 Task: Make a Compilation Video of City "Tokyo" and use variety of Transitions.
Action: Mouse moved to (129, 202)
Screenshot: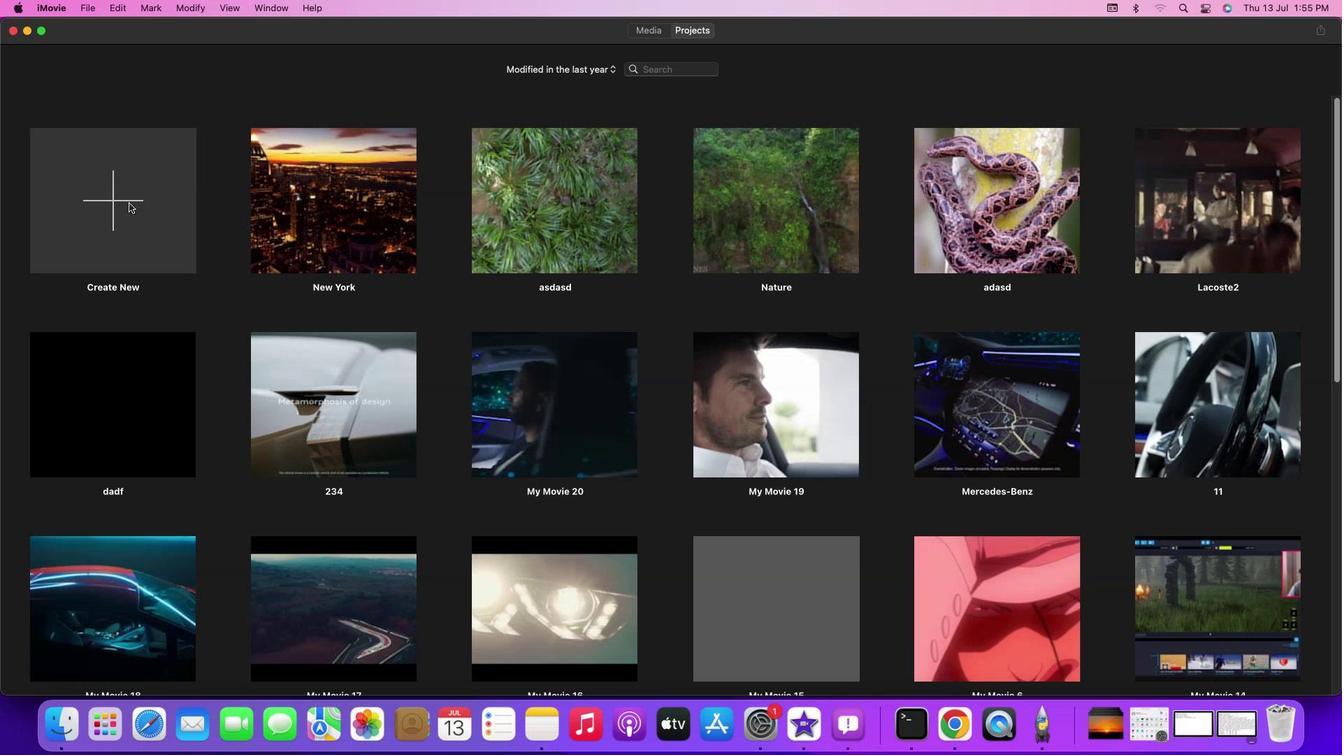 
Action: Mouse pressed left at (129, 202)
Screenshot: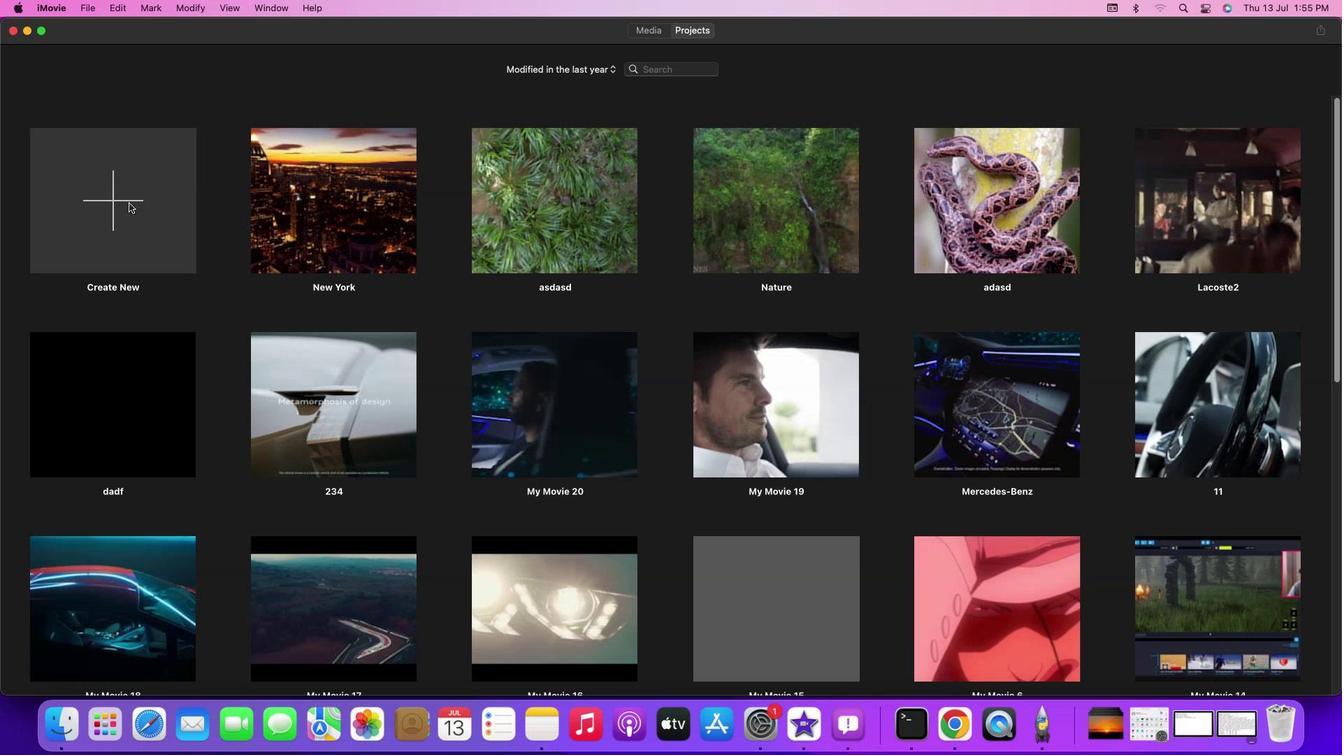 
Action: Mouse pressed left at (129, 202)
Screenshot: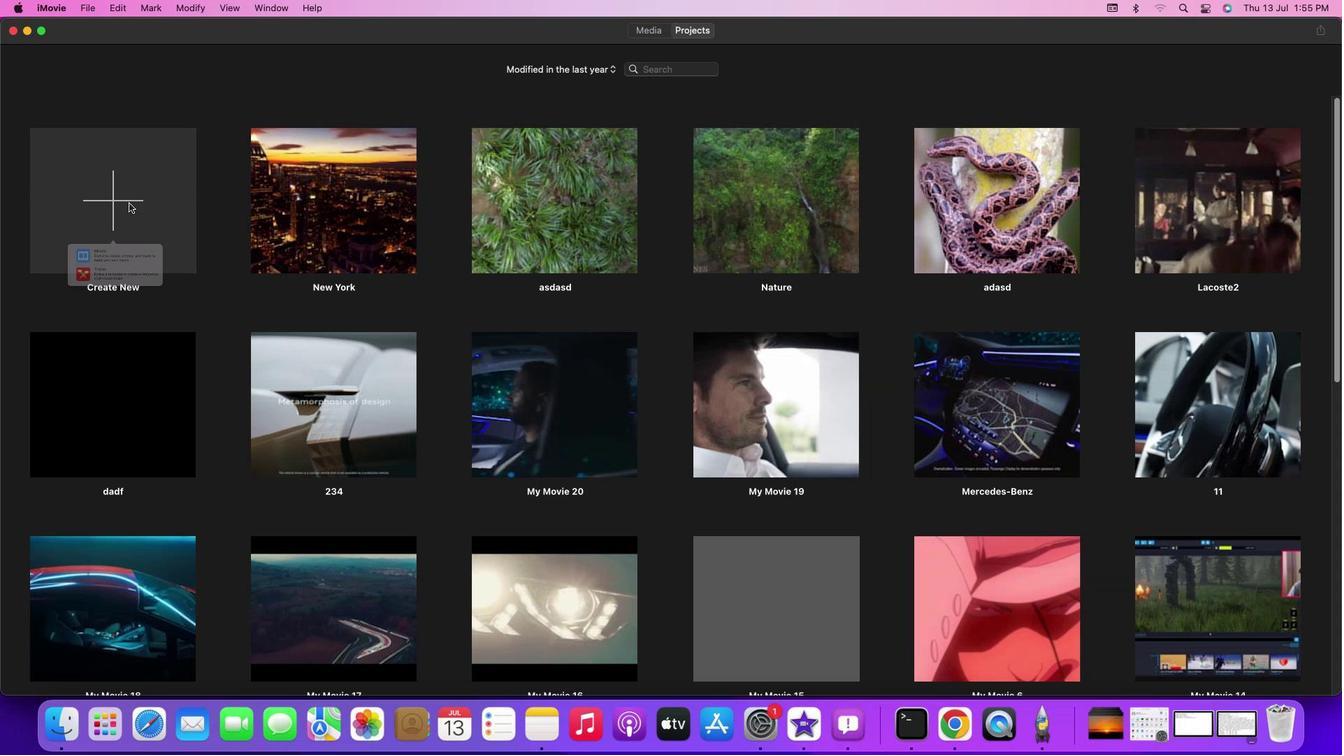 
Action: Mouse moved to (84, 274)
Screenshot: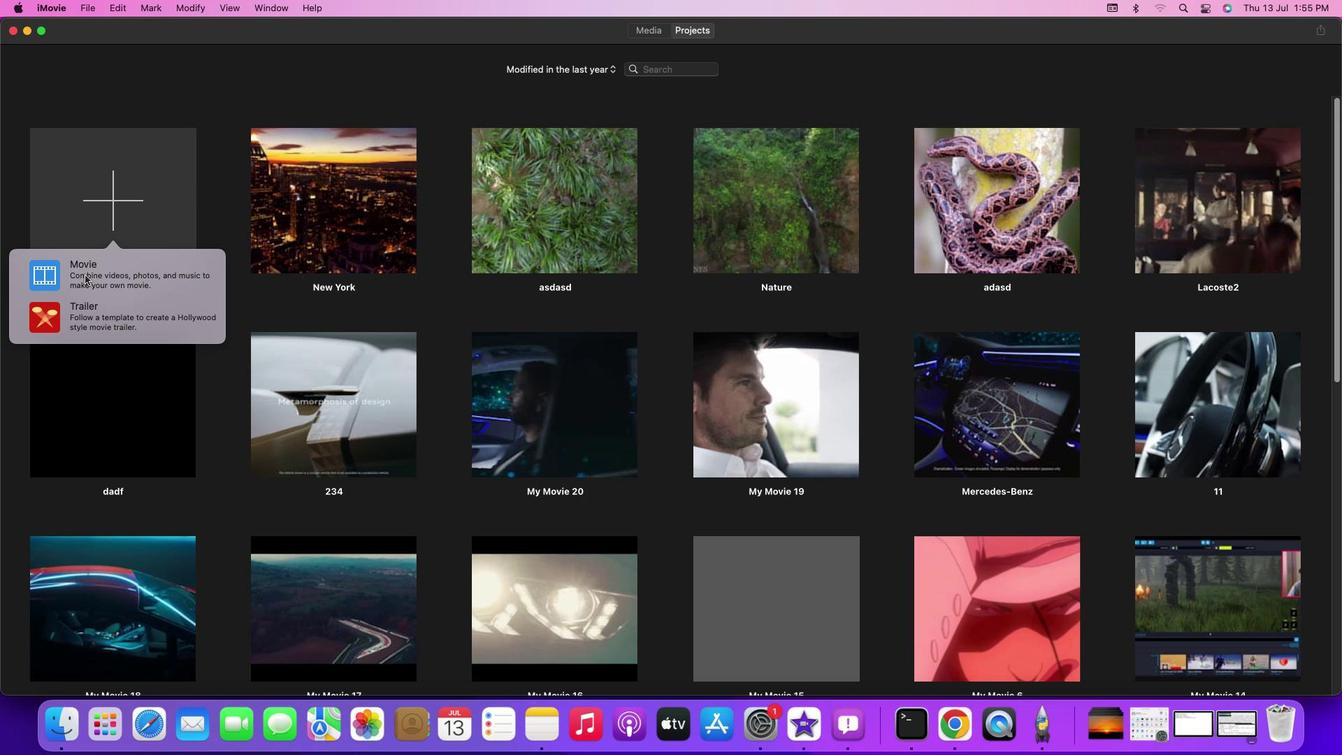 
Action: Mouse pressed left at (84, 274)
Screenshot: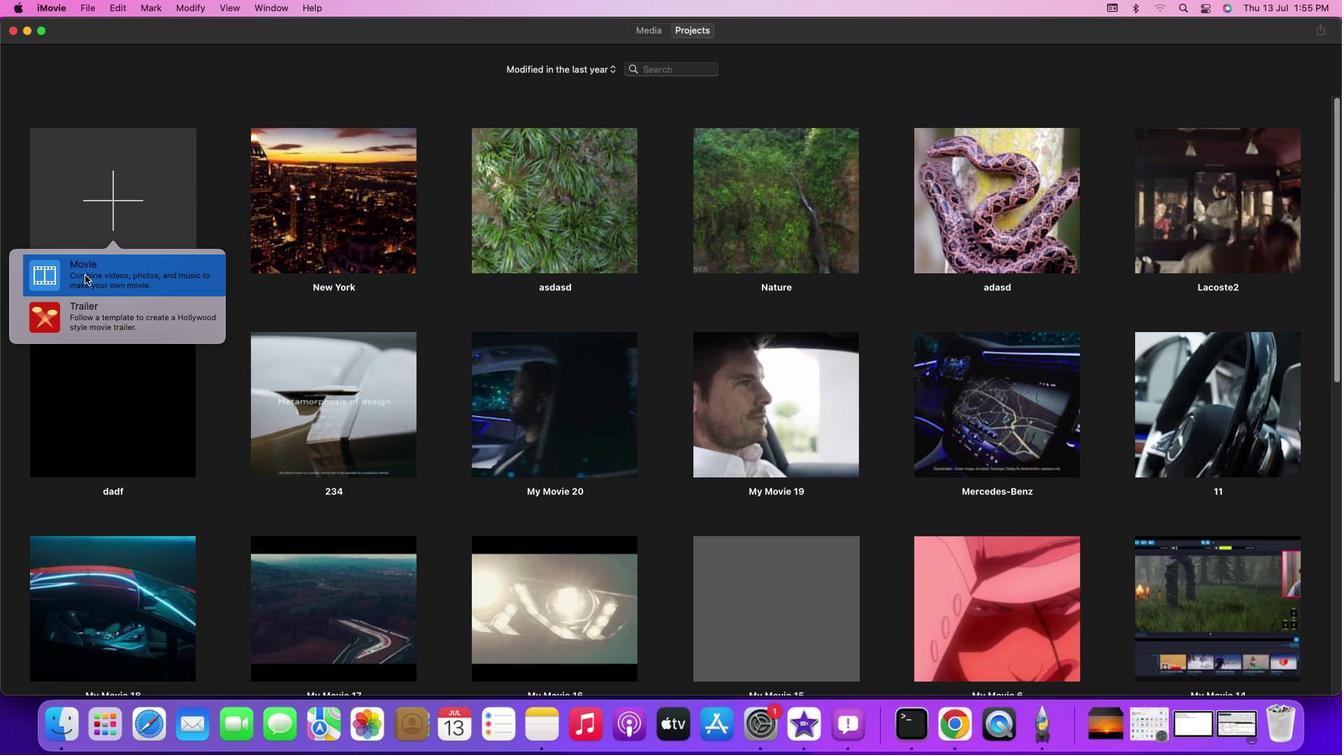 
Action: Mouse pressed left at (84, 274)
Screenshot: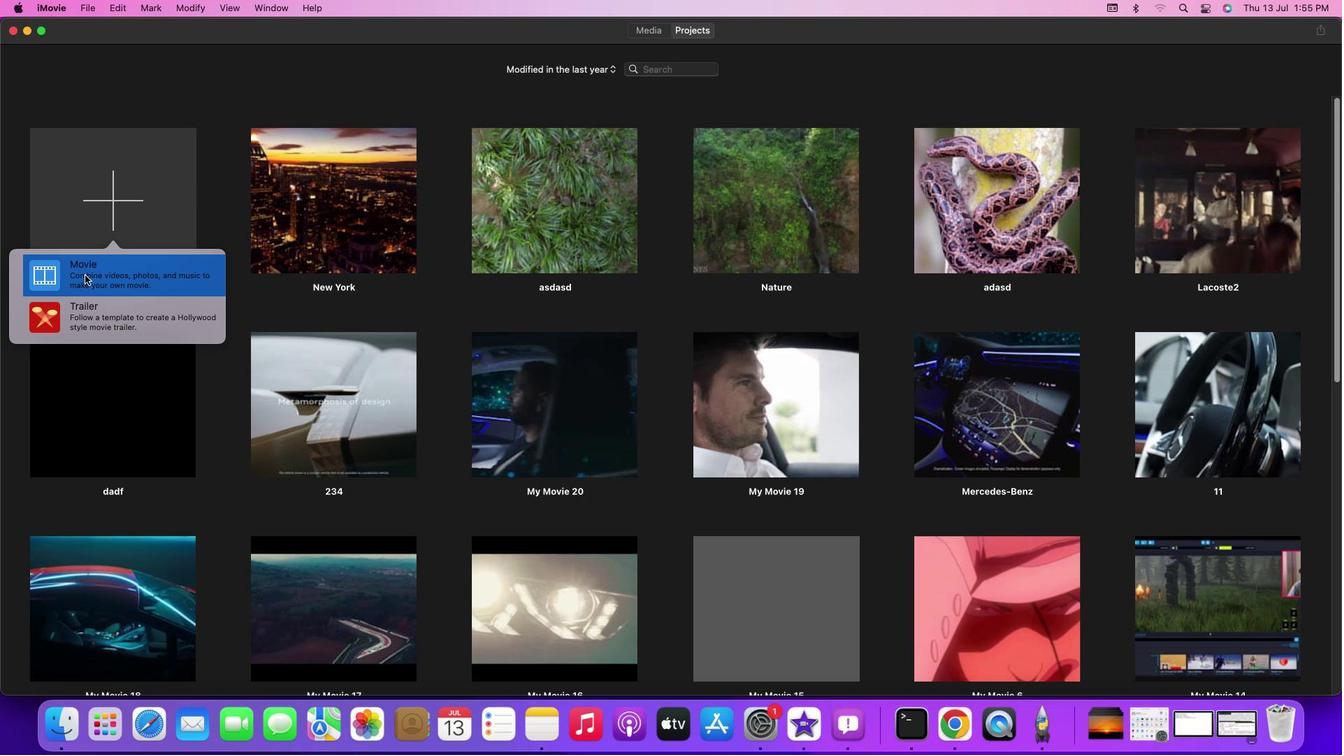 
Action: Mouse moved to (511, 210)
Screenshot: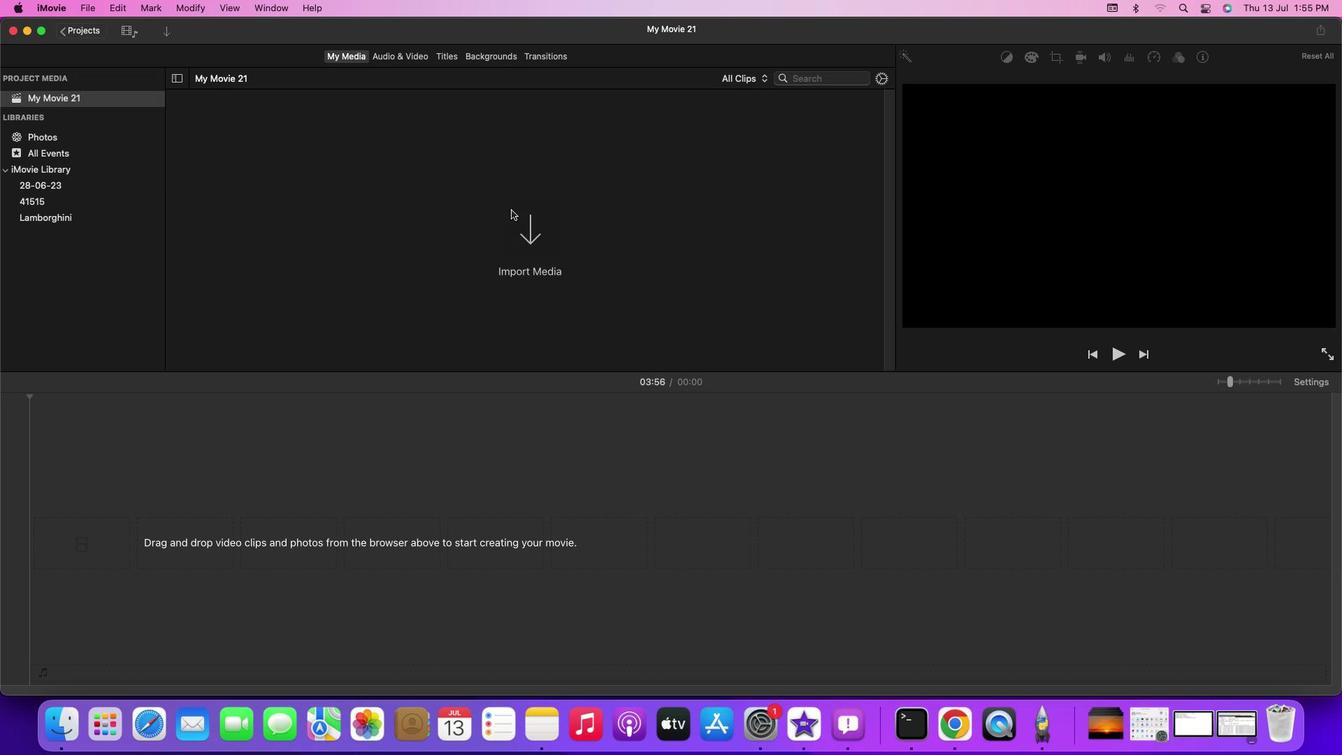 
Action: Mouse pressed left at (511, 210)
Screenshot: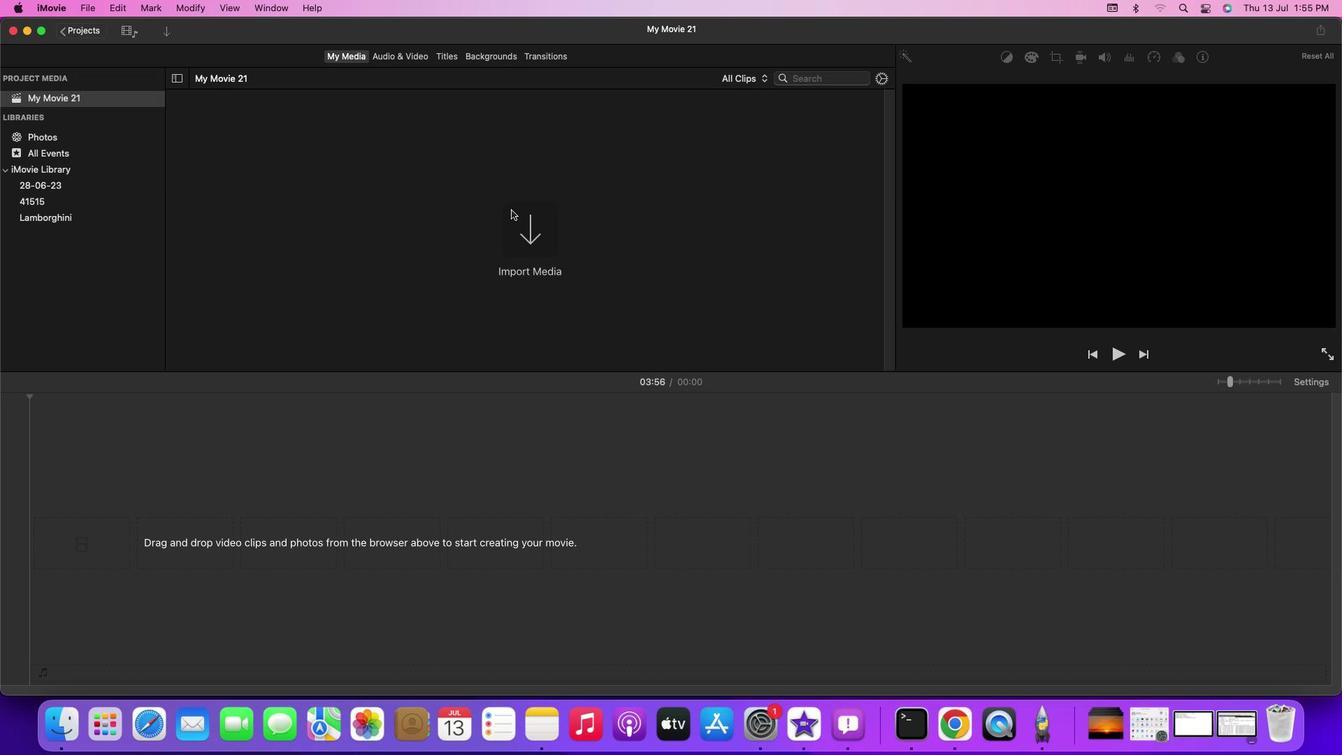 
Action: Mouse moved to (49, 169)
Screenshot: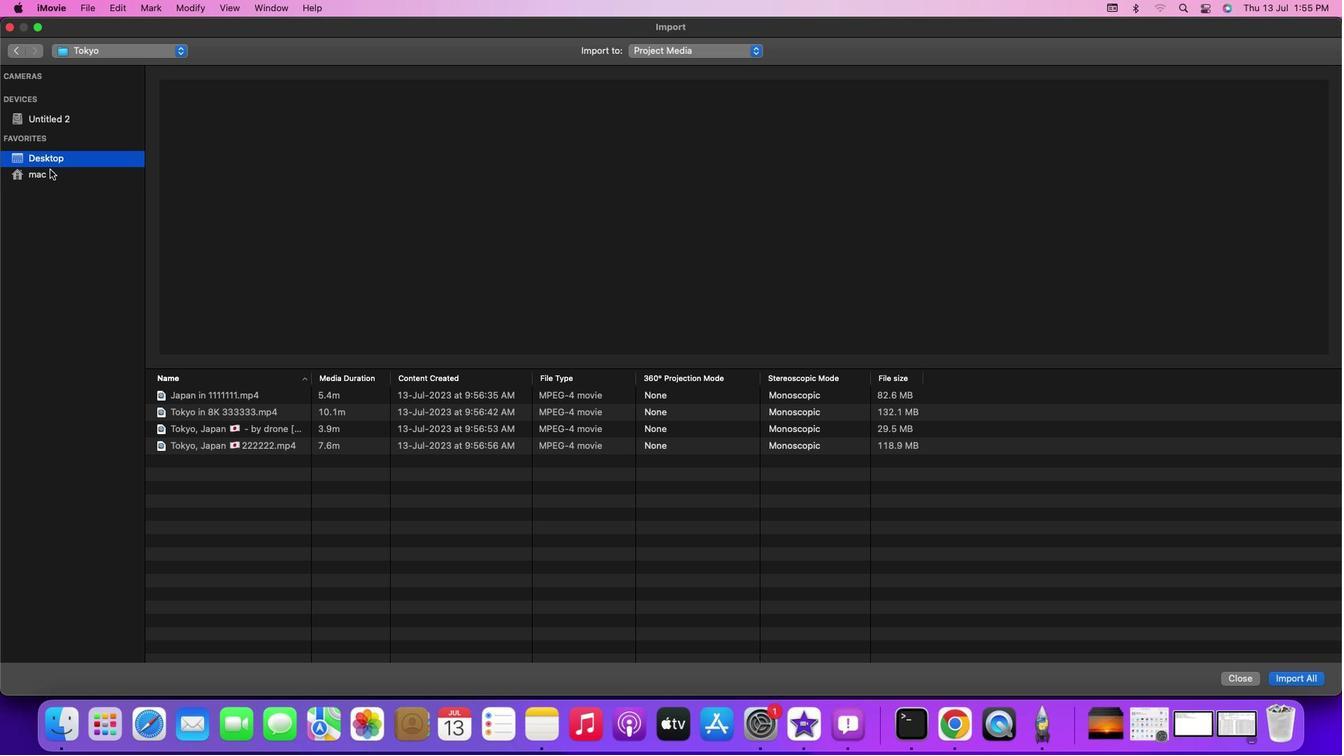 
Action: Mouse pressed left at (49, 169)
Screenshot: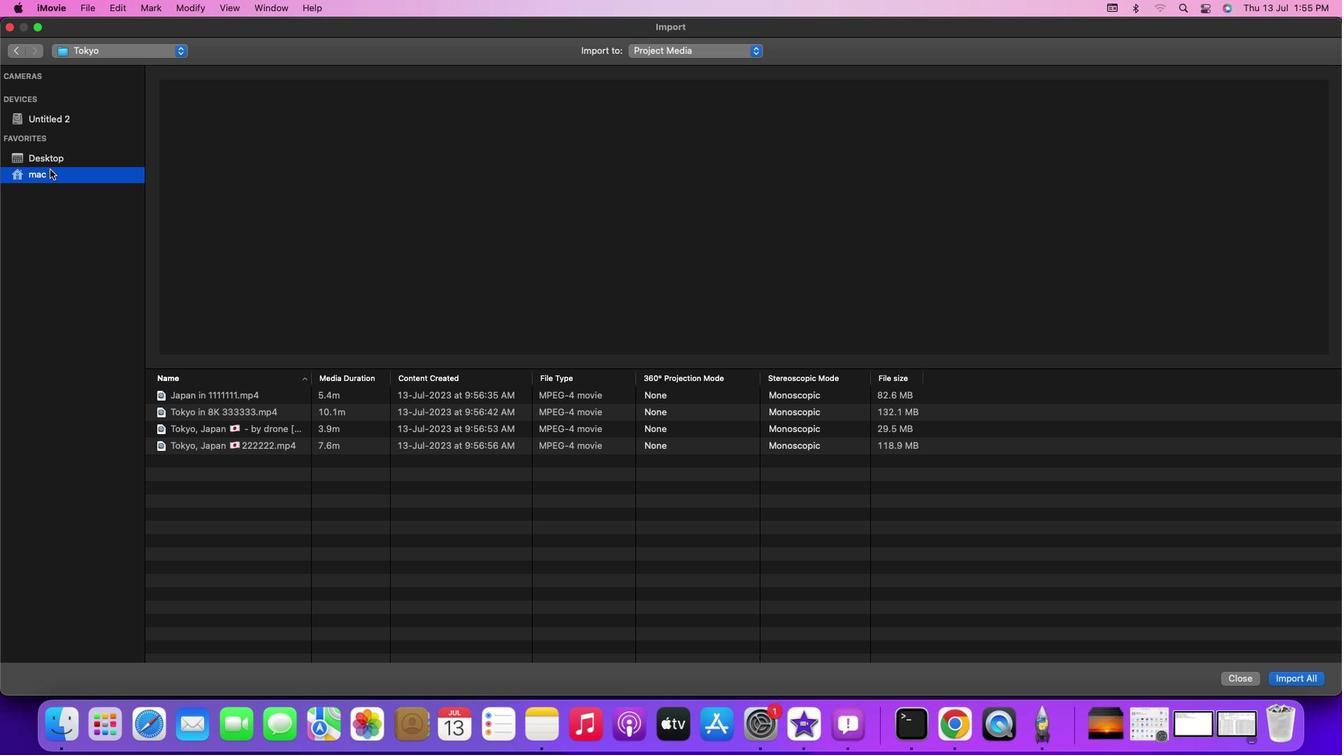 
Action: Mouse moved to (55, 163)
Screenshot: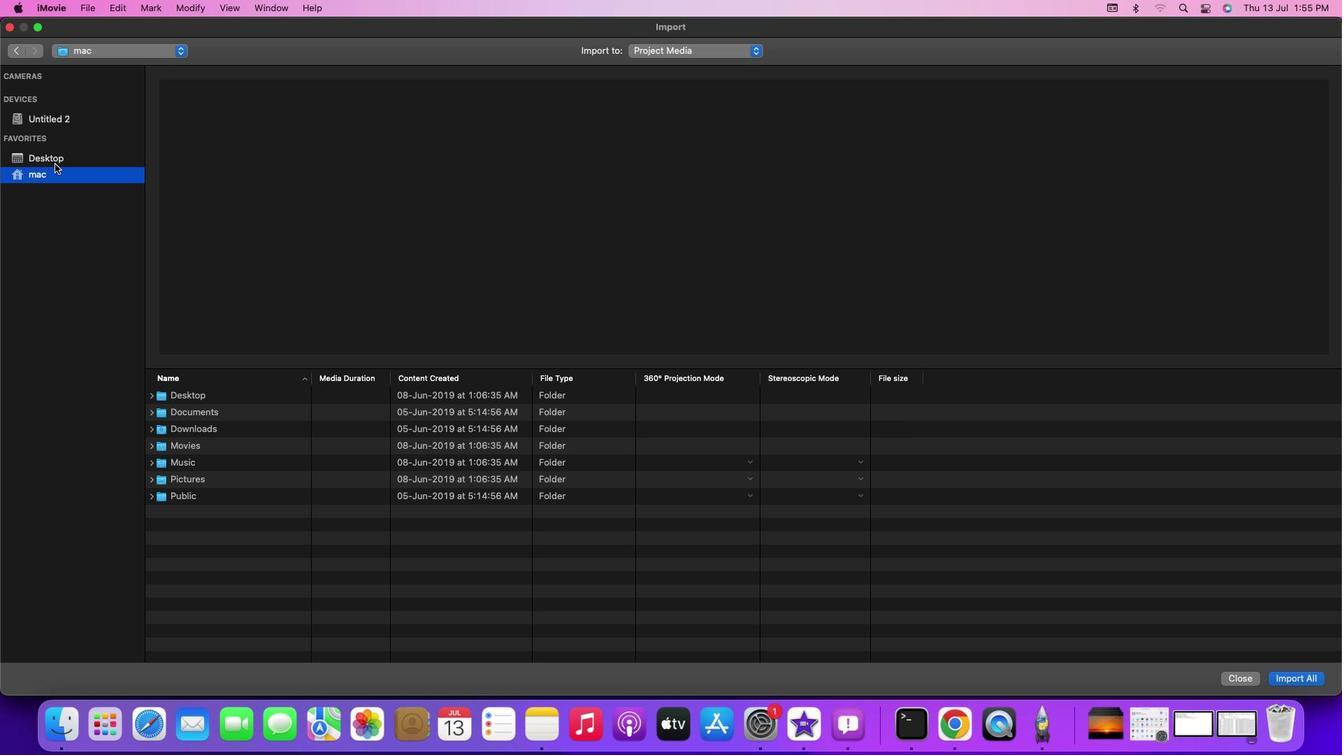 
Action: Mouse pressed left at (55, 163)
Screenshot: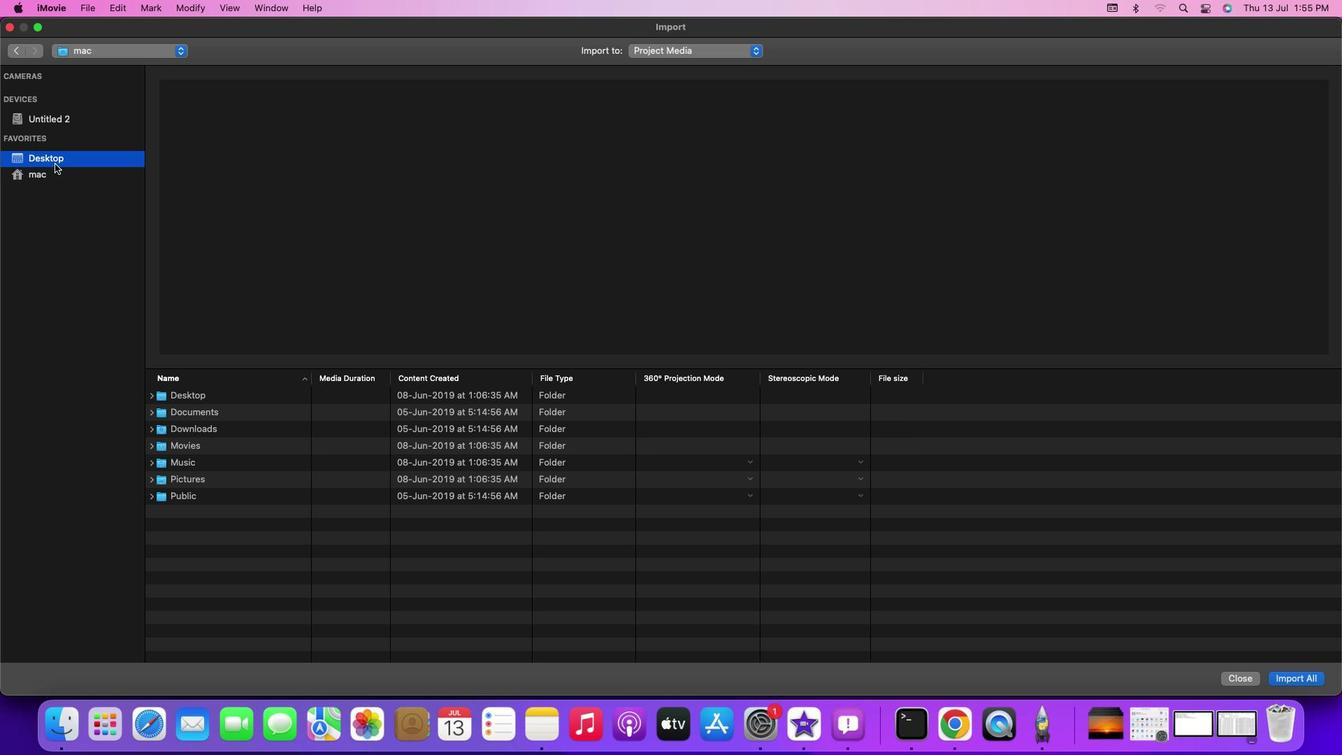 
Action: Mouse moved to (195, 578)
Screenshot: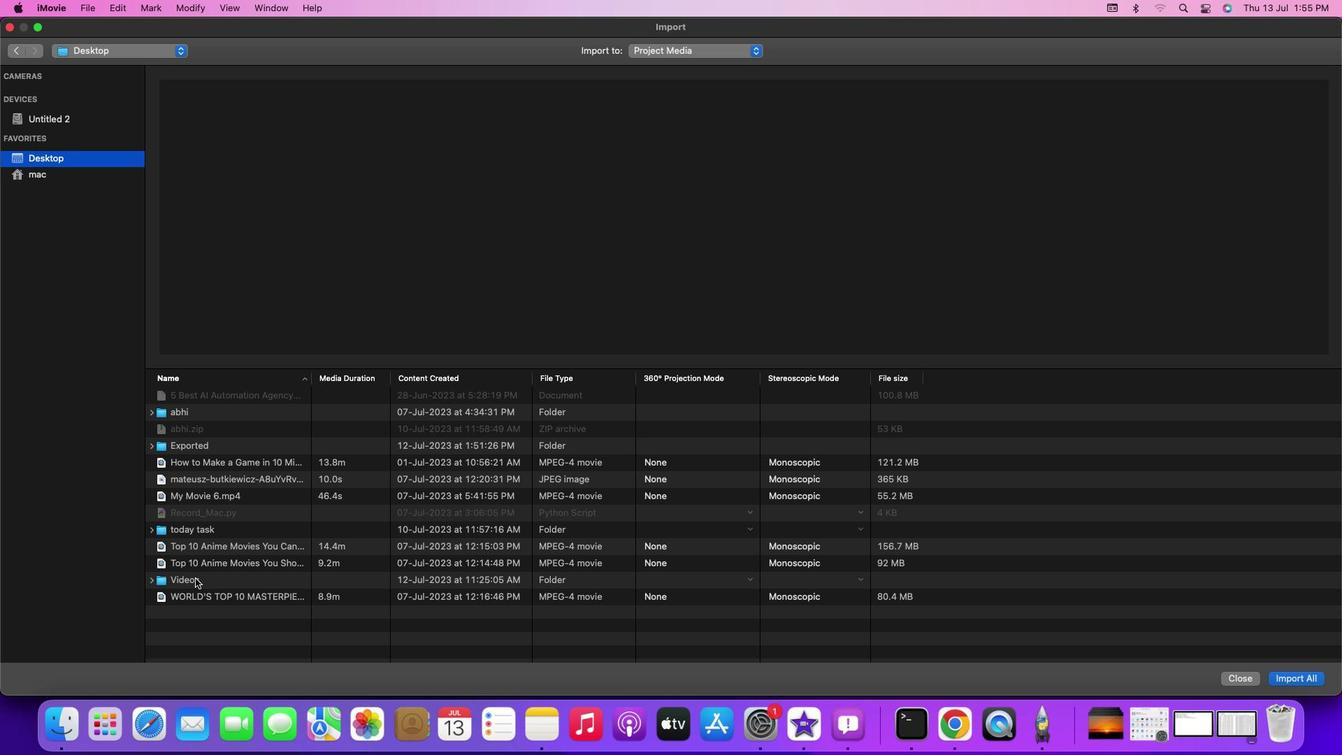 
Action: Mouse pressed left at (195, 578)
Screenshot: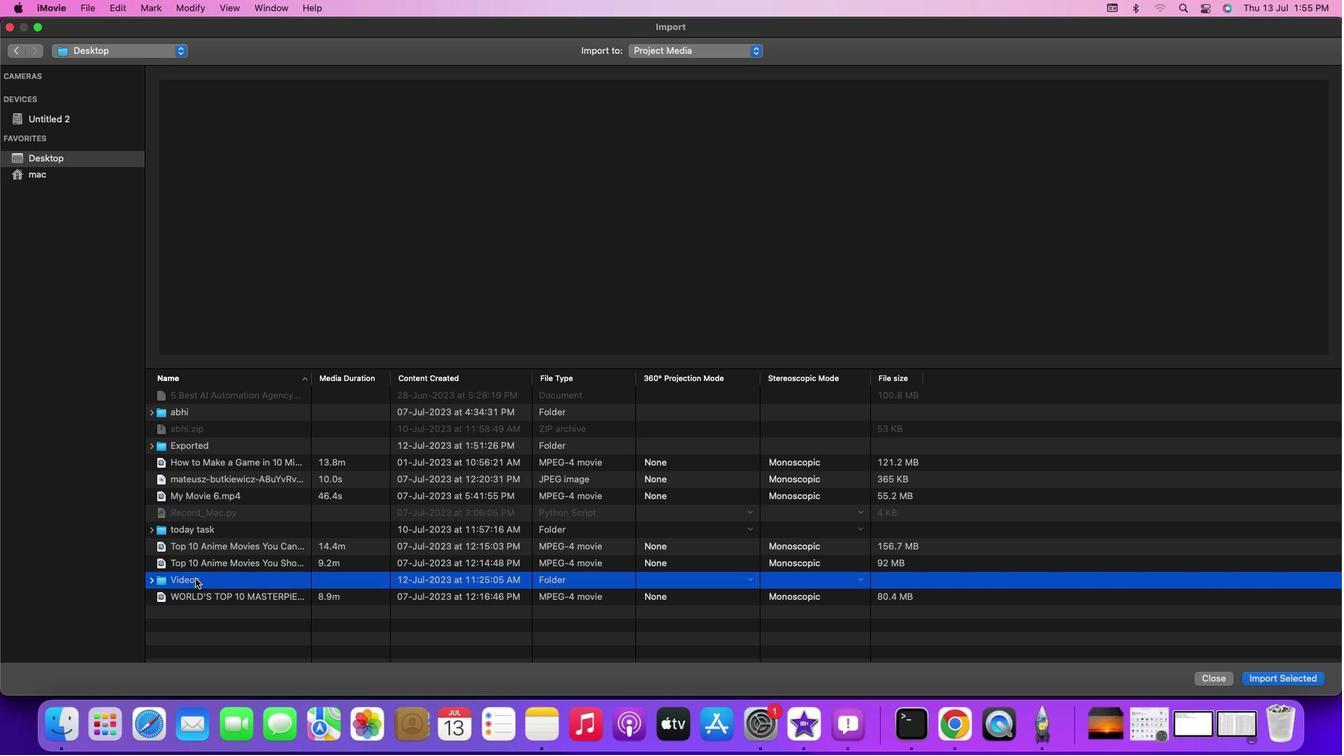 
Action: Mouse pressed left at (195, 578)
Screenshot: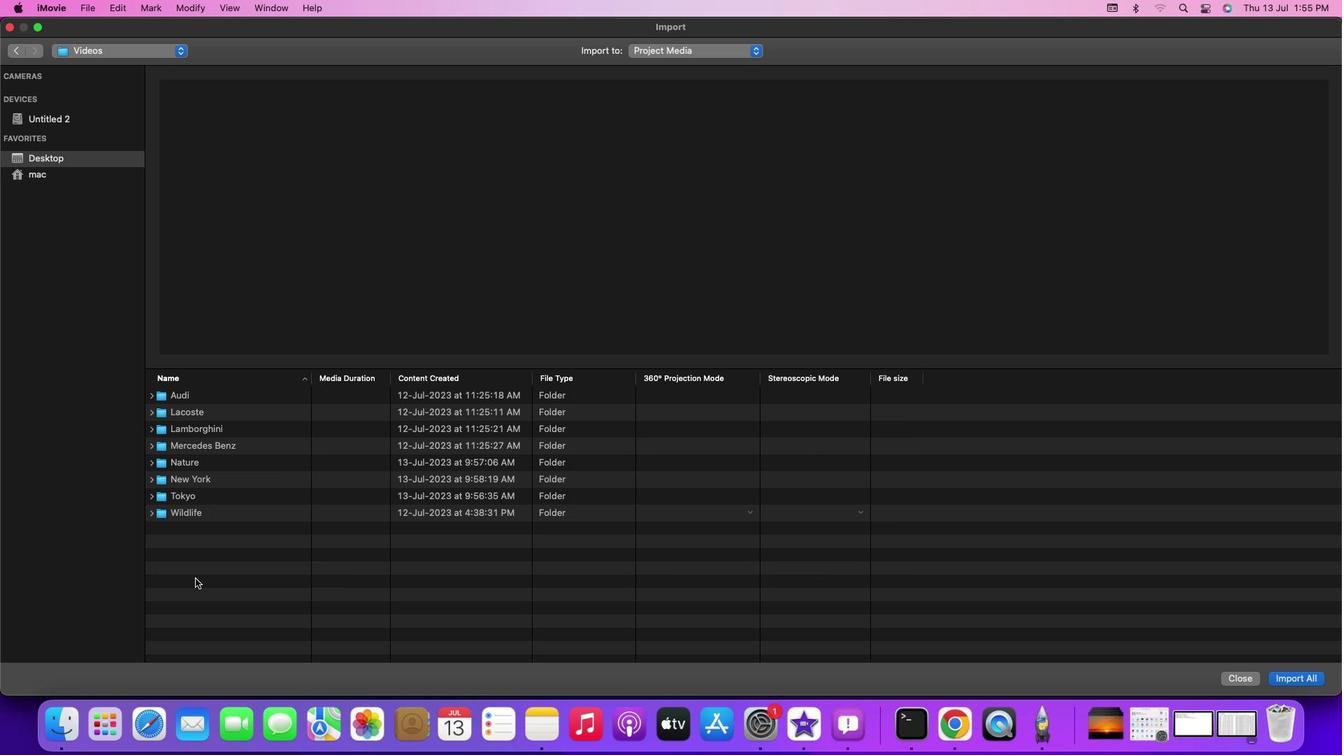 
Action: Mouse moved to (186, 499)
Screenshot: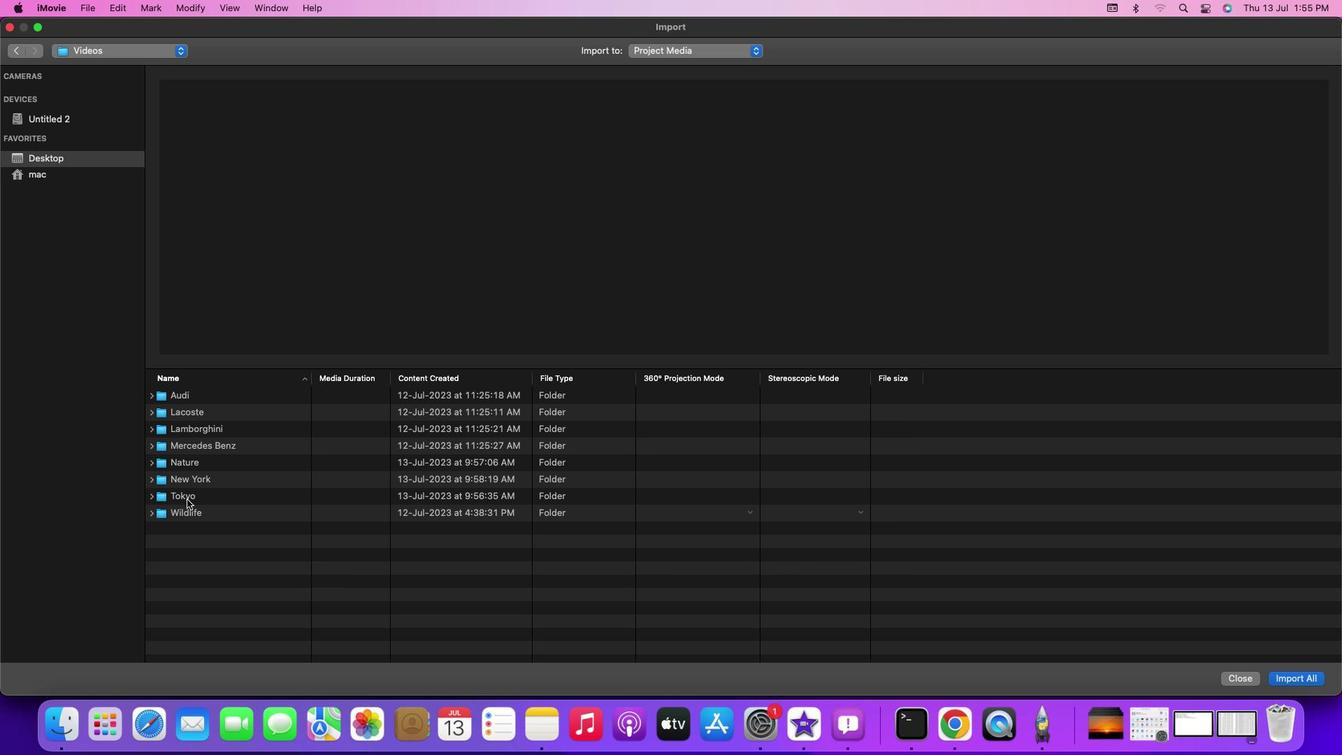 
Action: Mouse pressed left at (186, 499)
Screenshot: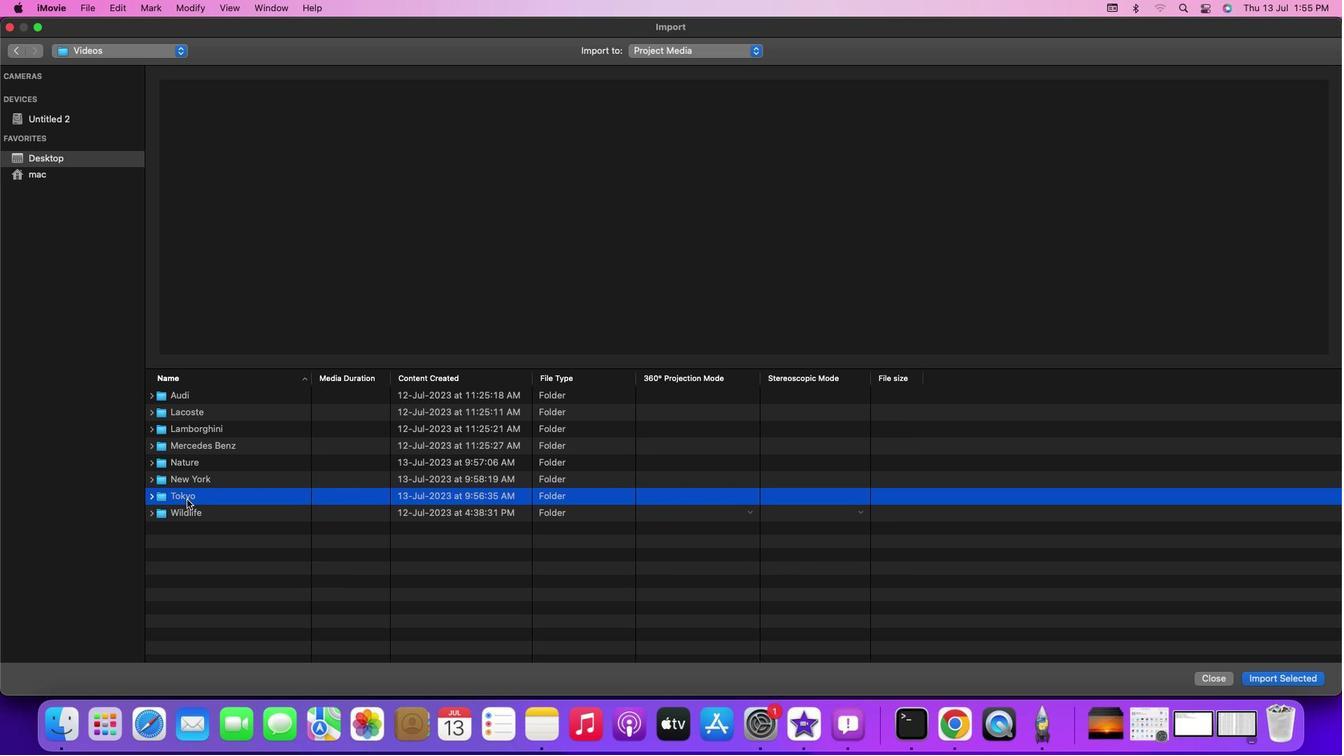 
Action: Mouse pressed left at (186, 499)
Screenshot: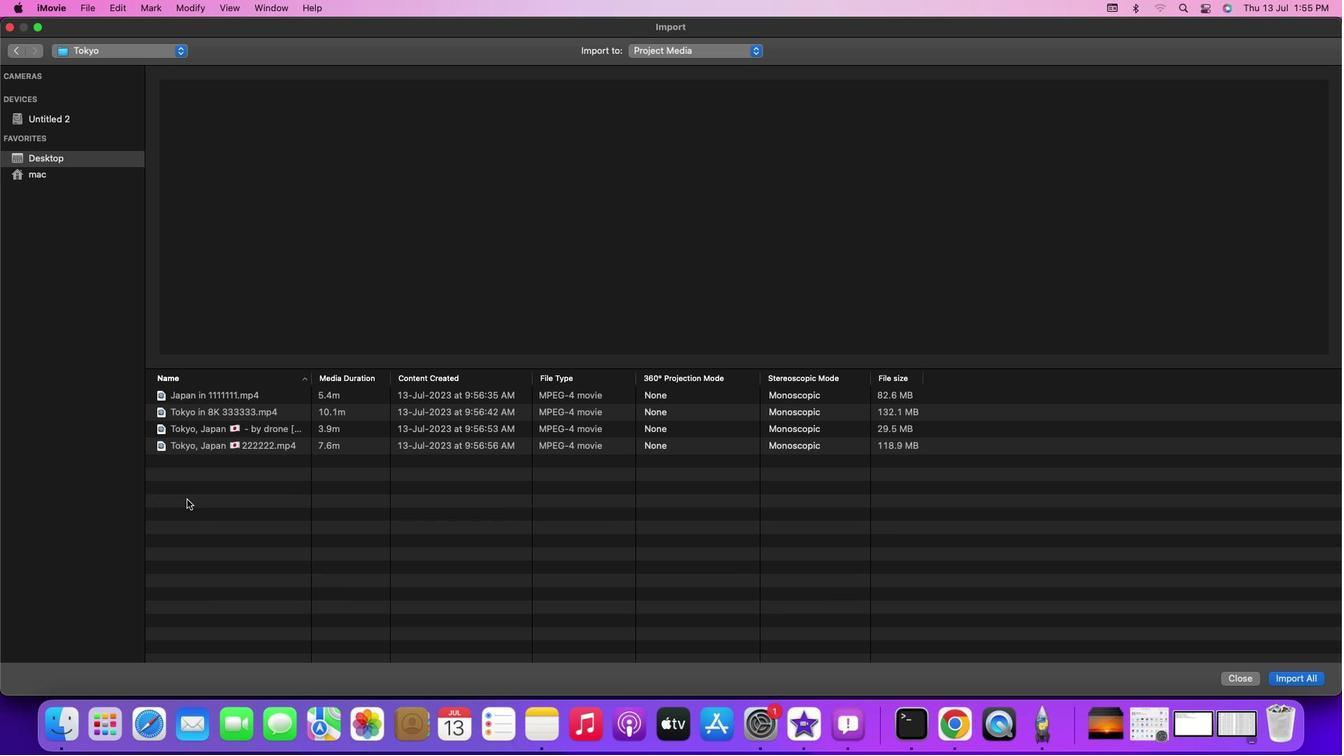 
Action: Mouse moved to (220, 400)
Screenshot: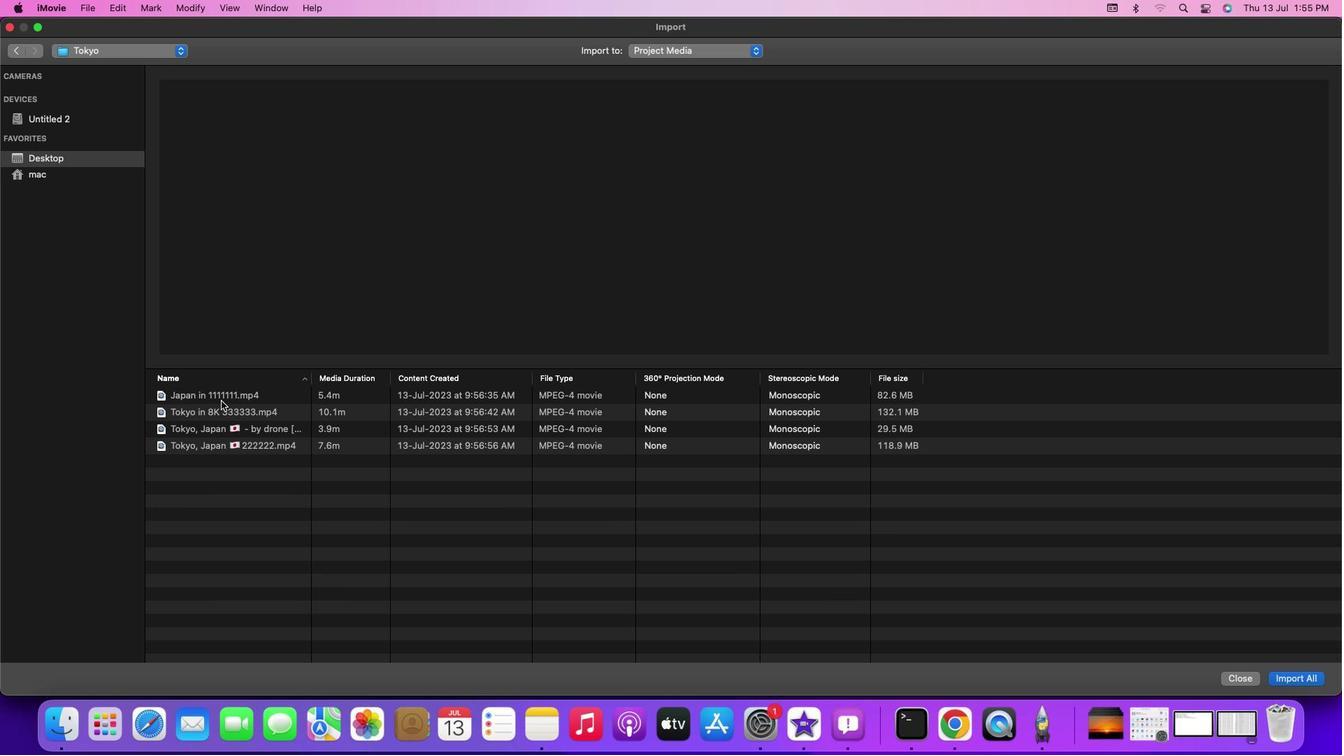 
Action: Mouse pressed left at (220, 400)
Screenshot: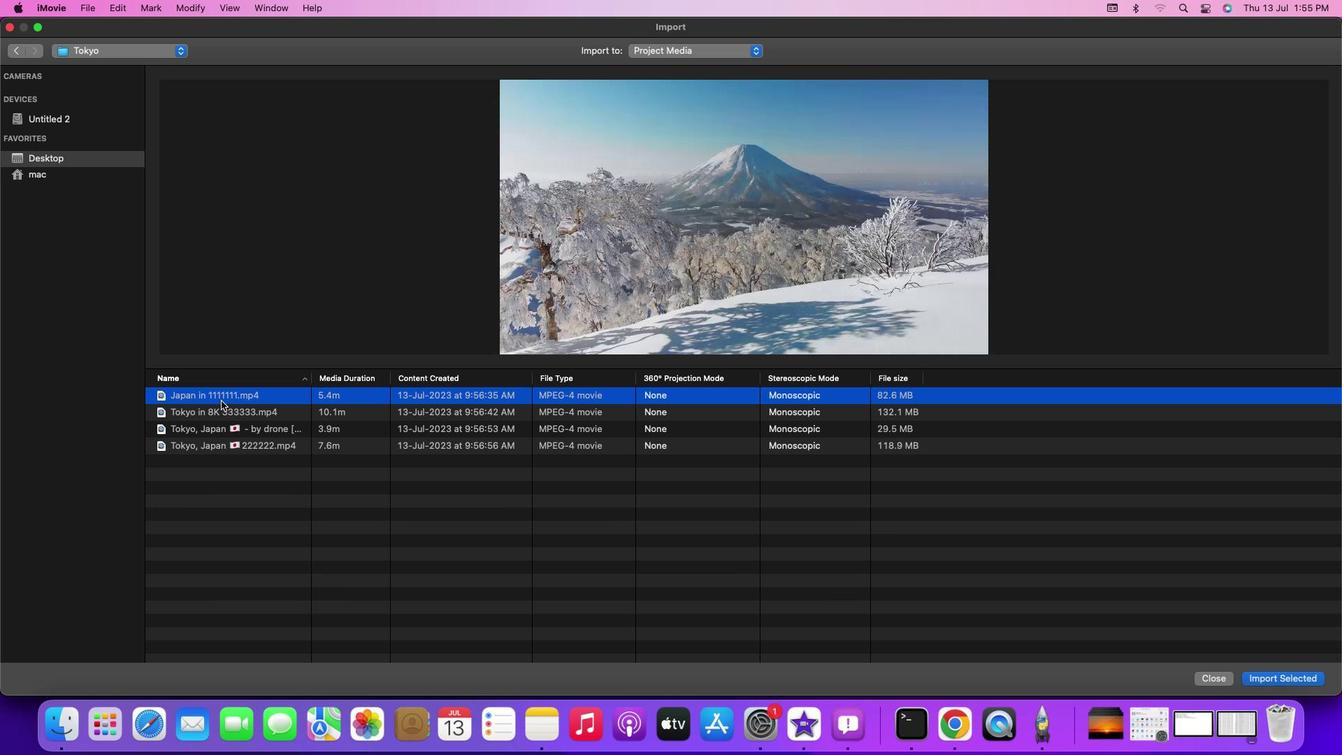 
Action: Mouse pressed left at (220, 400)
Screenshot: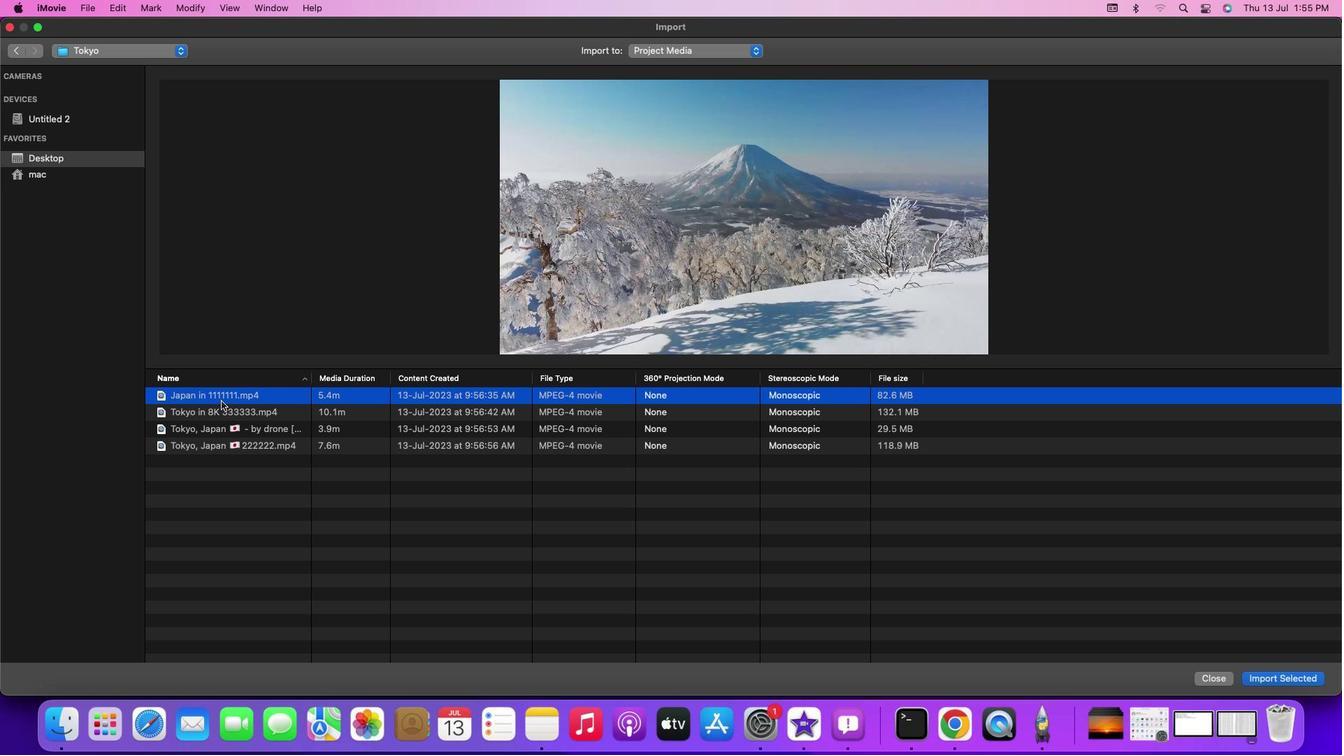 
Action: Mouse moved to (225, 140)
Screenshot: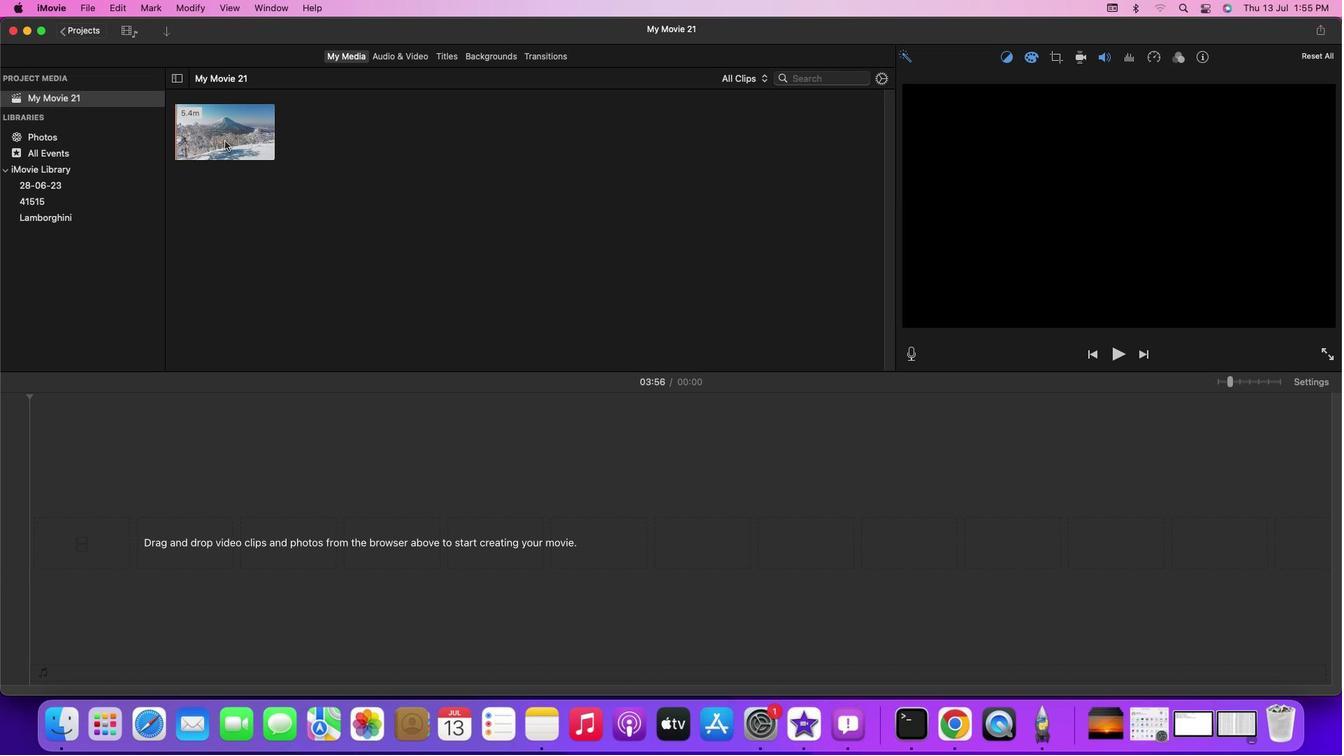 
Action: Mouse pressed left at (225, 140)
Screenshot: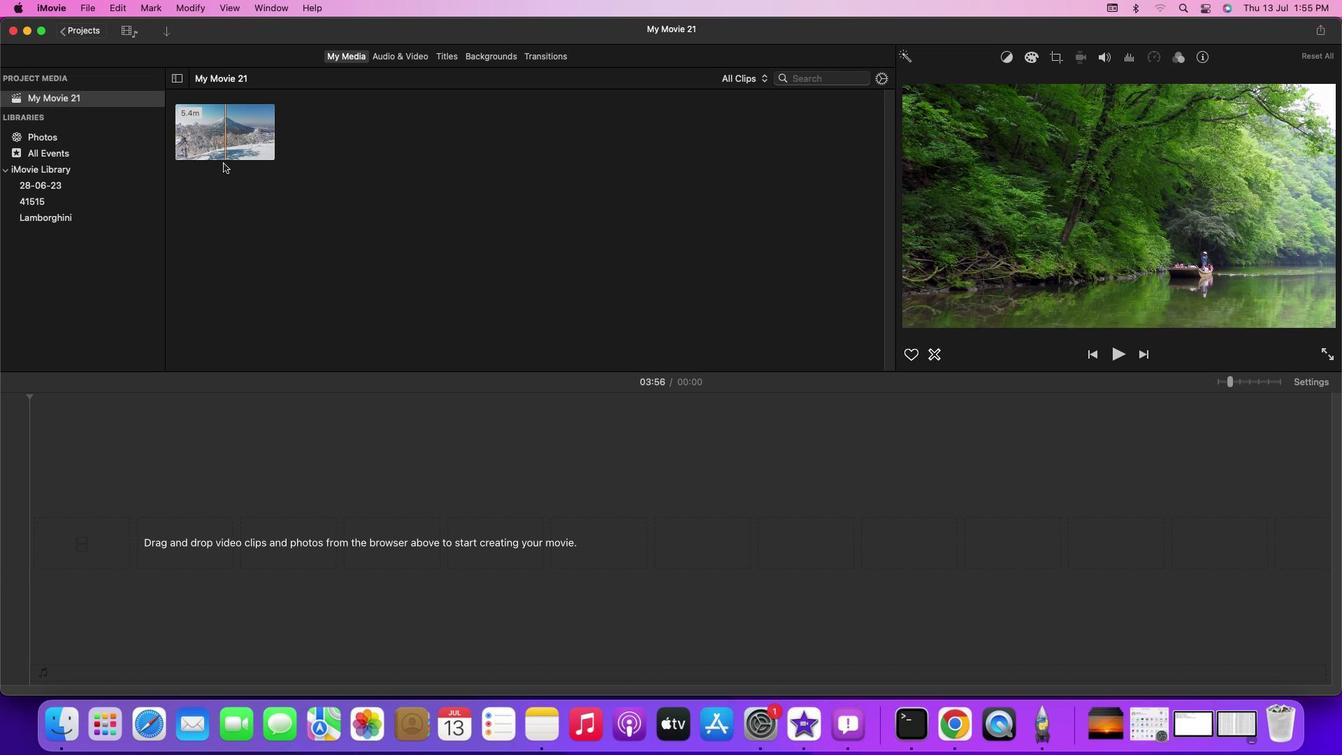 
Action: Mouse moved to (1318, 383)
Screenshot: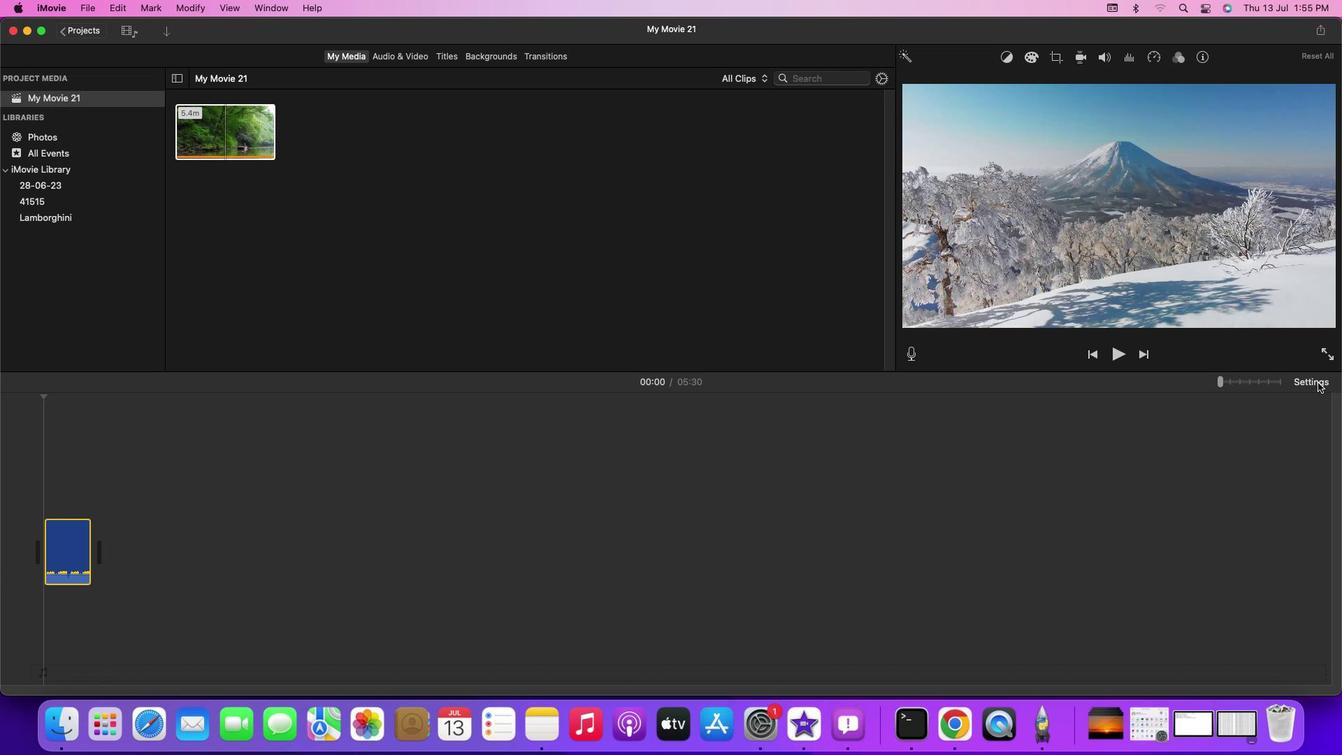 
Action: Mouse pressed left at (1318, 383)
Screenshot: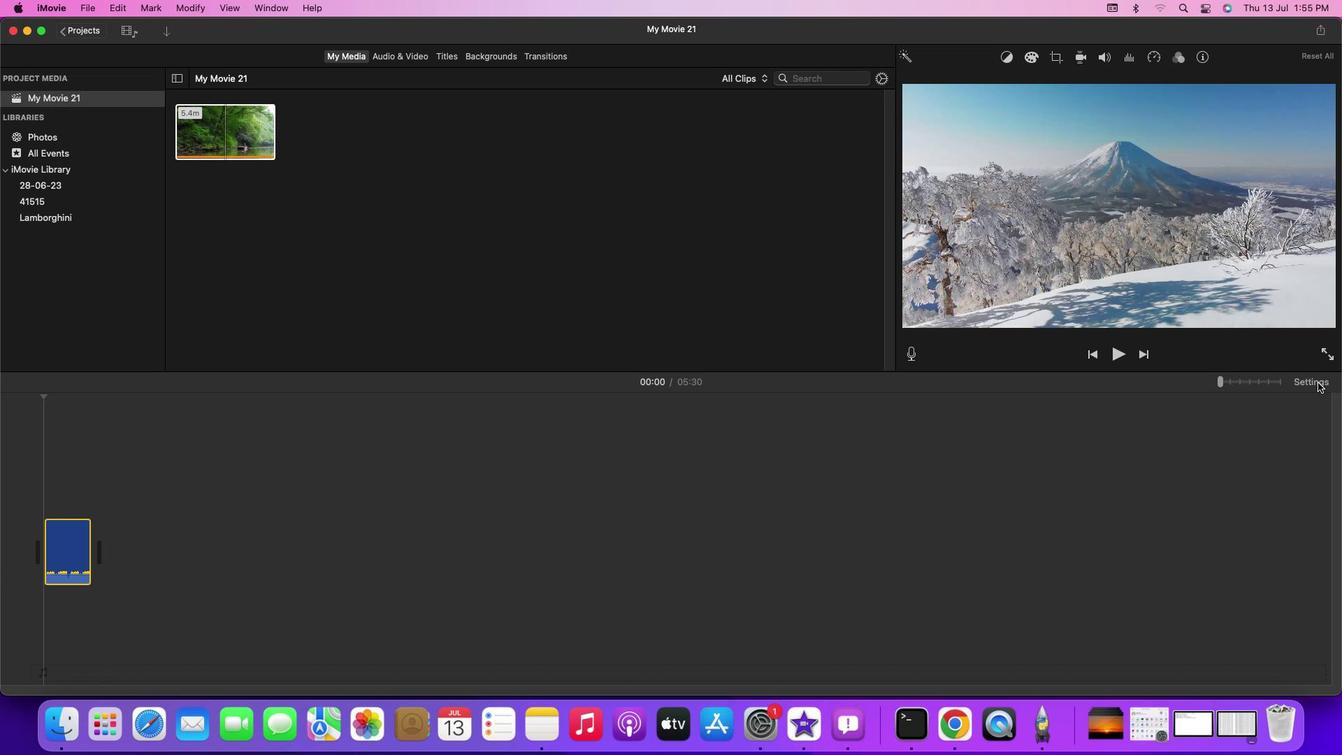 
Action: Mouse moved to (1159, 546)
Screenshot: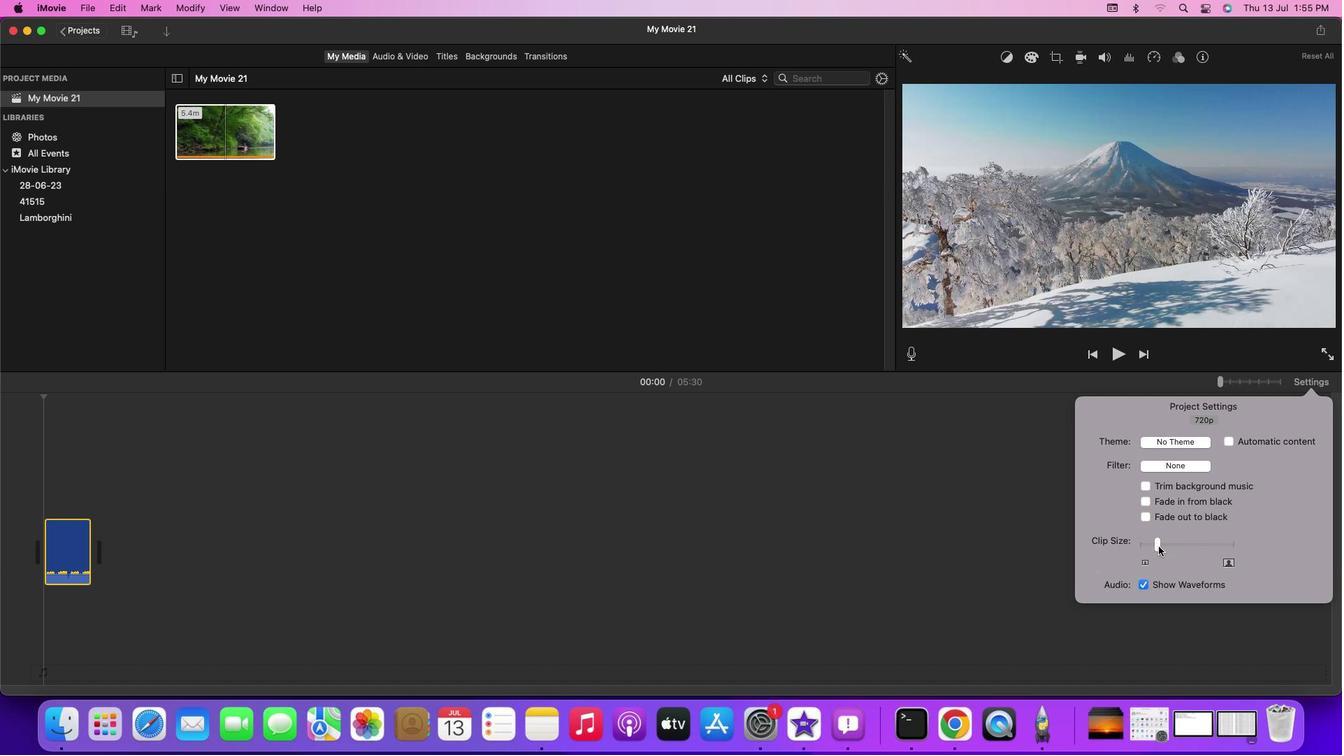 
Action: Mouse pressed left at (1159, 546)
Screenshot: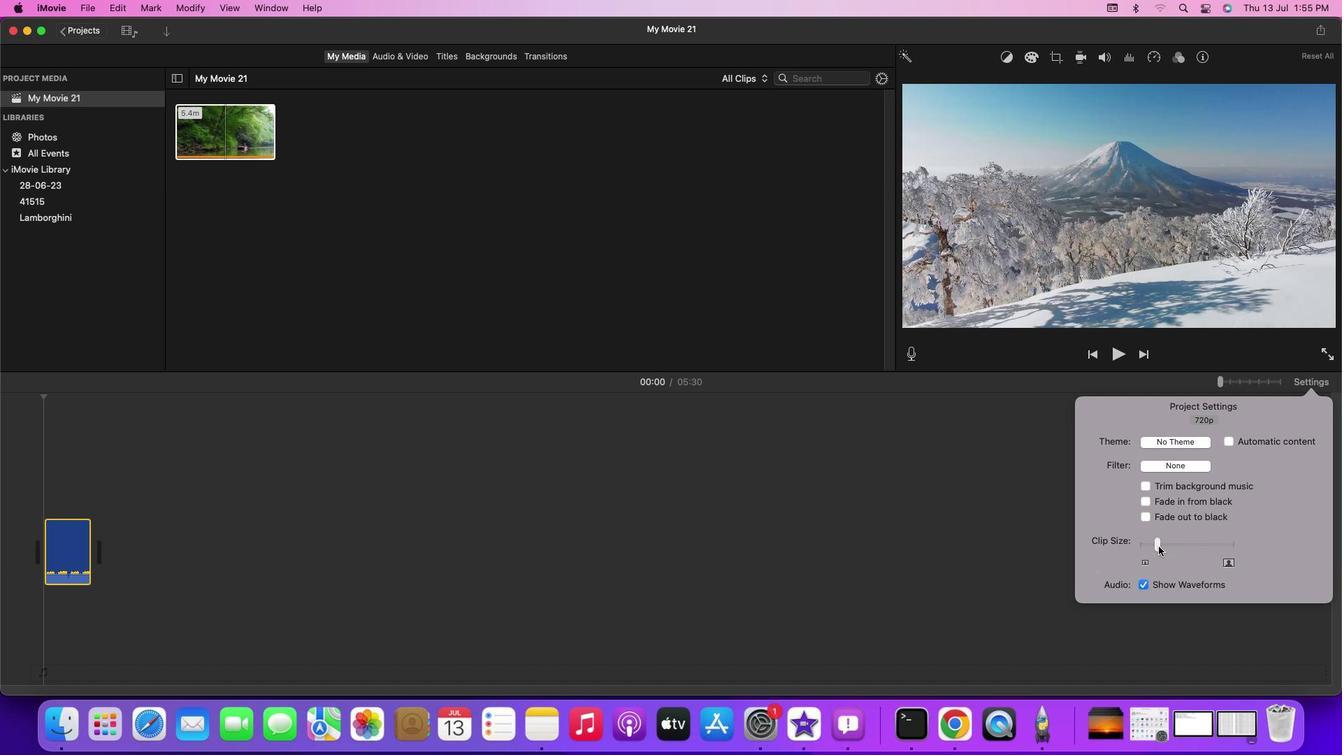 
Action: Mouse moved to (1221, 382)
Screenshot: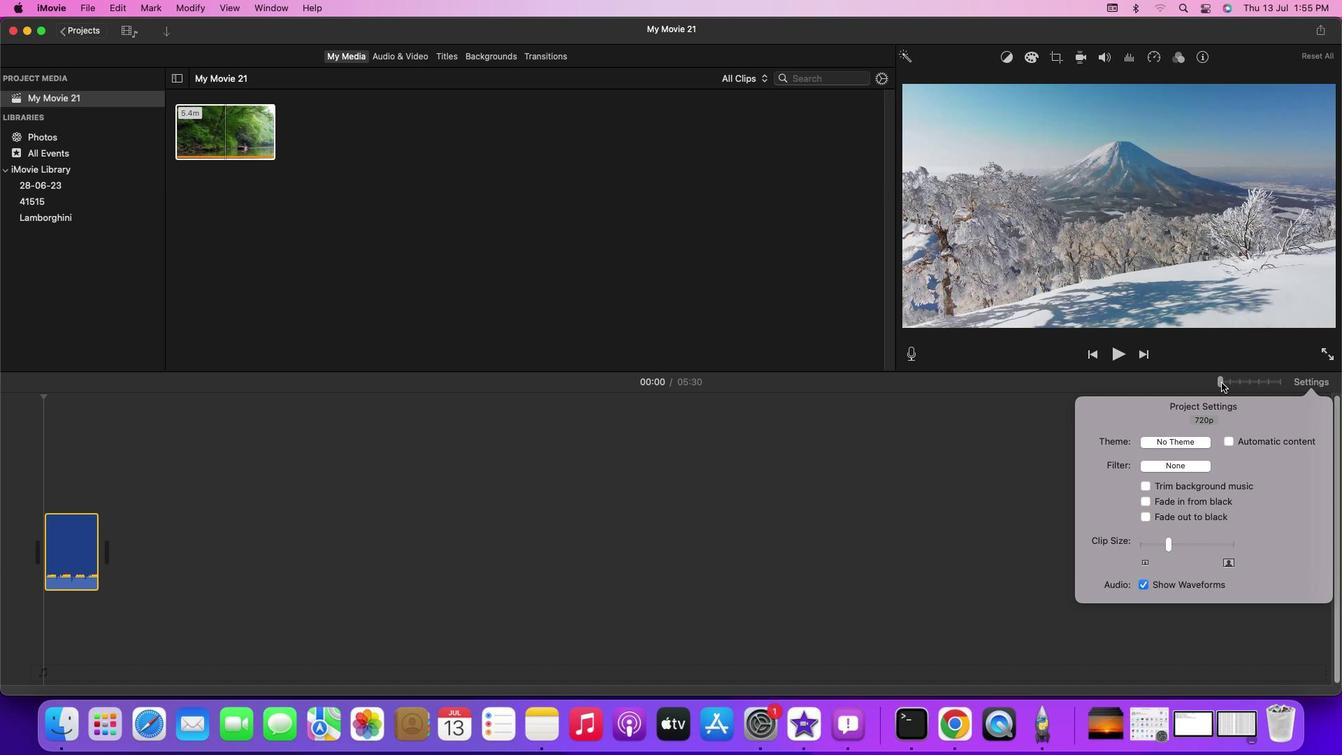
Action: Mouse pressed left at (1221, 382)
Screenshot: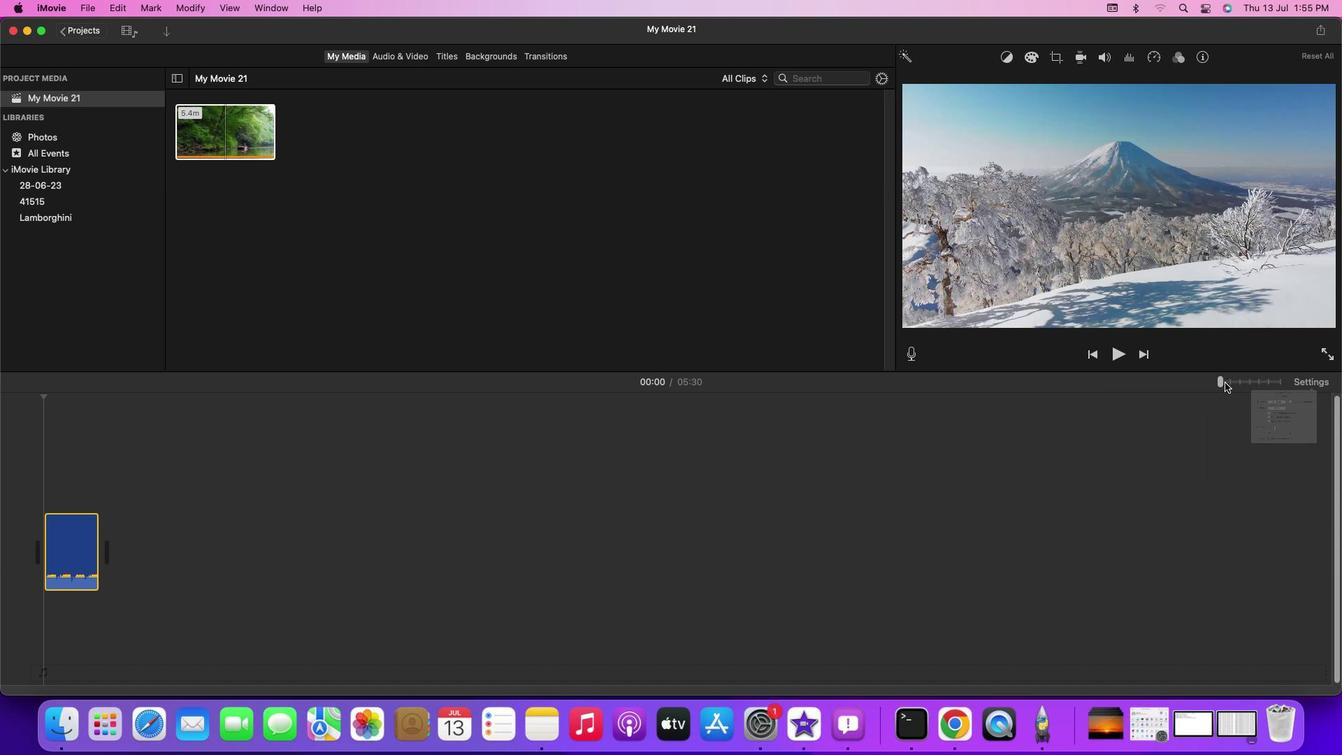 
Action: Mouse moved to (887, 442)
Screenshot: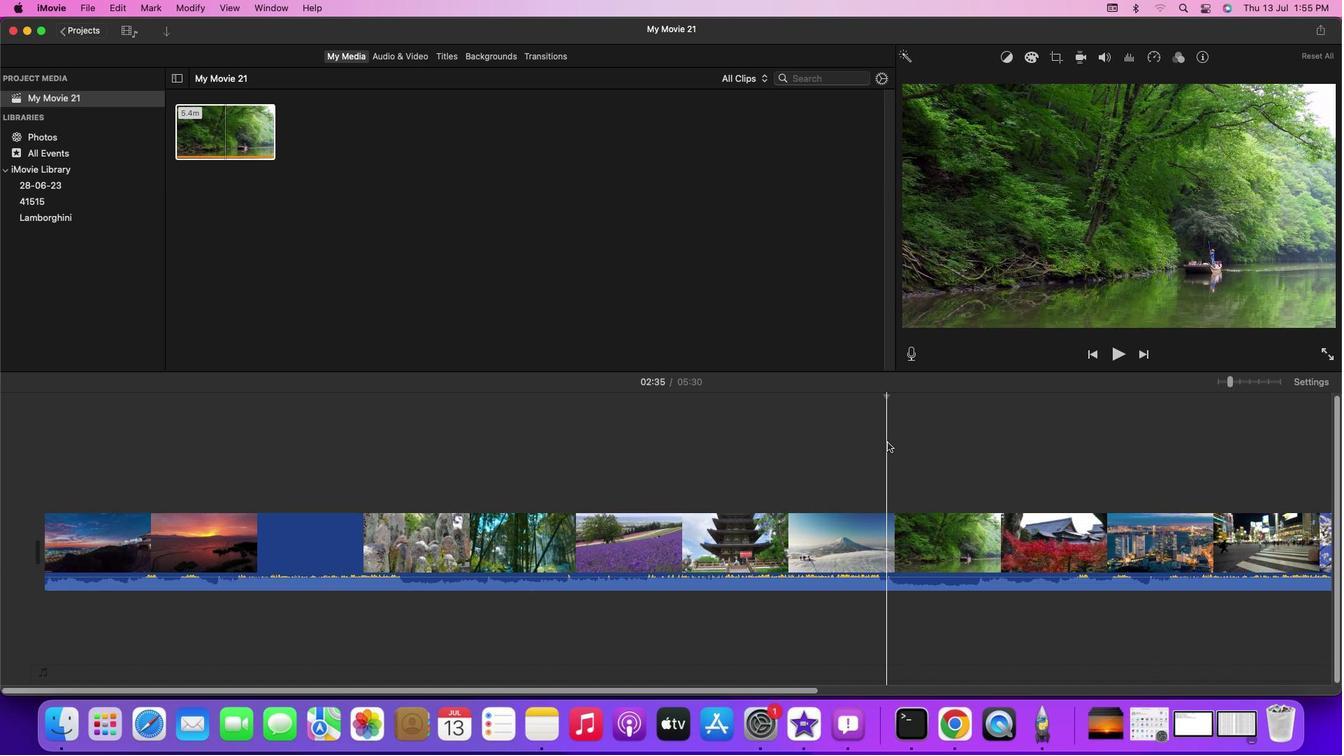 
Action: Mouse pressed left at (887, 442)
Screenshot: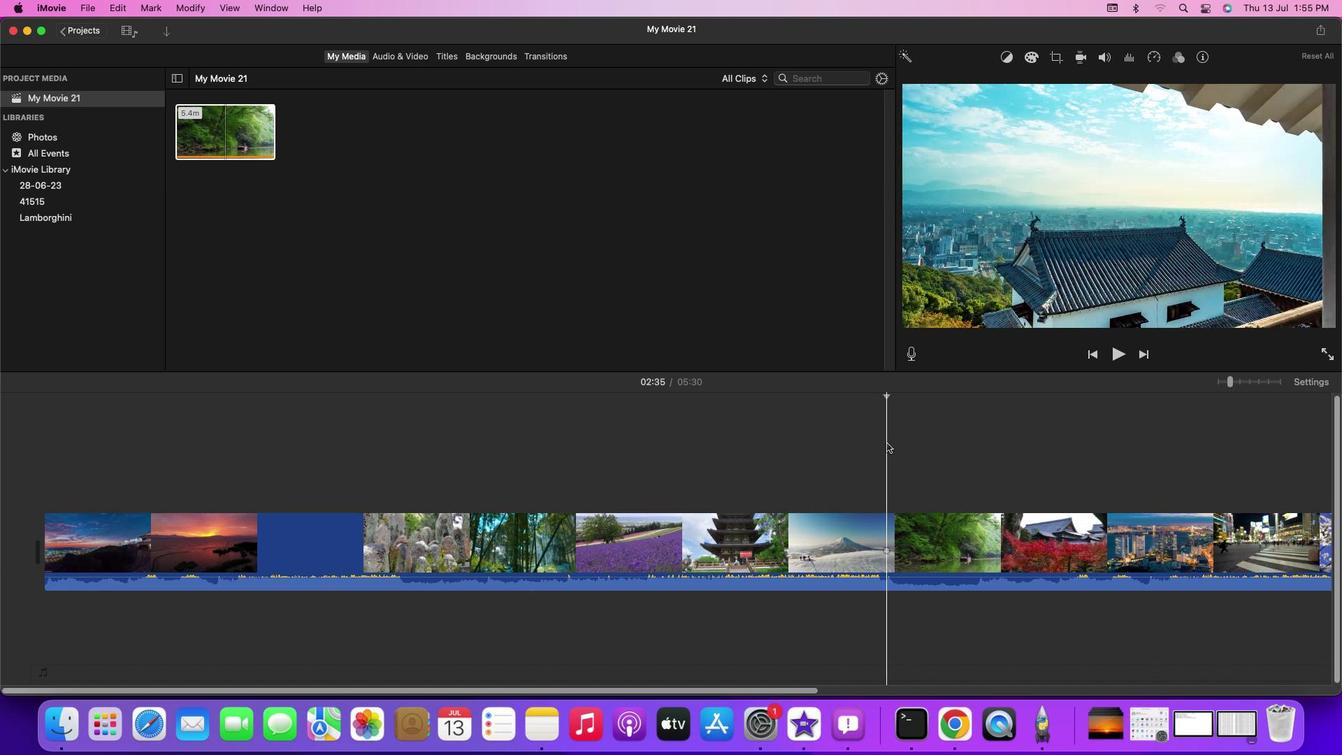 
Action: Mouse moved to (50, 464)
Screenshot: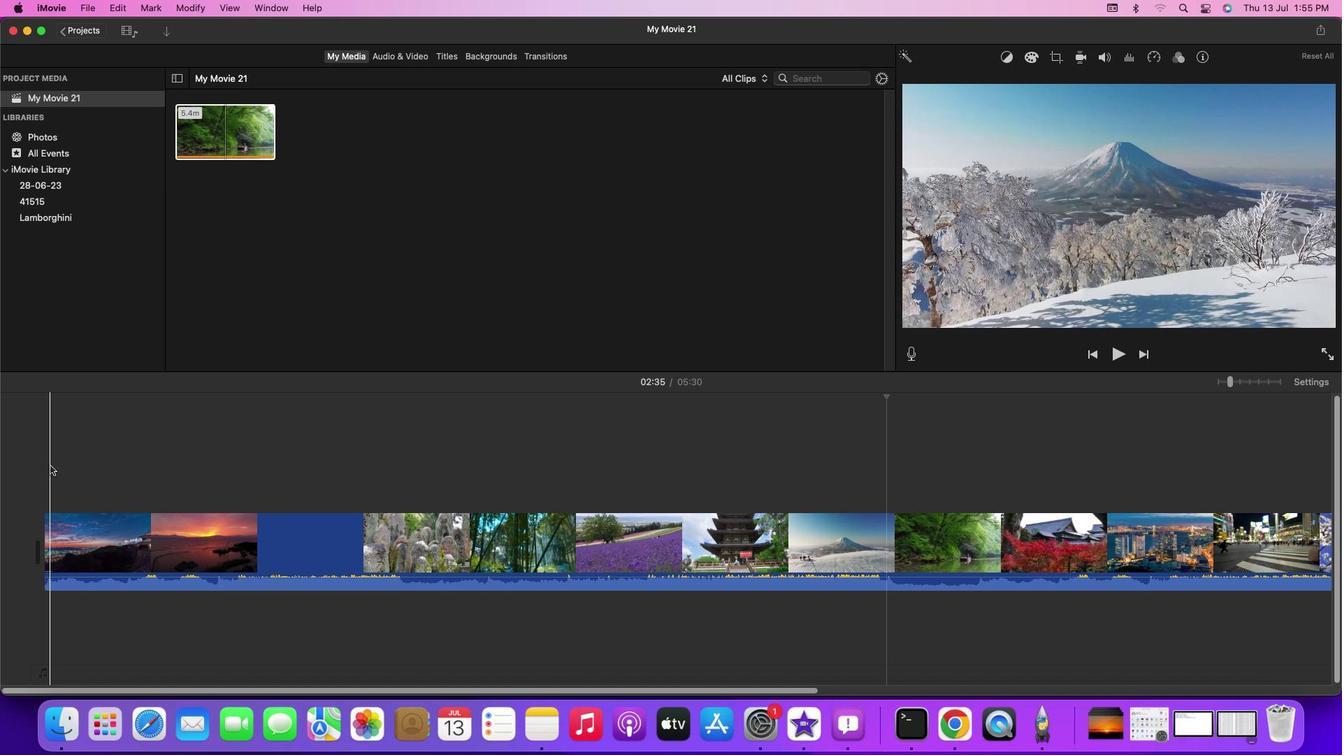 
Action: Mouse pressed left at (50, 464)
Screenshot: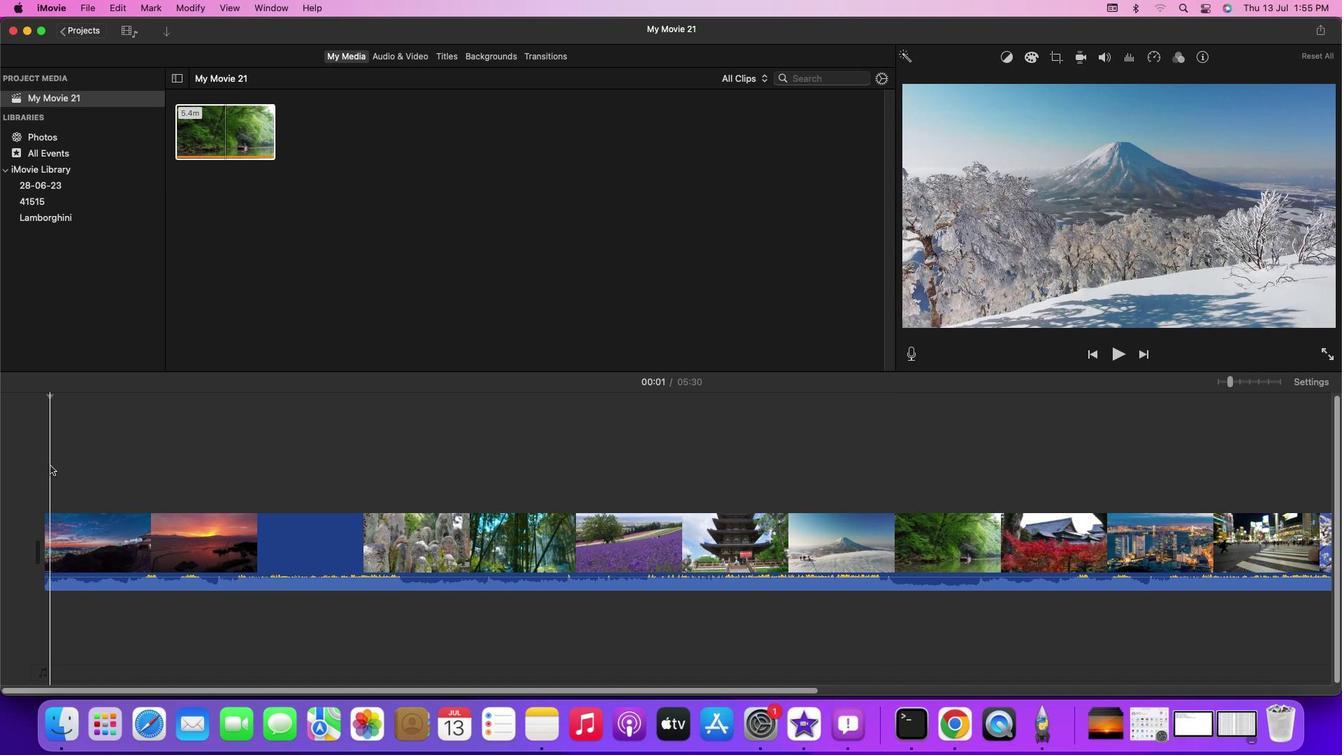 
Action: Key pressed Key.spaceKey.leftKey.leftKey.leftKey.leftKey.leftKey.leftKey.leftKey.leftKey.leftKey.leftKey.leftKey.left
Screenshot: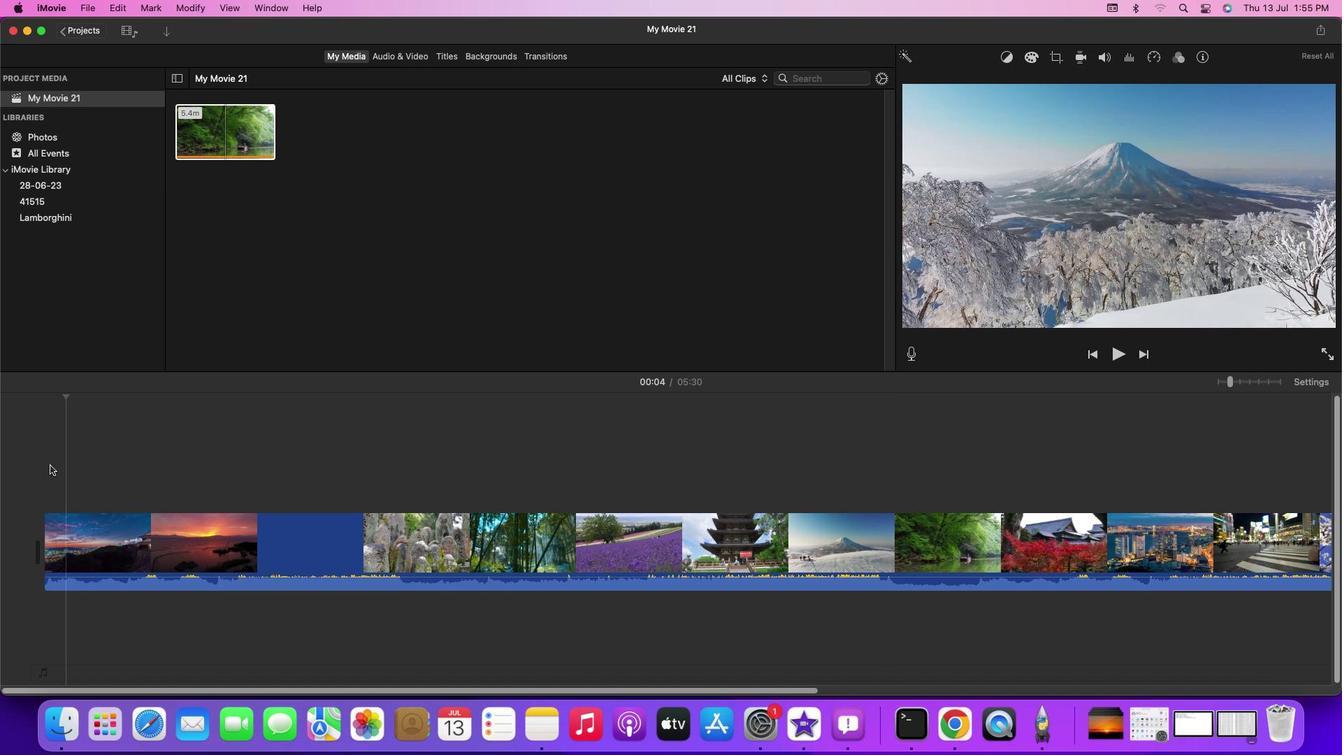 
Action: Mouse moved to (176, 539)
Screenshot: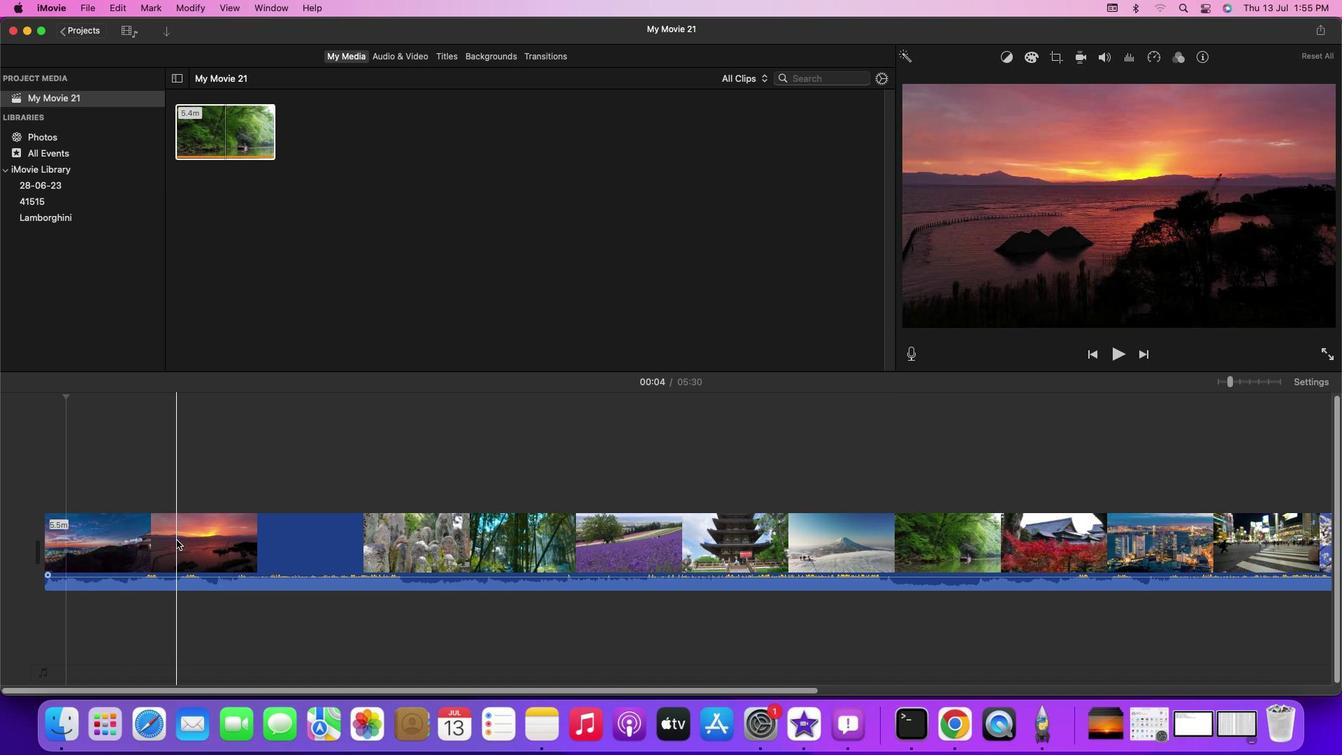 
Action: Mouse pressed right at (176, 539)
Screenshot: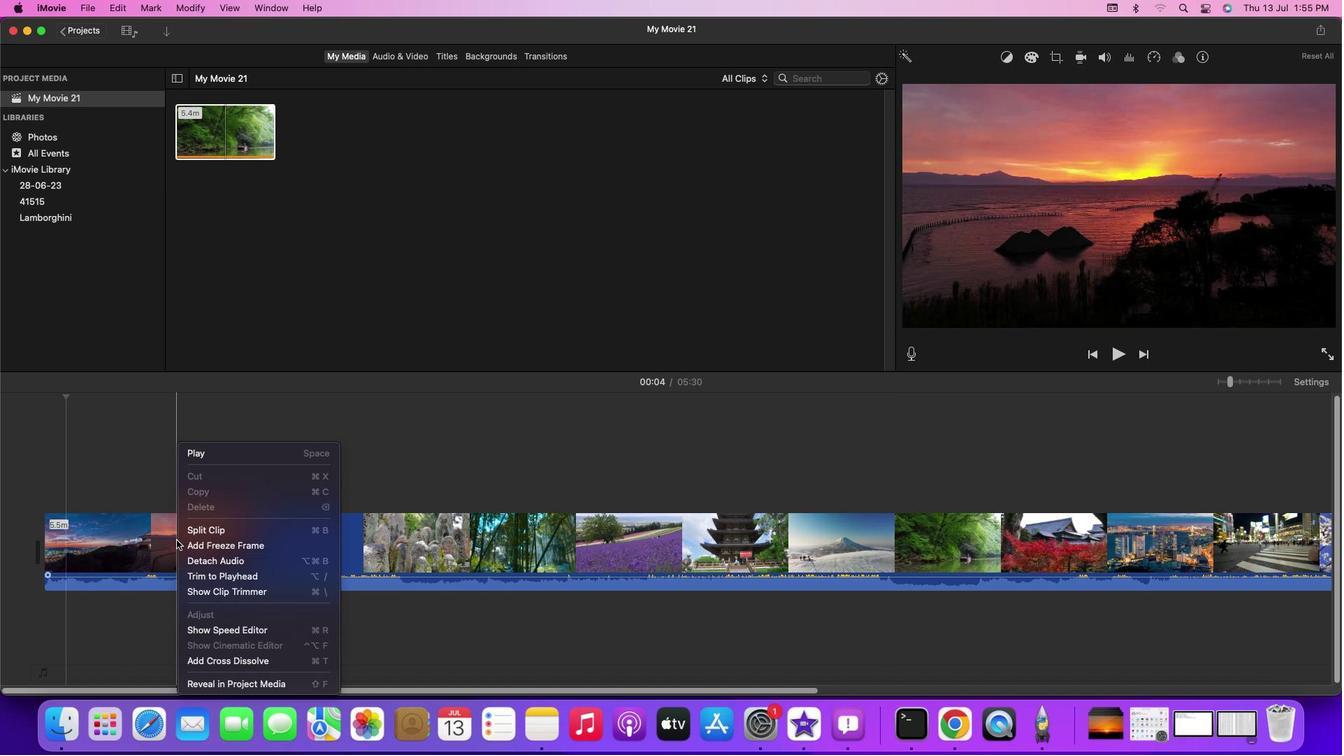 
Action: Mouse moved to (191, 557)
Screenshot: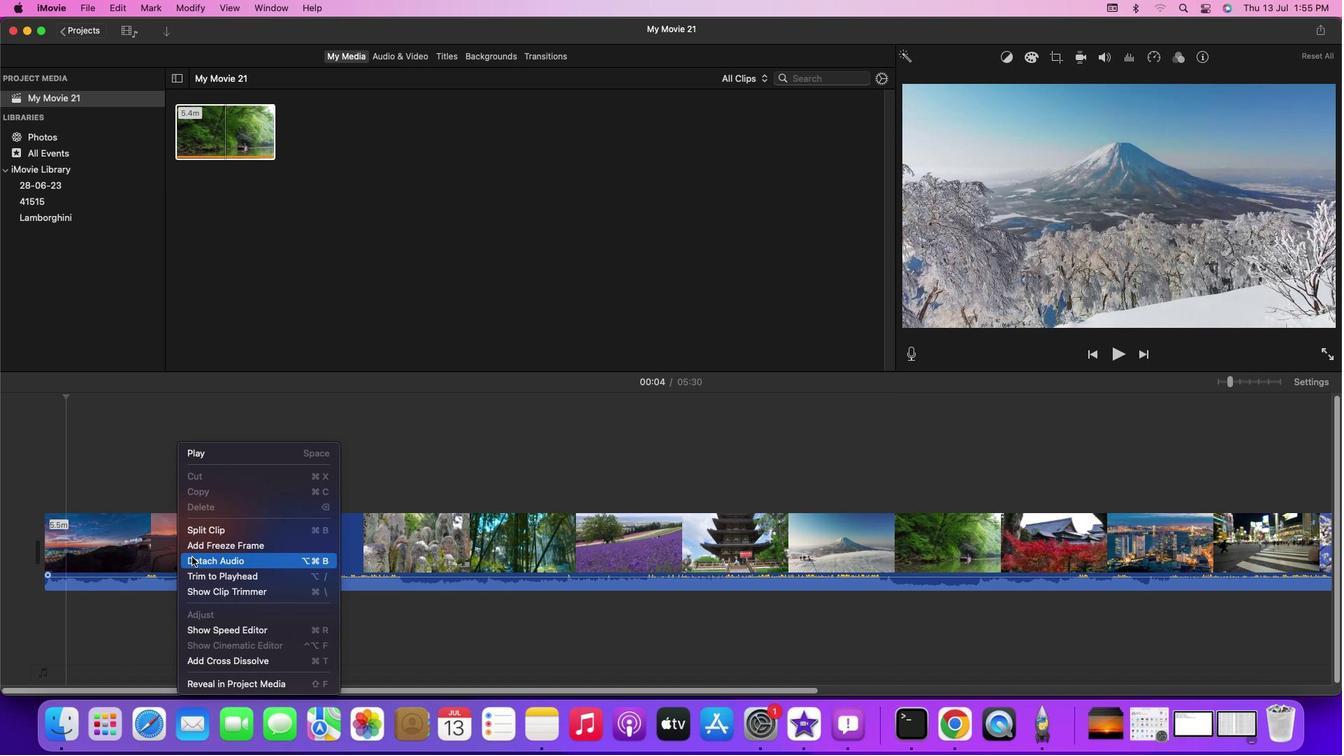 
Action: Mouse pressed left at (191, 557)
Screenshot: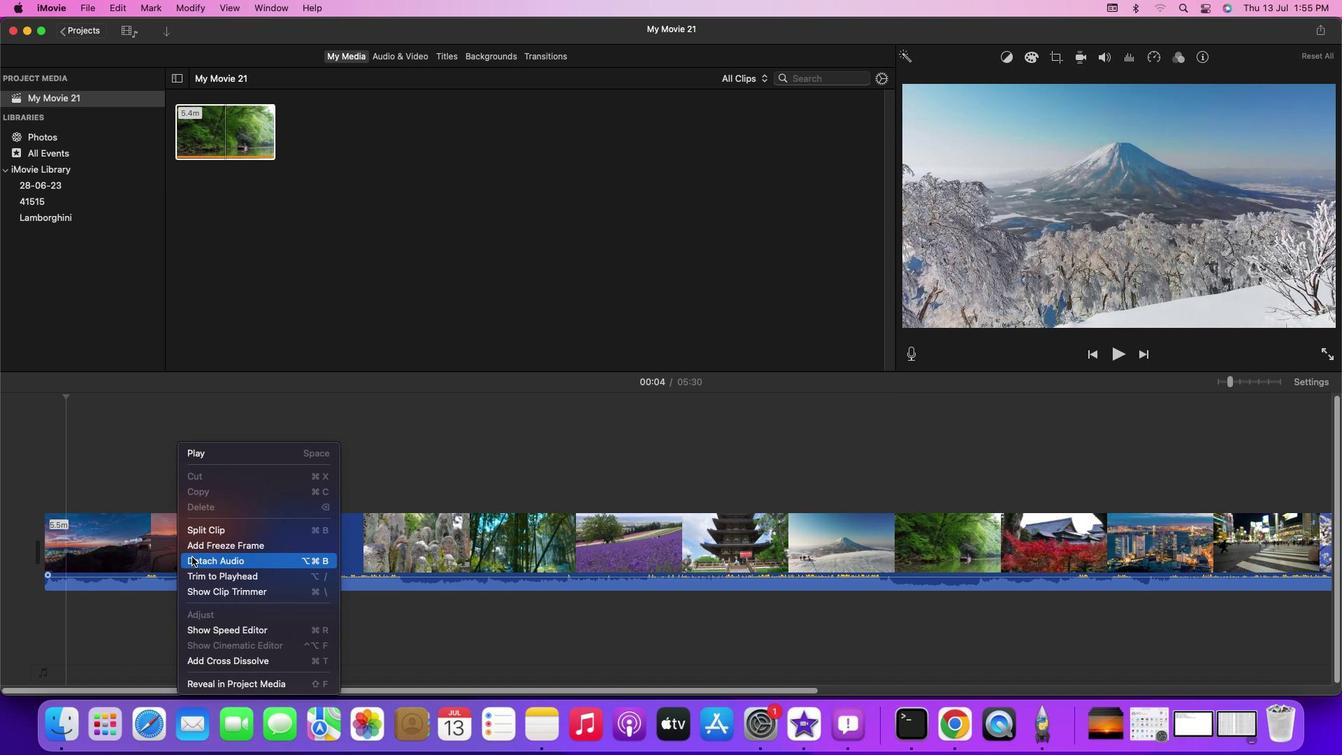 
Action: Mouse moved to (47, 465)
Screenshot: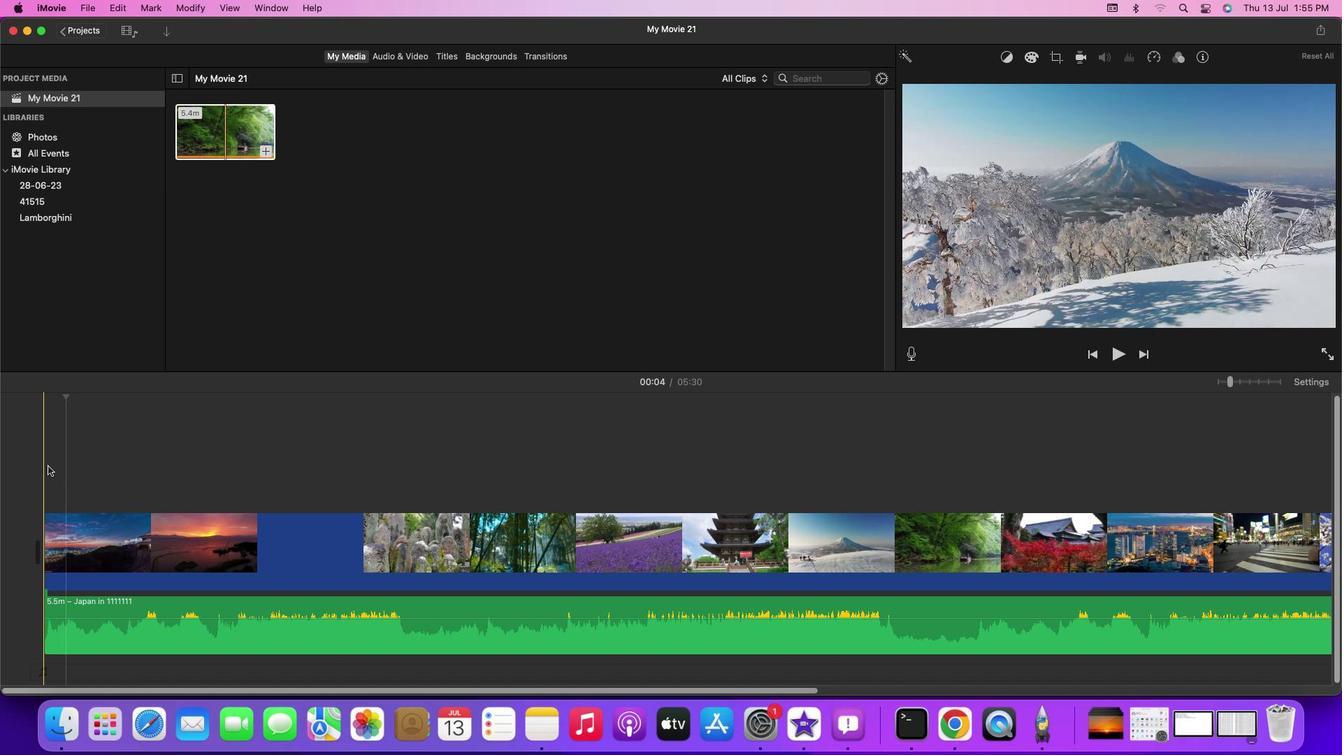 
Action: Mouse pressed left at (47, 465)
Screenshot: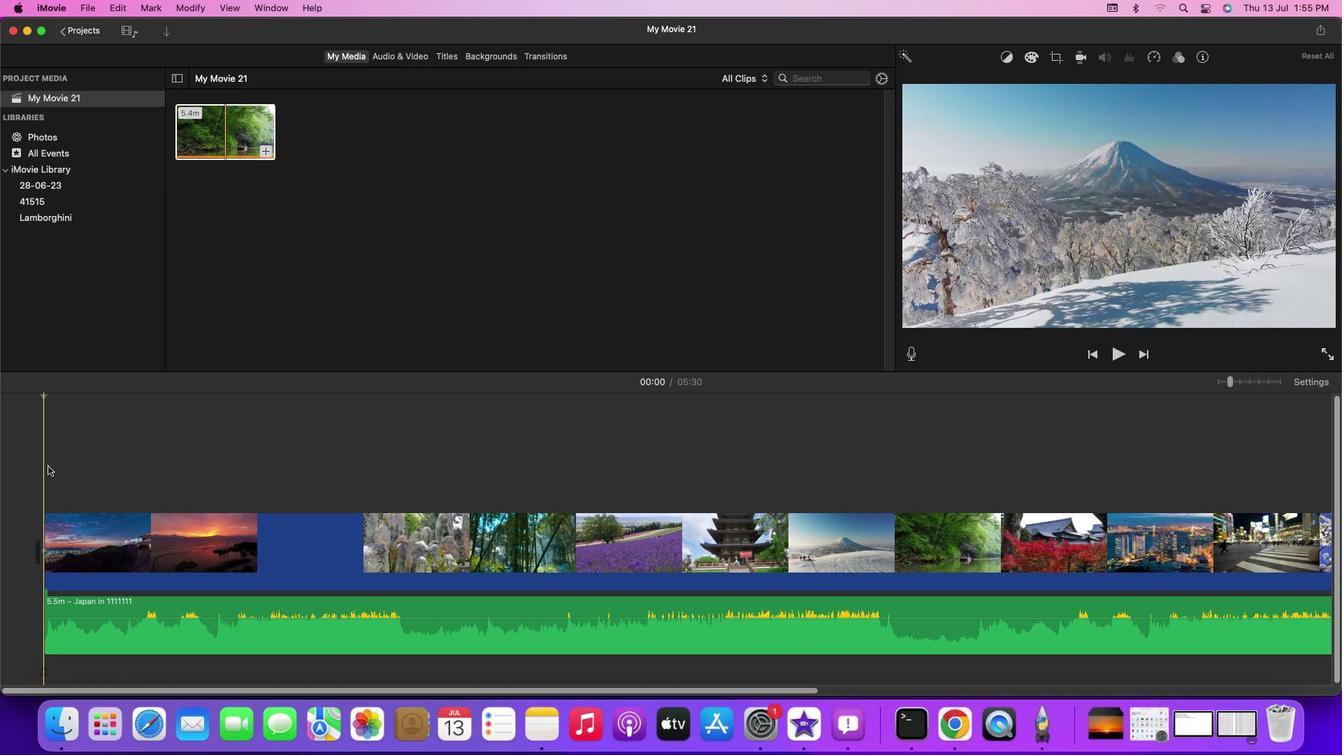 
Action: Key pressed Key.spaceKey.space
Screenshot: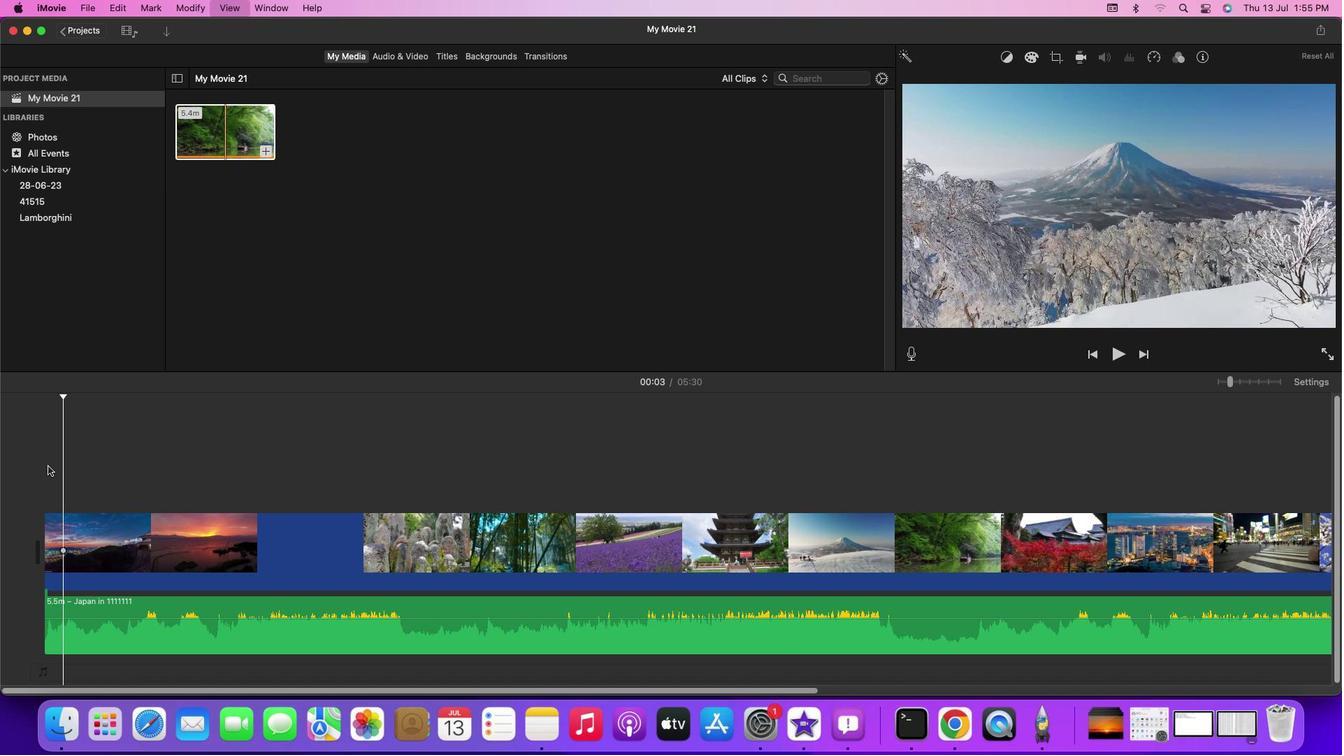 
Action: Mouse moved to (1324, 382)
Screenshot: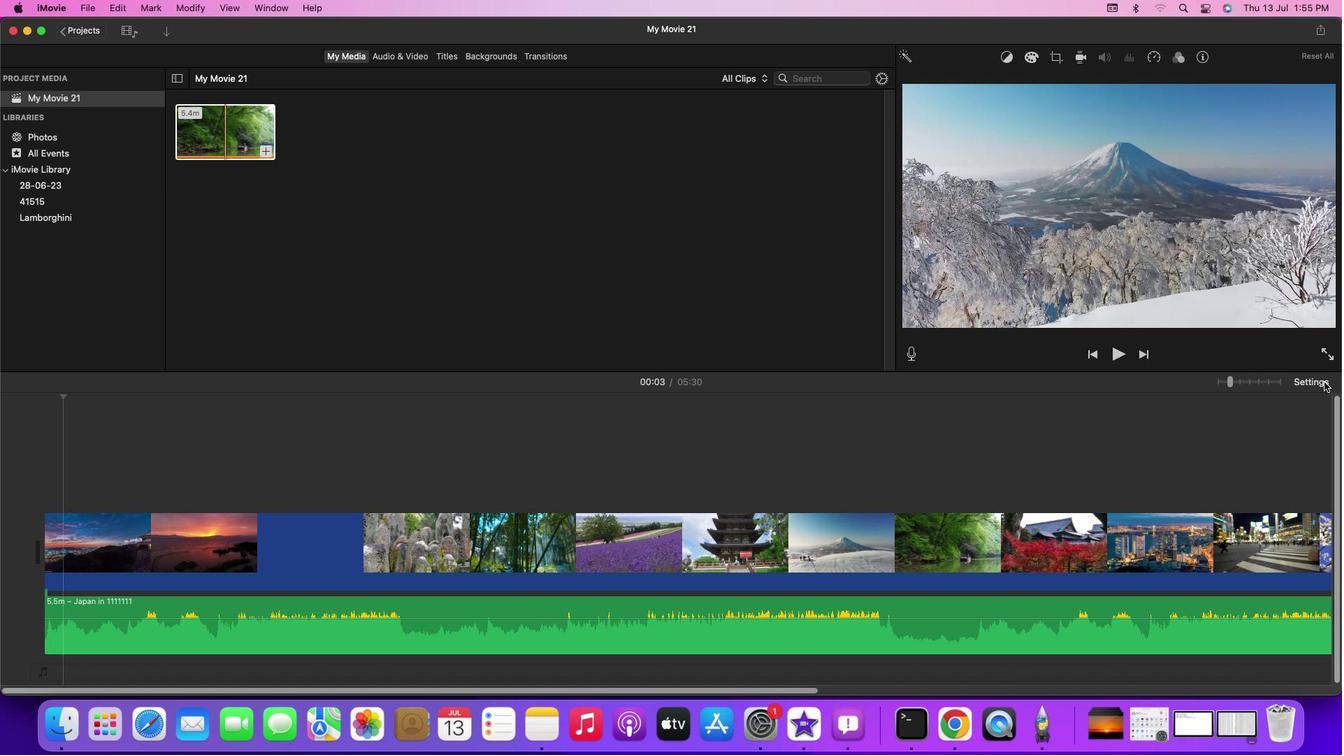 
Action: Mouse pressed left at (1324, 382)
Screenshot: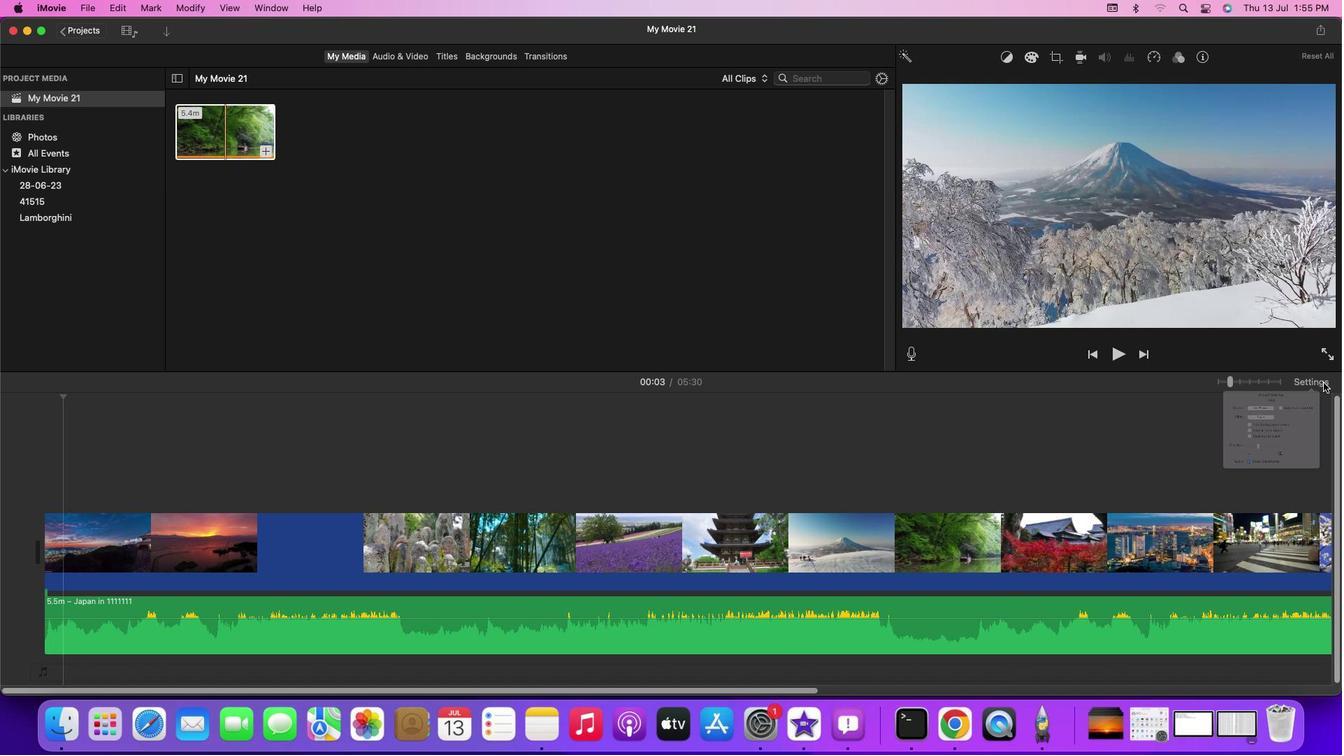 
Action: Mouse moved to (1188, 440)
Screenshot: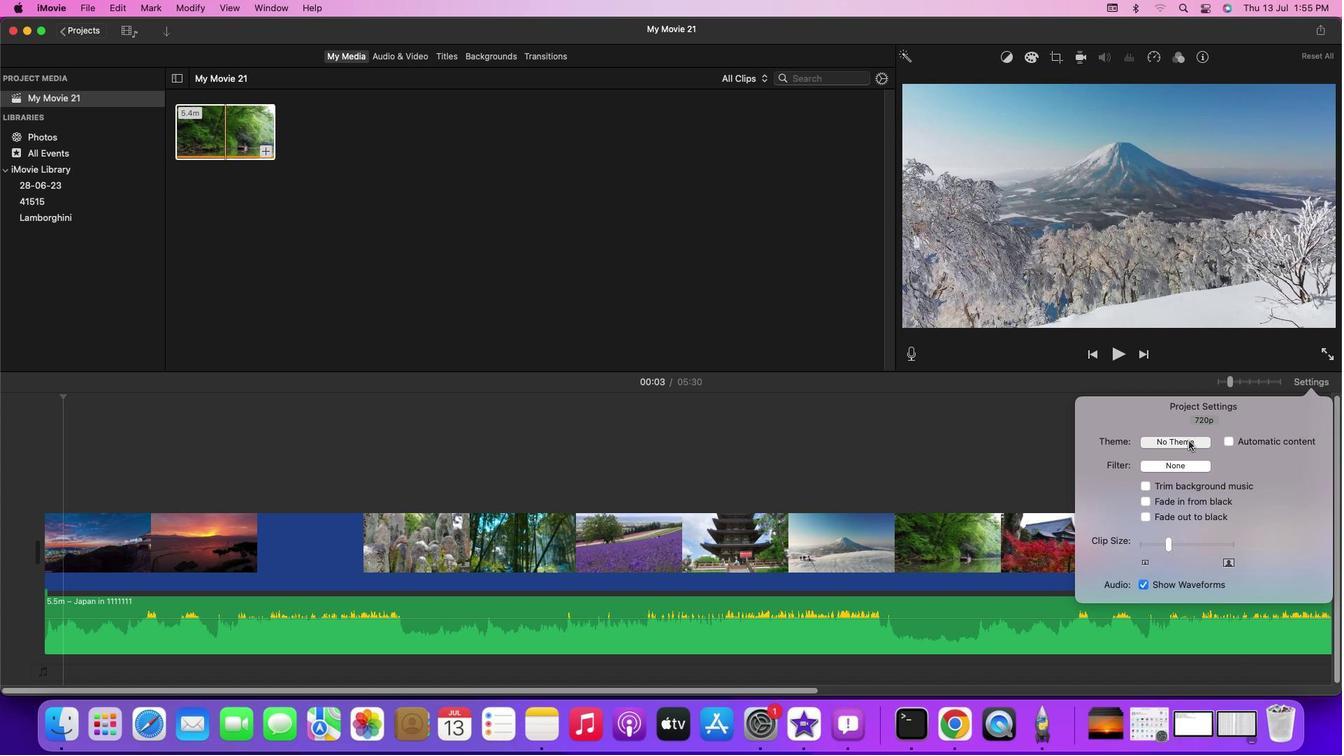 
Action: Mouse pressed left at (1188, 440)
Screenshot: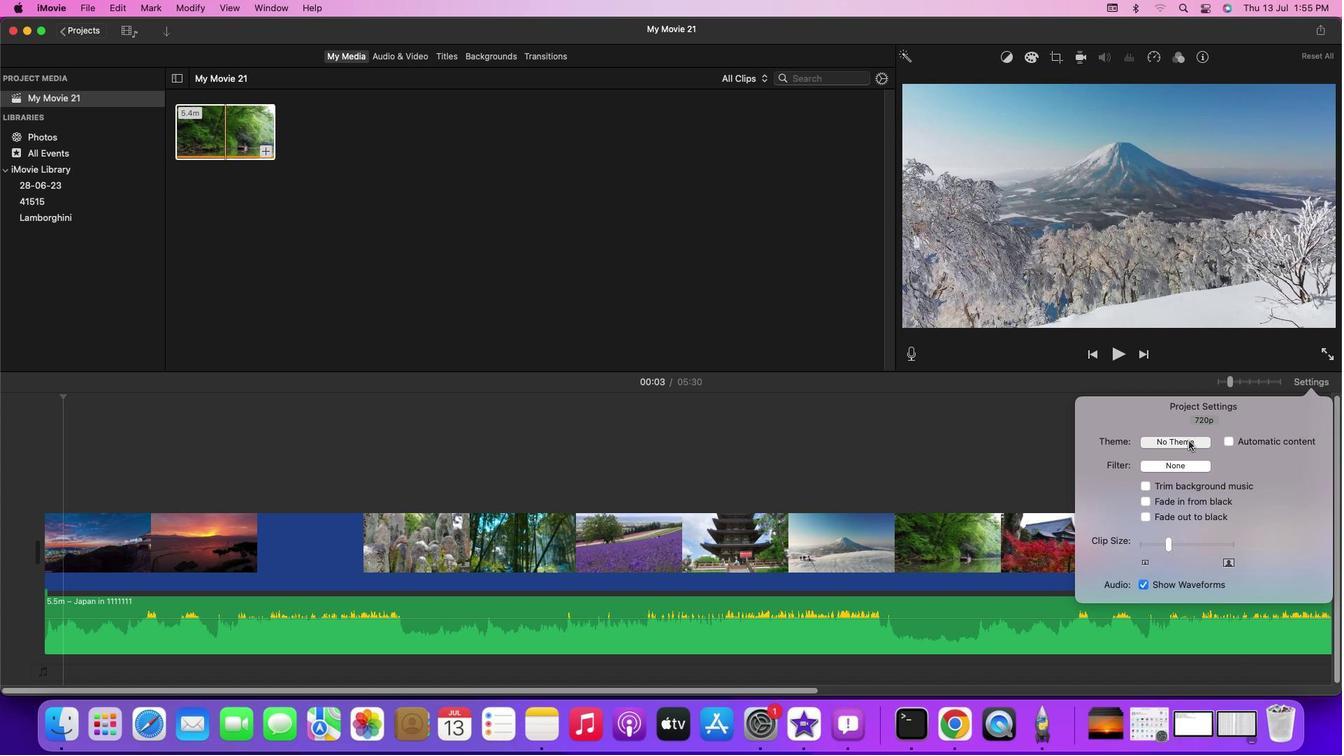 
Action: Mouse moved to (420, 271)
Screenshot: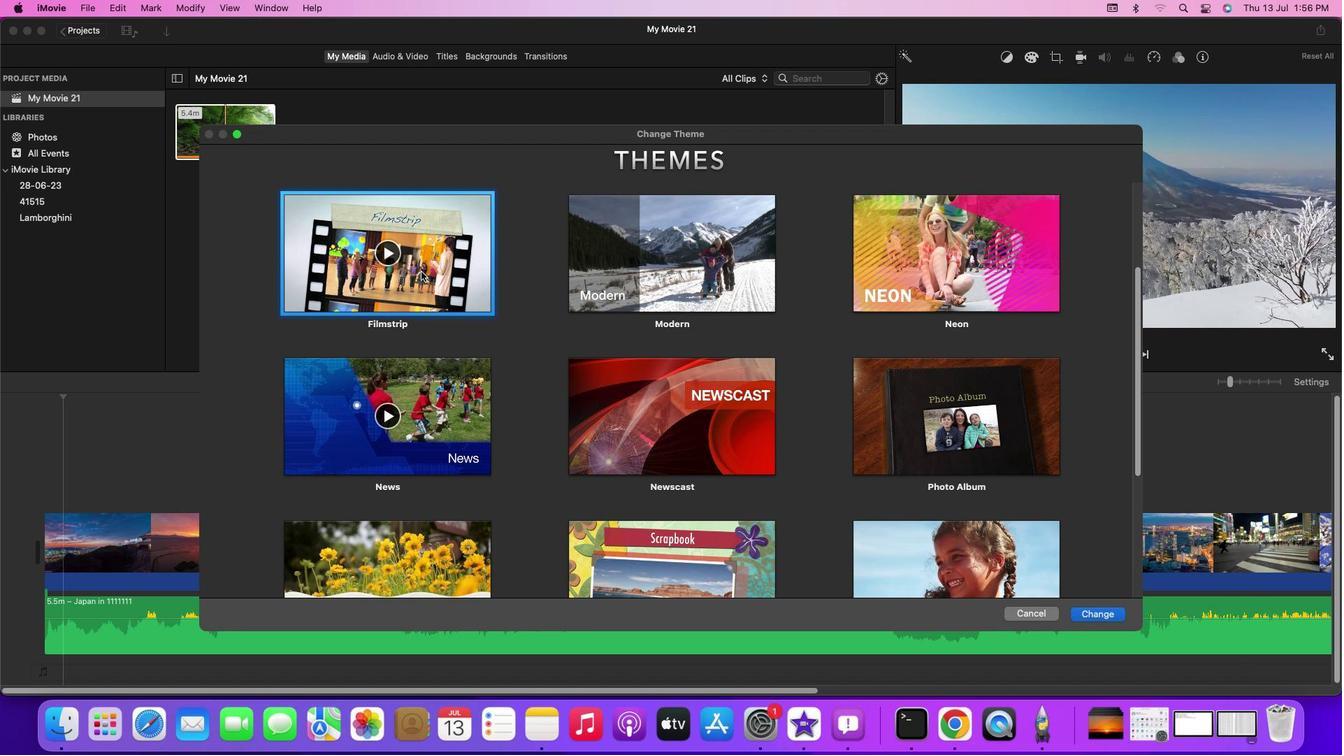 
Action: Mouse pressed left at (420, 271)
Screenshot: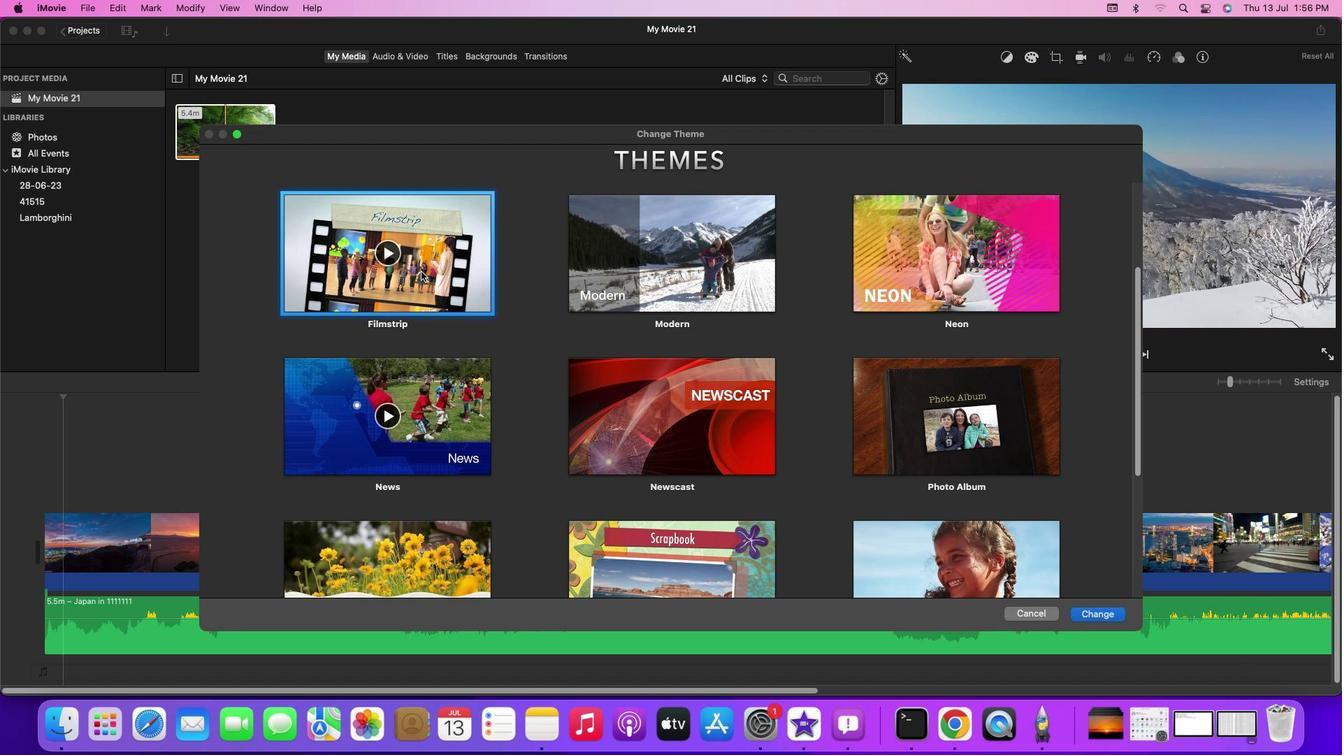 
Action: Mouse pressed left at (420, 271)
Screenshot: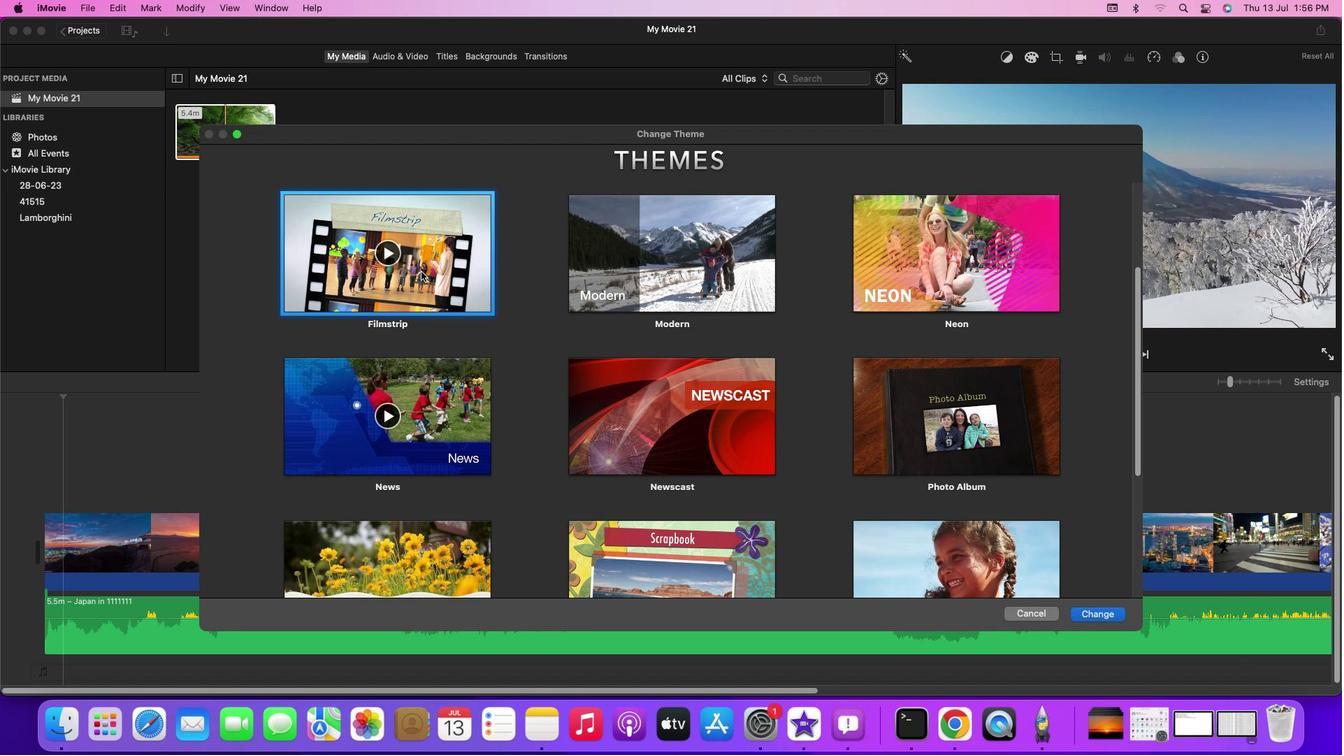 
Action: Mouse pressed left at (420, 271)
Screenshot: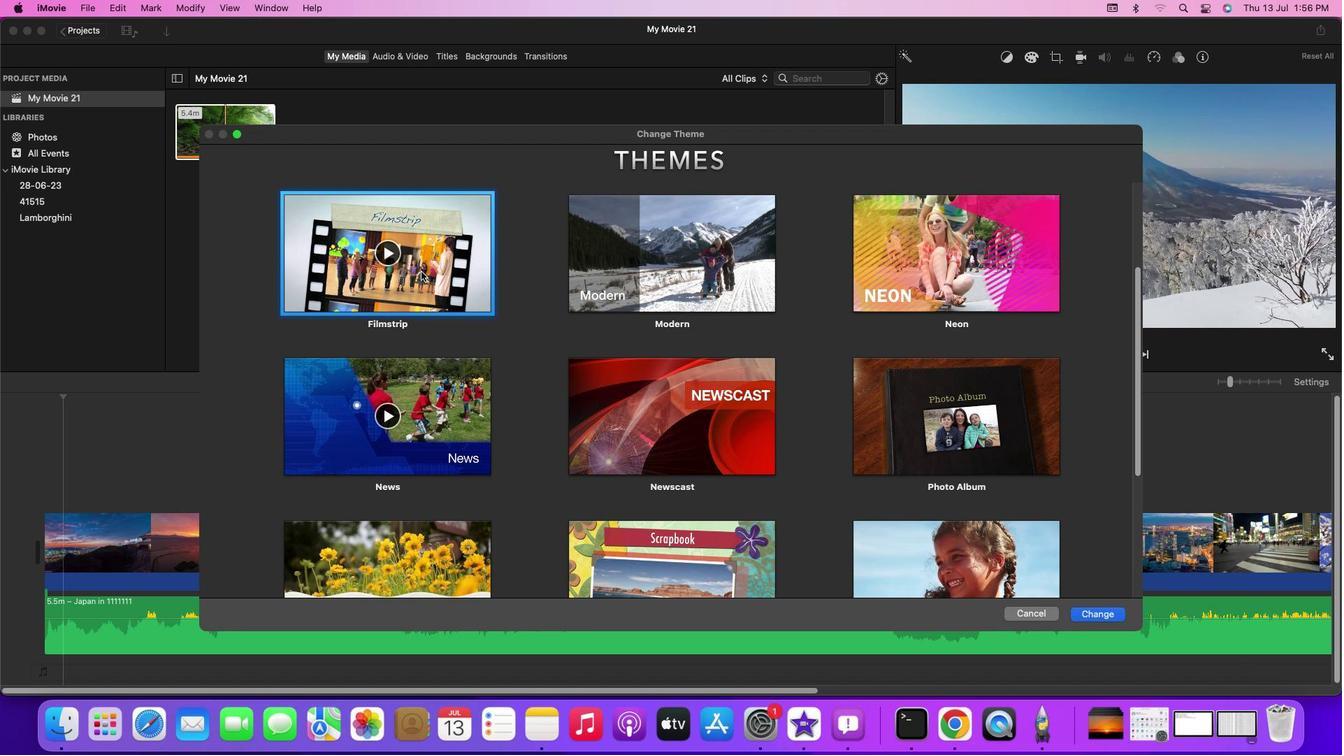 
Action: Mouse moved to (59, 495)
Screenshot: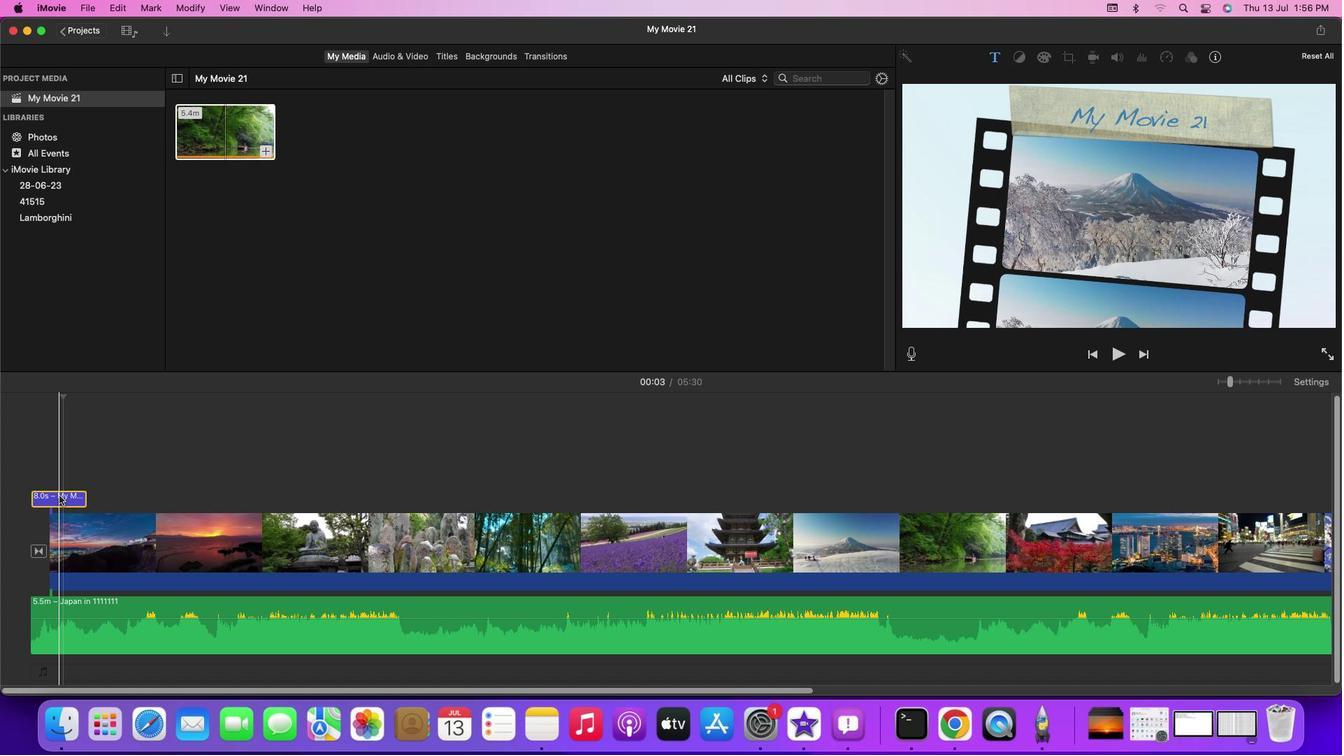 
Action: Mouse pressed left at (59, 495)
Screenshot: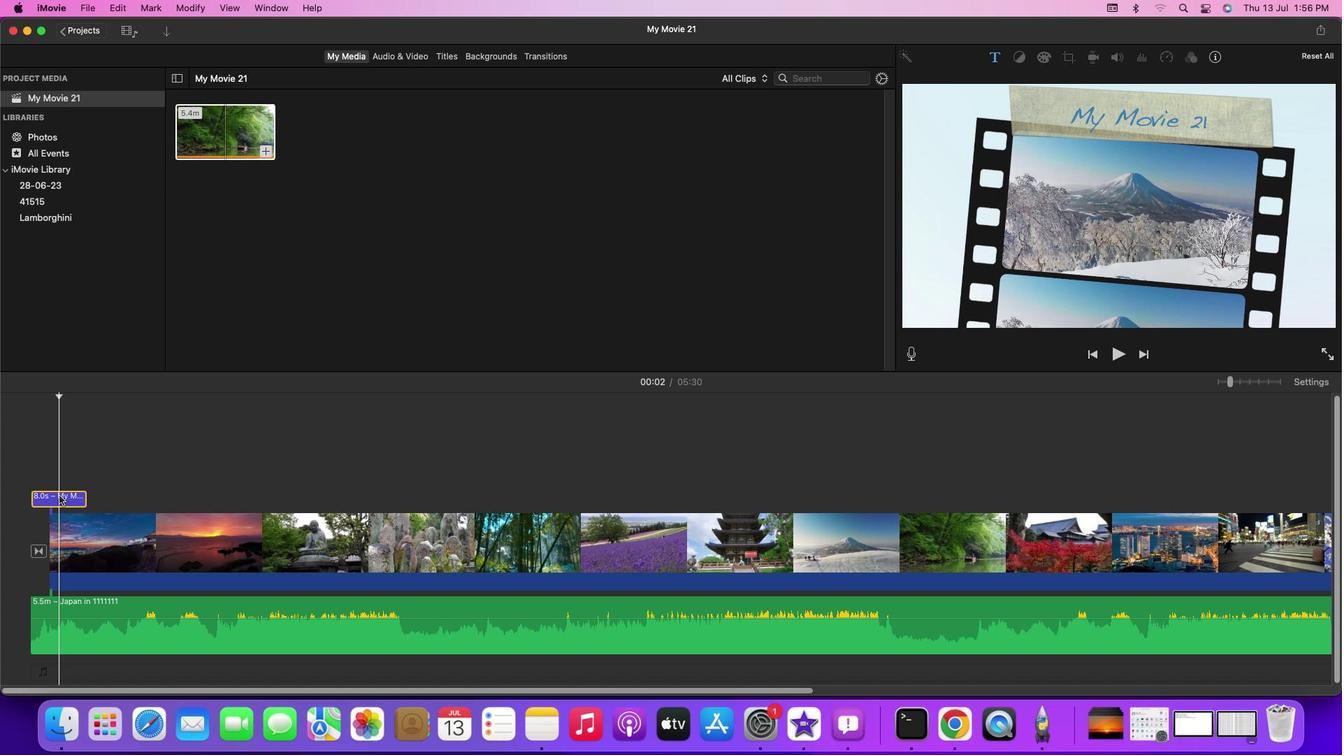 
Action: Mouse moved to (69, 495)
Screenshot: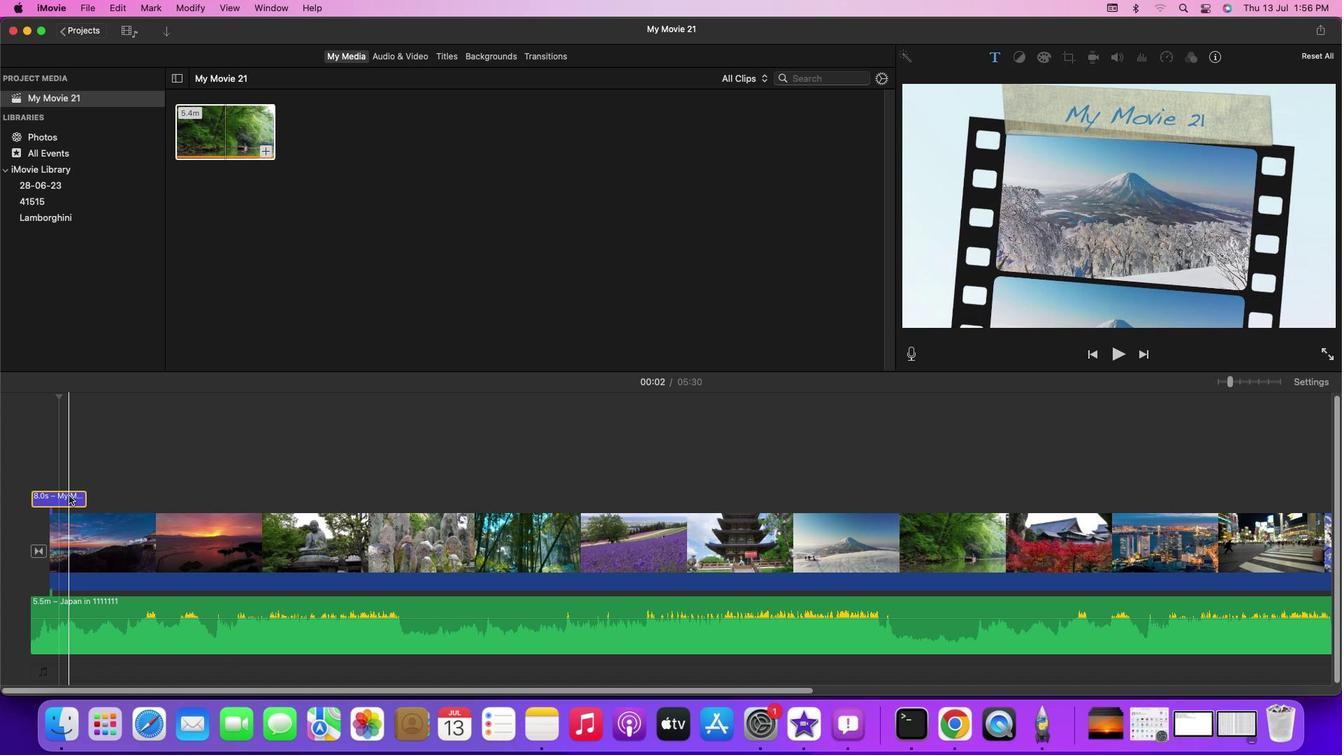 
Action: Mouse pressed left at (69, 495)
Screenshot: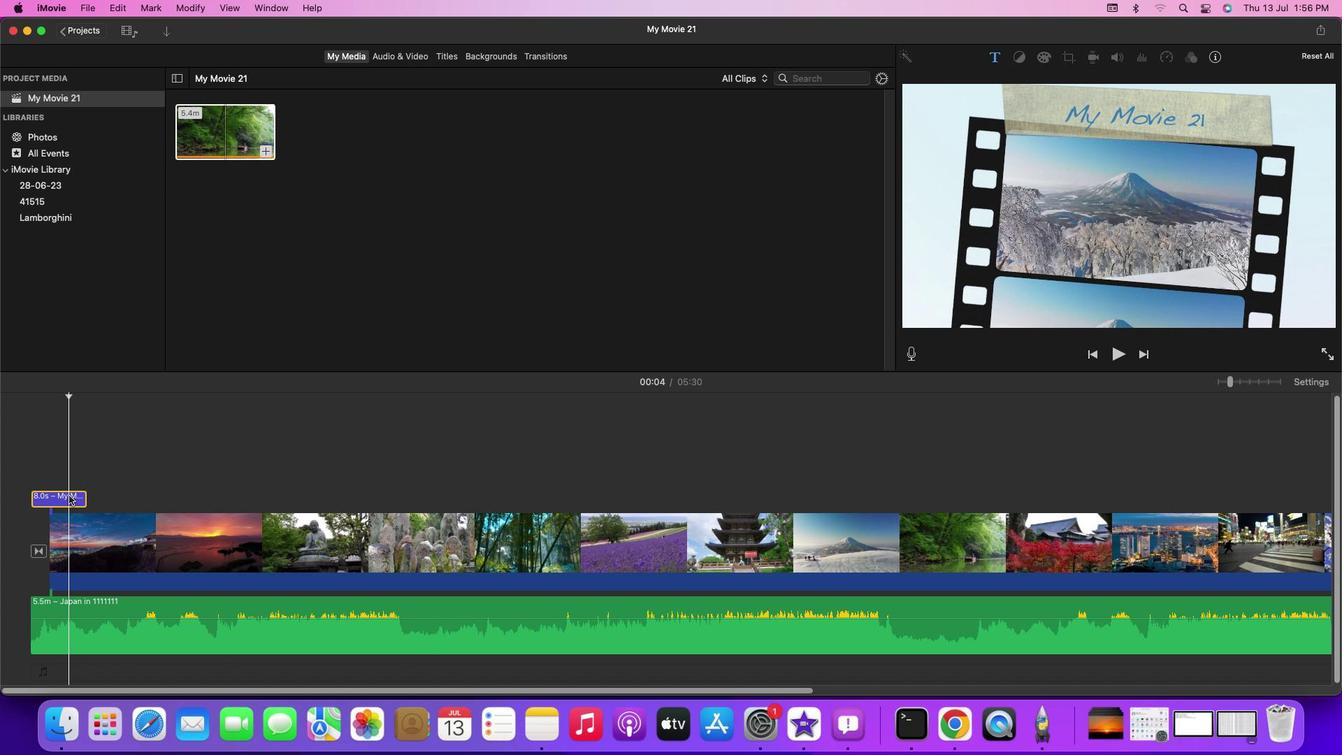 
Action: Mouse pressed left at (69, 495)
Screenshot: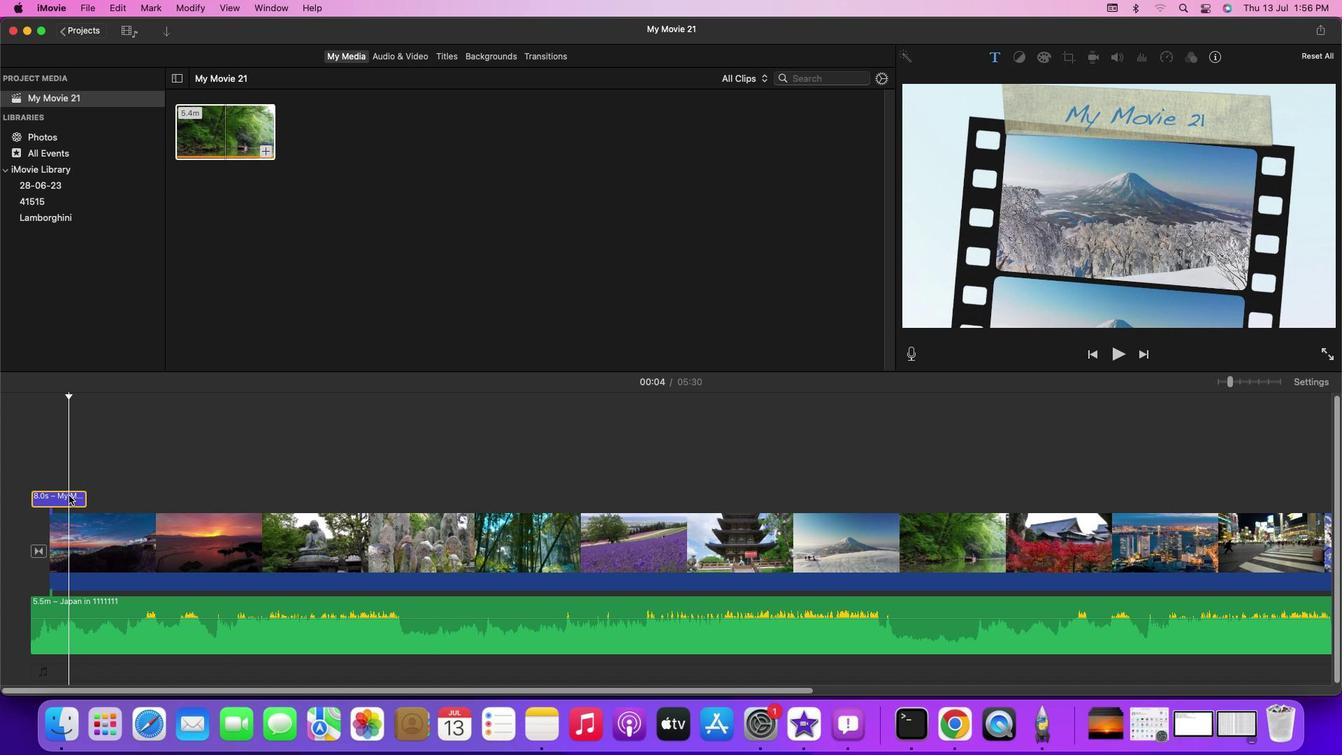 
Action: Key pressed Key.backspaceKey.shift'R'Key.backspaceKey.shift'T''o''k''y''o'Key.enter
Screenshot: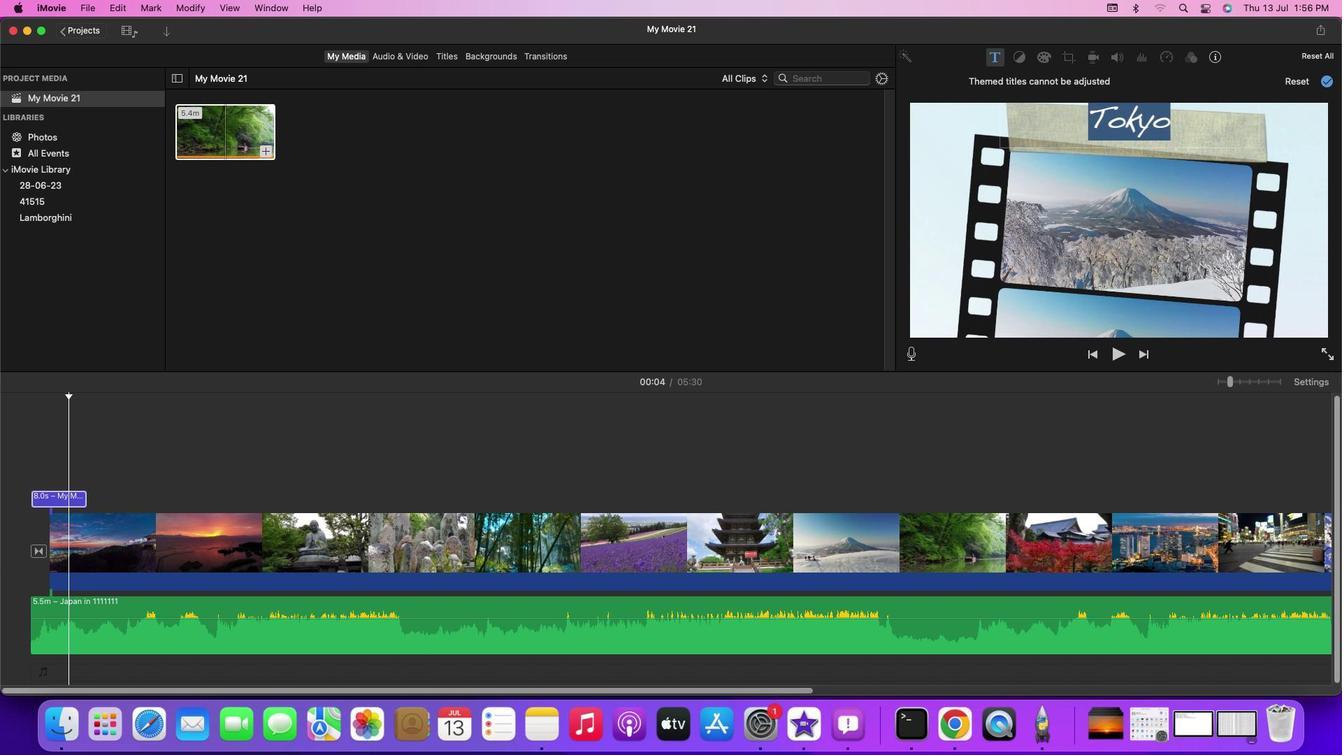 
Action: Mouse moved to (1162, 133)
Screenshot: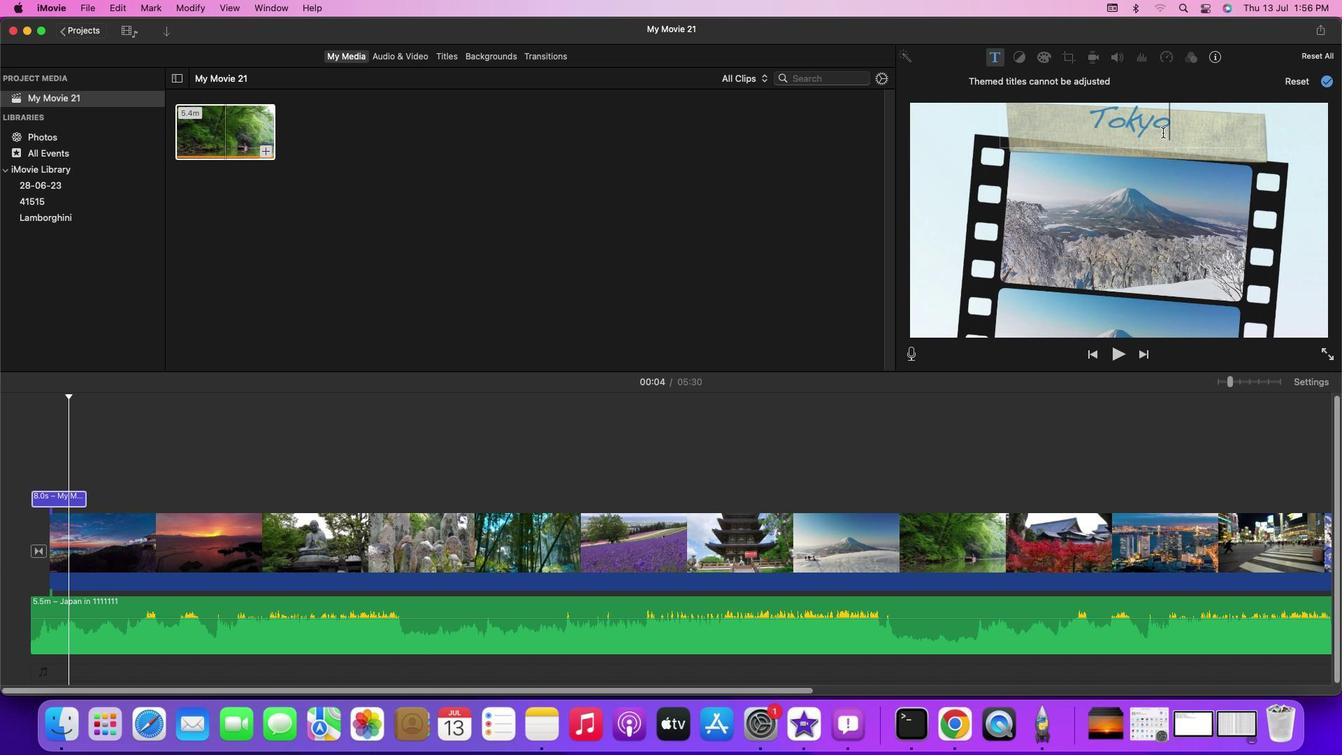 
Action: Mouse pressed left at (1162, 133)
Screenshot: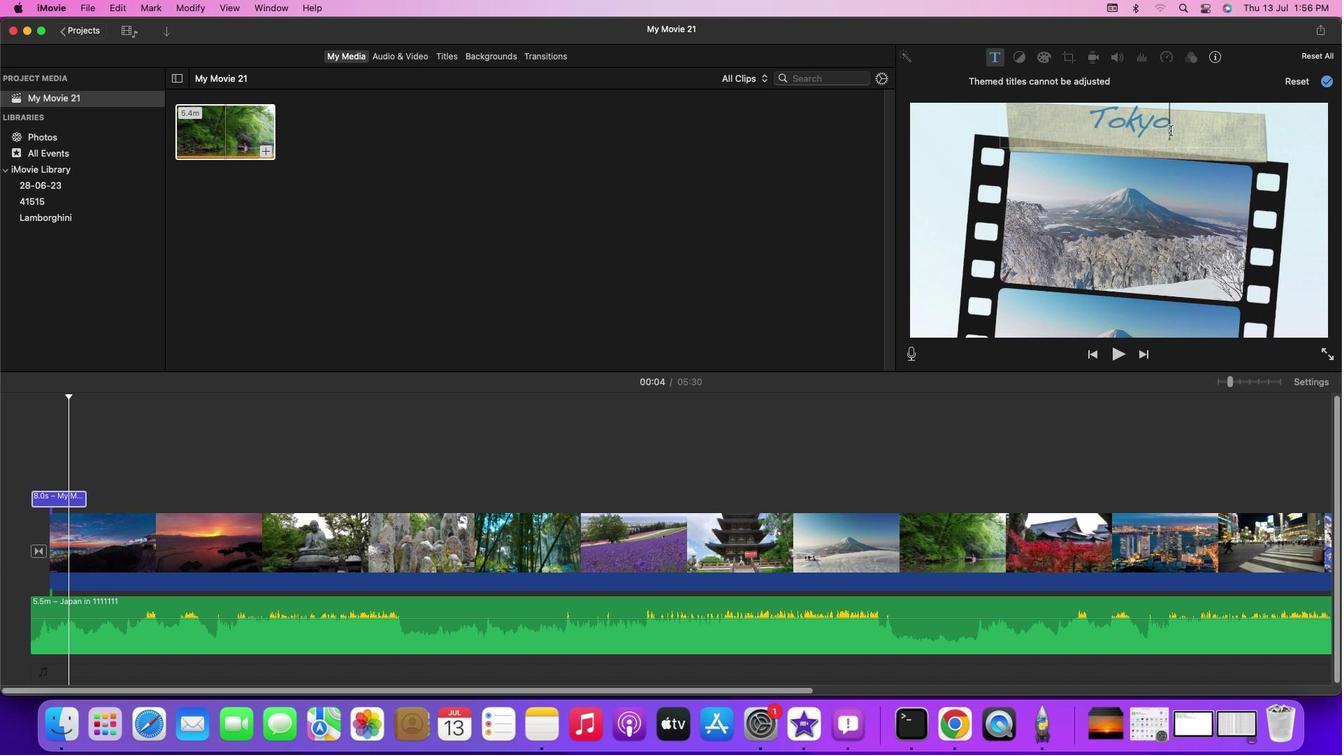 
Action: Mouse moved to (1176, 128)
Screenshot: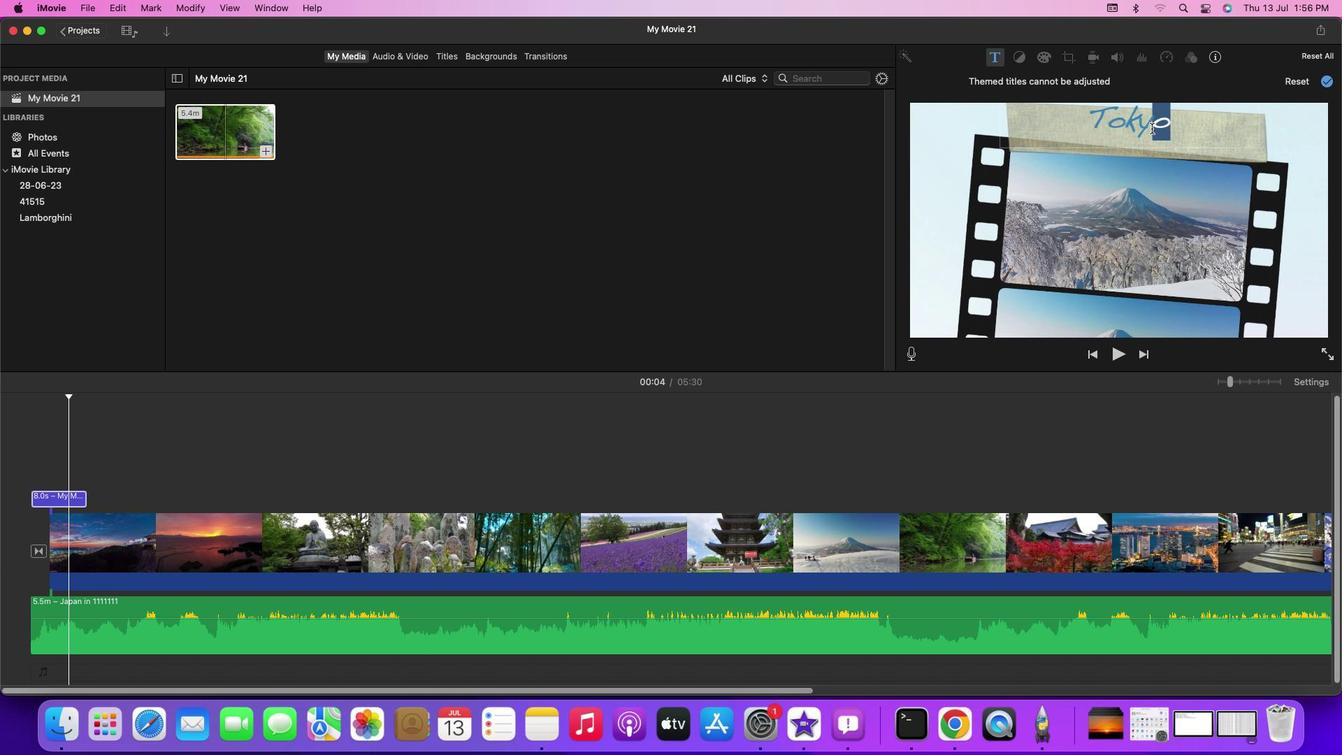 
Action: Mouse pressed left at (1176, 128)
Screenshot: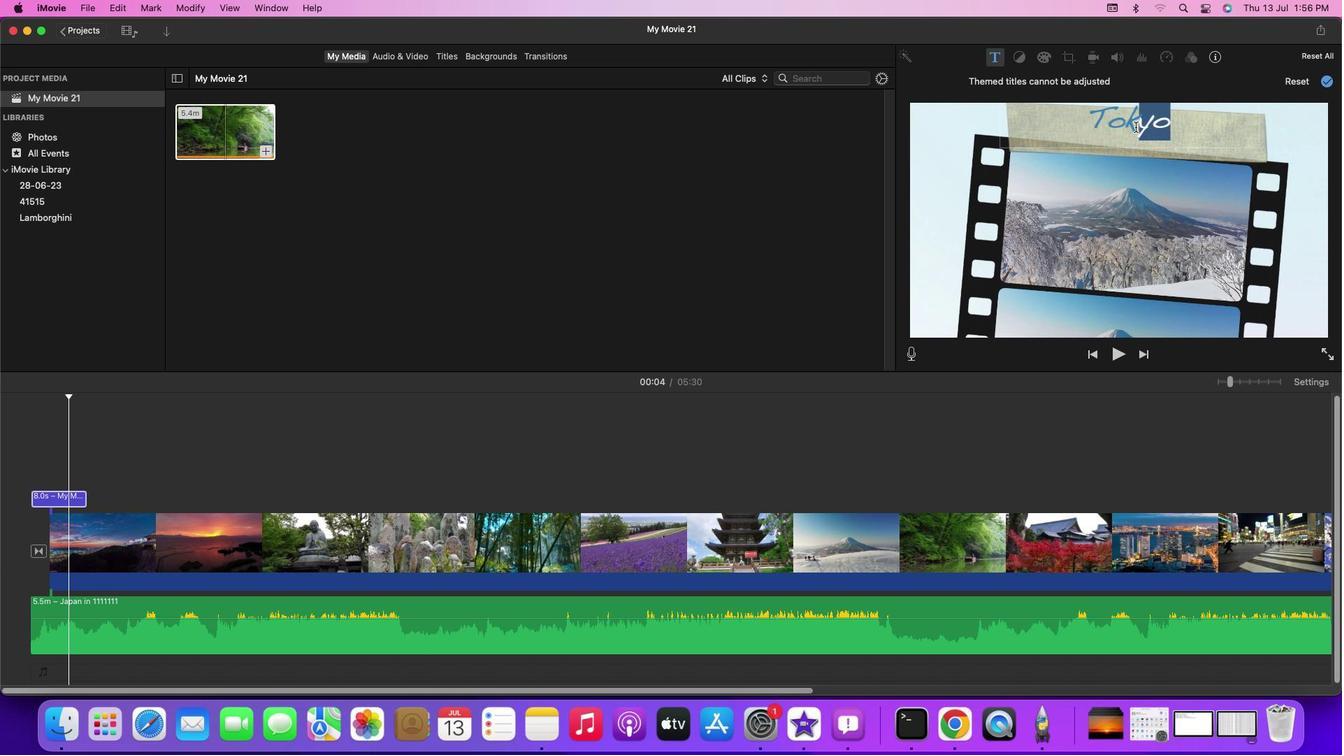 
Action: Mouse moved to (1089, 155)
Screenshot: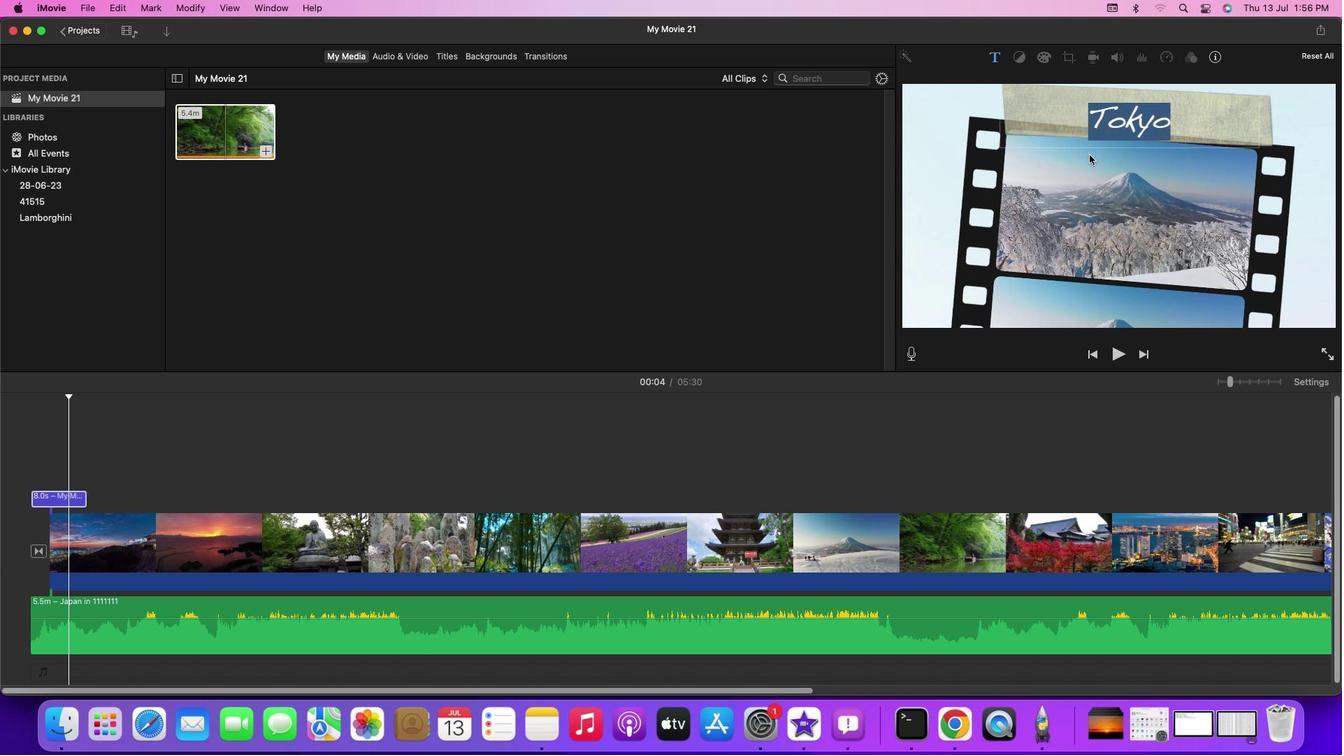
Action: Mouse pressed left at (1089, 155)
Screenshot: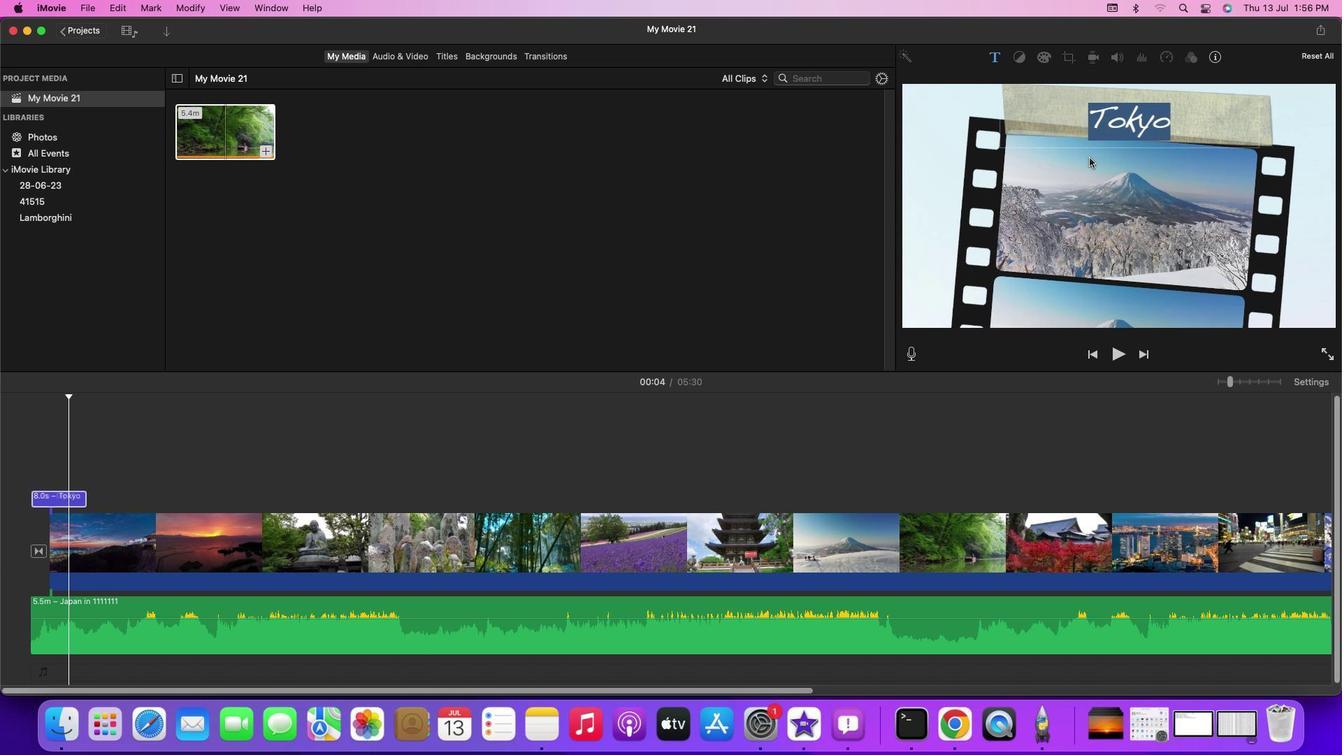 
Action: Mouse moved to (34, 395)
Screenshot: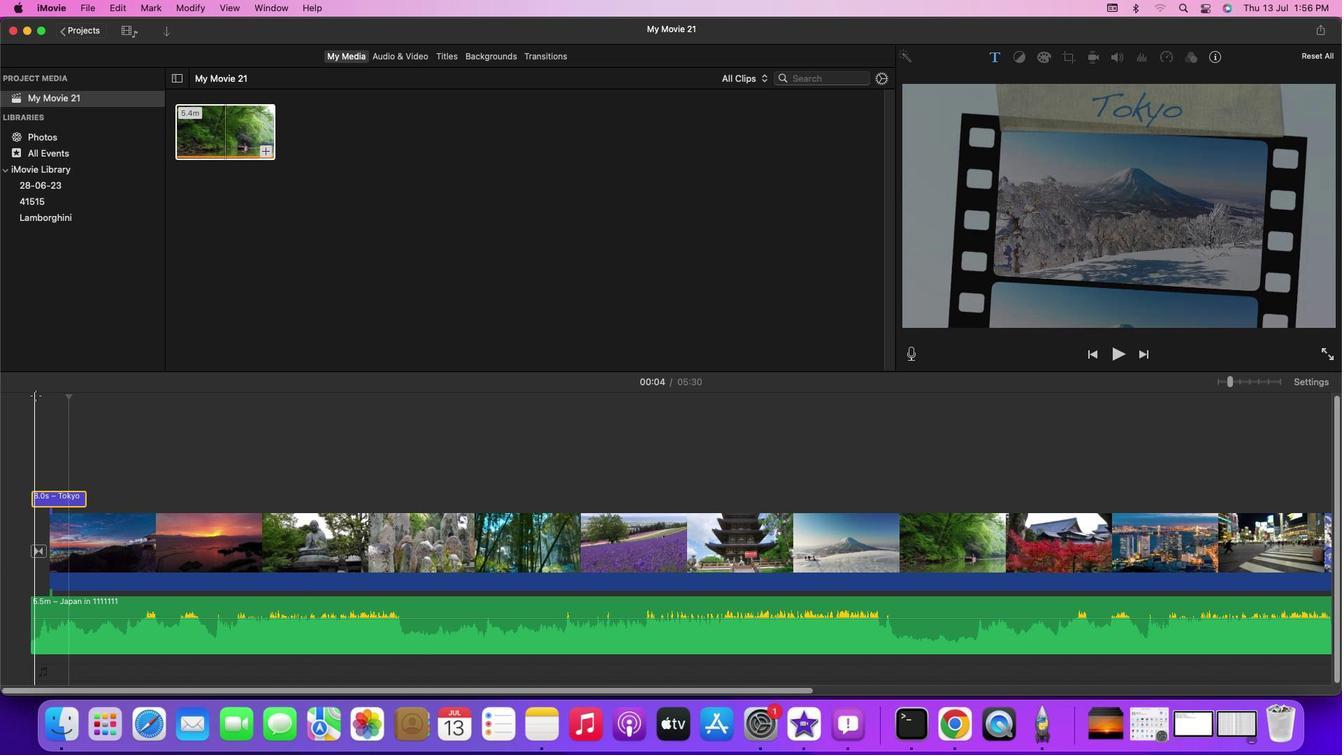 
Action: Mouse pressed left at (34, 395)
Screenshot: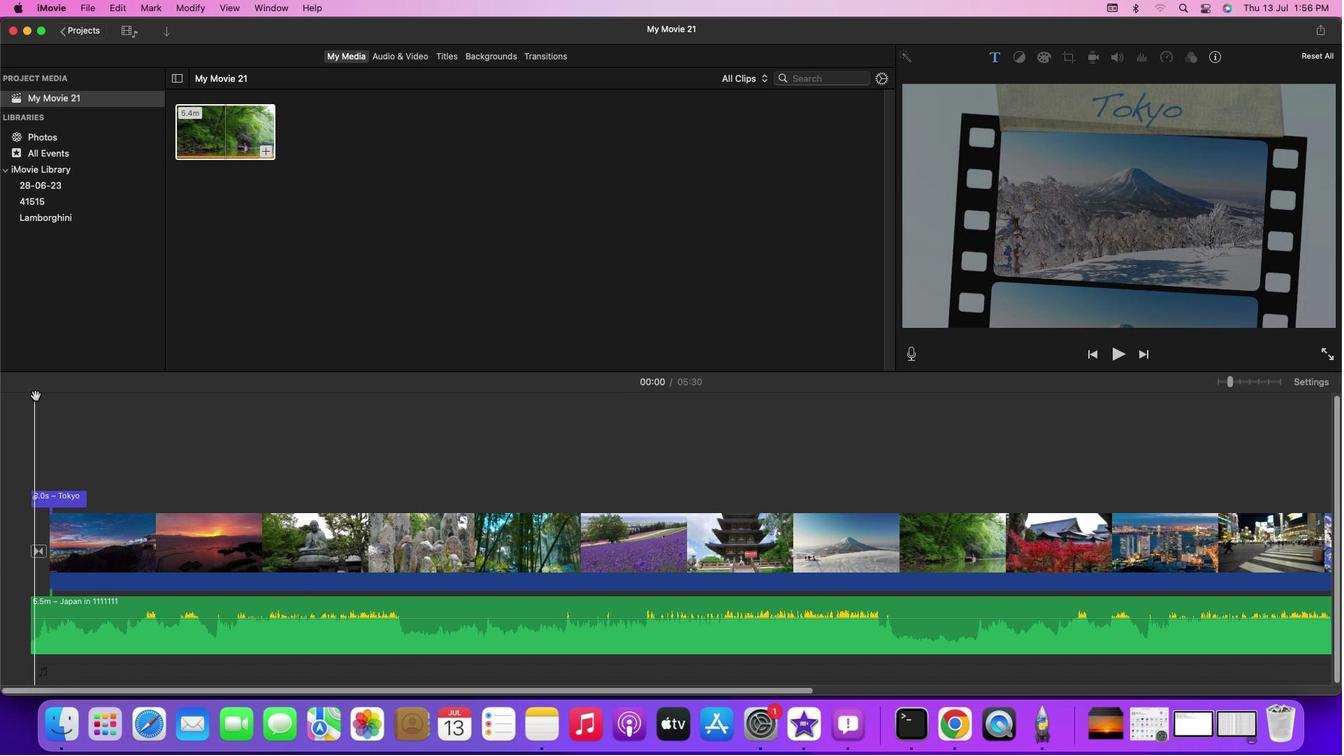 
Action: Key pressed Key.space
Screenshot: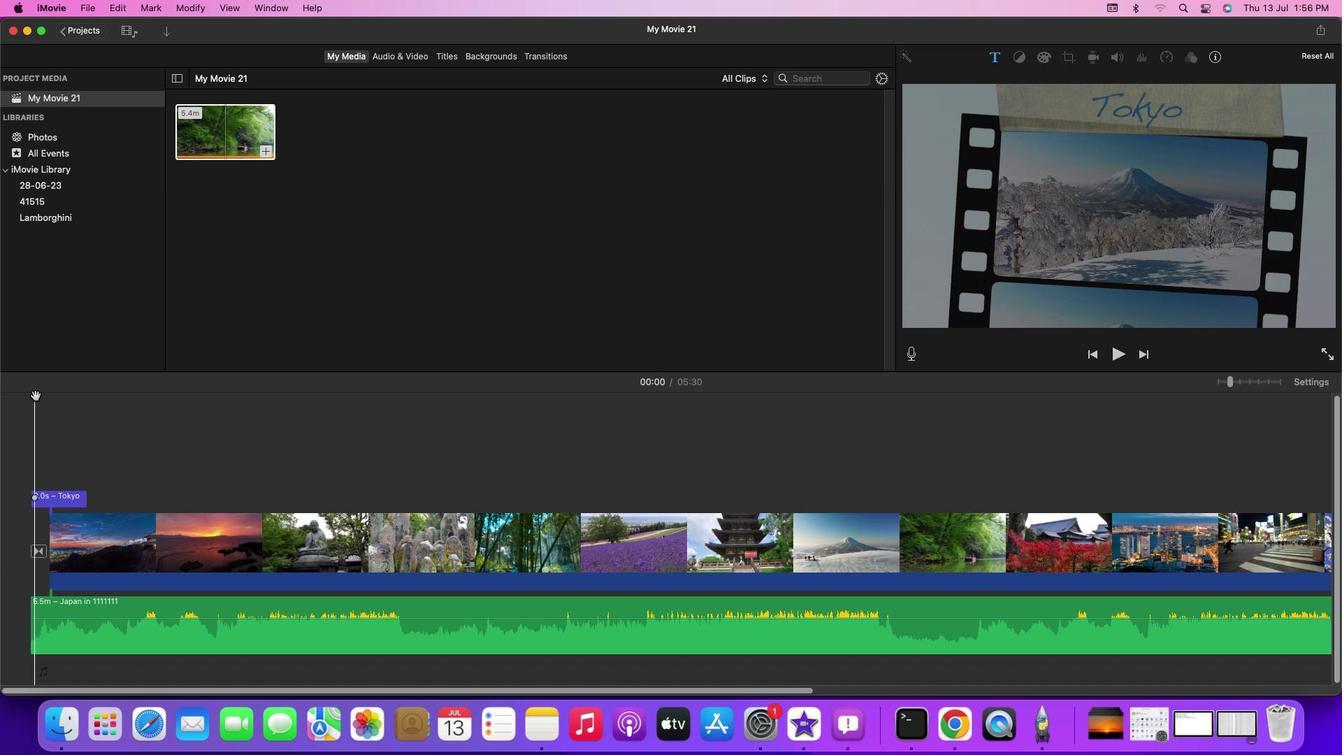 
Action: Mouse moved to (29, 397)
Screenshot: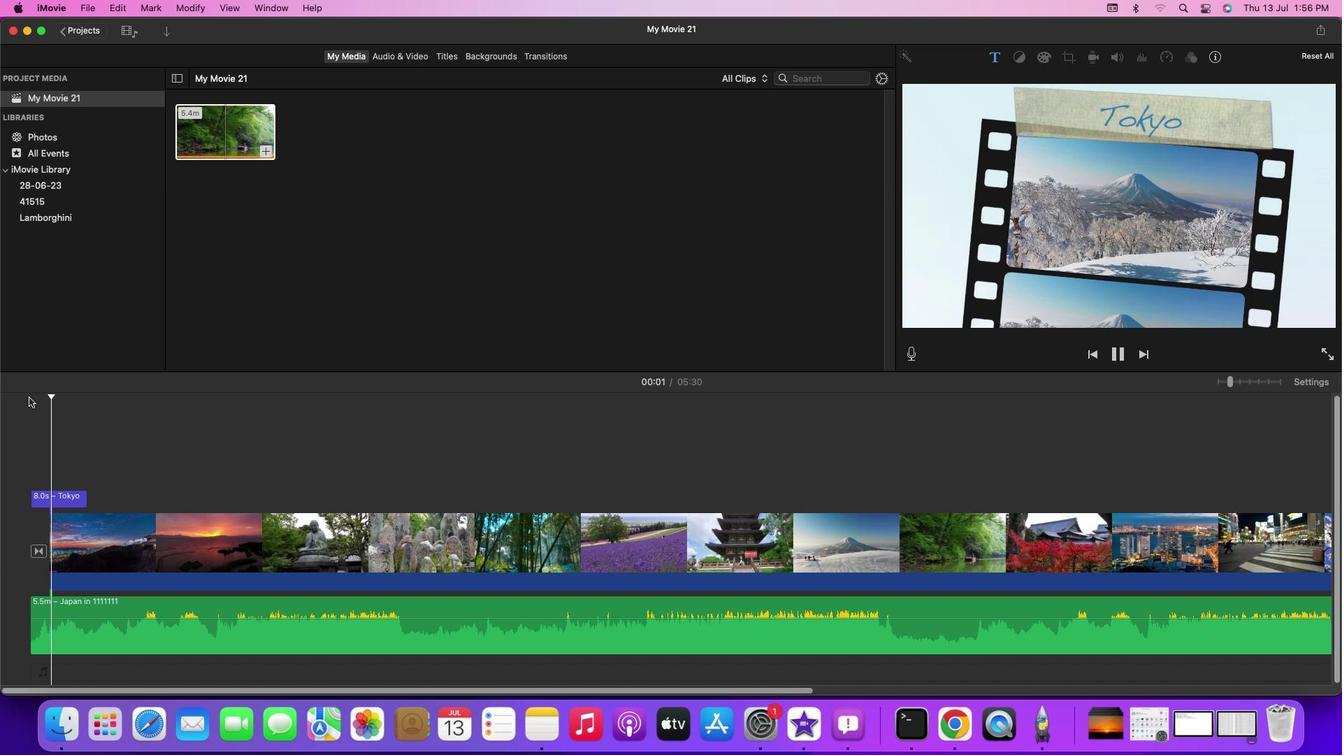 
Action: Mouse pressed left at (29, 397)
Screenshot: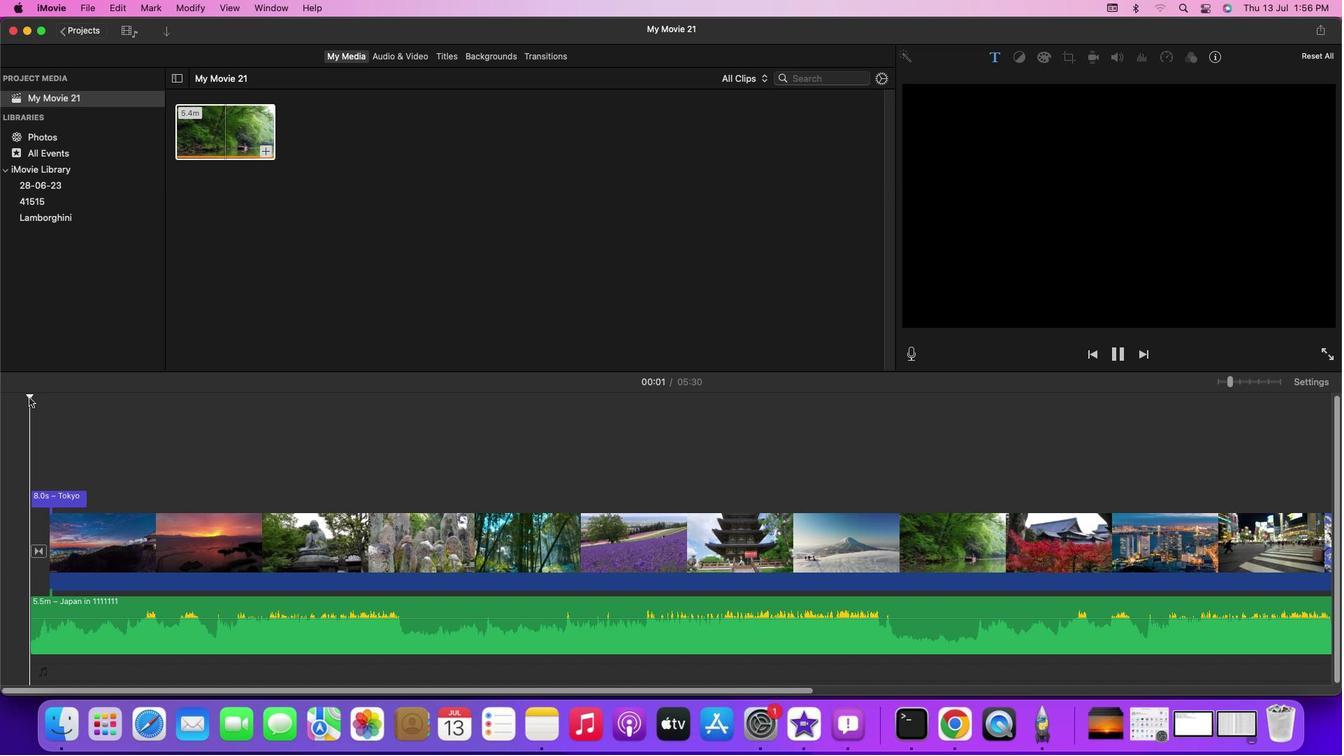 
Action: Key pressed Key.spaceKey.space
Screenshot: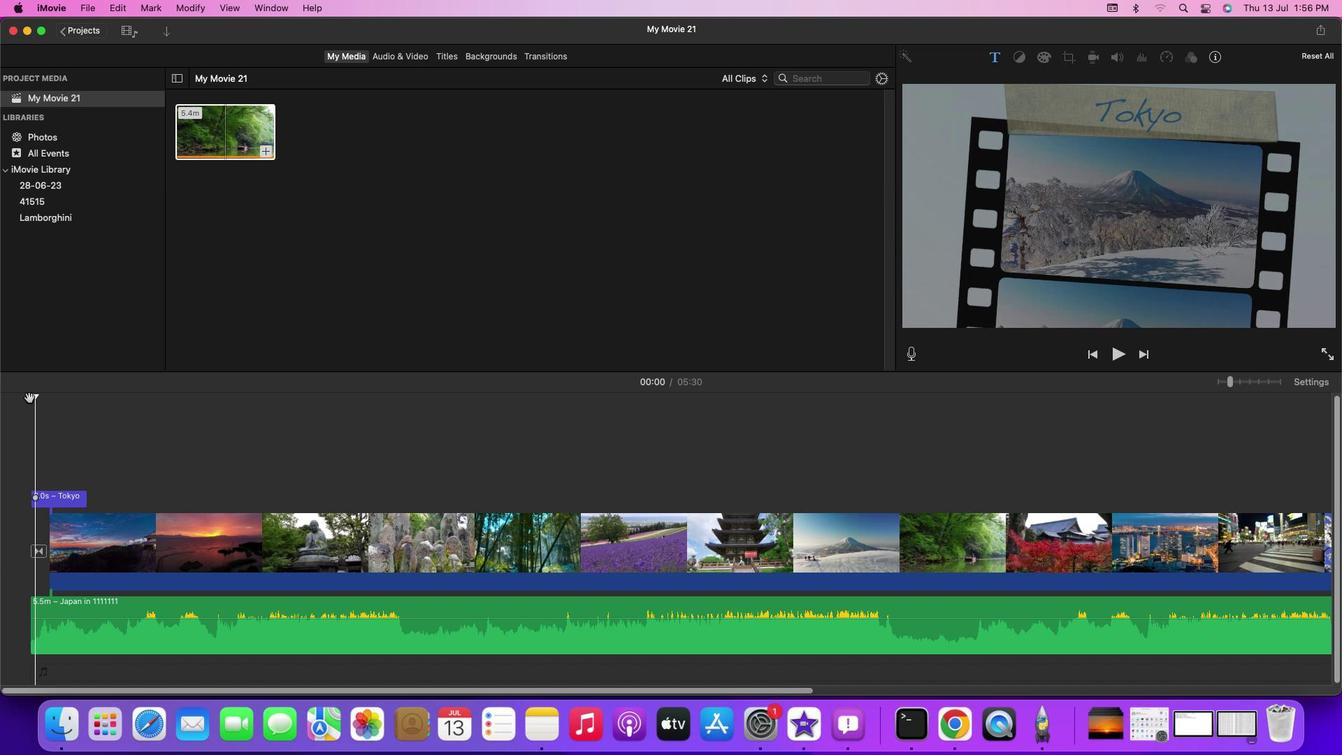 
Action: Mouse moved to (25, 399)
Screenshot: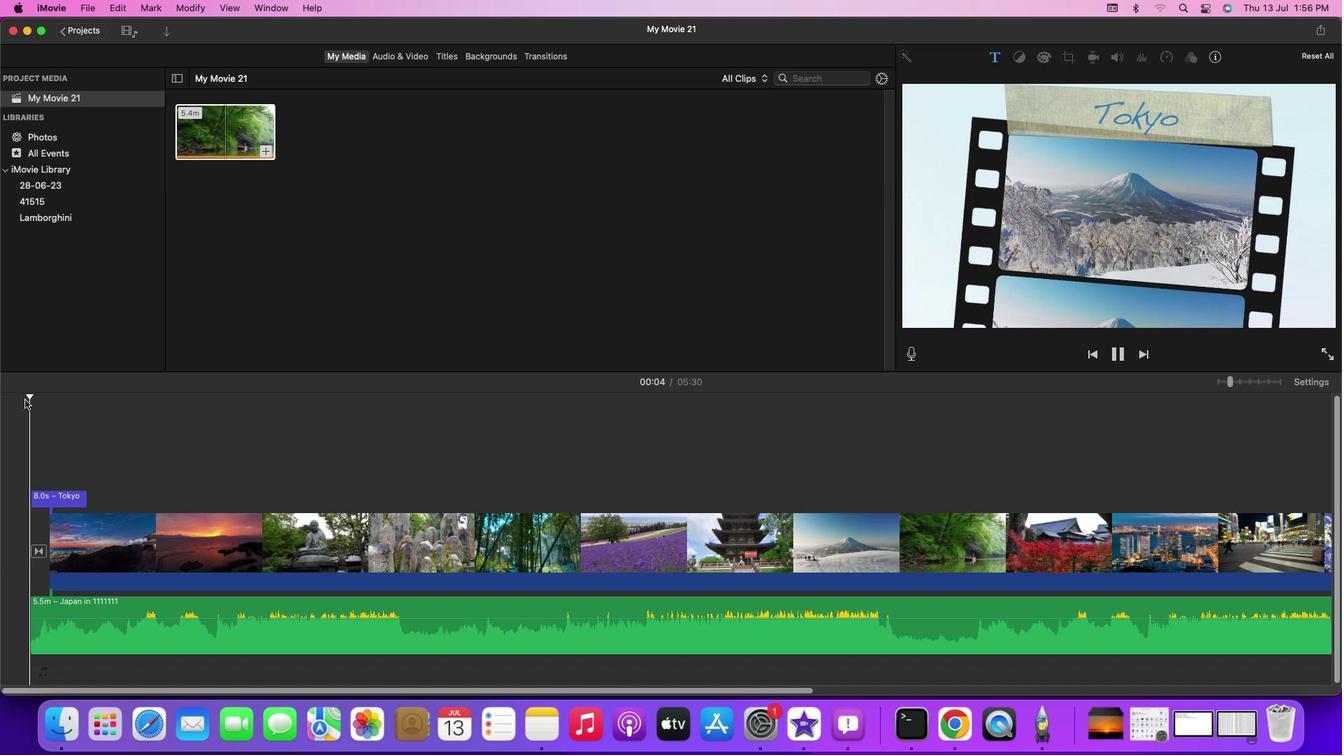 
Action: Mouse pressed left at (25, 399)
Screenshot: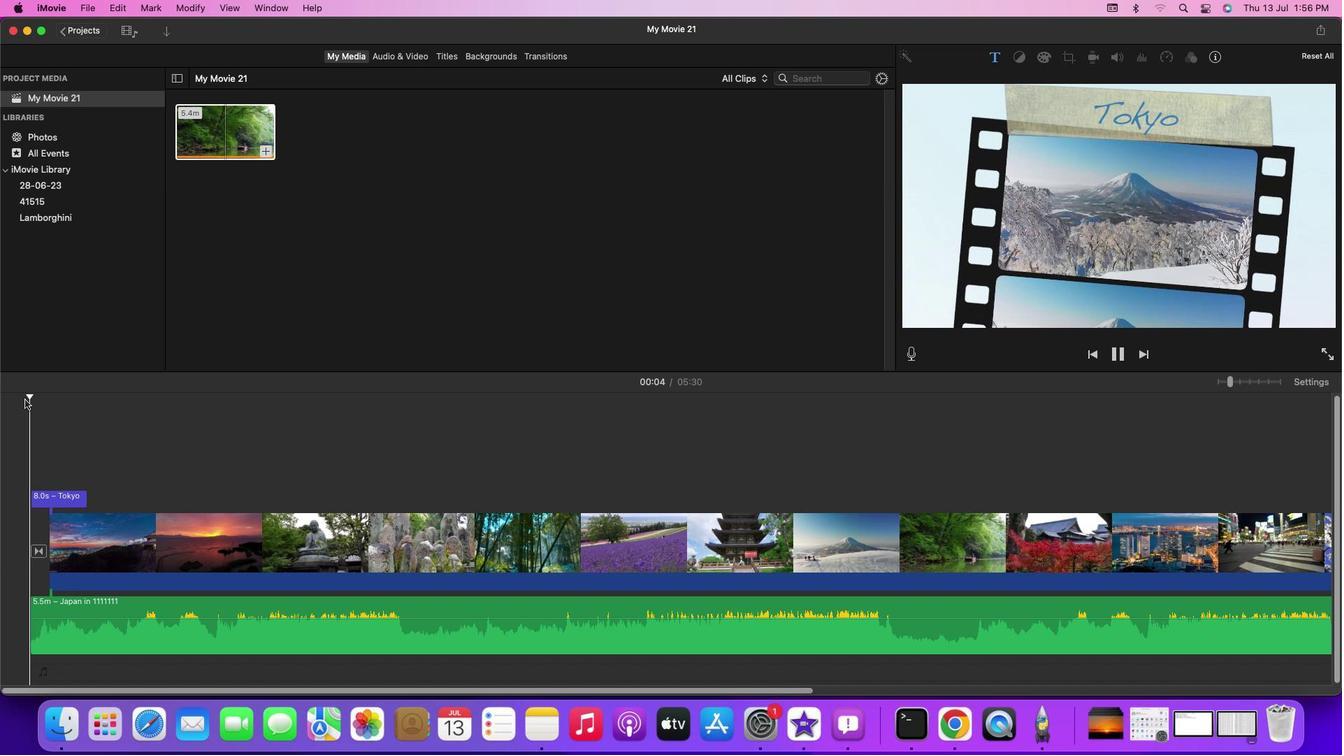 
Action: Mouse moved to (29, 401)
Screenshot: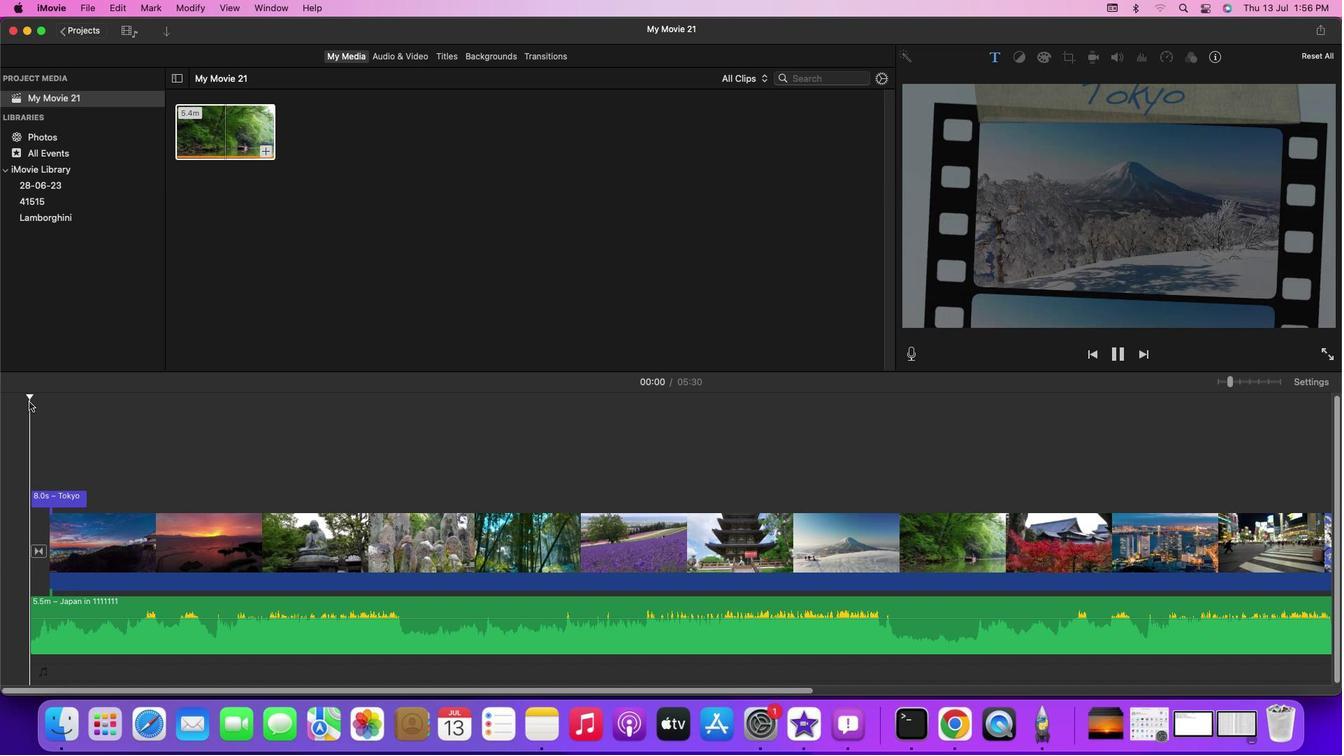 
Action: Key pressed Key.spaceKey.space
Screenshot: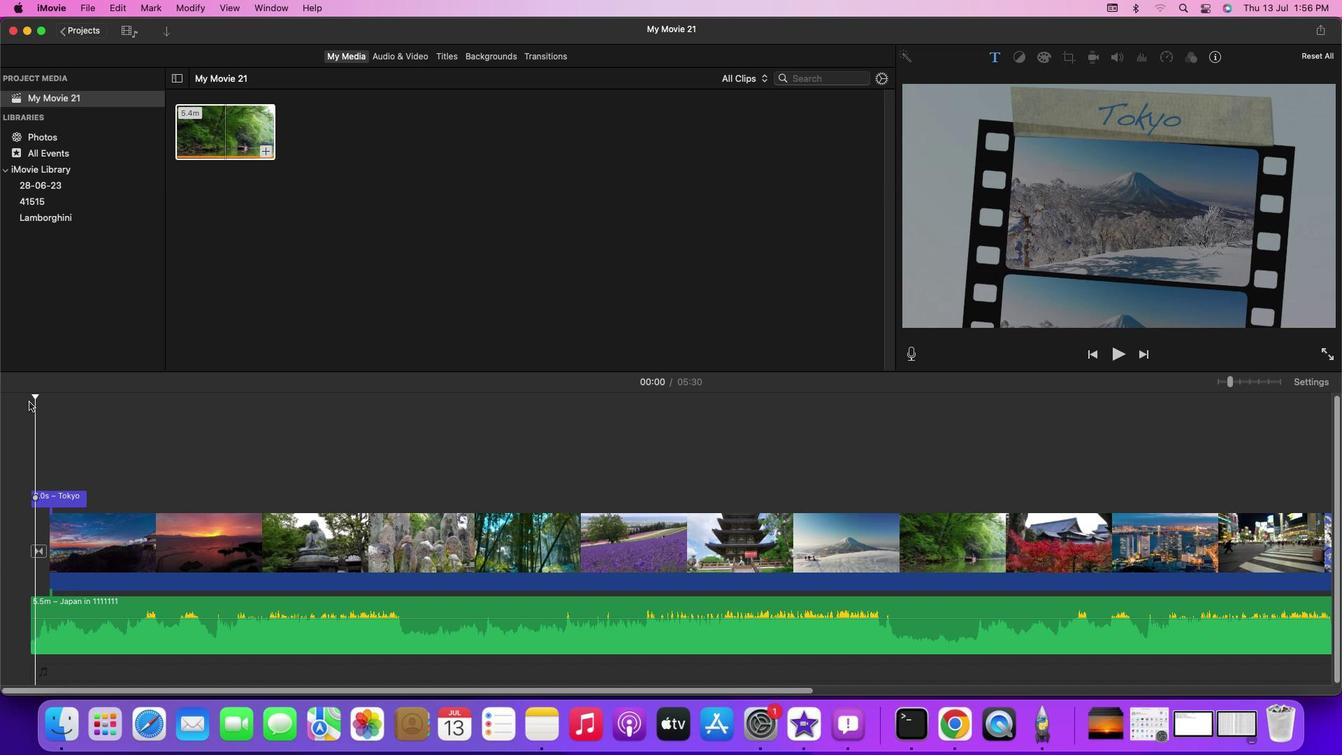 
Action: Mouse moved to (42, 420)
Screenshot: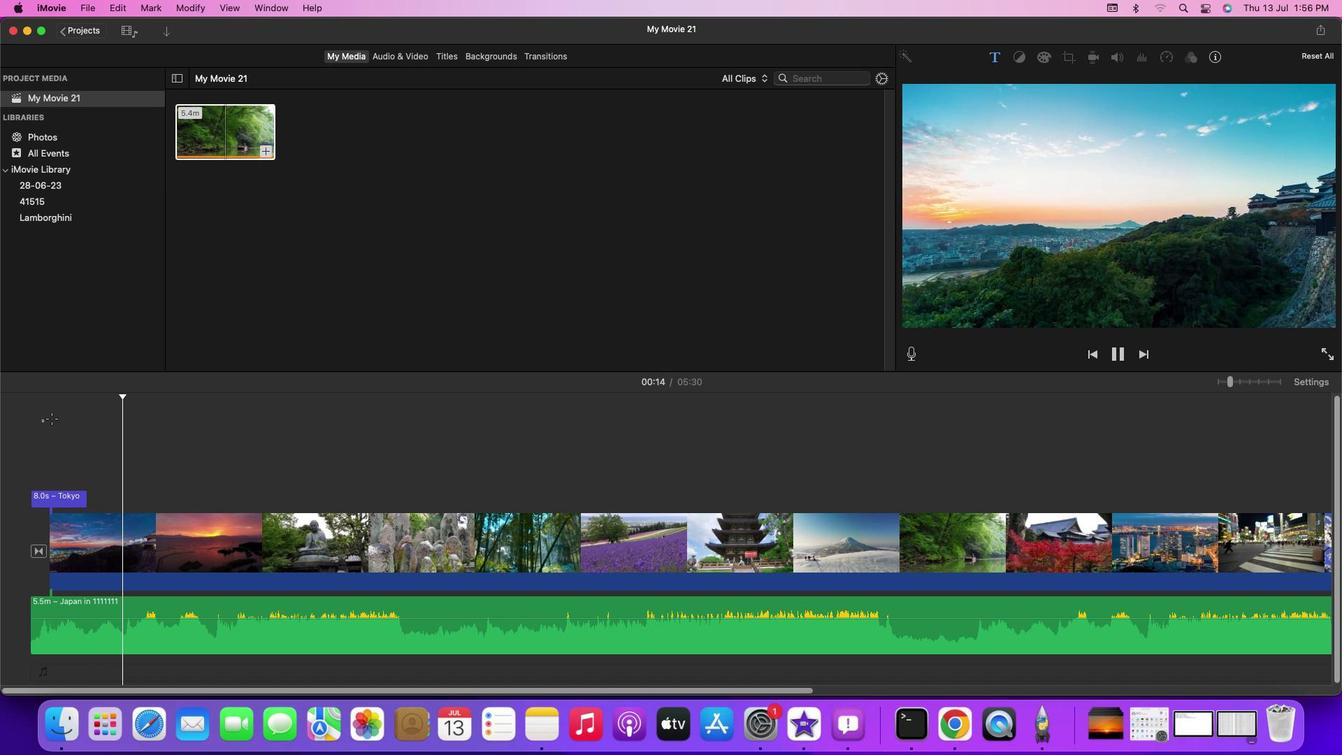 
Action: Mouse pressed left at (42, 420)
Screenshot: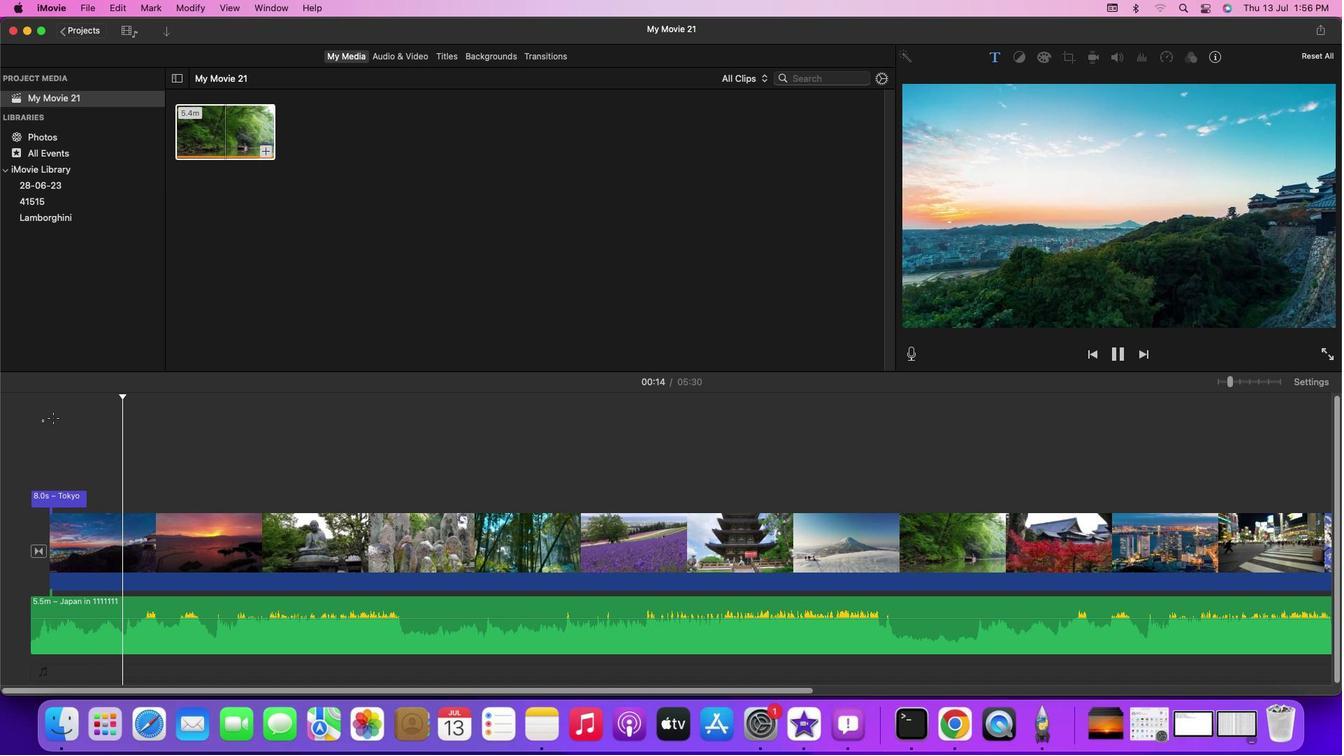 
Action: Mouse moved to (71, 414)
Screenshot: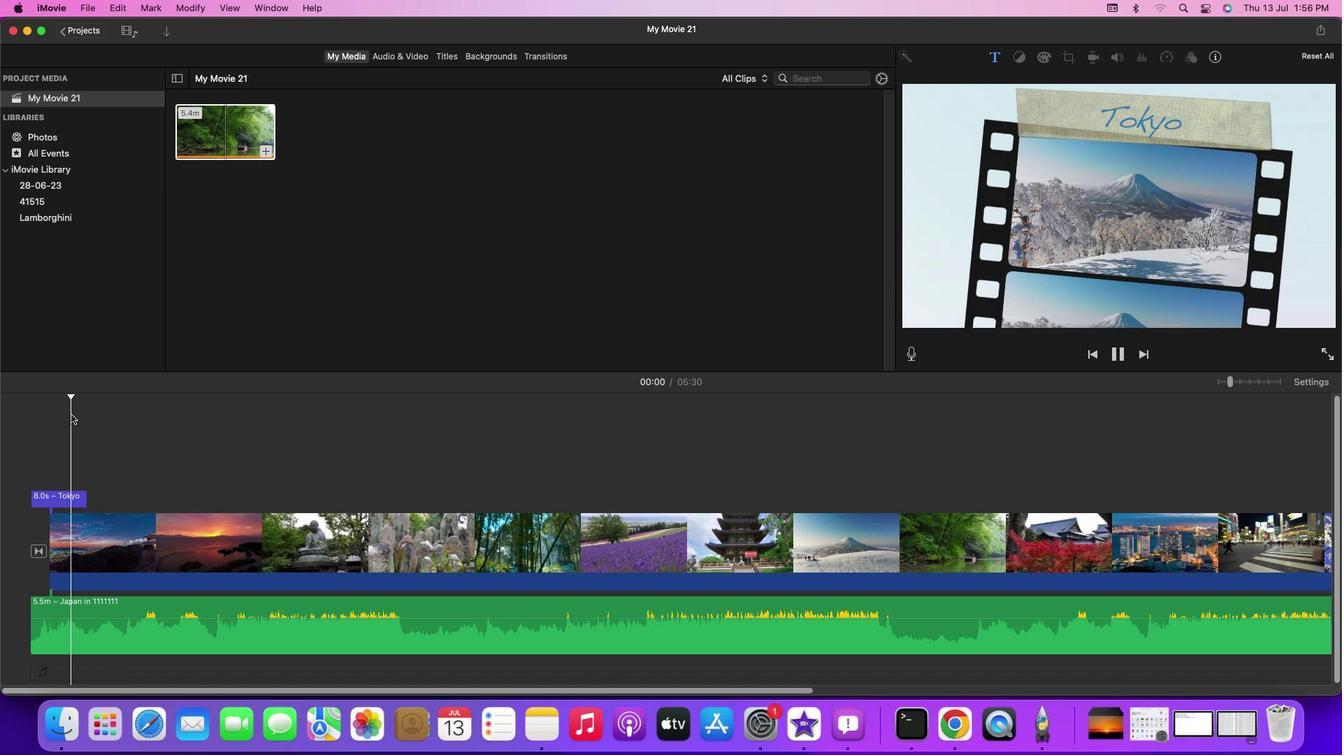 
Action: Mouse pressed left at (71, 414)
Screenshot: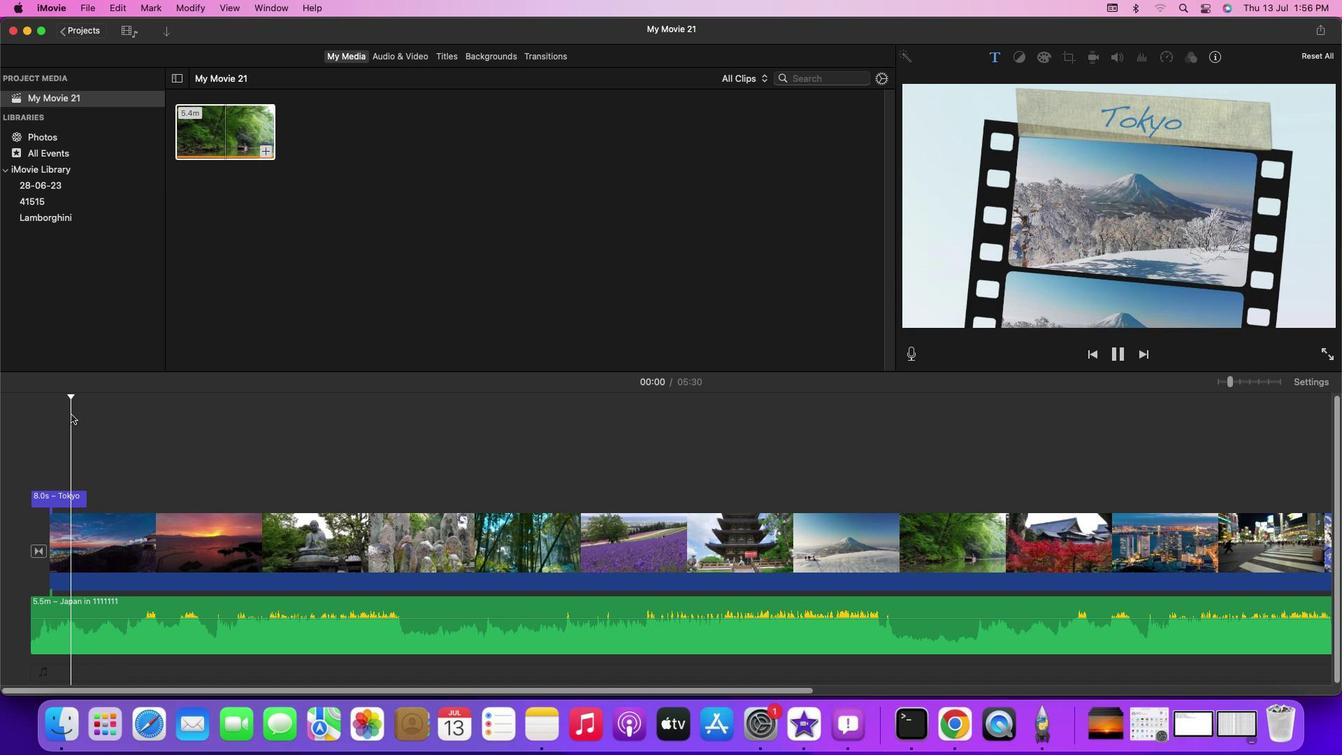 
Action: Key pressed Key.space
Screenshot: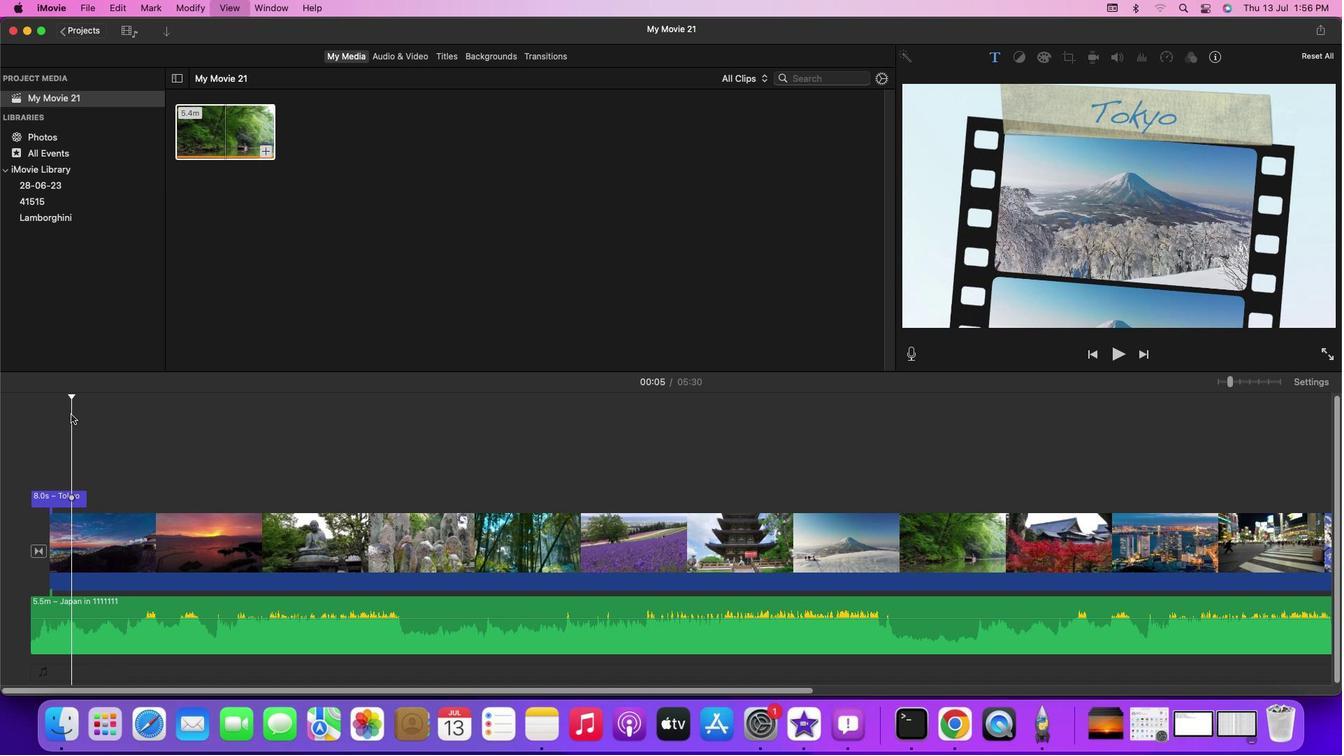 
Action: Mouse moved to (74, 413)
Screenshot: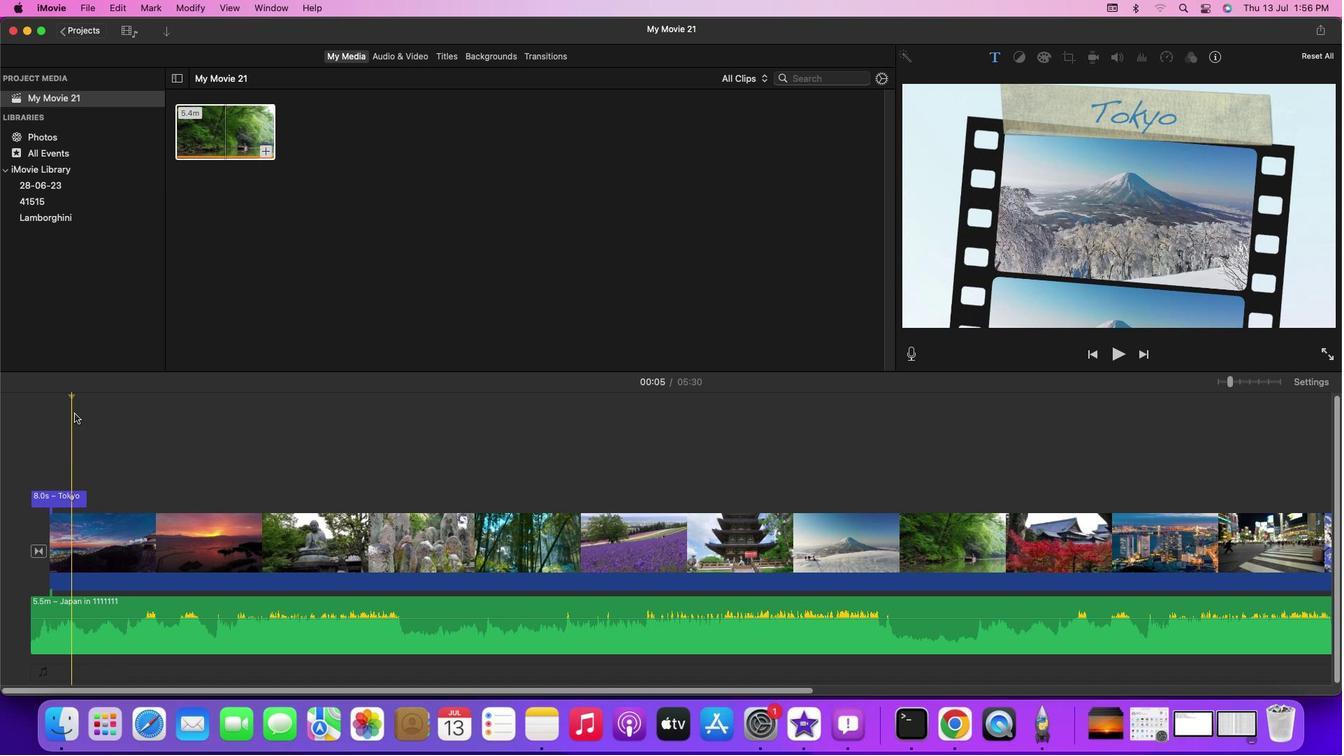 
Action: Key pressed Key.space
Screenshot: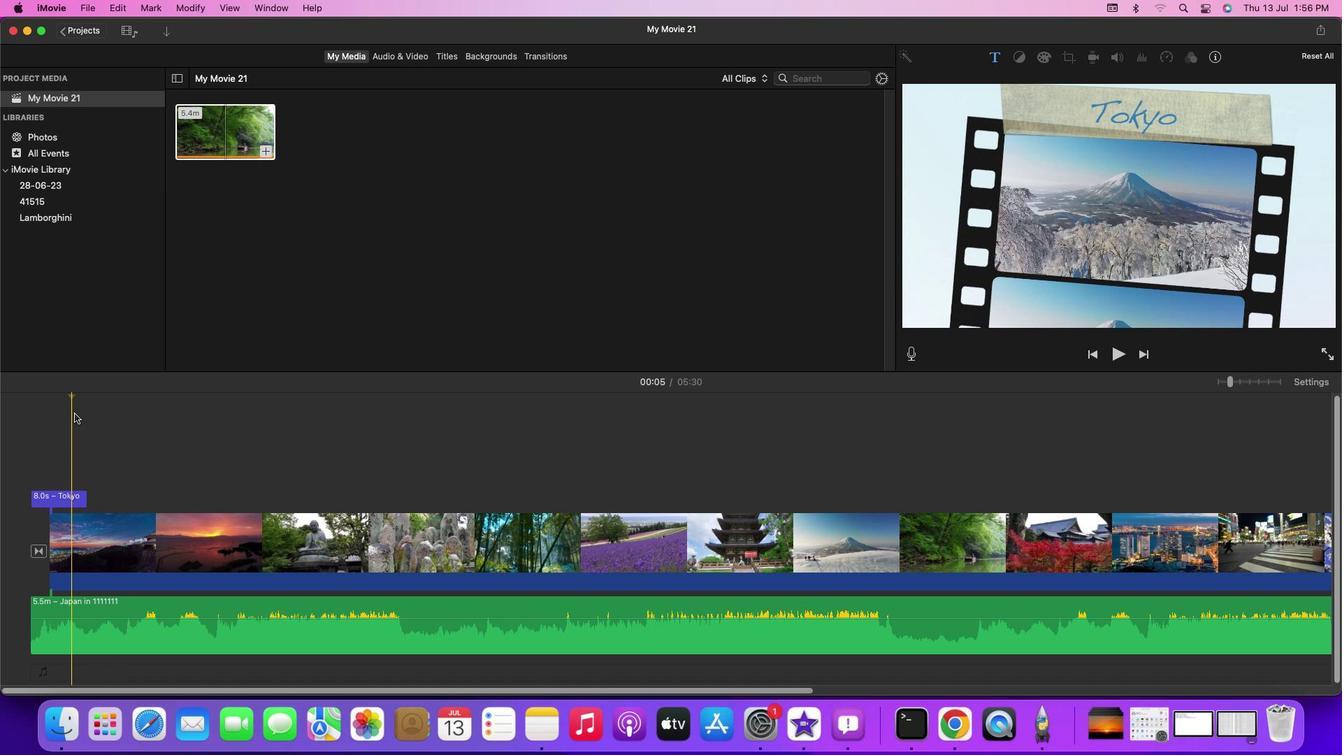 
Action: Mouse moved to (169, 434)
Screenshot: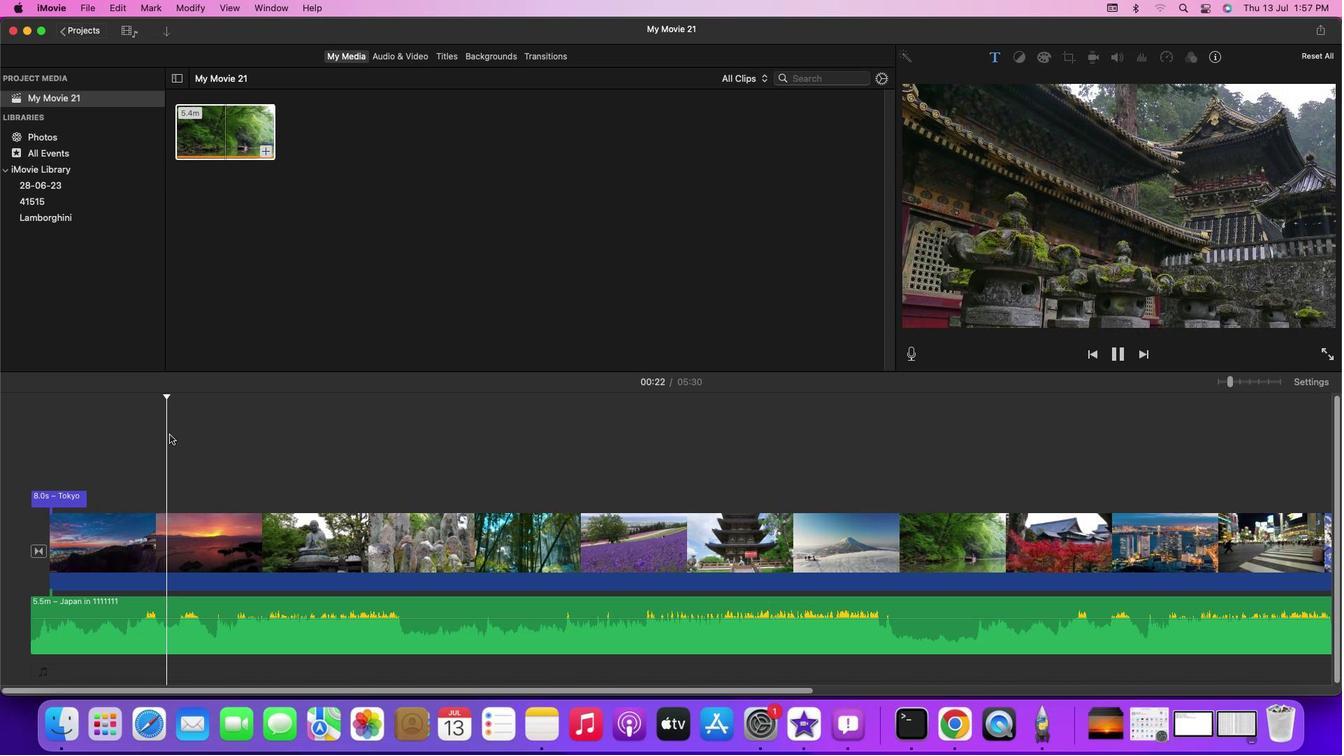
Action: Key pressed Key.media_volume_down
Screenshot: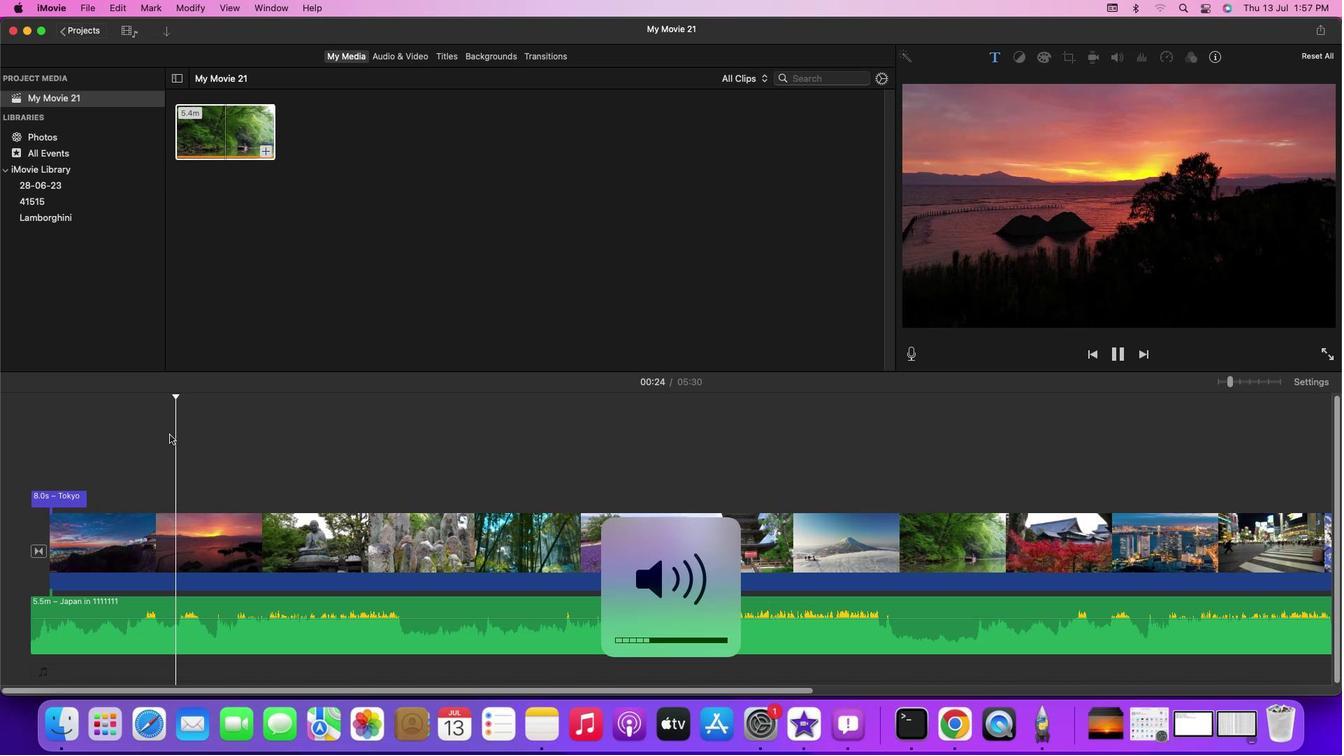 
Action: Mouse moved to (196, 443)
Screenshot: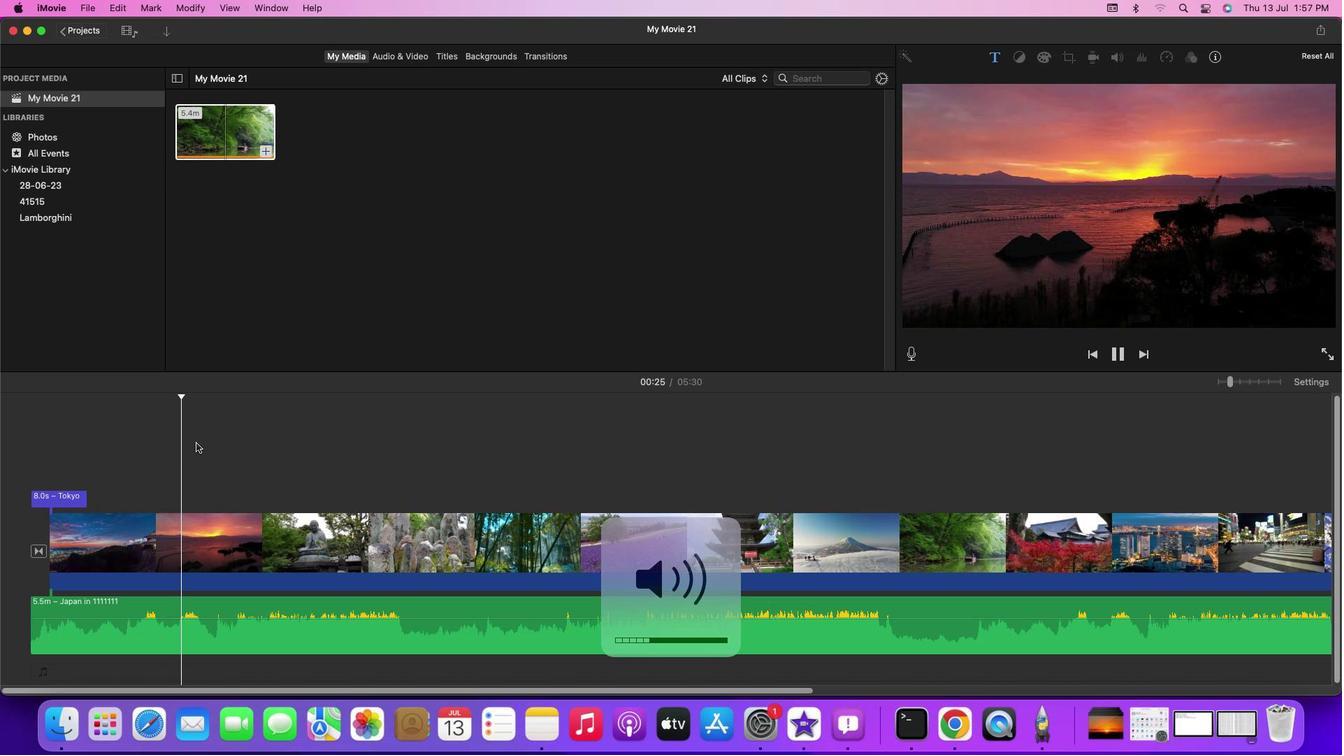 
Action: Mouse pressed left at (196, 443)
Screenshot: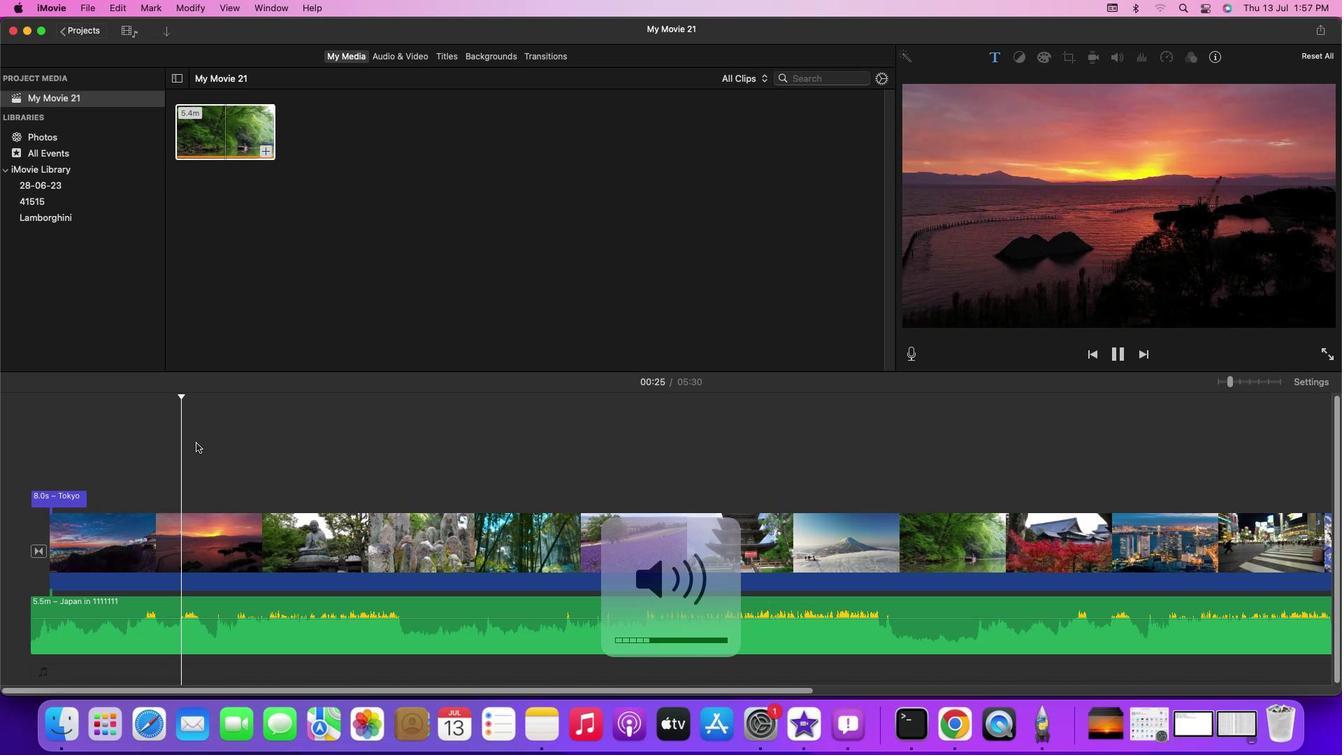 
Action: Mouse moved to (1300, 383)
Screenshot: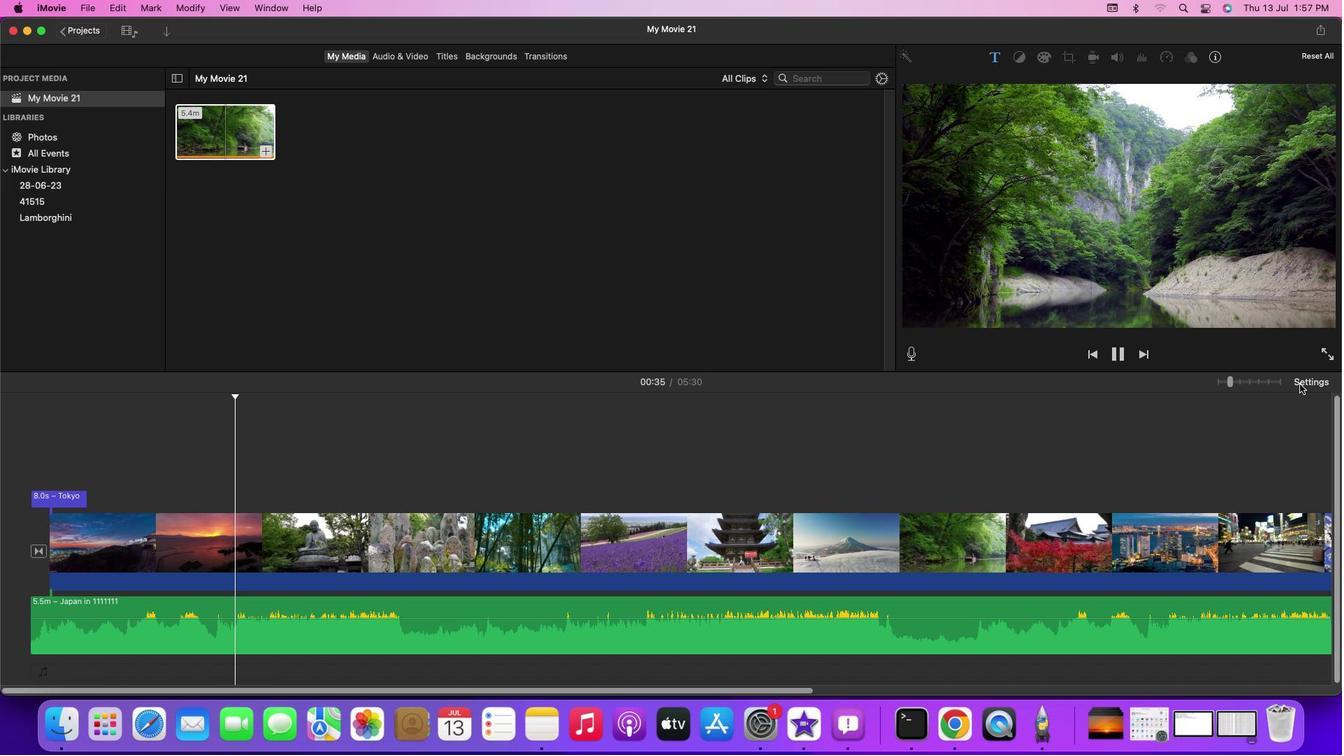 
Action: Mouse pressed left at (1300, 383)
Screenshot: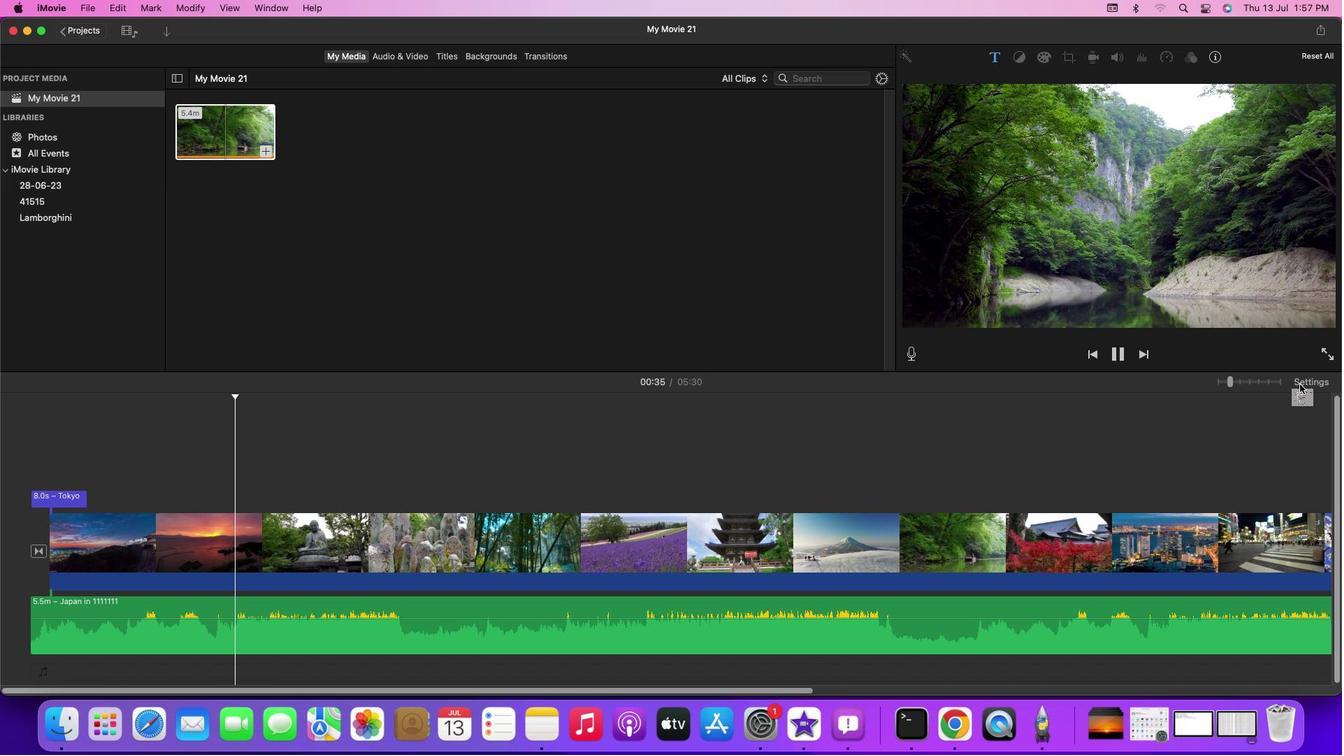 
Action: Mouse moved to (1150, 504)
Screenshot: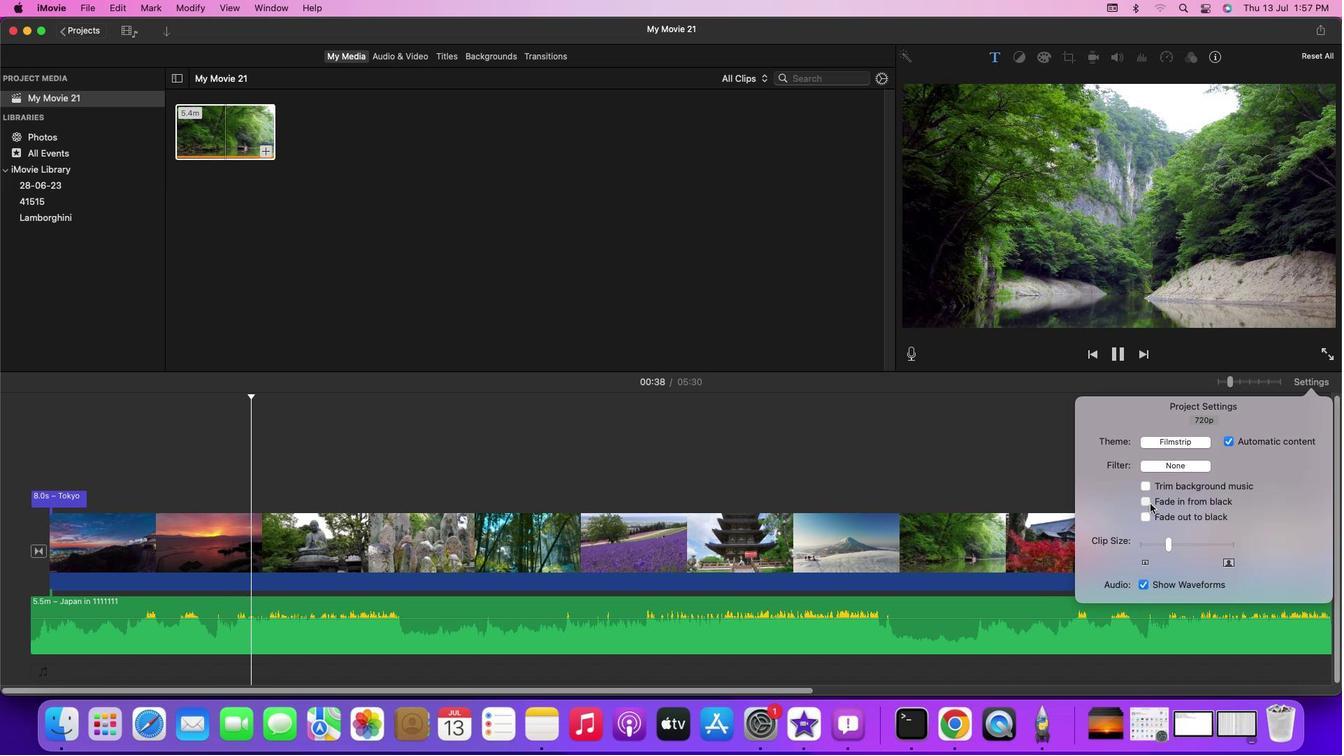 
Action: Mouse pressed left at (1150, 504)
Screenshot: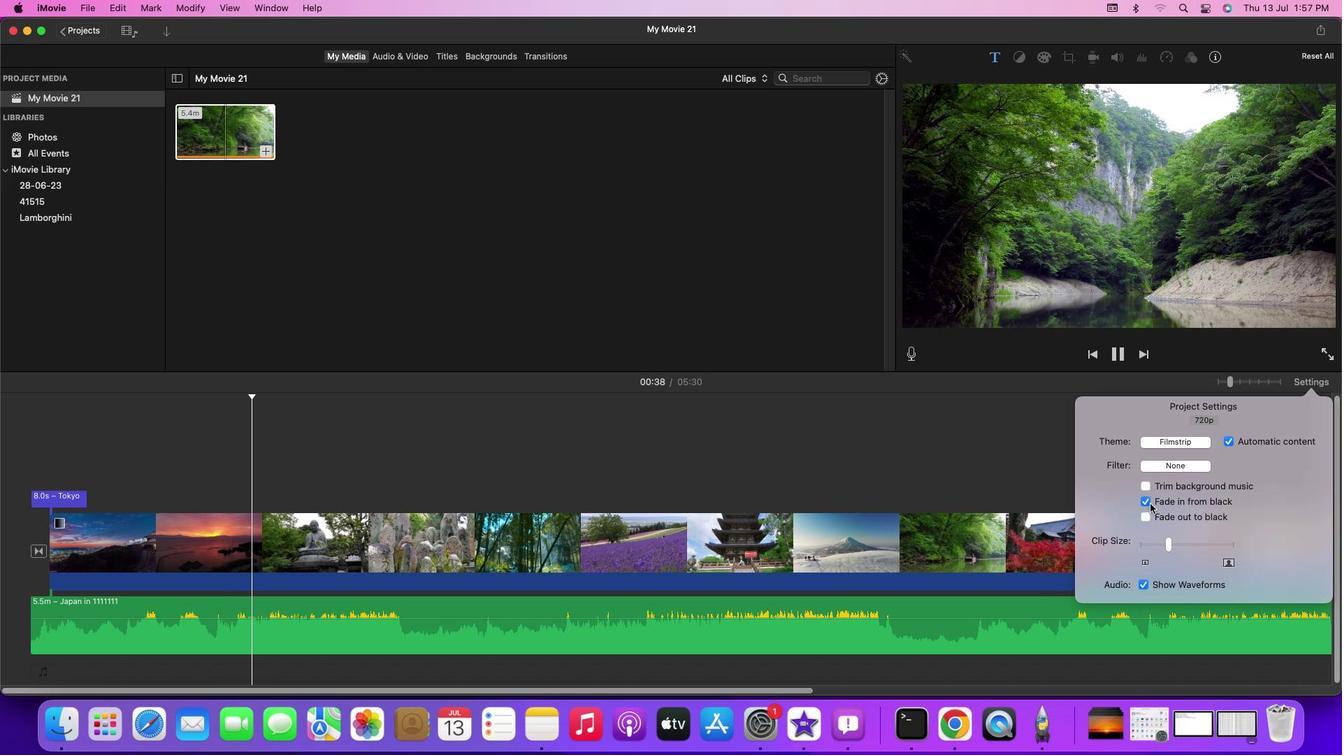
Action: Mouse moved to (1148, 516)
Screenshot: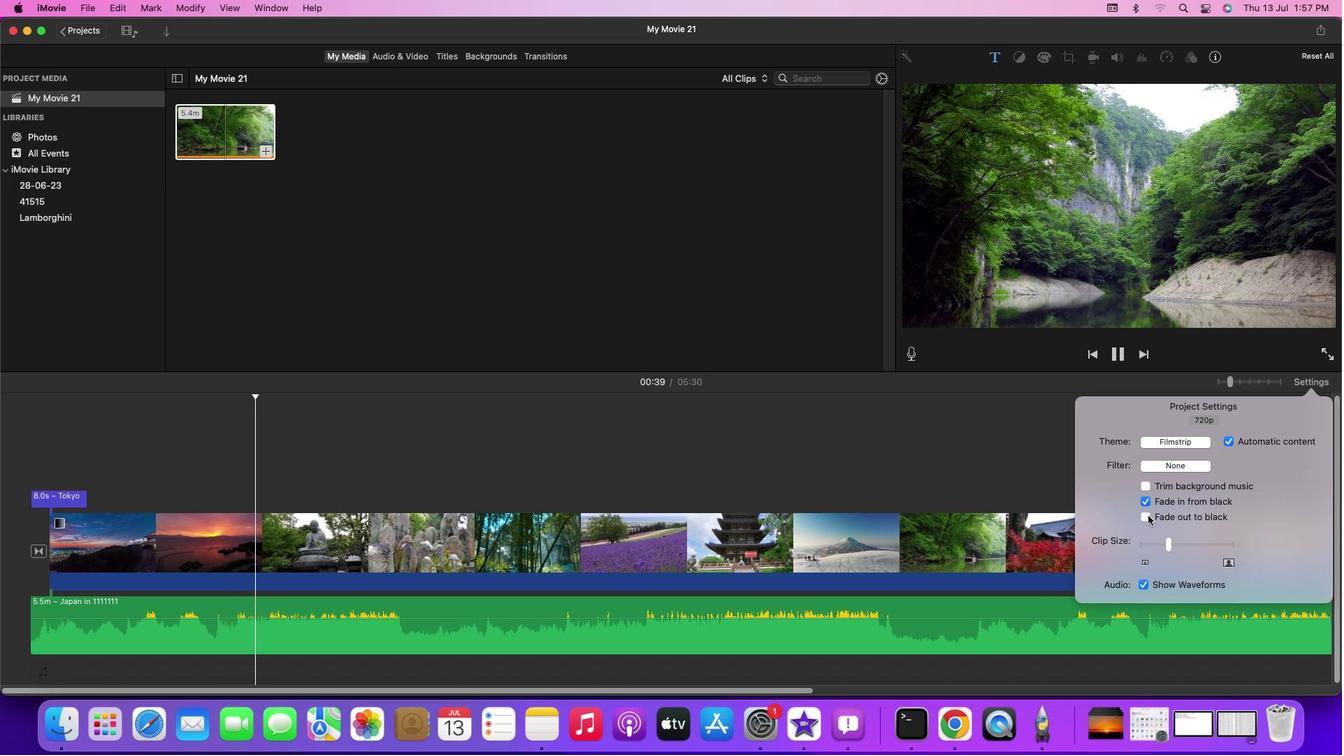 
Action: Mouse pressed left at (1148, 516)
Screenshot: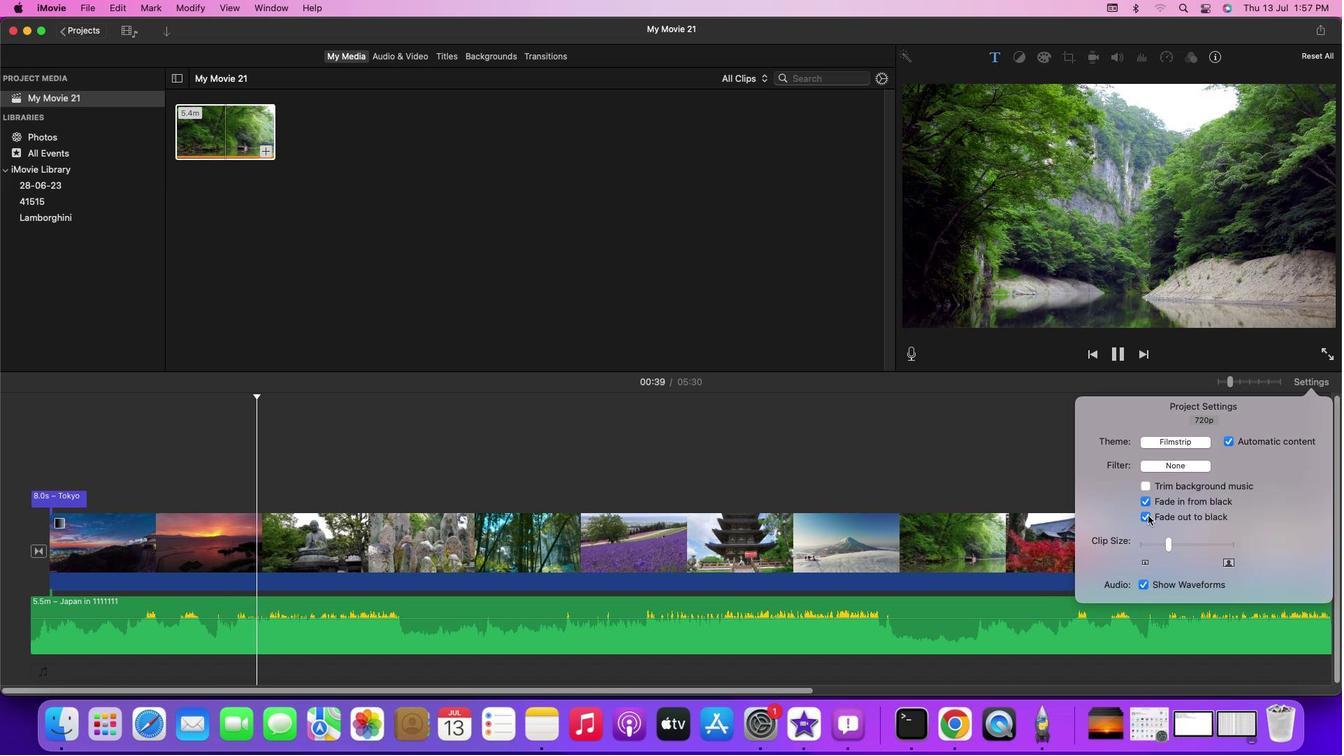 
Action: Mouse moved to (1318, 381)
Screenshot: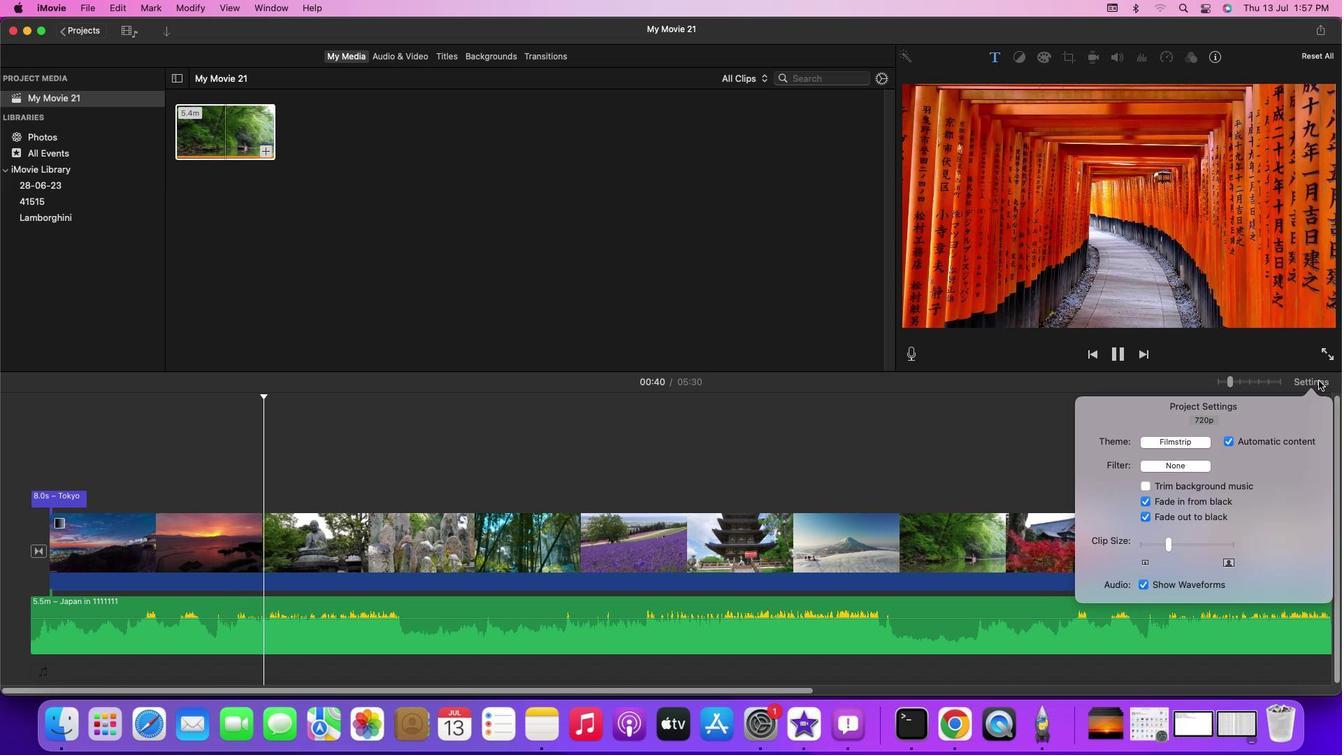 
Action: Mouse pressed left at (1318, 381)
Screenshot: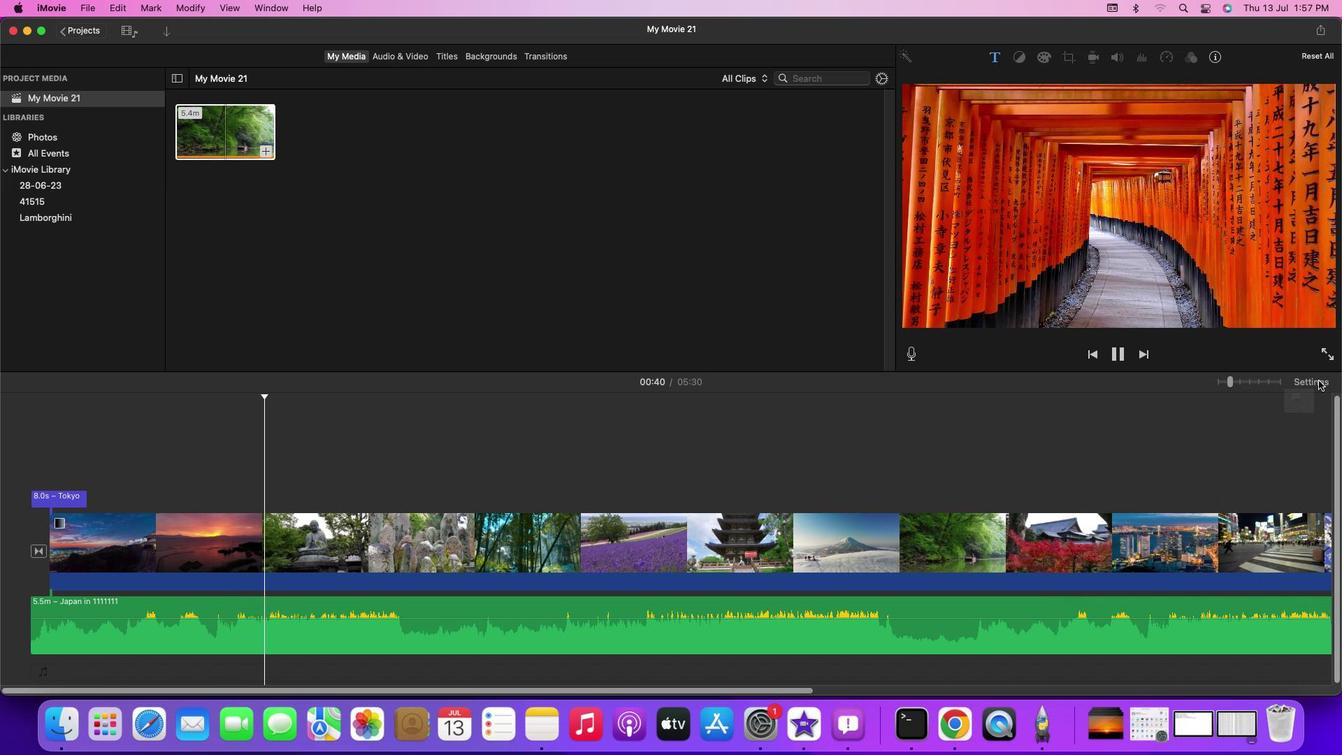 
Action: Mouse moved to (320, 473)
Screenshot: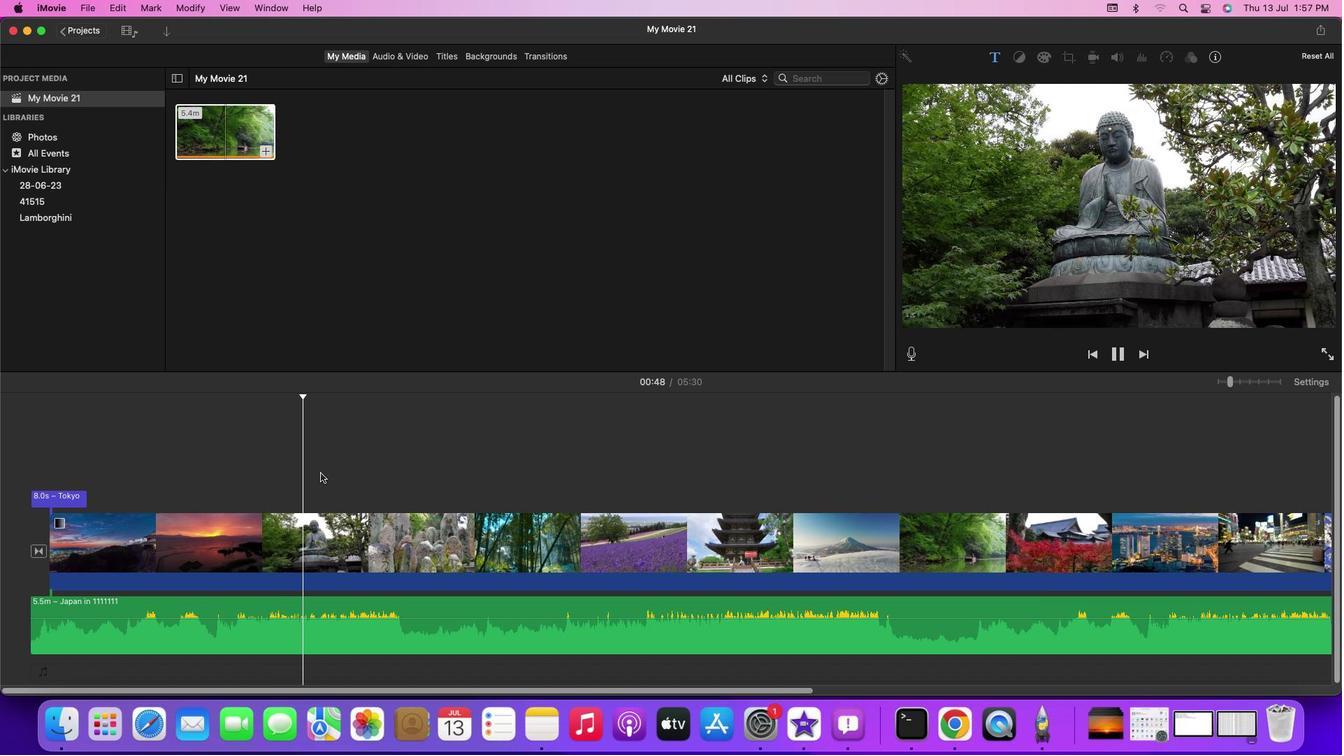 
Action: Mouse pressed left at (320, 473)
Screenshot: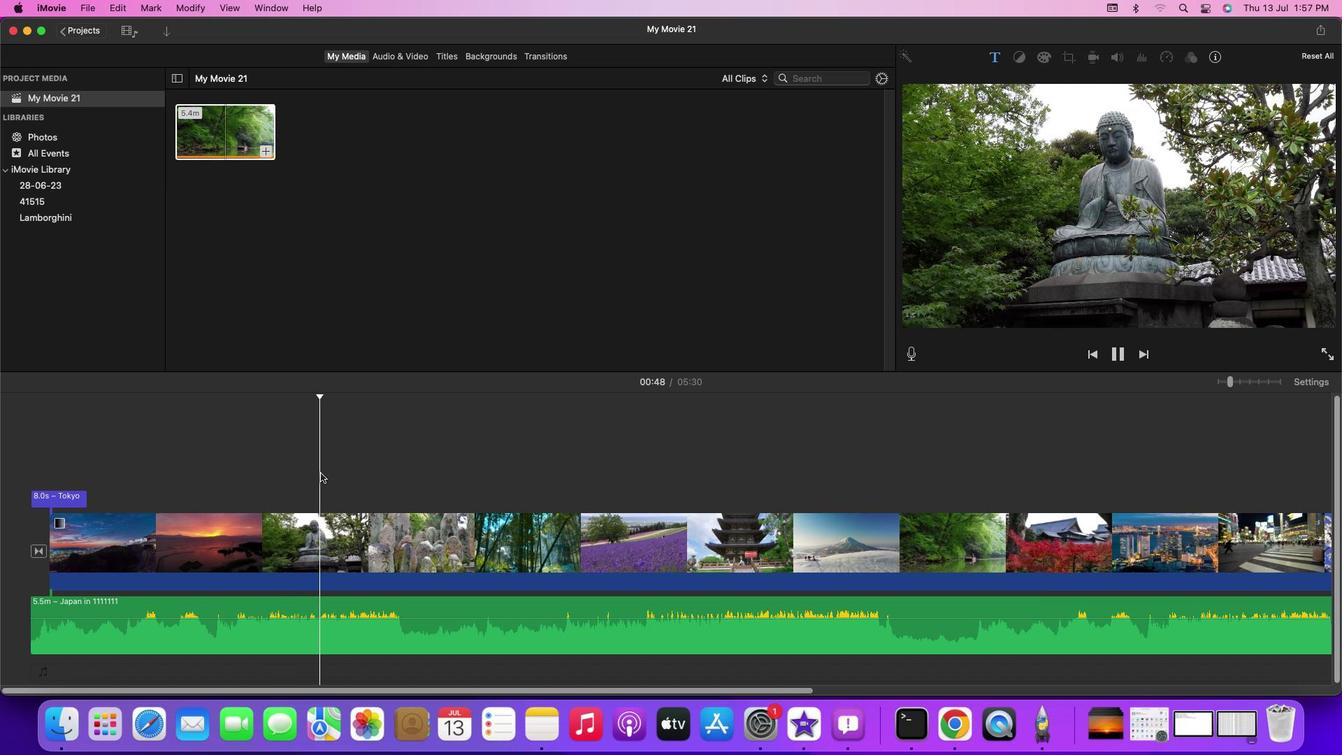 
Action: Mouse moved to (349, 471)
Screenshot: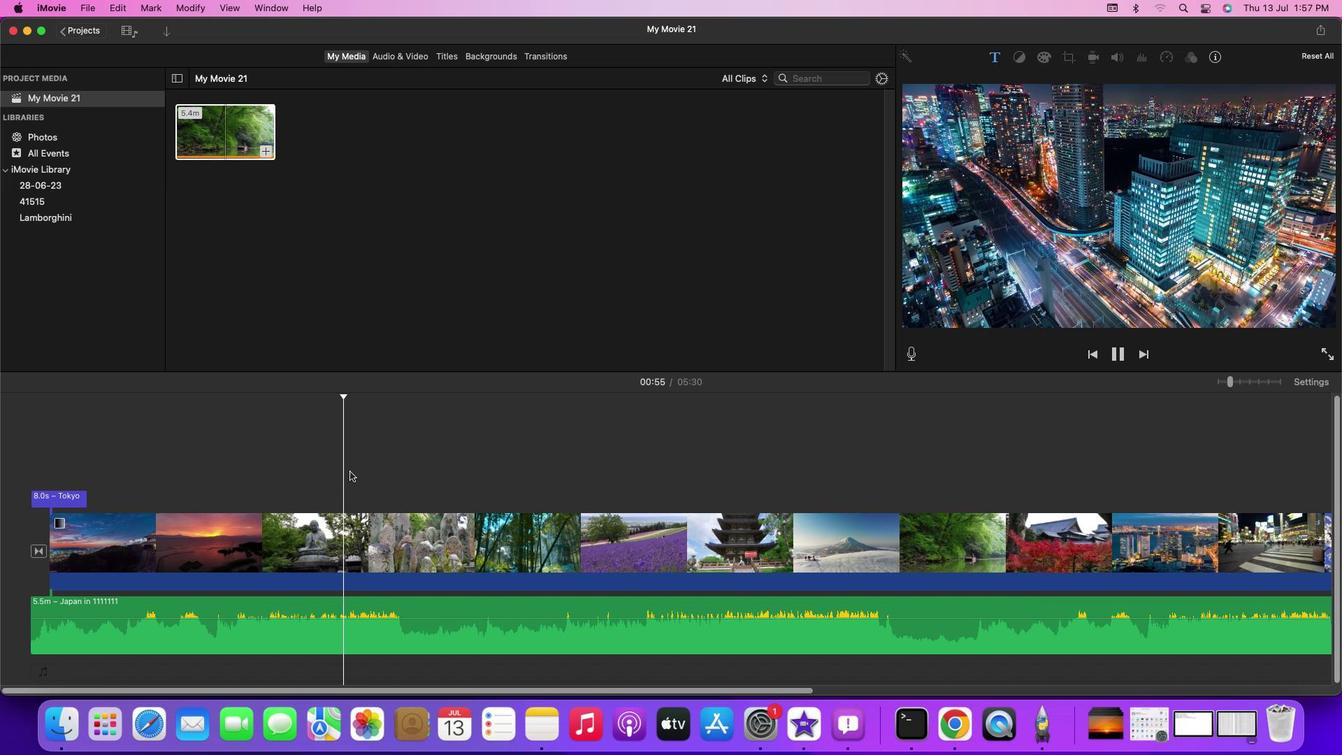 
Action: Mouse pressed left at (349, 471)
Screenshot: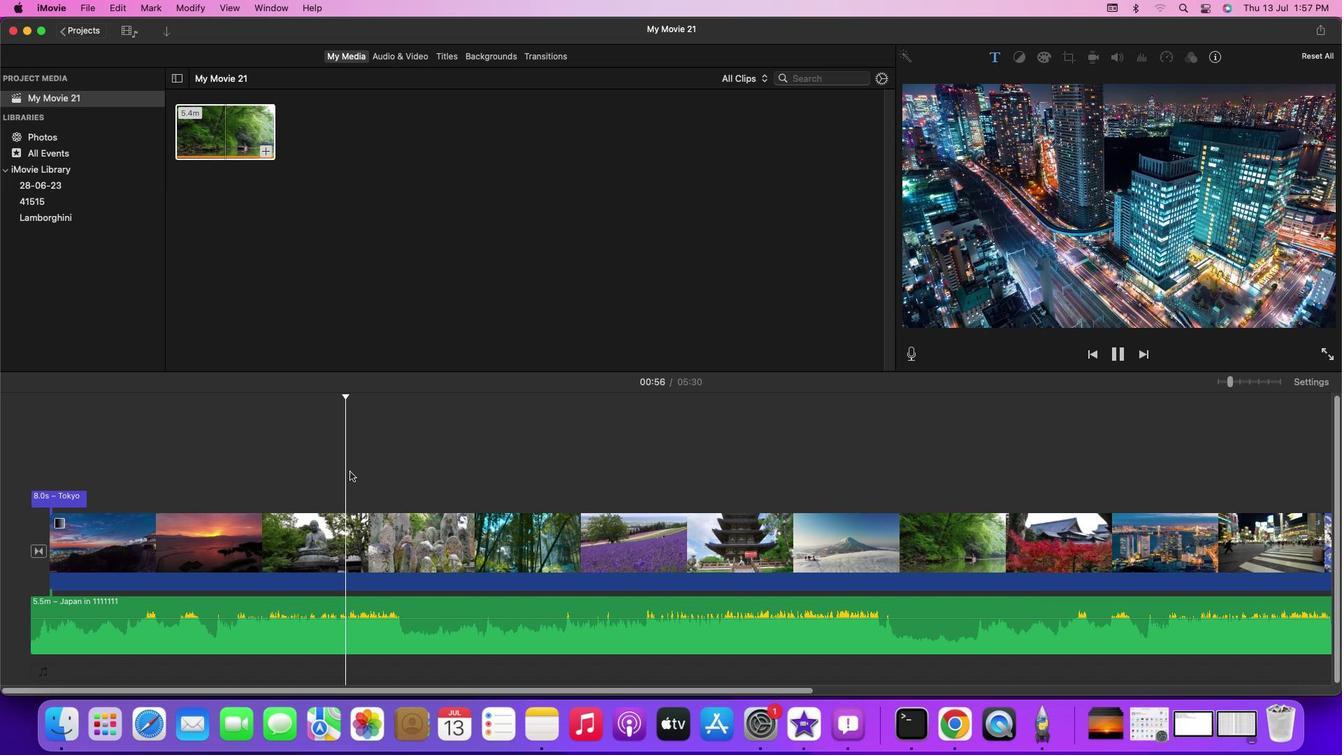 
Action: Mouse moved to (359, 471)
Screenshot: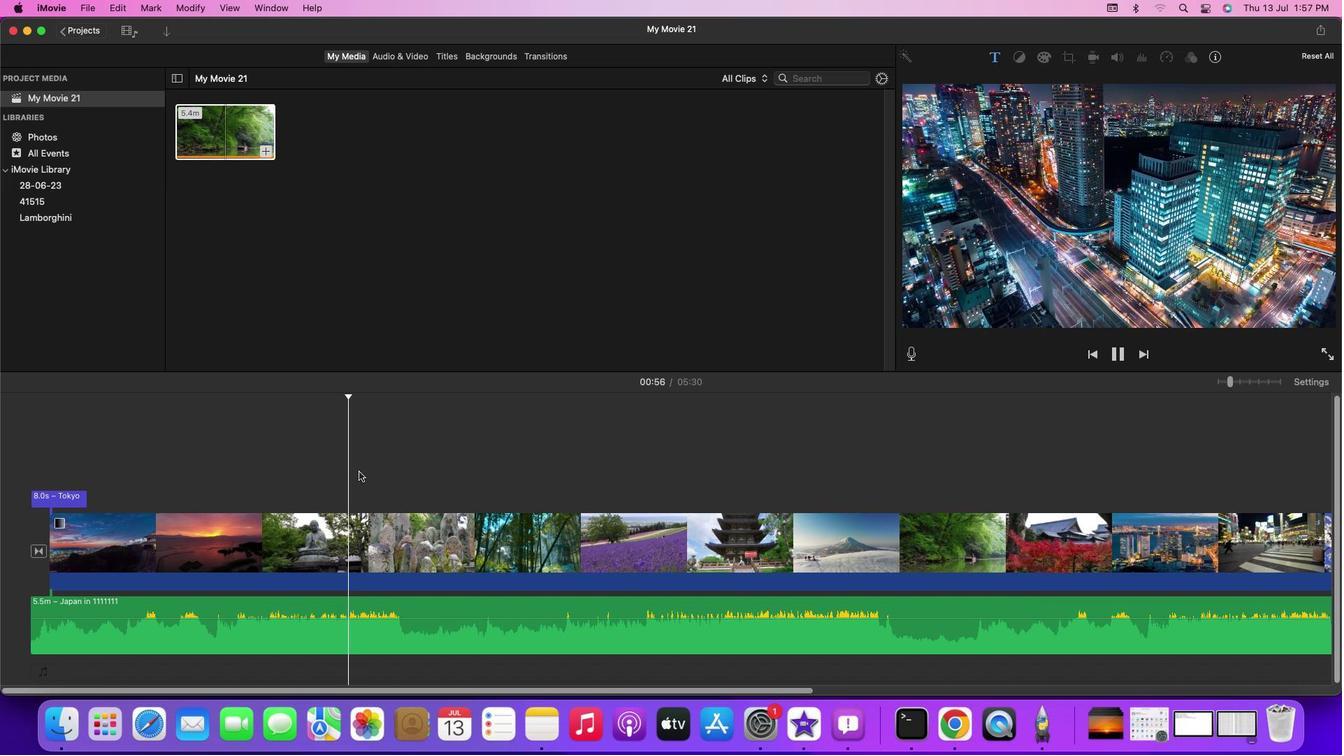 
Action: Mouse pressed left at (359, 471)
Screenshot: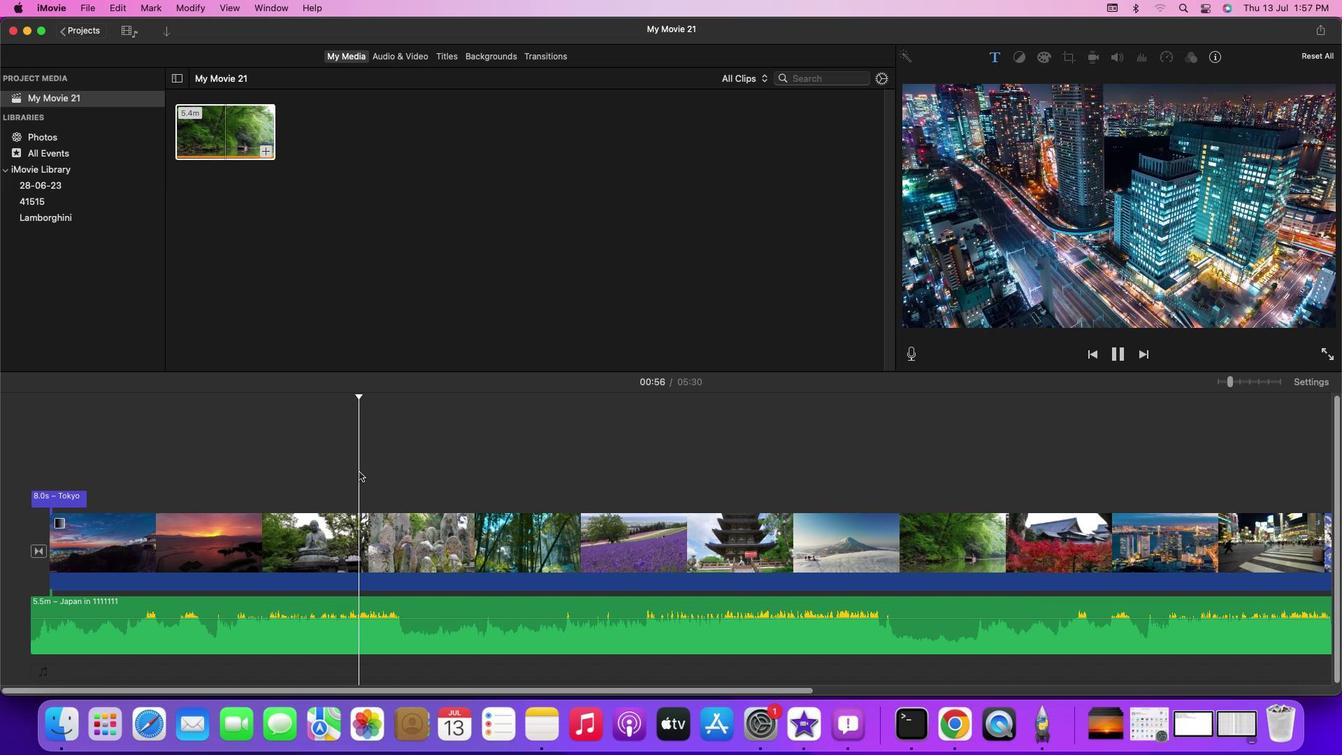 
Action: Mouse moved to (376, 471)
Screenshot: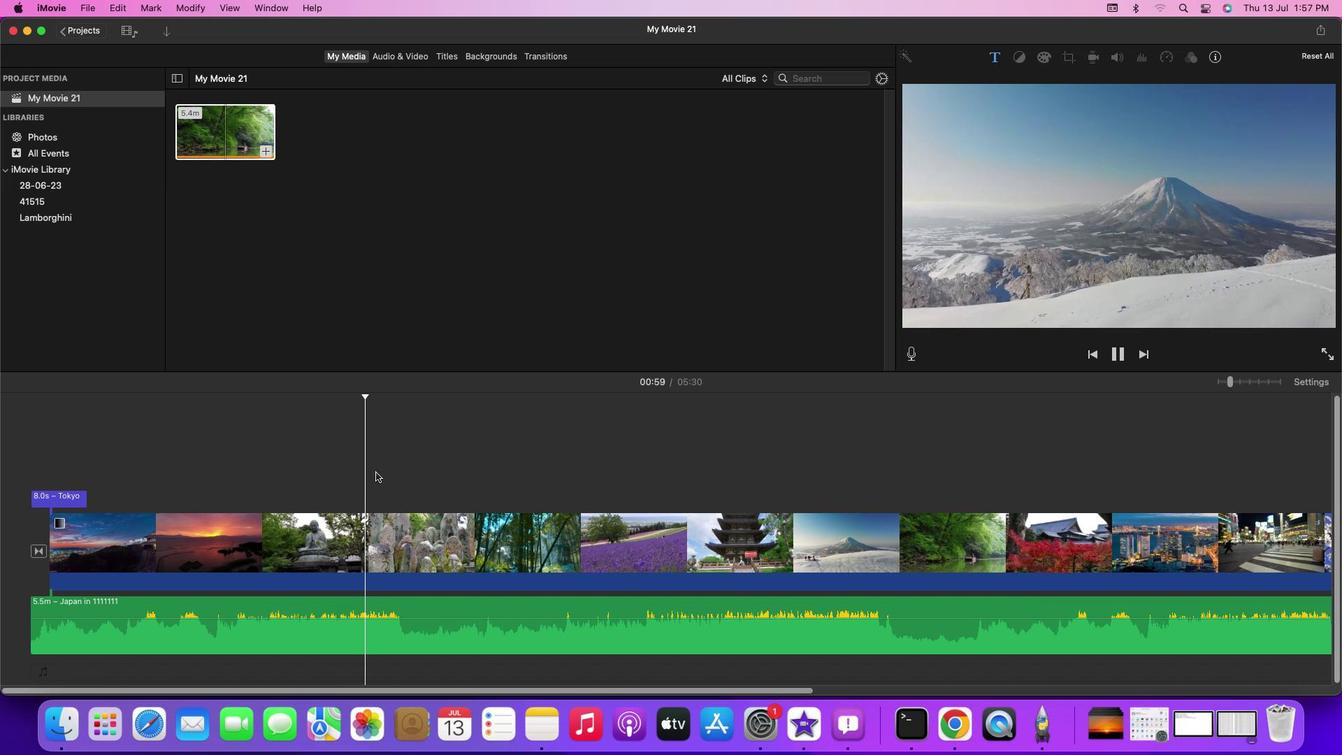 
Action: Mouse pressed left at (376, 471)
Screenshot: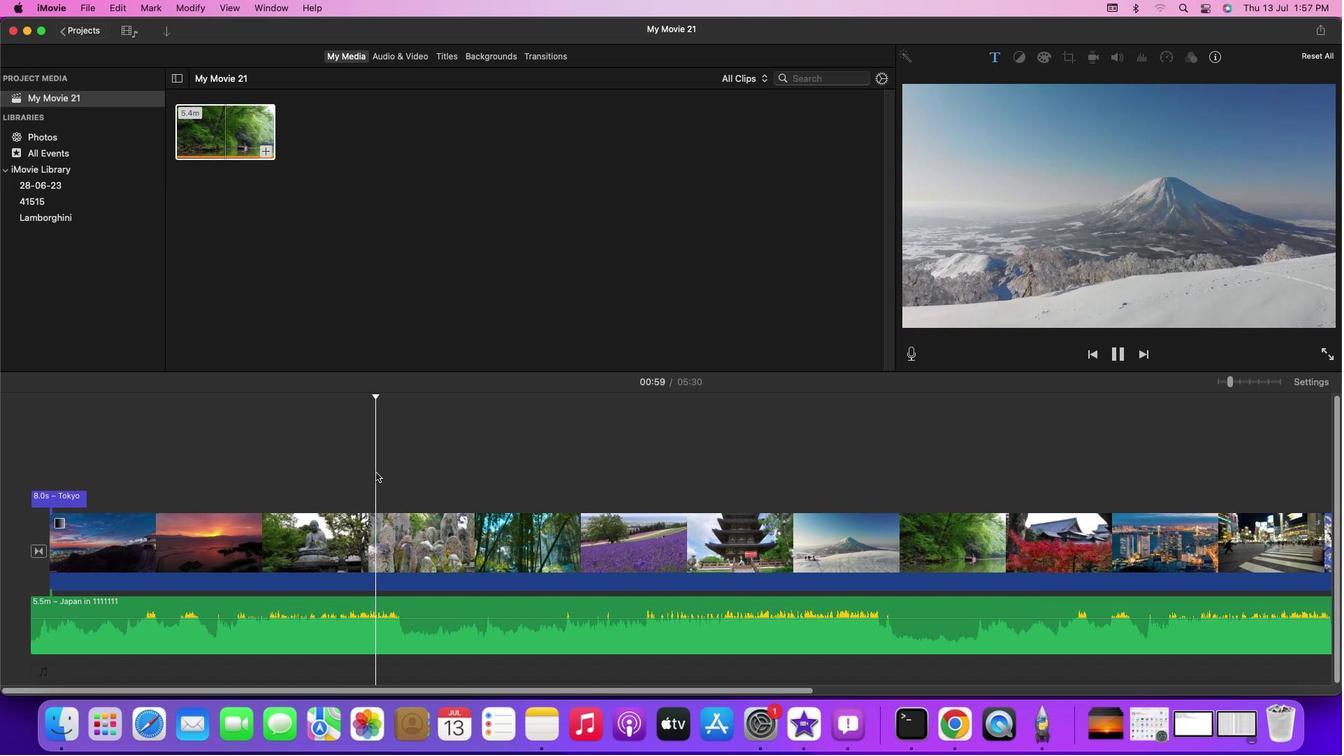 
Action: Mouse moved to (387, 471)
Screenshot: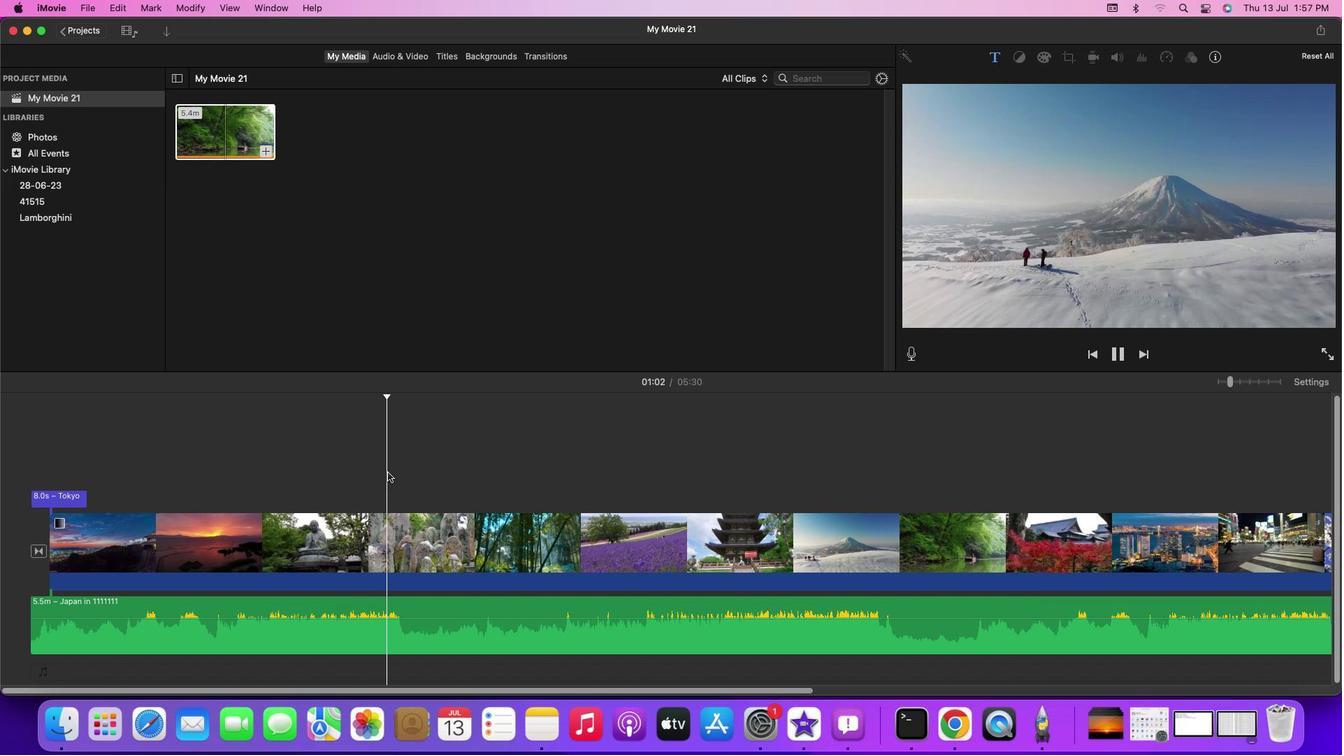 
Action: Mouse pressed left at (387, 471)
Screenshot: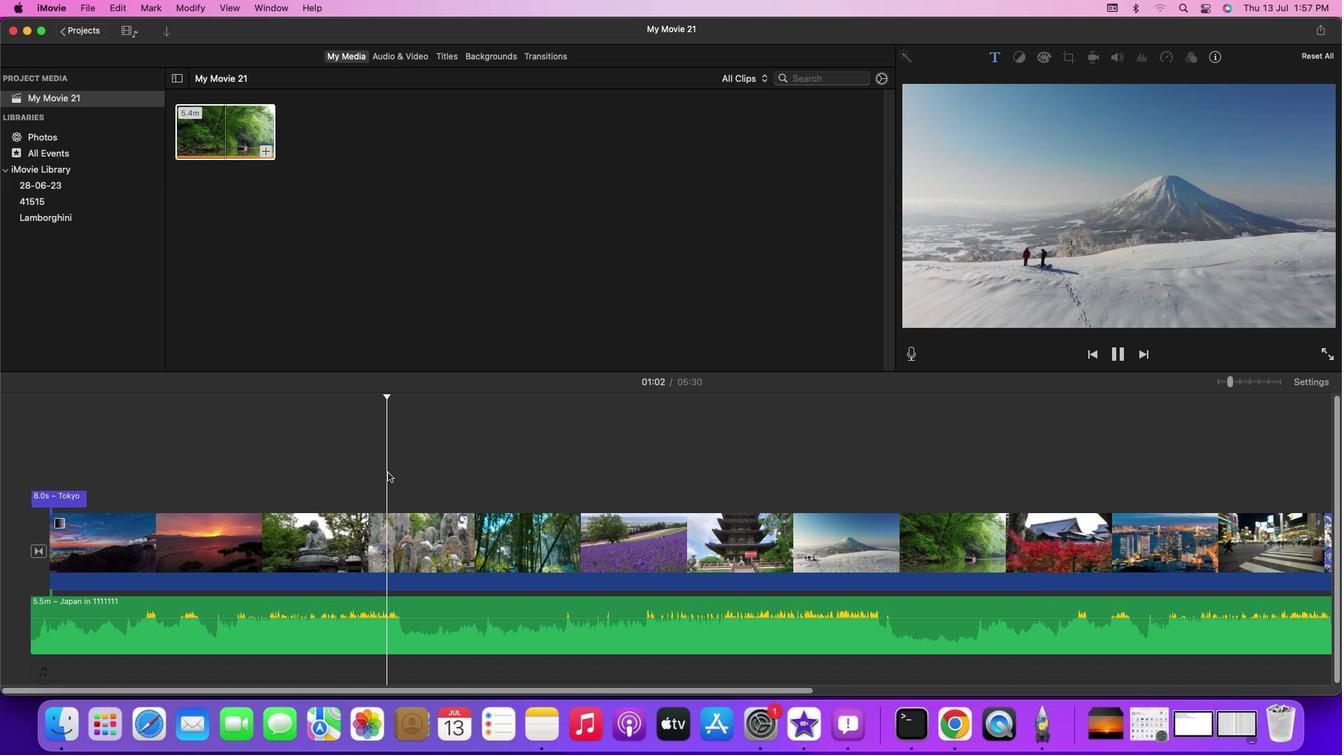 
Action: Mouse moved to (395, 471)
Screenshot: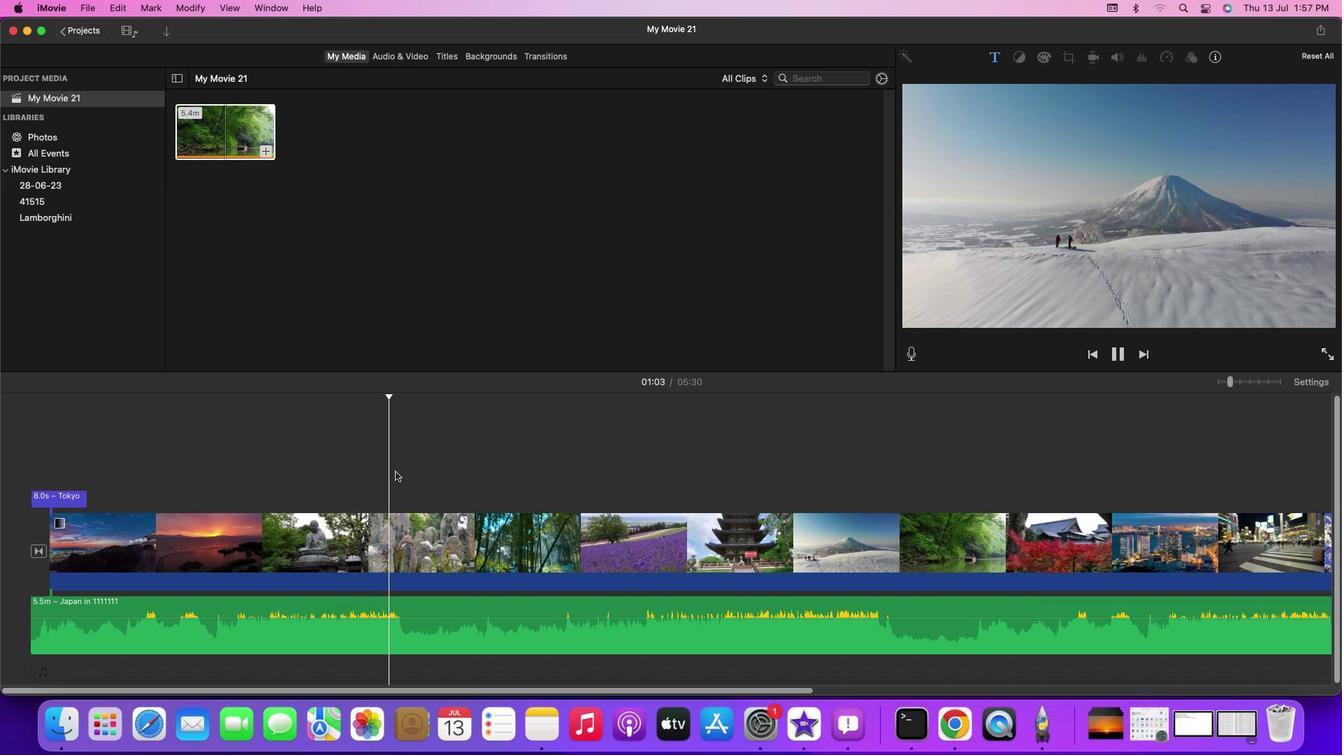 
Action: Mouse pressed left at (395, 471)
Screenshot: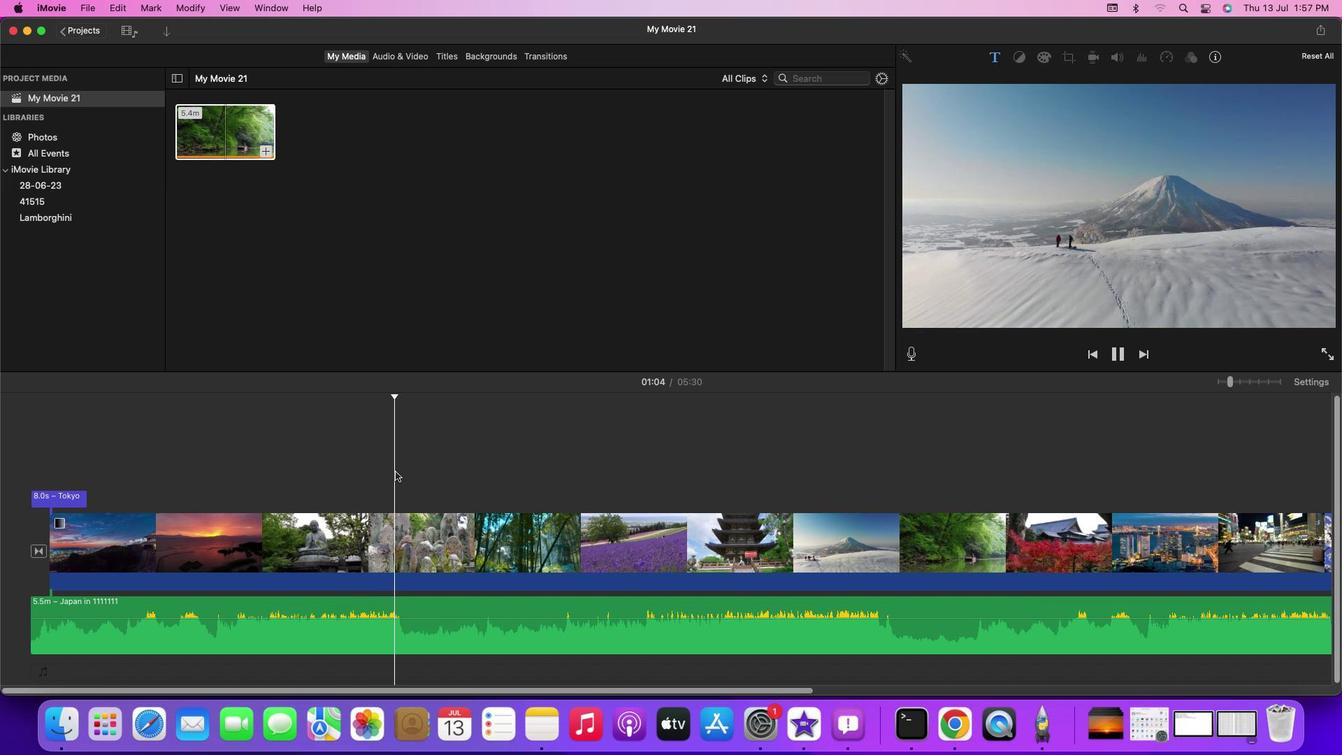 
Action: Mouse moved to (395, 471)
Screenshot: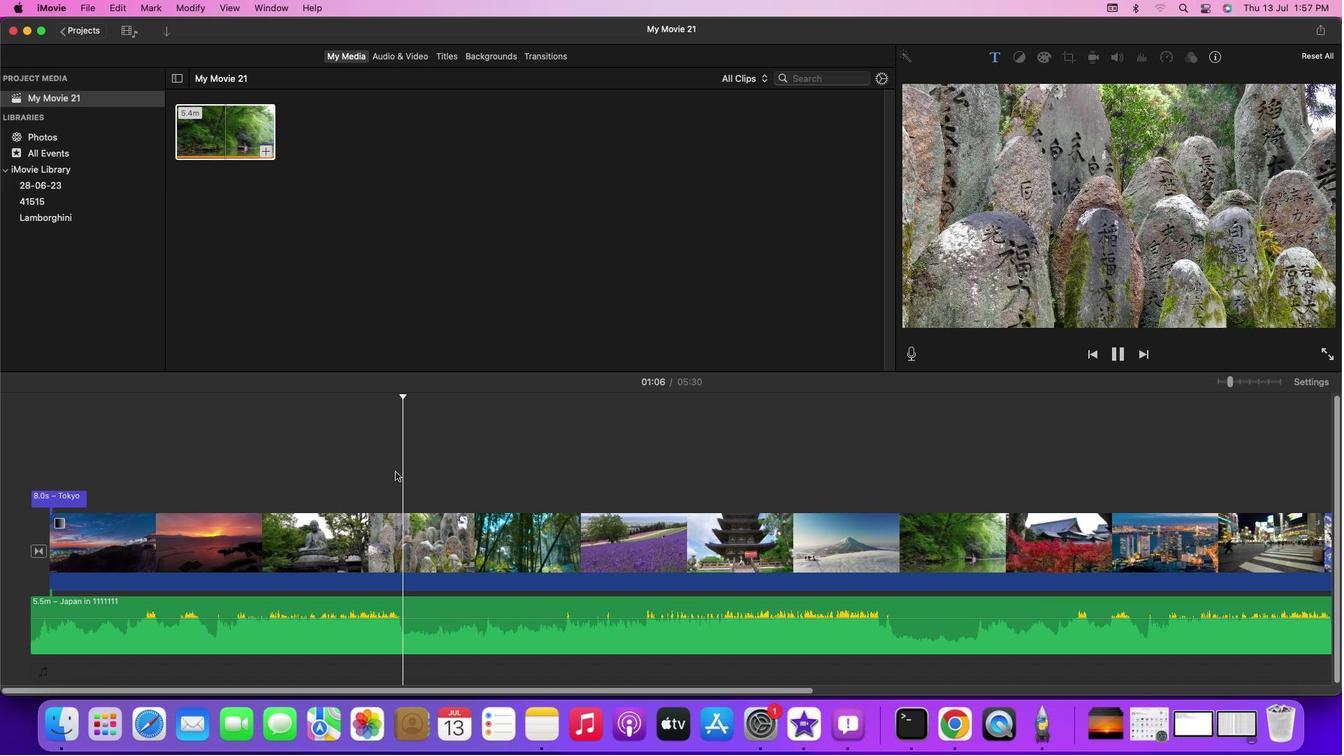 
Action: Mouse pressed left at (395, 471)
Screenshot: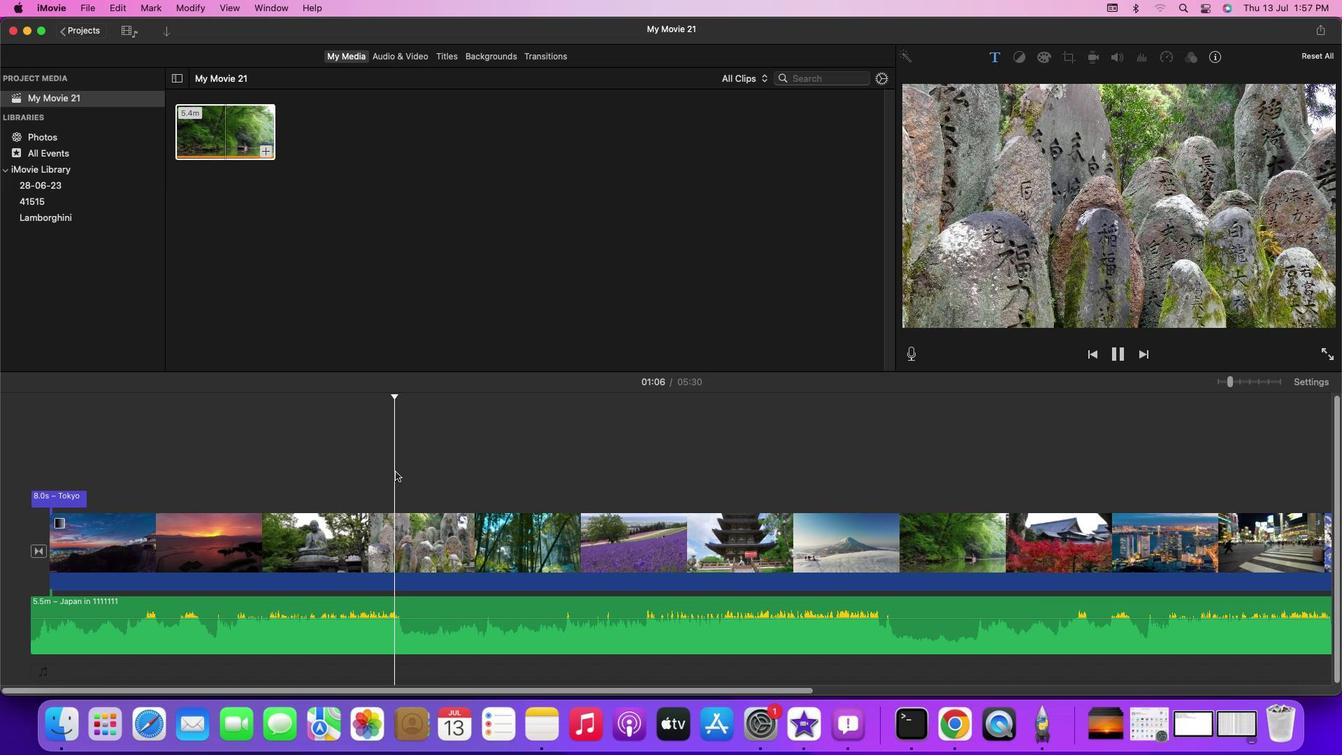 
Action: Mouse moved to (394, 471)
Screenshot: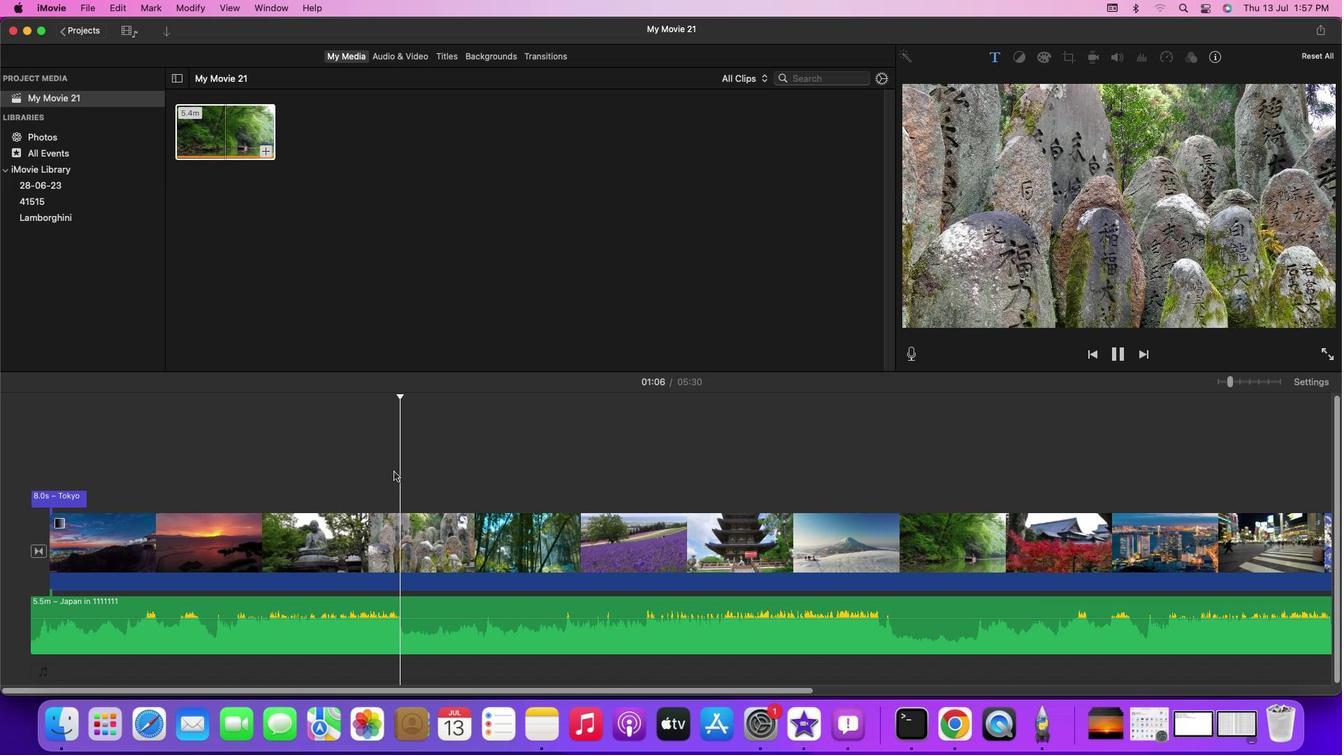 
Action: Mouse pressed left at (394, 471)
Screenshot: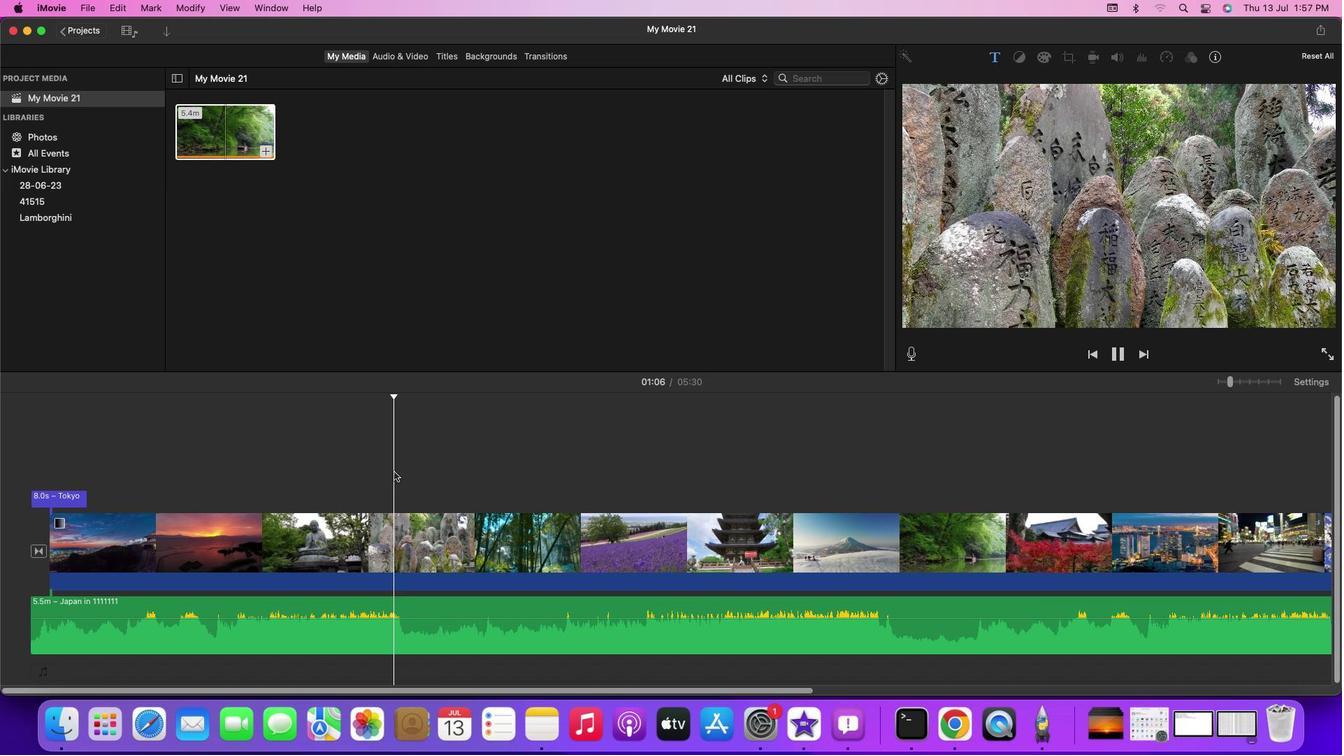 
Action: Key pressed Key.space
Screenshot: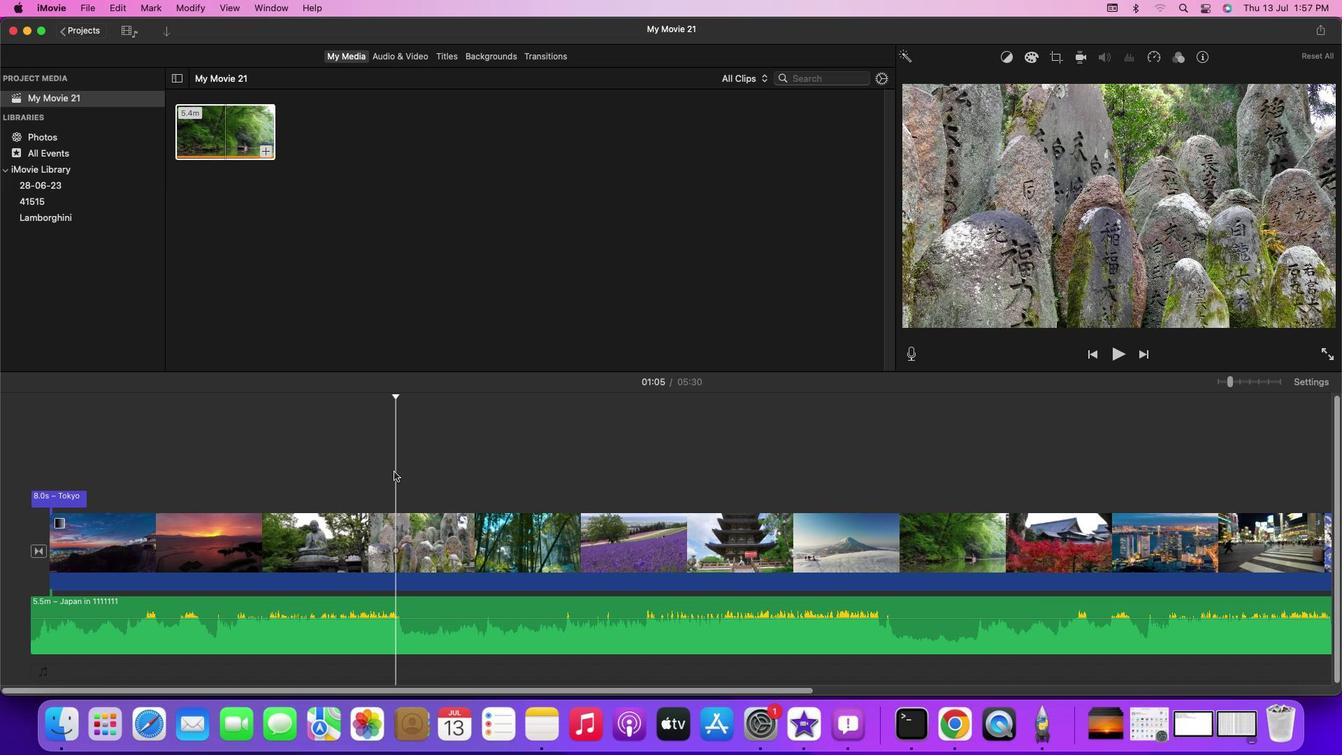 
Action: Mouse moved to (390, 469)
Screenshot: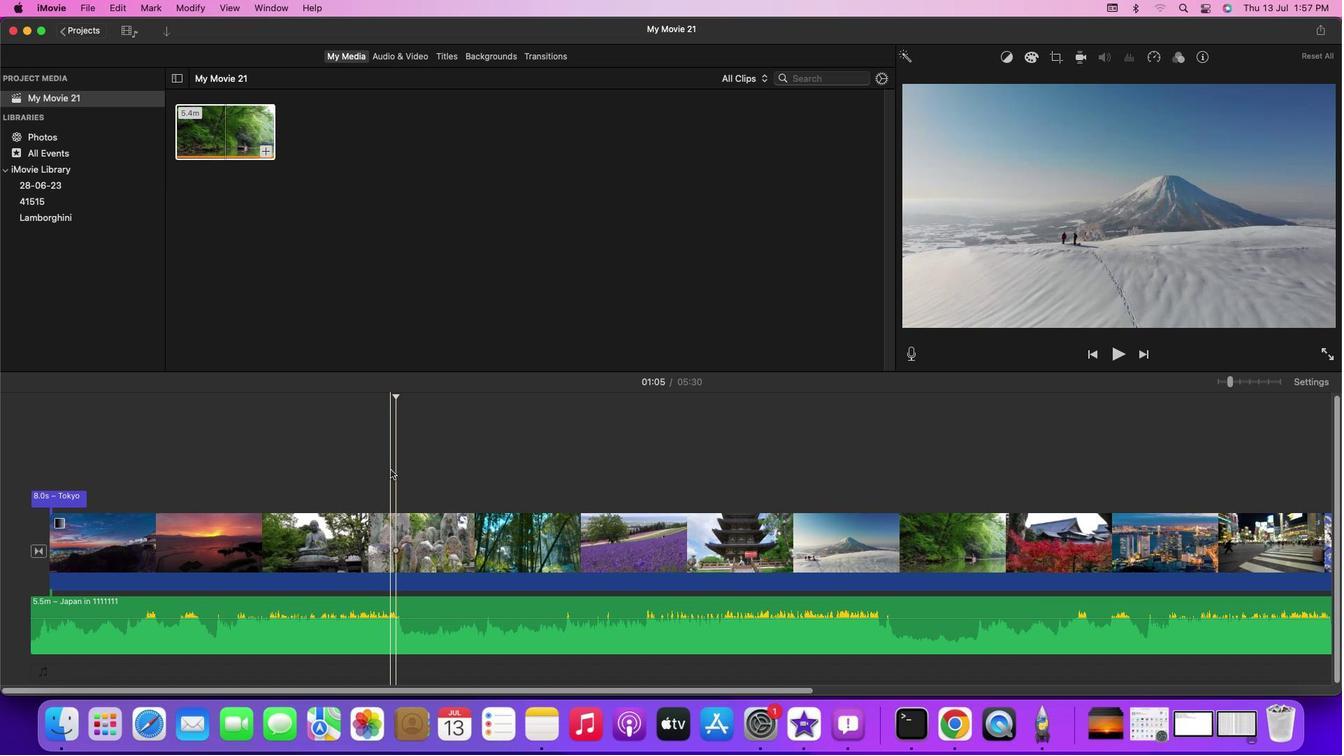 
Action: Key pressed Key.leftKey.leftKey.rightKey.rightKey.rightKey.rightKey.rightKey.rightKey.rightKey.rightKey.rightKey.rightKey.rightKey.rightKey.rightKey.rightKey.rightKey.rightKey.rightKey.rightKey.rightKey.rightKey.rightKey.rightKey.rightKey.rightKey.rightKey.rightKey.rightKey.rightKey.rightKey.rightKey.rightKey.rightKey.rightKey.rightKey.leftKey.leftKey.leftKey.leftKey.leftKey.left
Screenshot: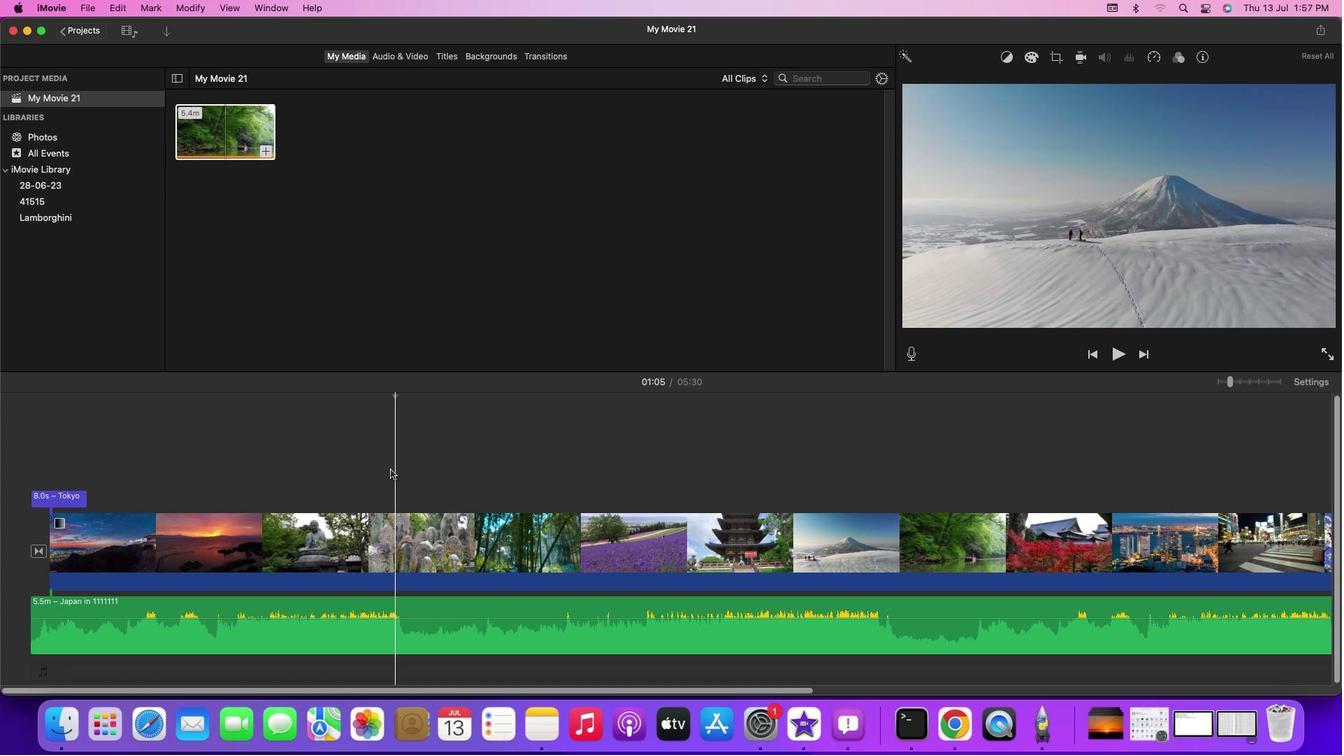 
Action: Mouse moved to (395, 535)
Screenshot: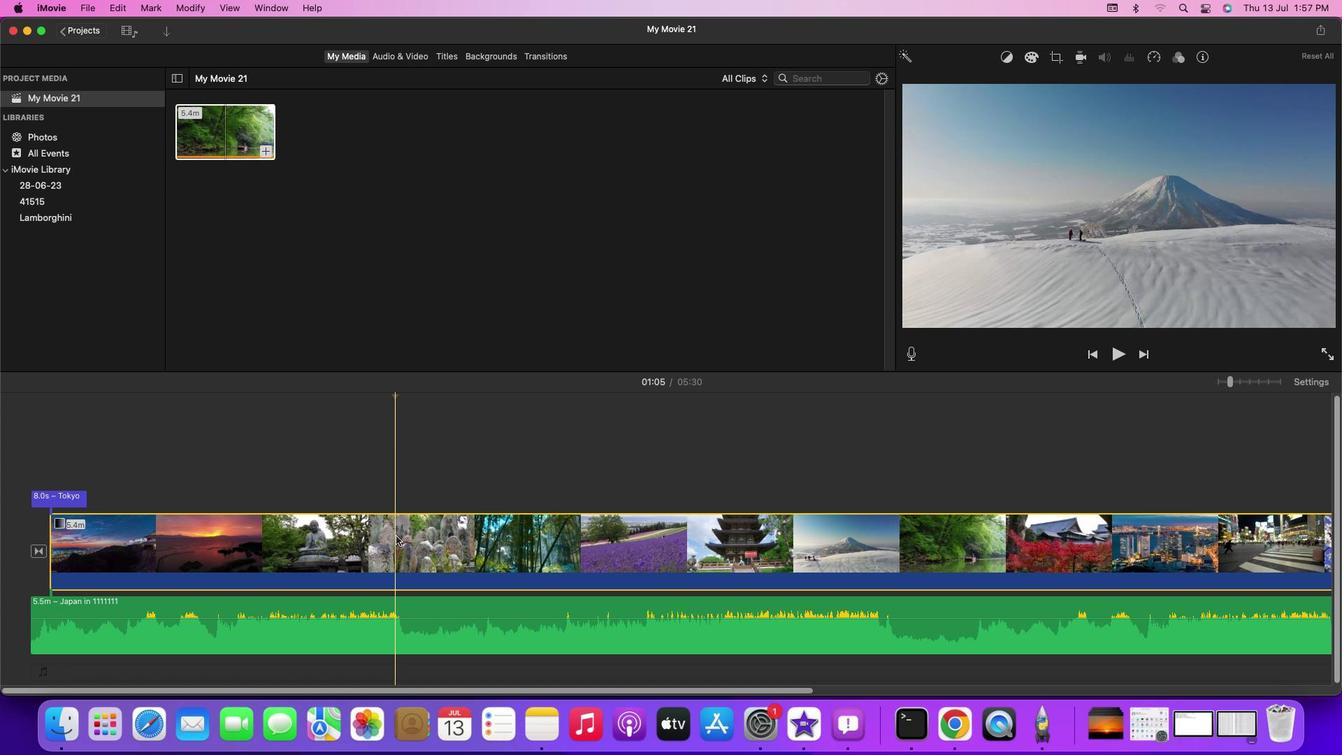 
Action: Mouse pressed left at (395, 535)
Screenshot: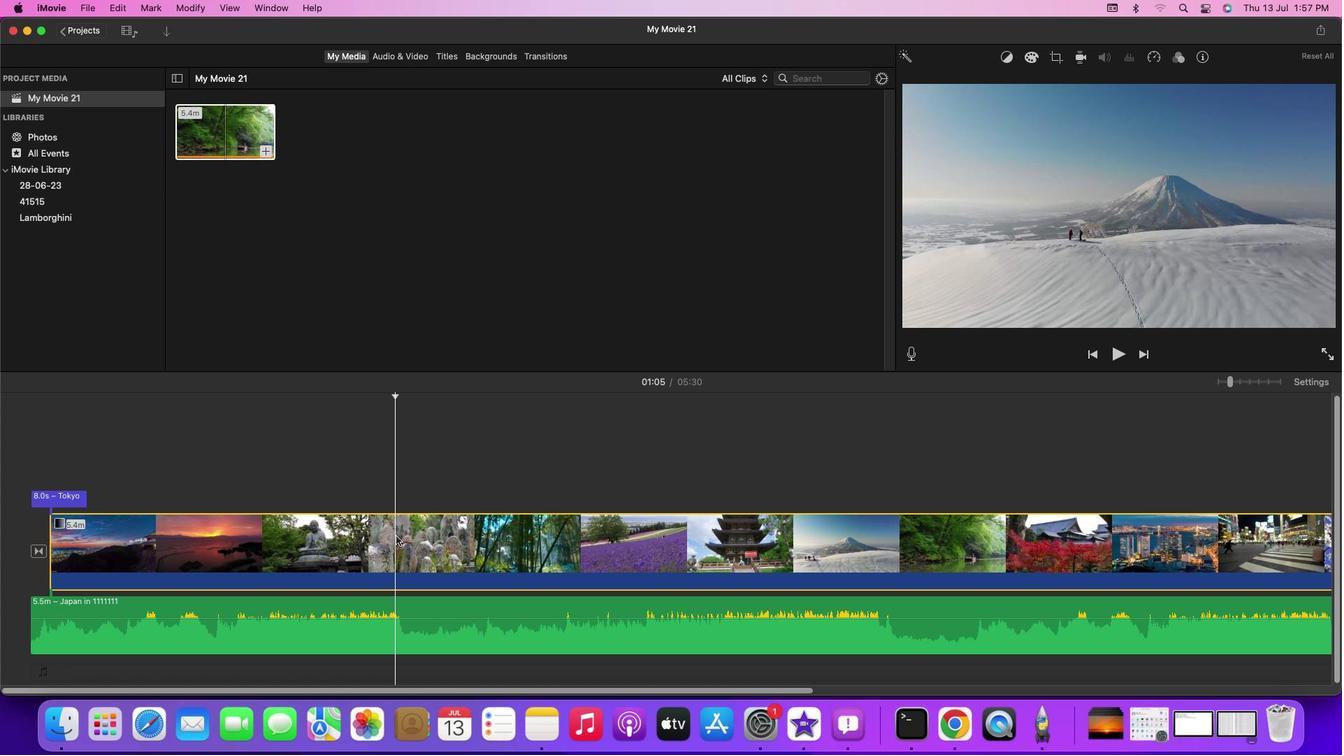 
Action: Key pressed Key.cmd'b'
Screenshot: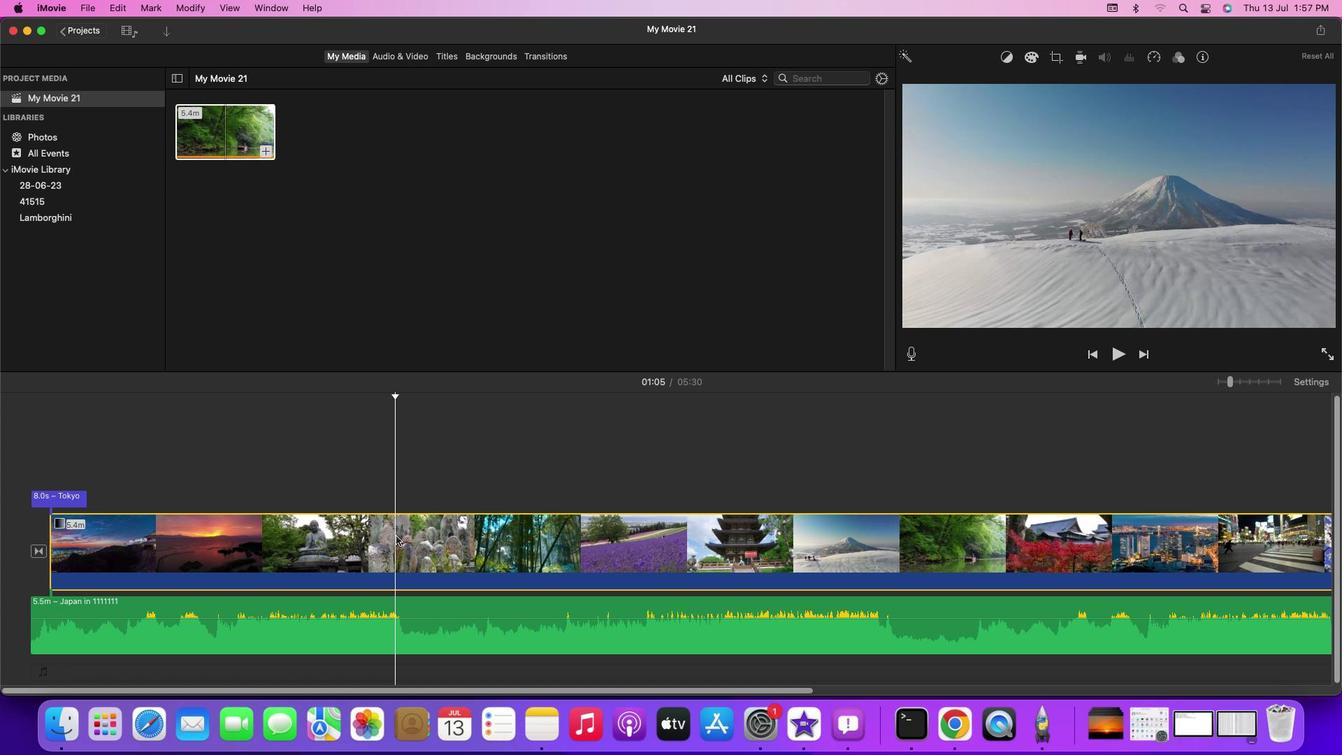 
Action: Mouse moved to (456, 539)
Screenshot: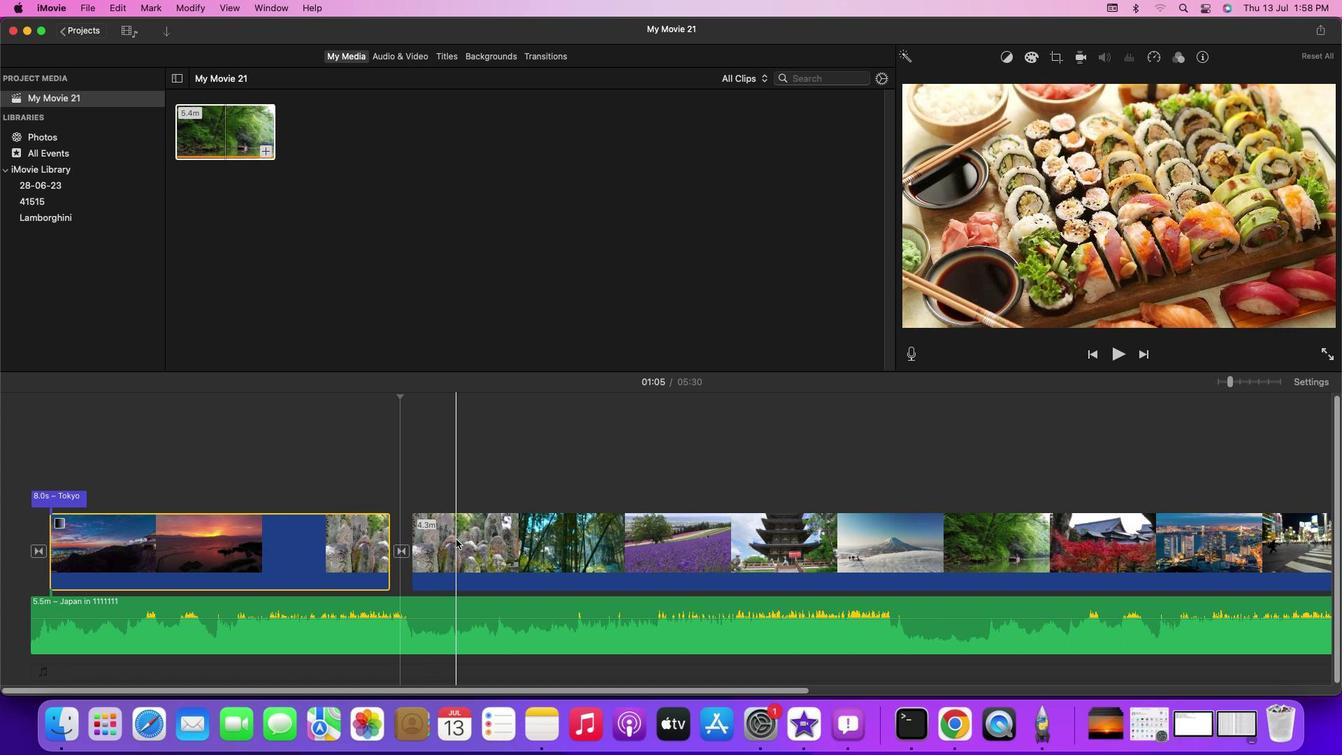 
Action: Mouse pressed right at (456, 539)
Screenshot: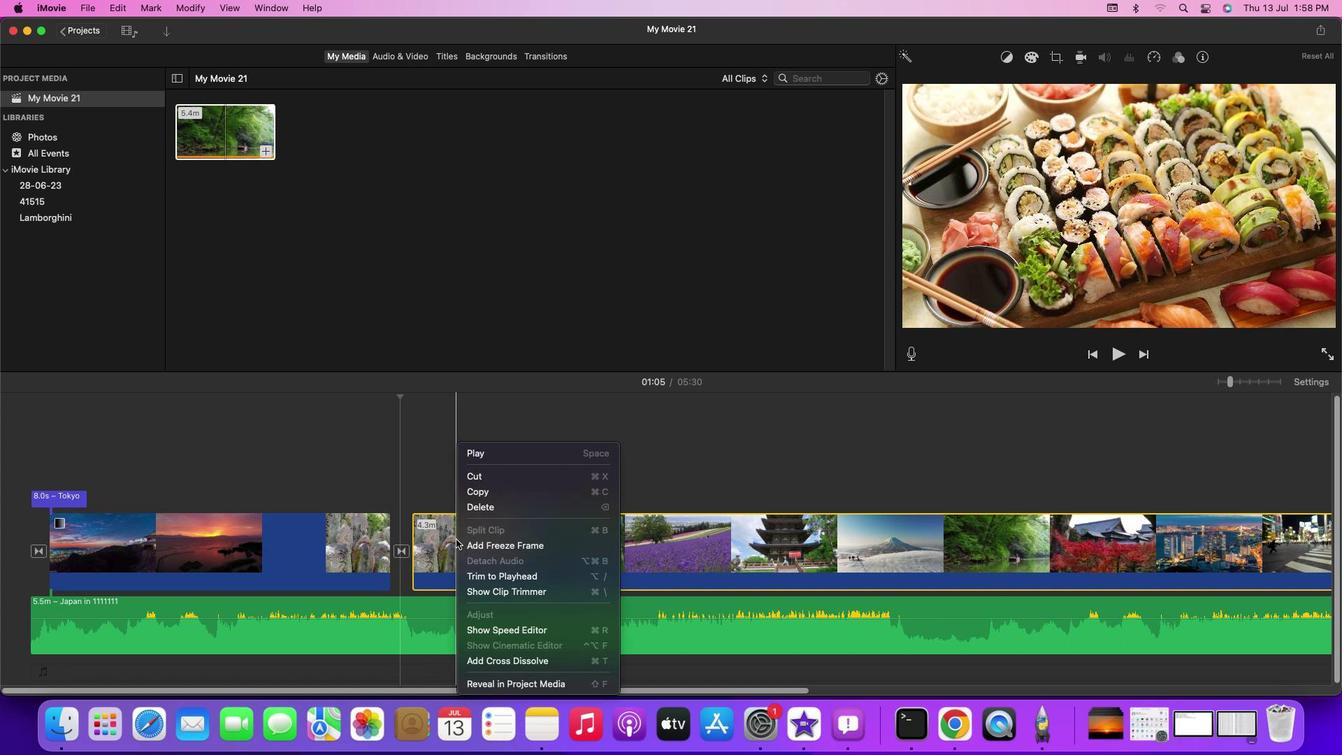 
Action: Mouse moved to (500, 511)
Screenshot: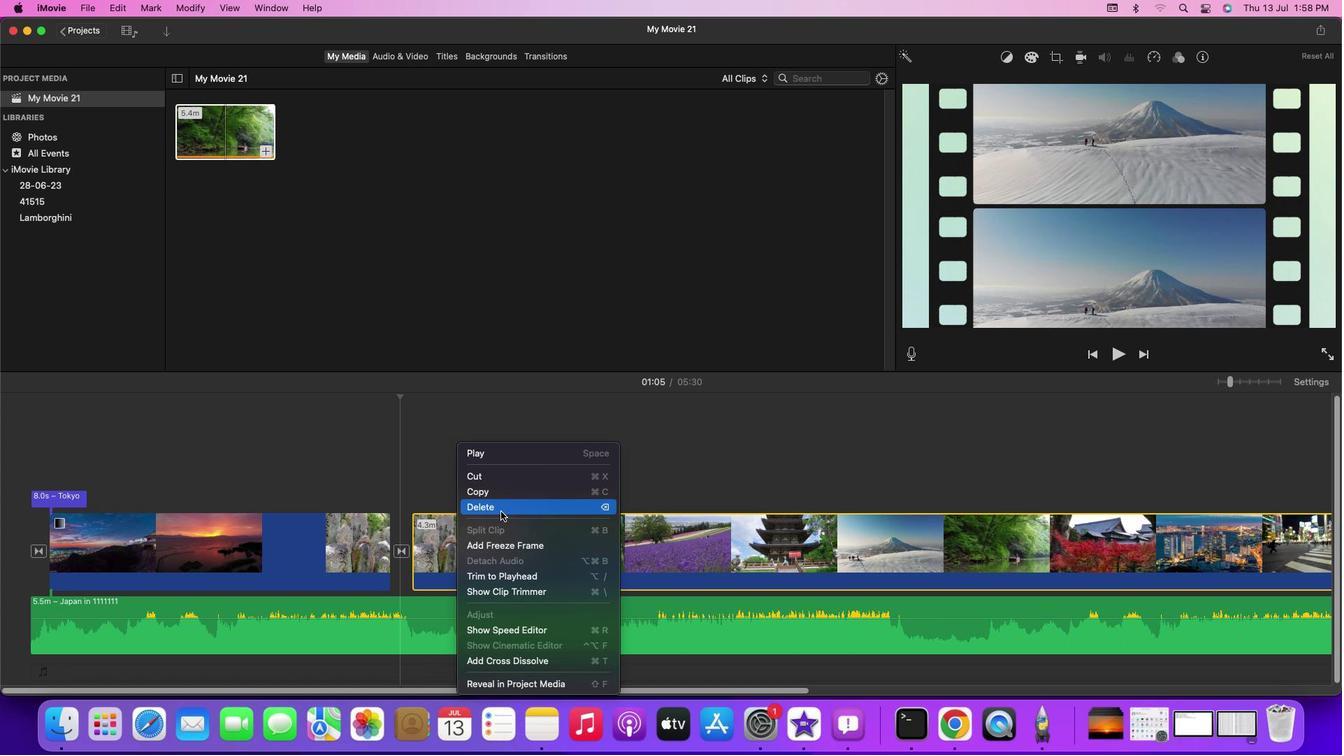 
Action: Mouse pressed left at (500, 511)
Screenshot: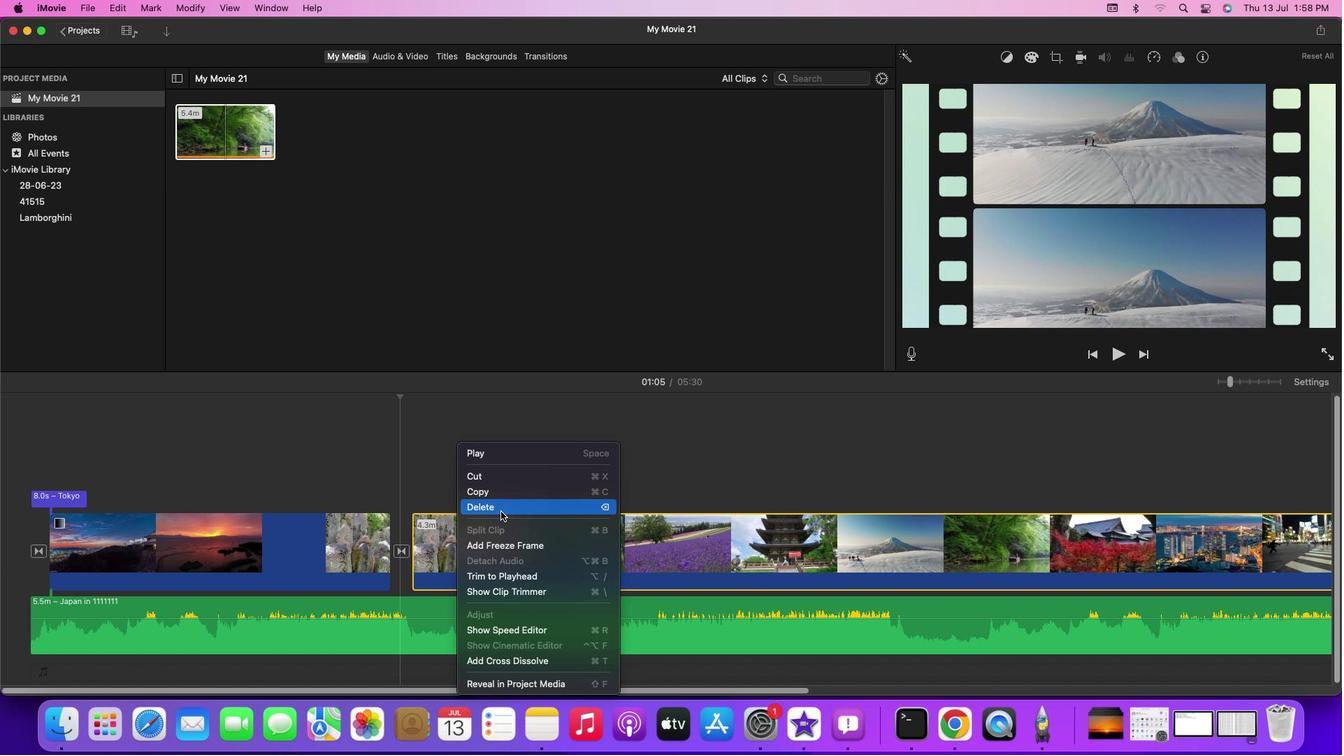 
Action: Mouse moved to (347, 453)
Screenshot: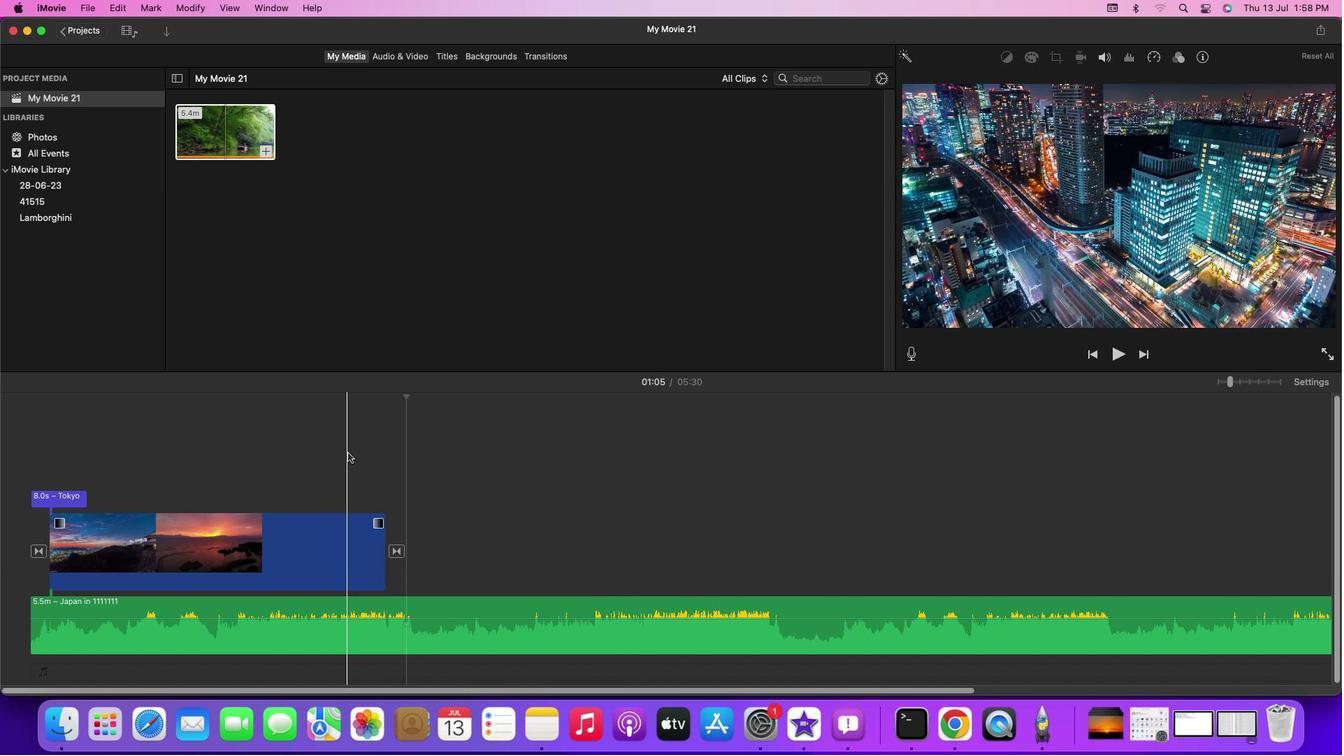 
Action: Mouse pressed left at (347, 453)
Screenshot: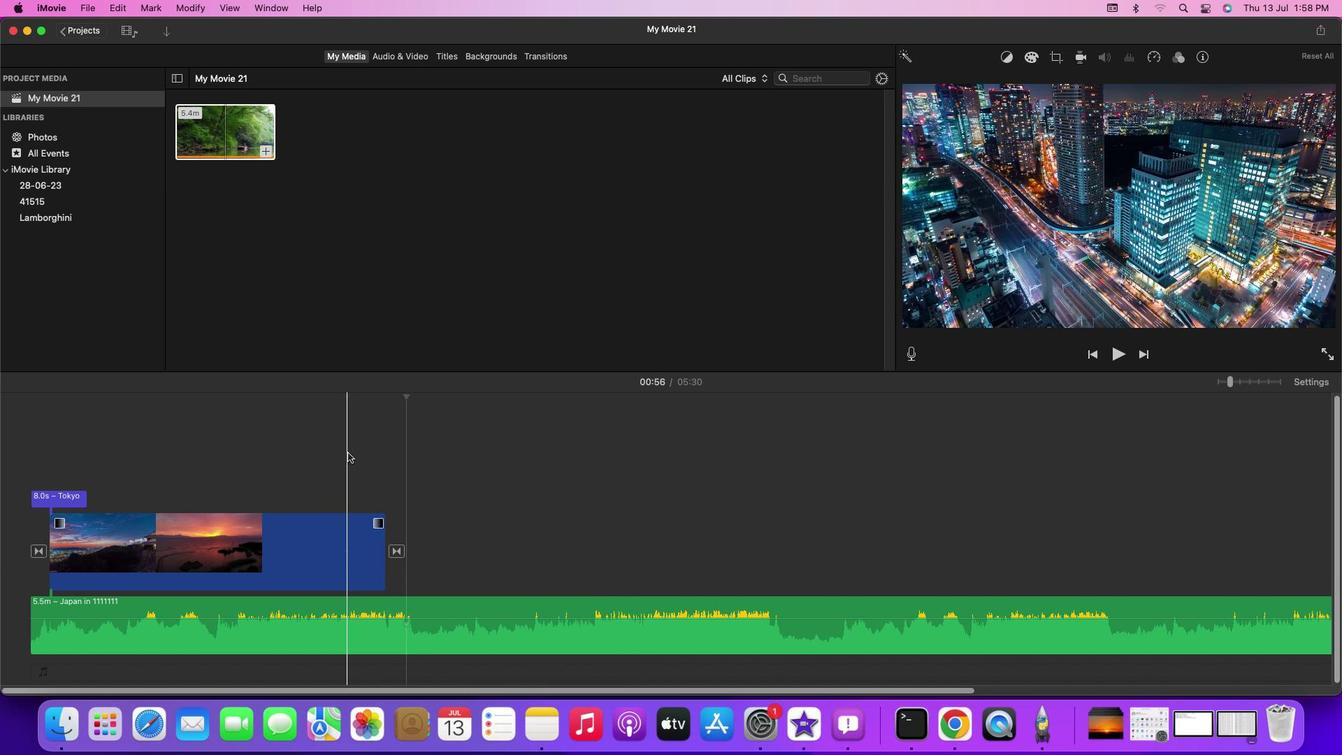 
Action: Mouse moved to (171, 35)
Screenshot: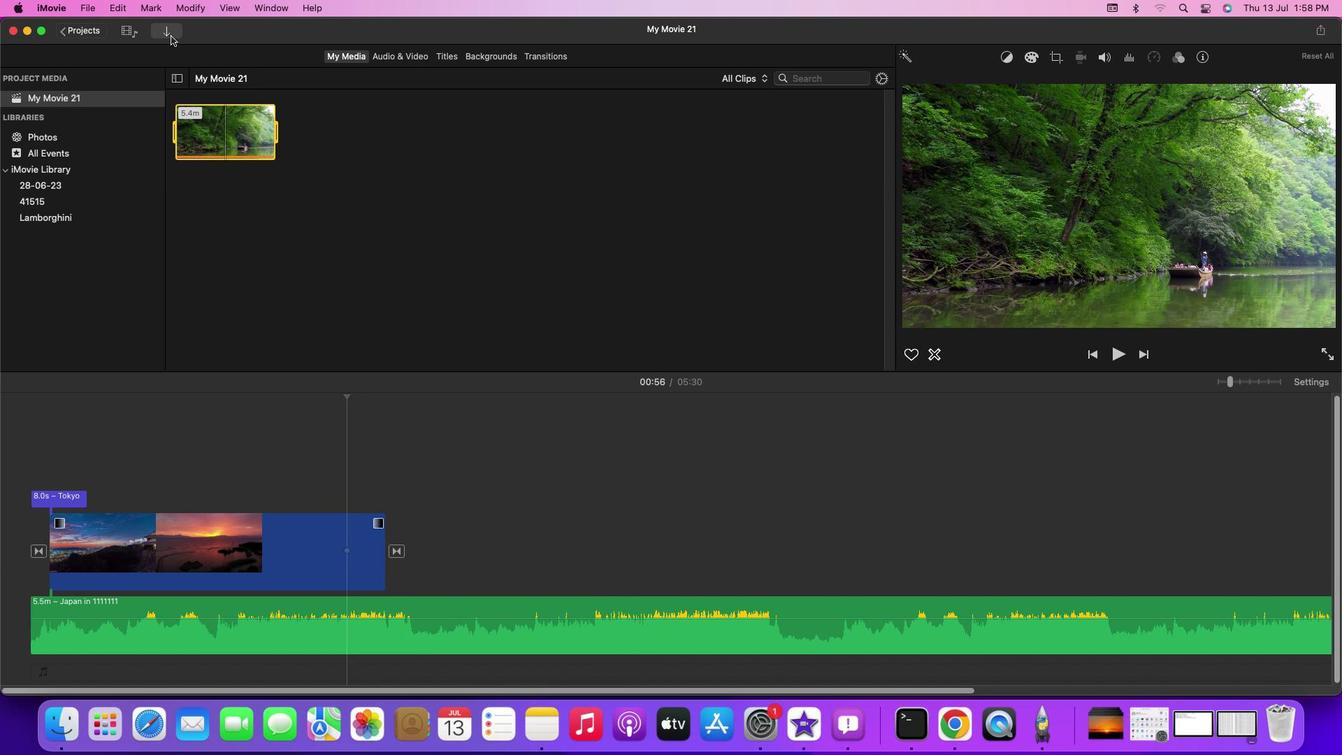
Action: Mouse pressed left at (171, 35)
Screenshot: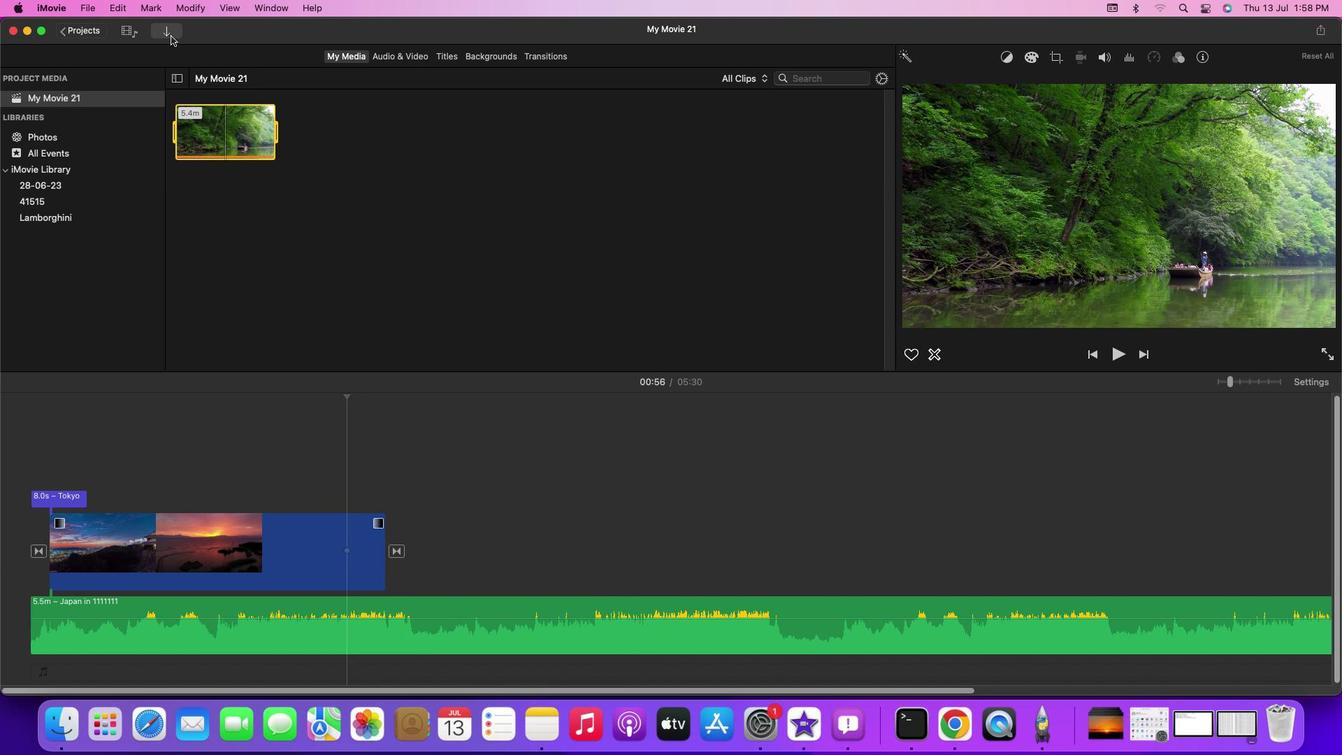 
Action: Mouse moved to (269, 443)
Screenshot: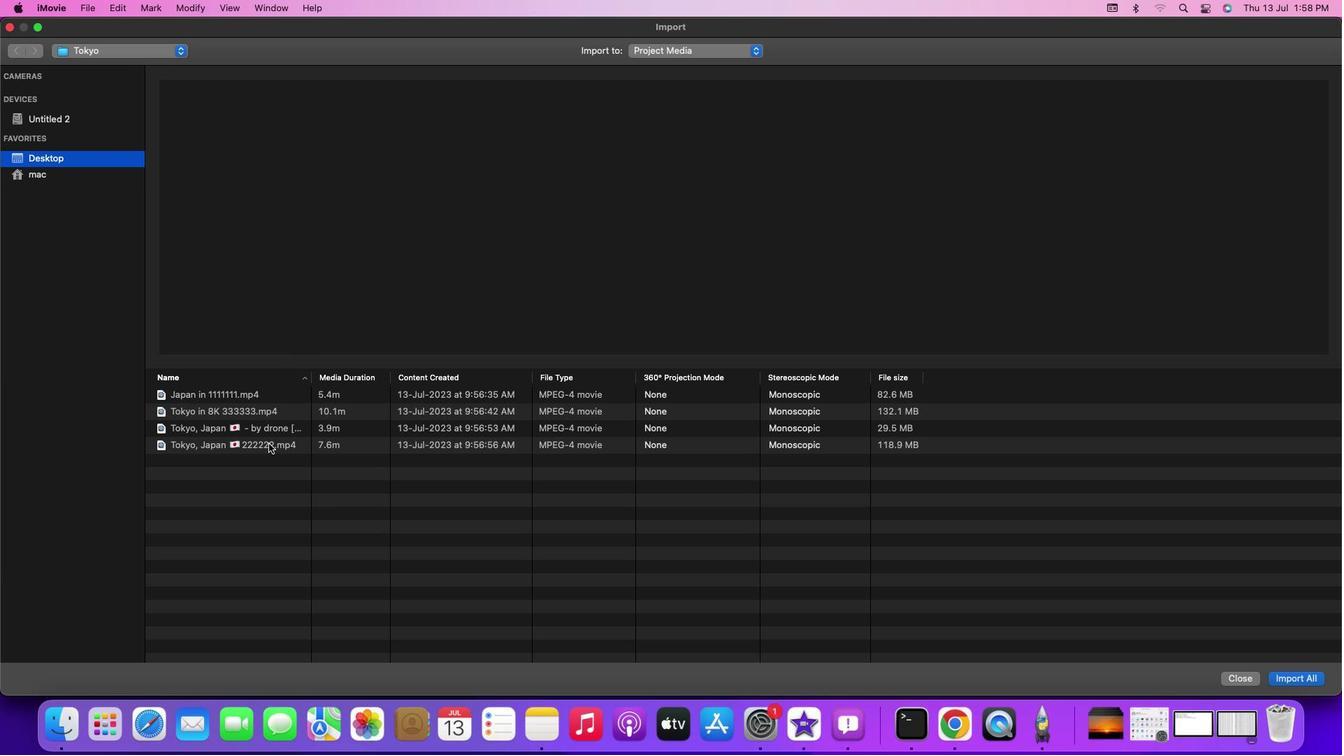 
Action: Mouse pressed left at (269, 443)
Screenshot: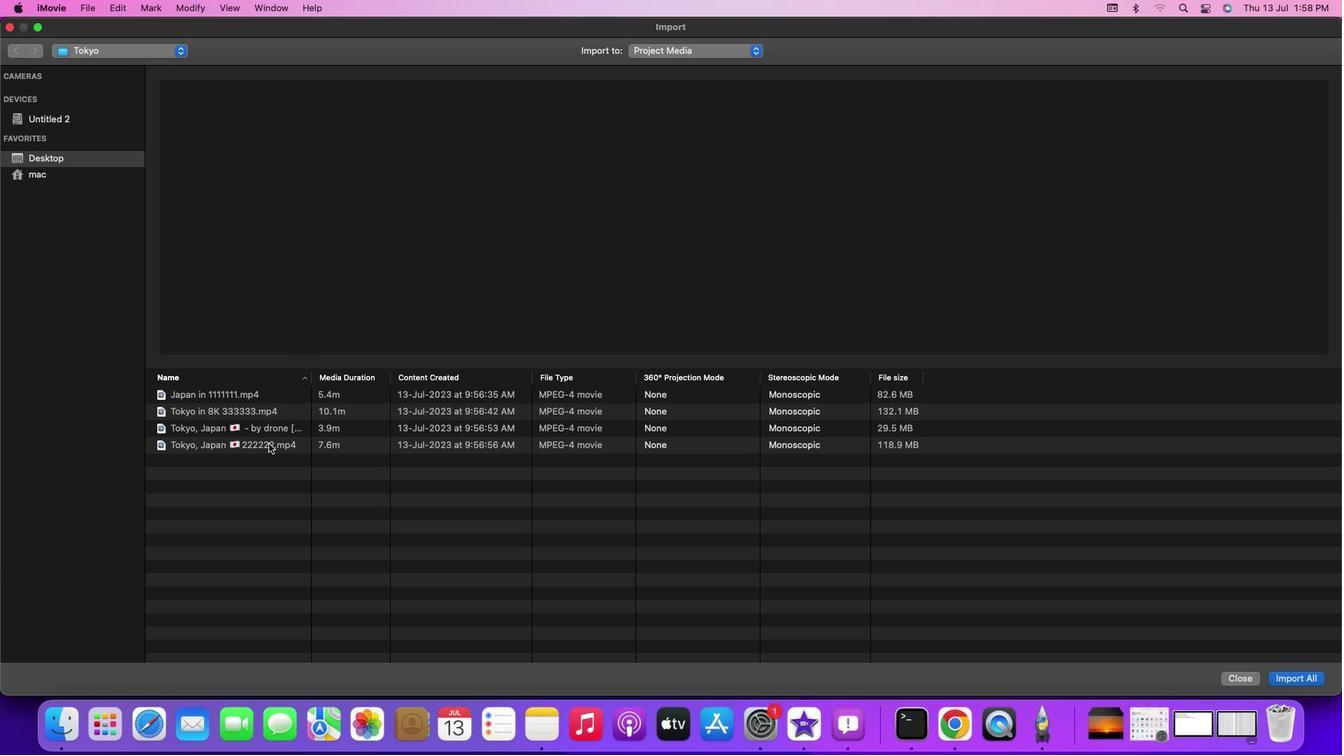 
Action: Mouse pressed left at (269, 443)
Screenshot: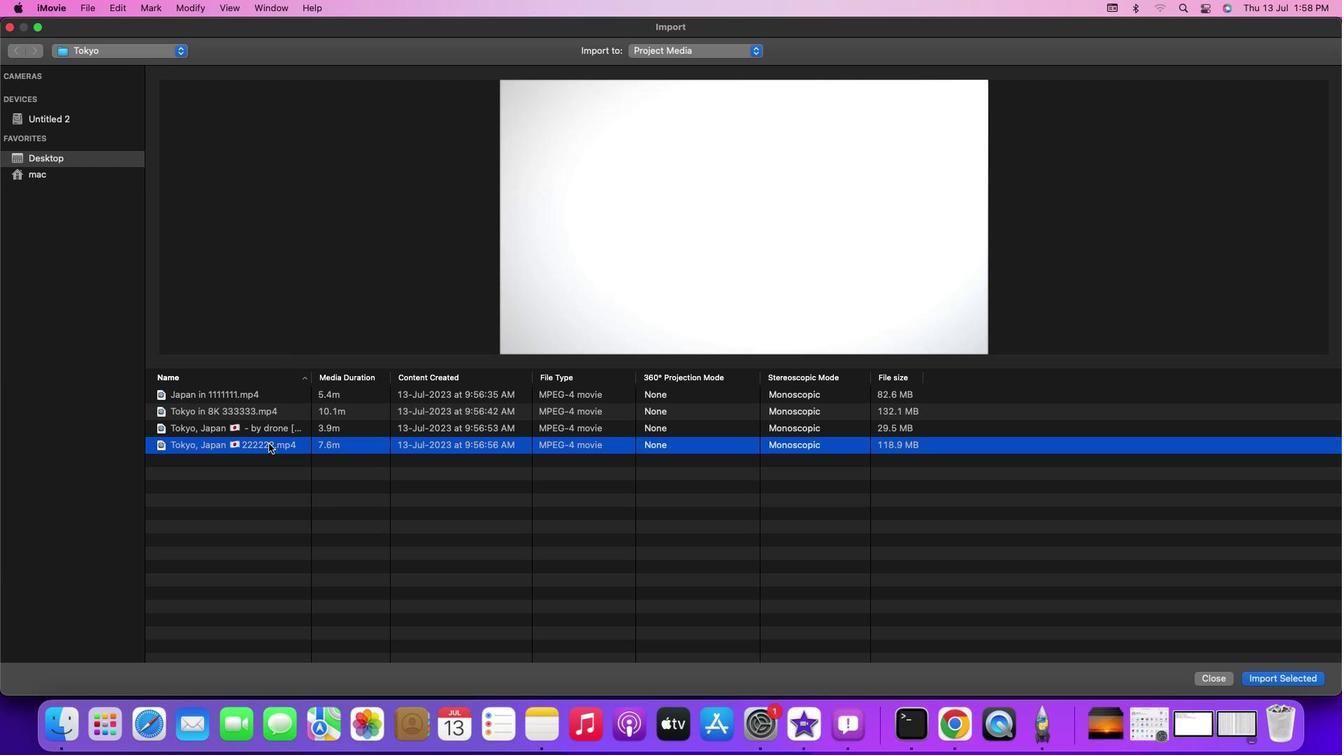 
Action: Mouse pressed left at (269, 443)
Screenshot: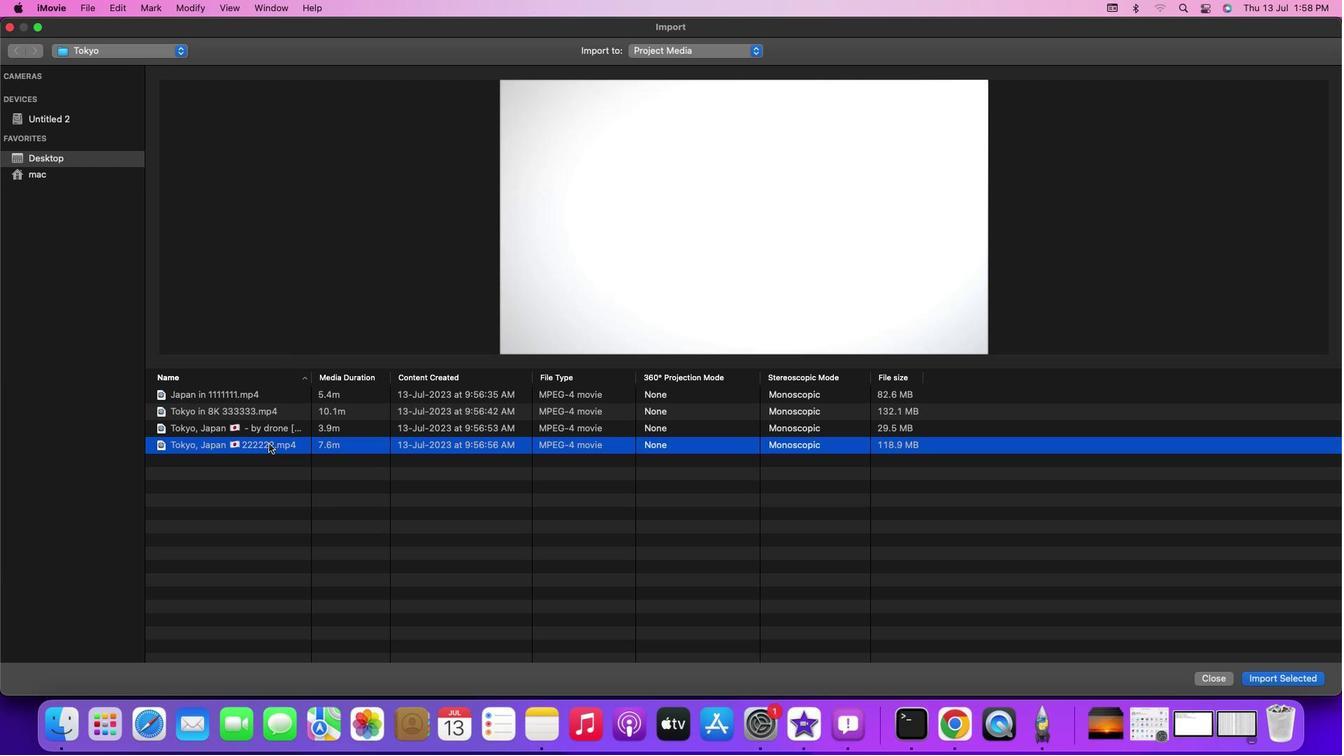 
Action: Mouse moved to (331, 138)
Screenshot: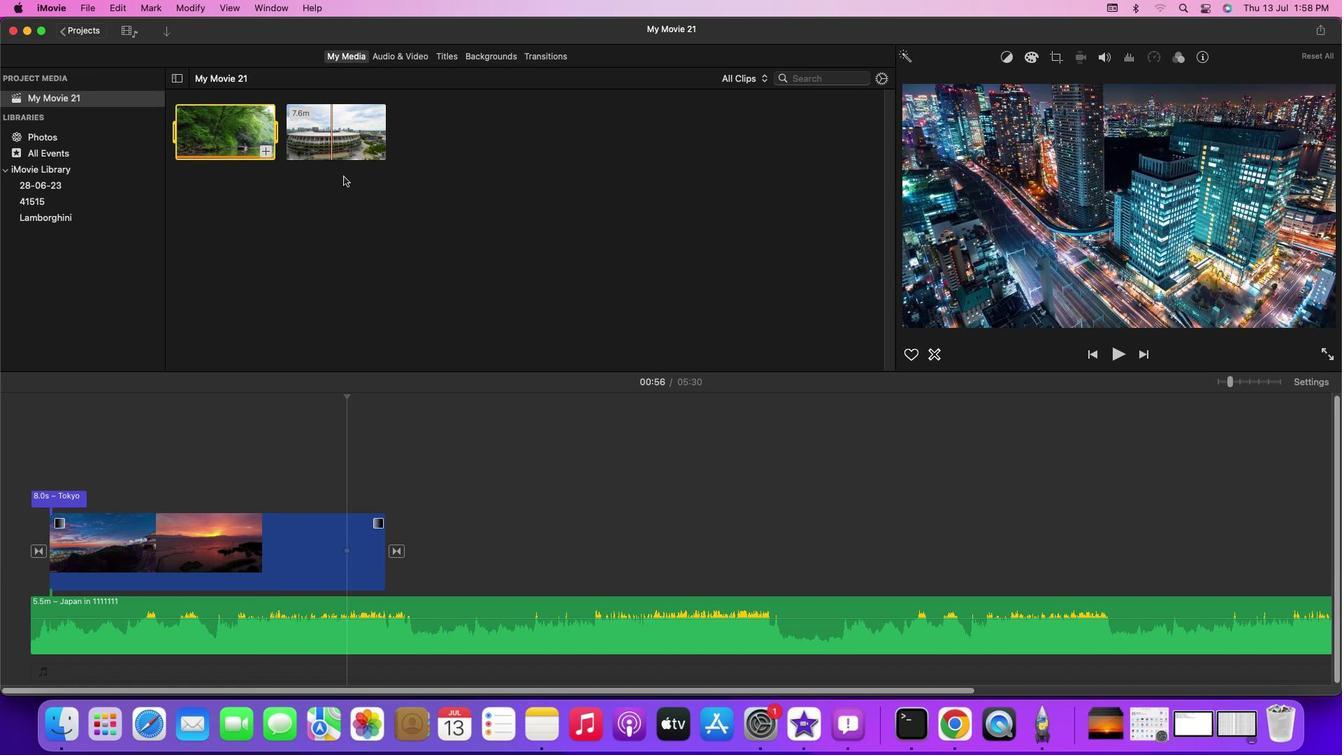 
Action: Mouse pressed left at (331, 138)
Screenshot: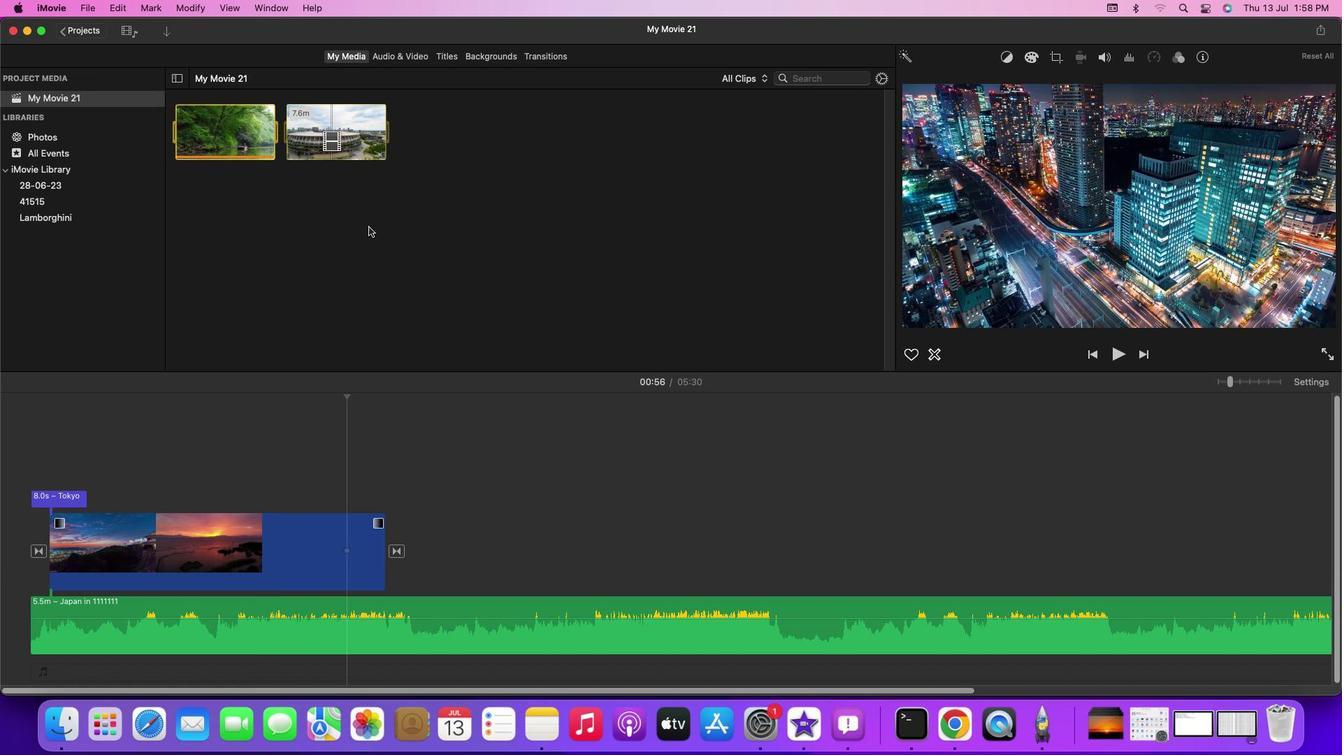 
Action: Mouse moved to (380, 413)
Screenshot: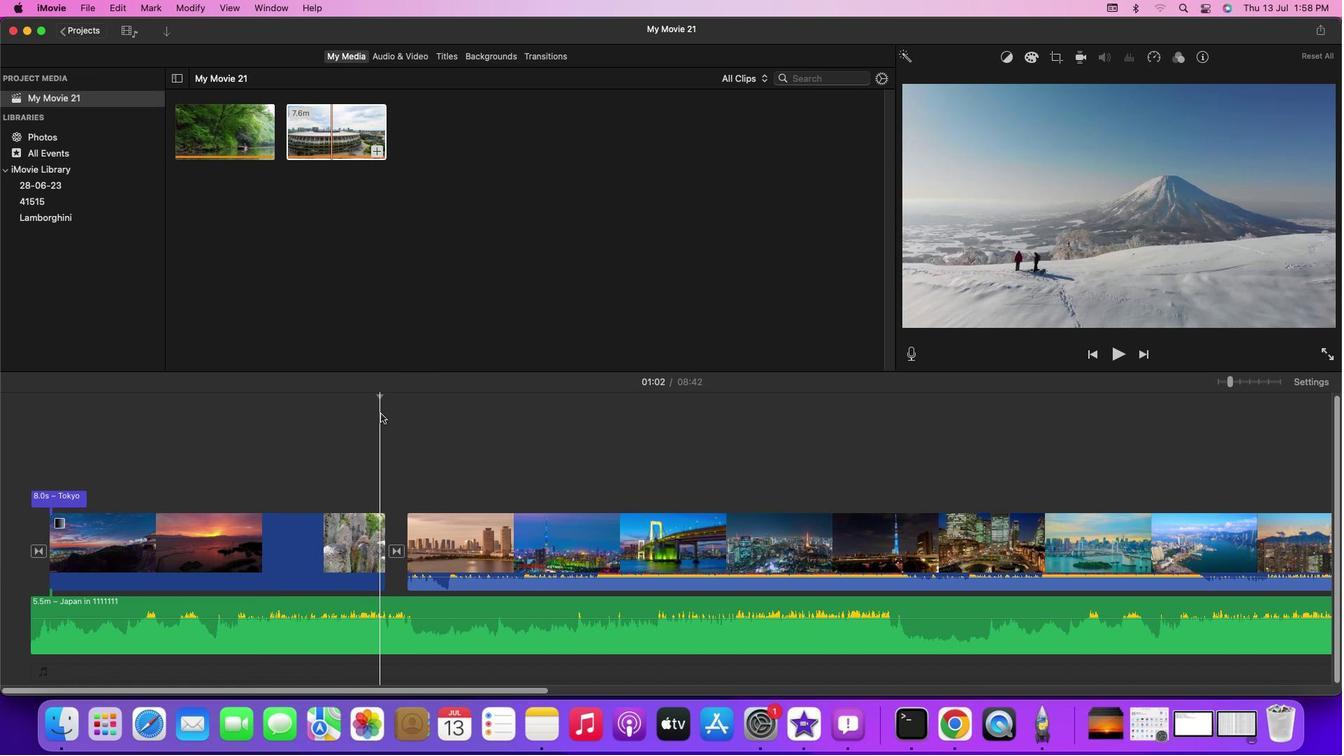 
Action: Mouse pressed left at (380, 413)
Screenshot: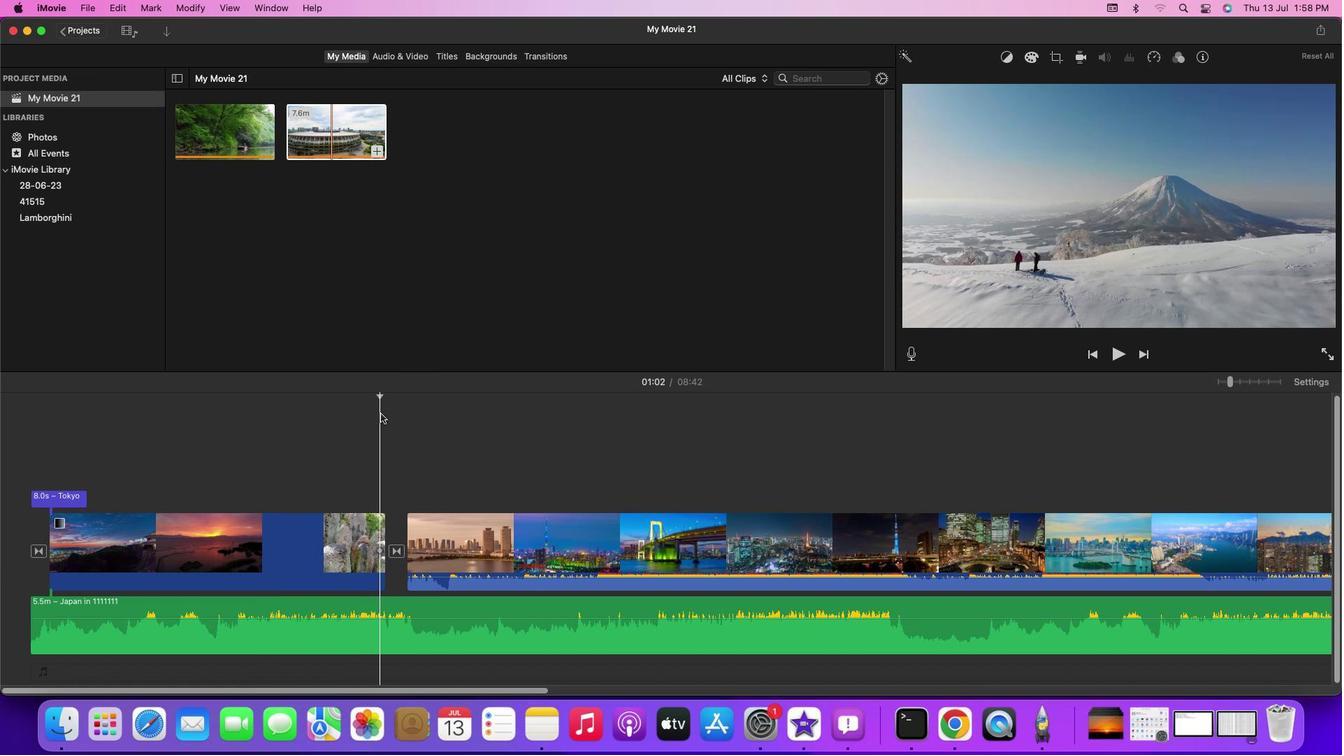 
Action: Key pressed Key.space
Screenshot: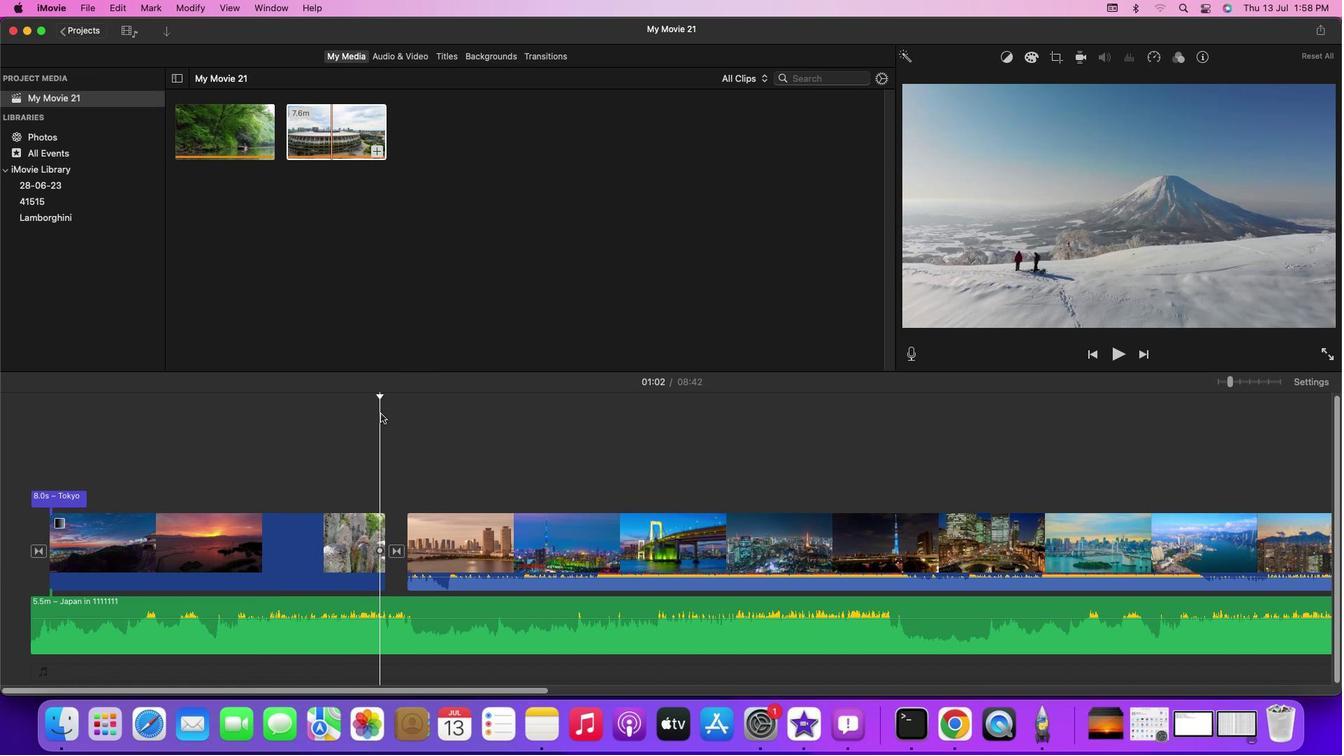 
Action: Mouse moved to (462, 555)
Screenshot: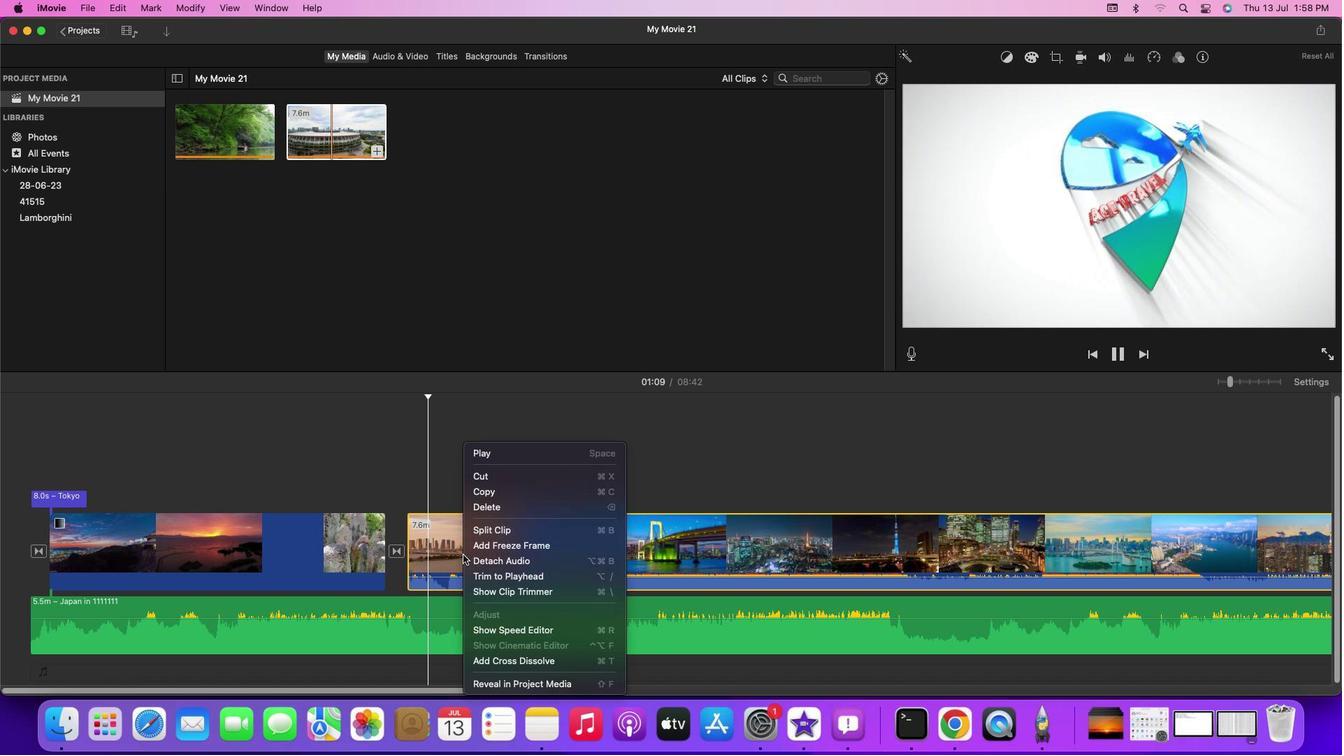 
Action: Mouse pressed right at (462, 555)
Screenshot: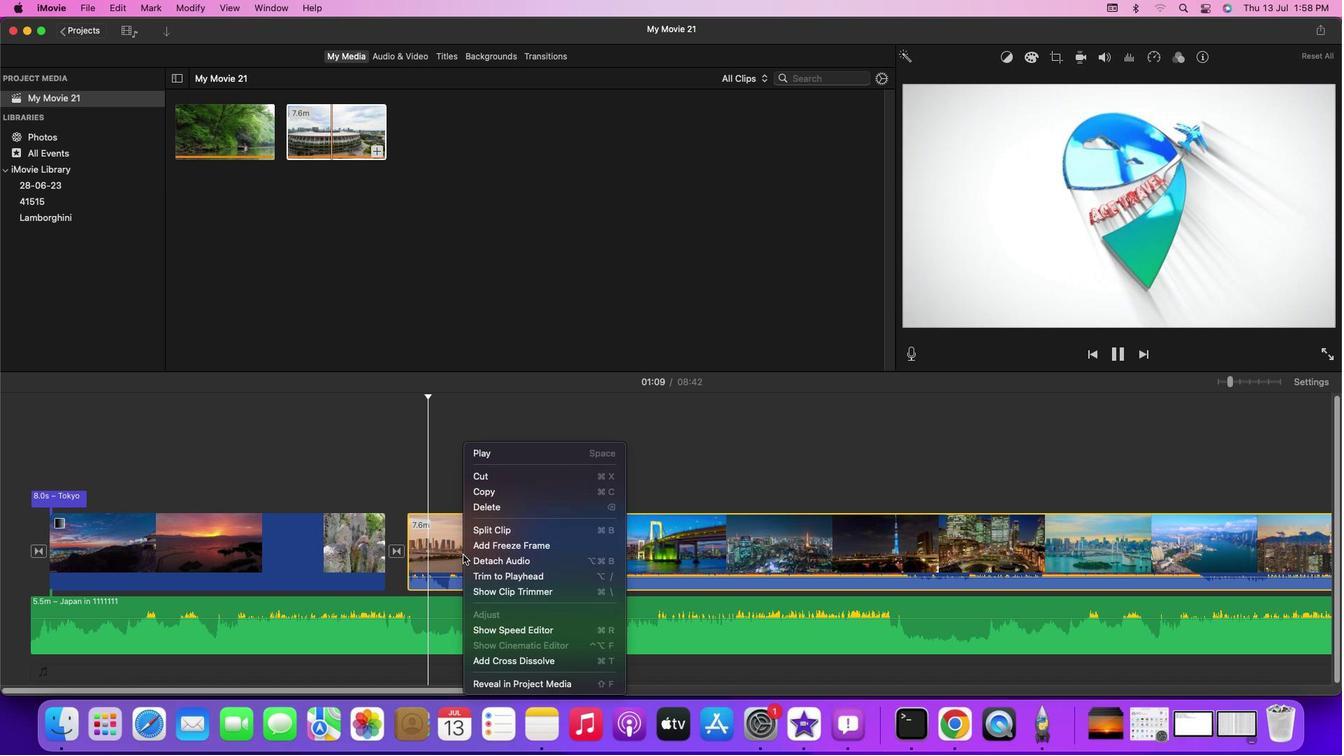 
Action: Mouse moved to (487, 562)
Screenshot: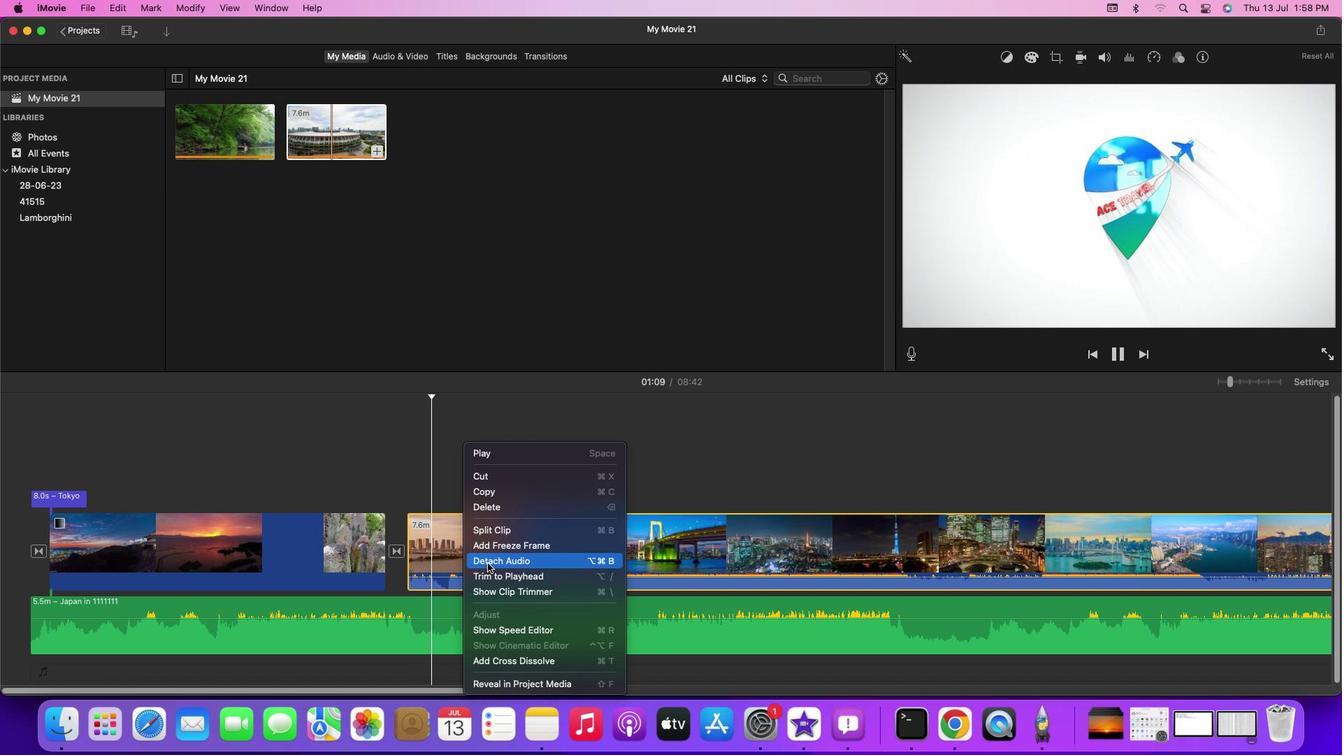 
Action: Mouse pressed left at (487, 562)
Screenshot: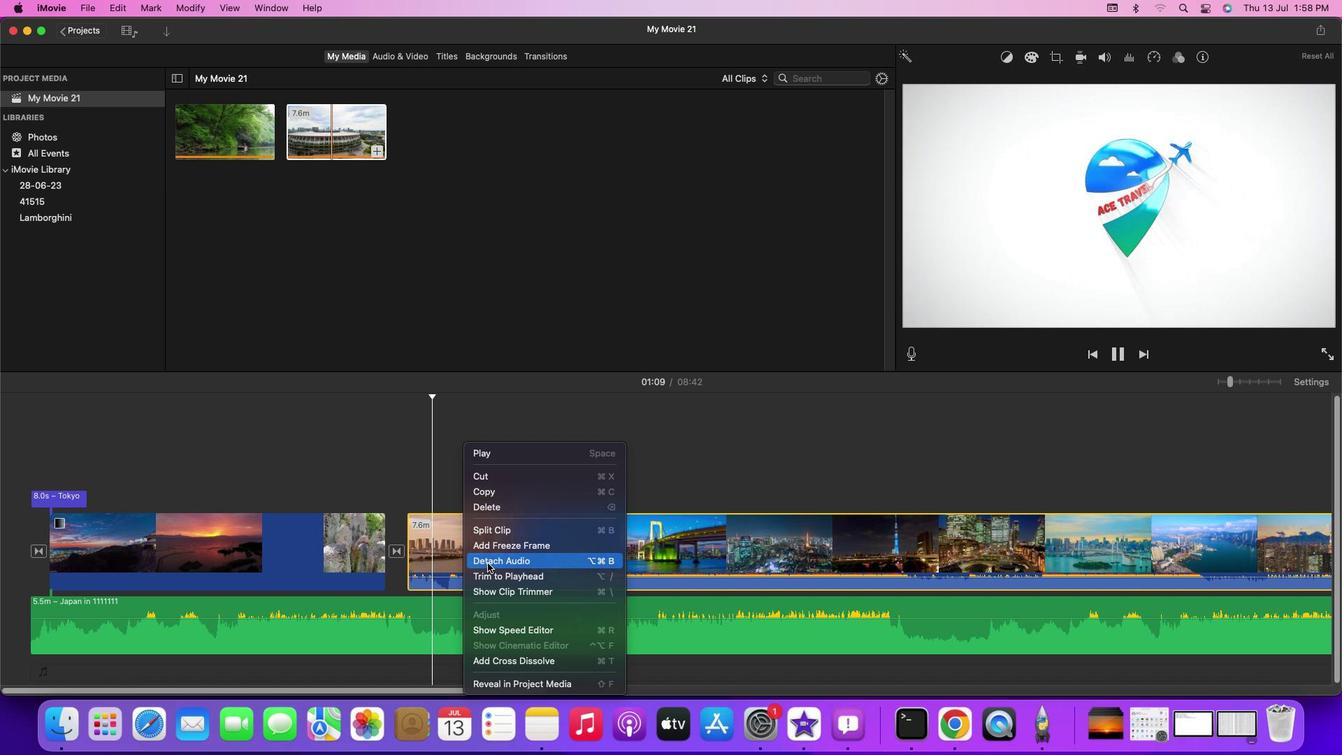 
Action: Mouse moved to (490, 664)
Screenshot: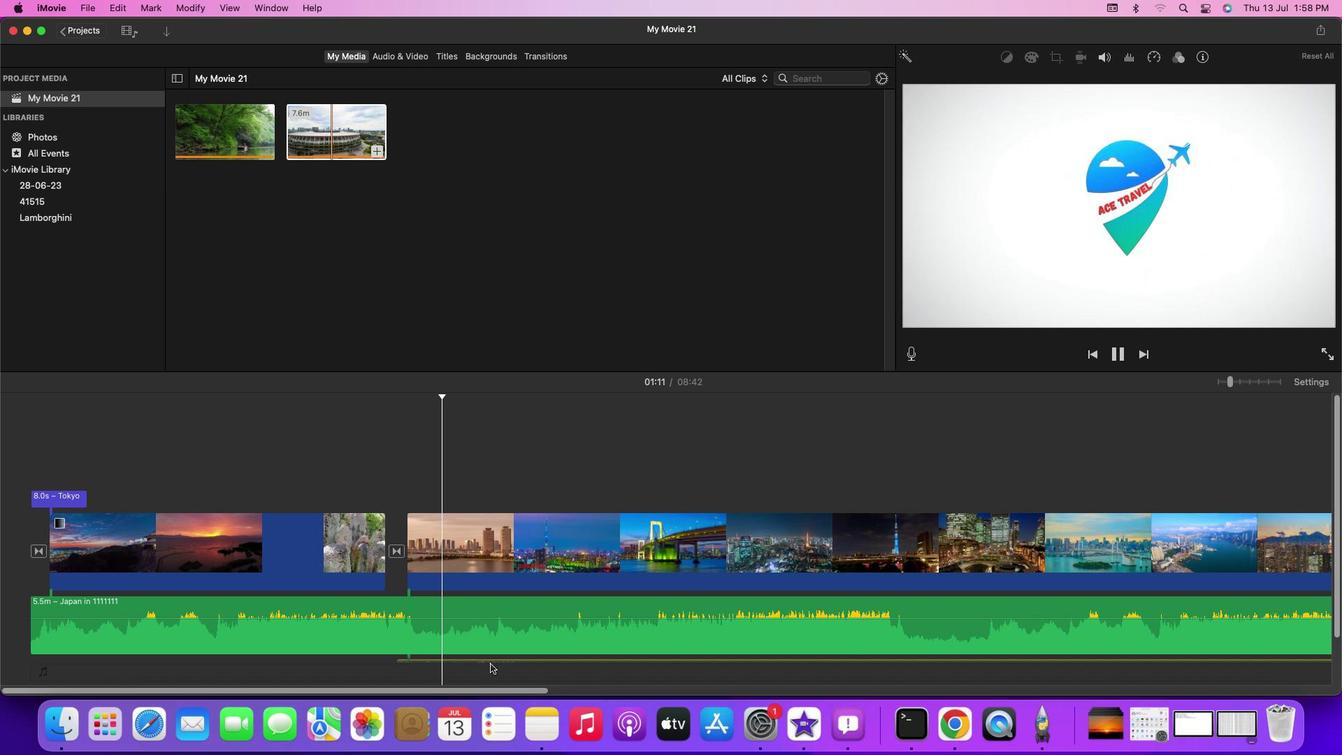 
Action: Mouse pressed right at (490, 664)
Screenshot: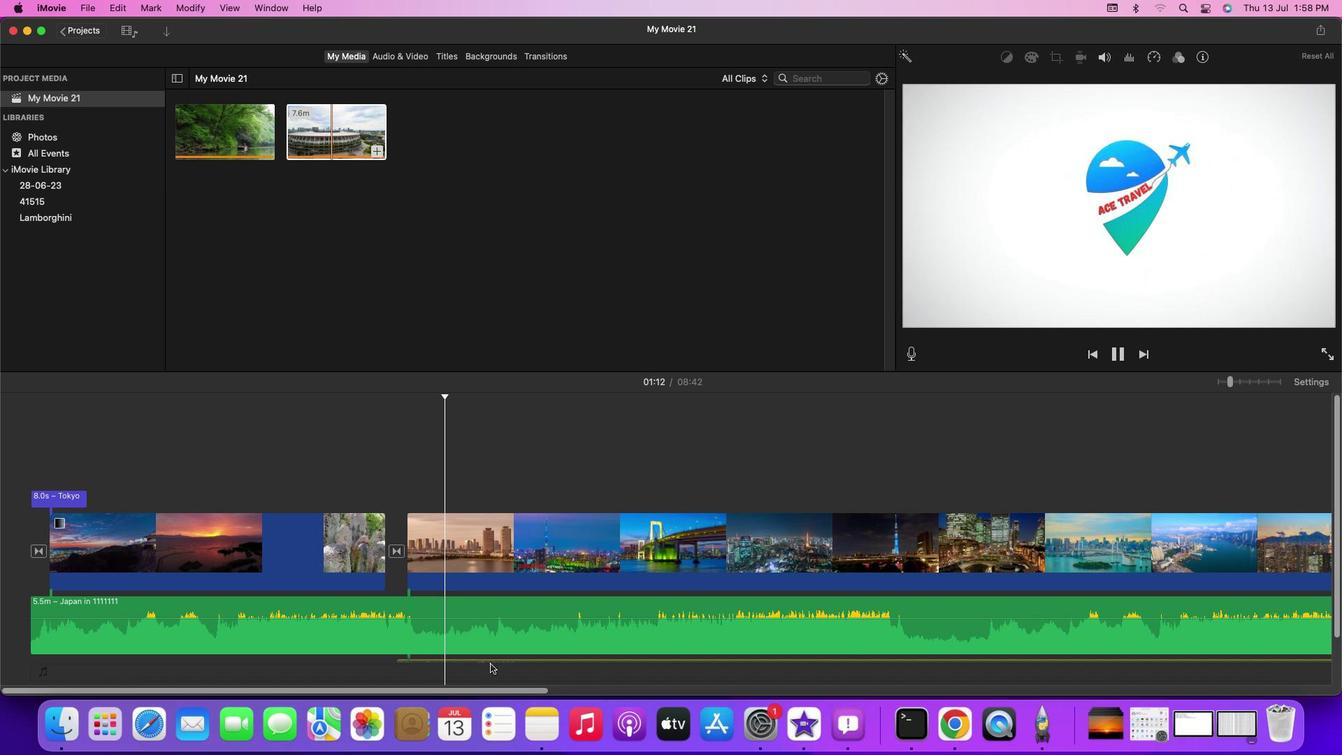 
Action: Mouse moved to (492, 662)
Screenshot: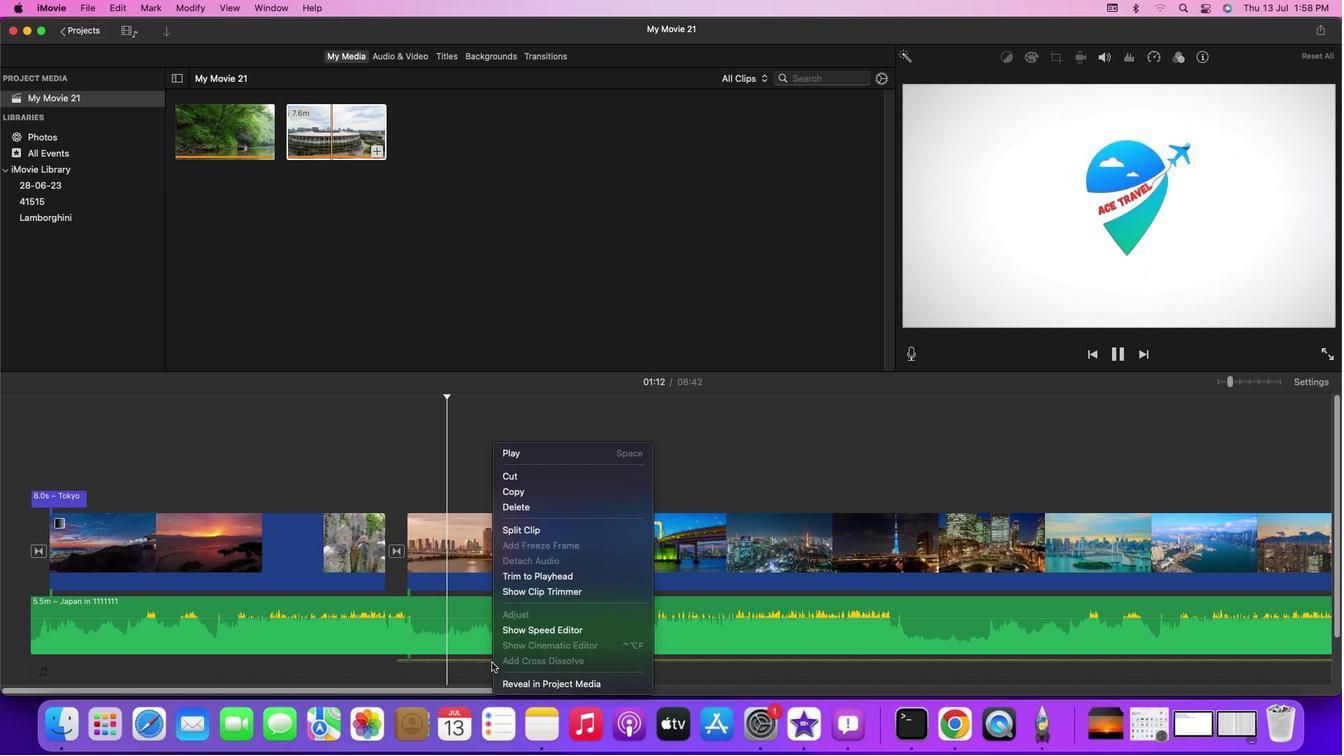 
Action: Mouse pressed right at (492, 662)
Screenshot: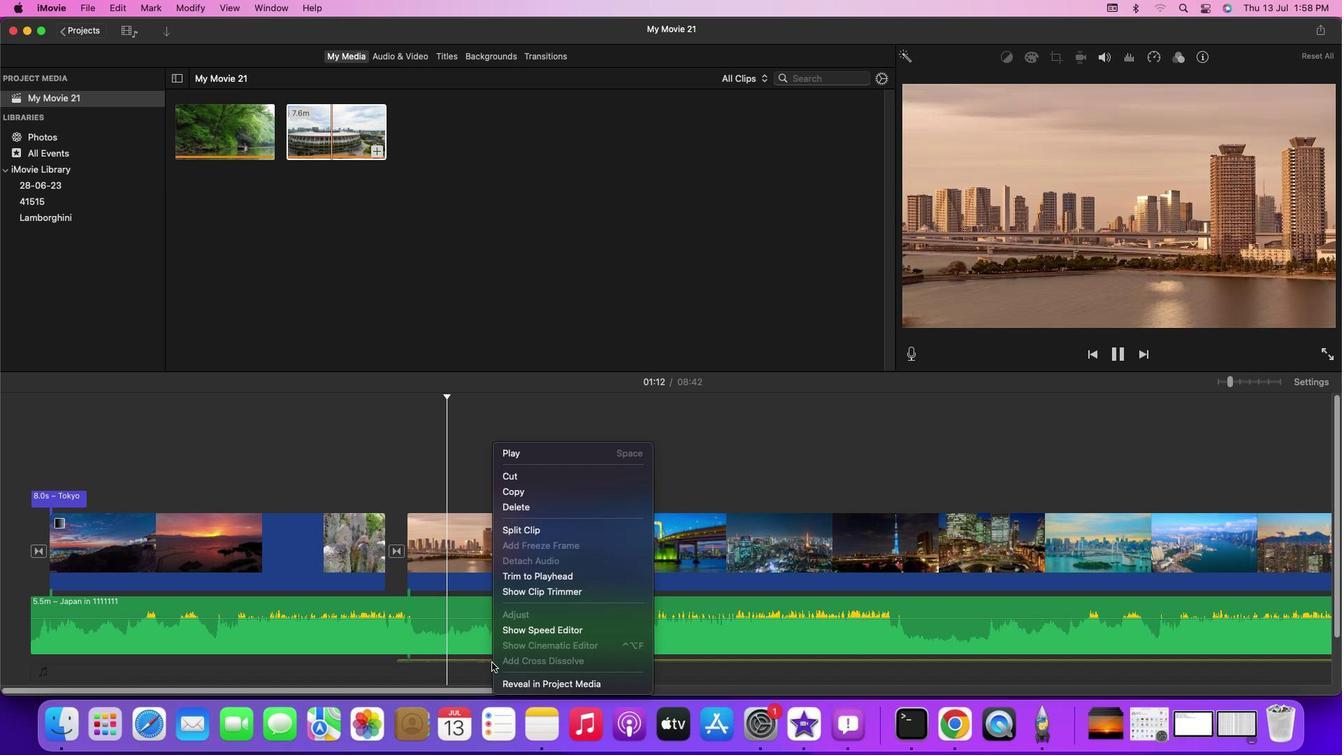 
Action: Mouse moved to (1341, 546)
Screenshot: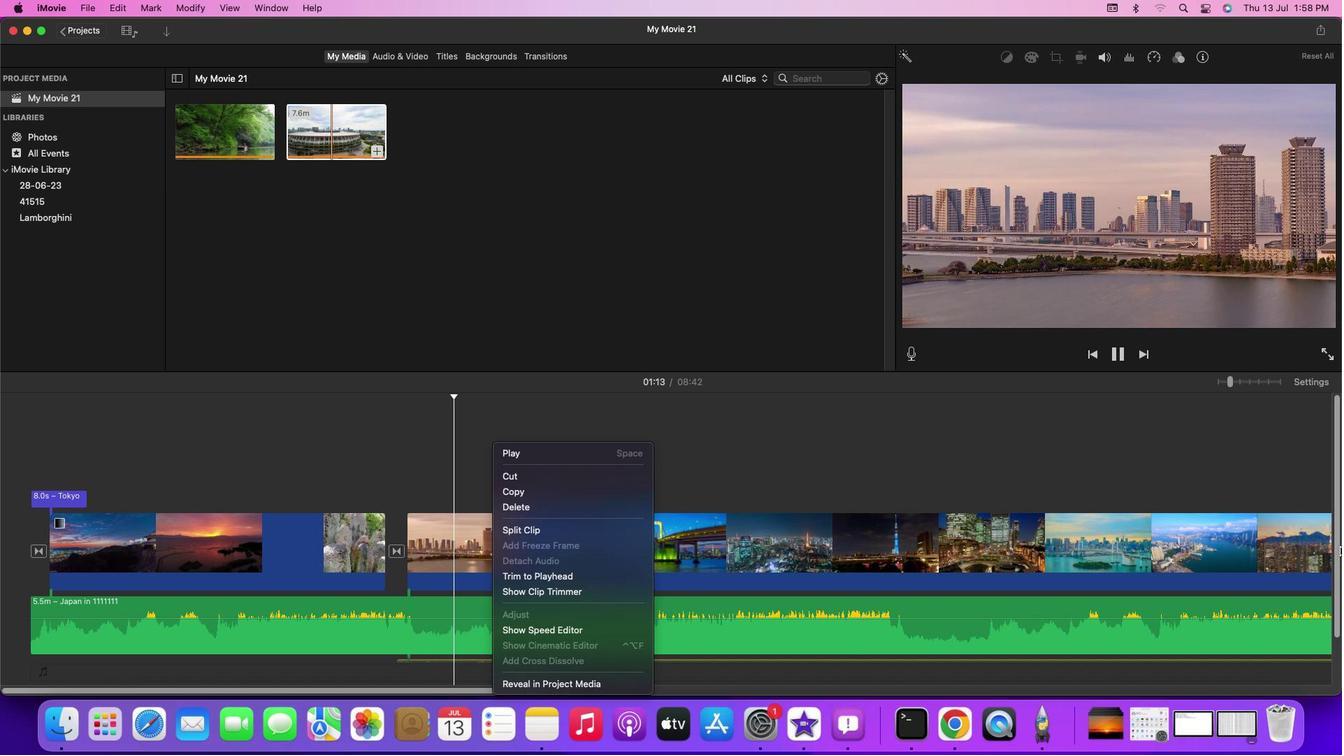 
Action: Mouse pressed left at (1341, 546)
Screenshot: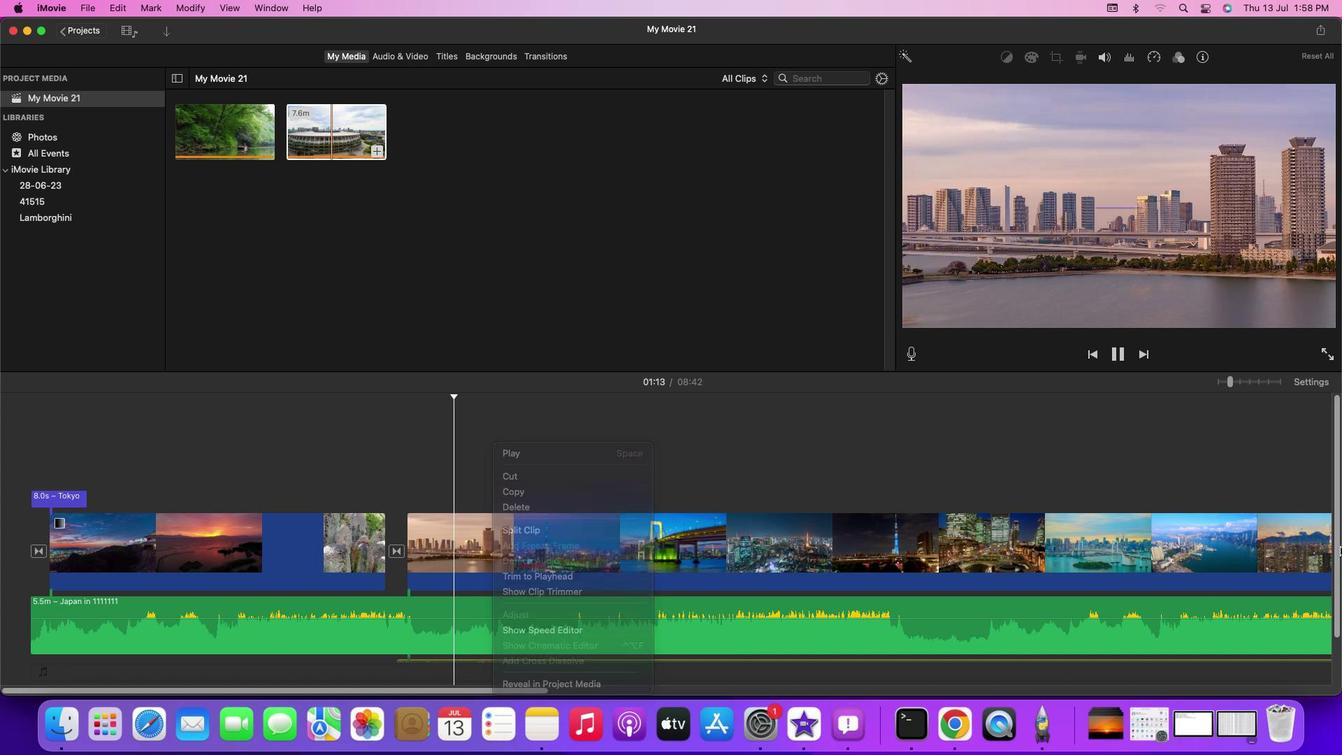 
Action: Mouse moved to (1340, 547)
Screenshot: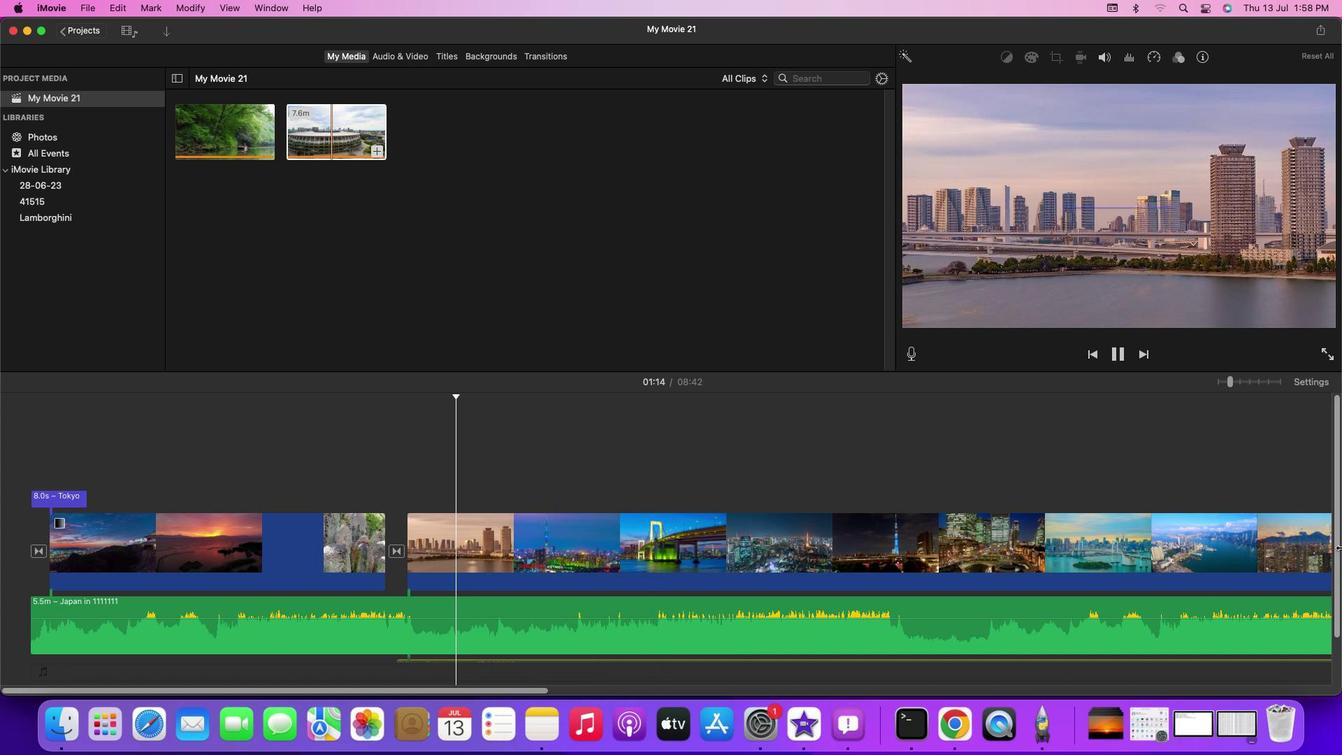 
Action: Mouse pressed left at (1340, 547)
Screenshot: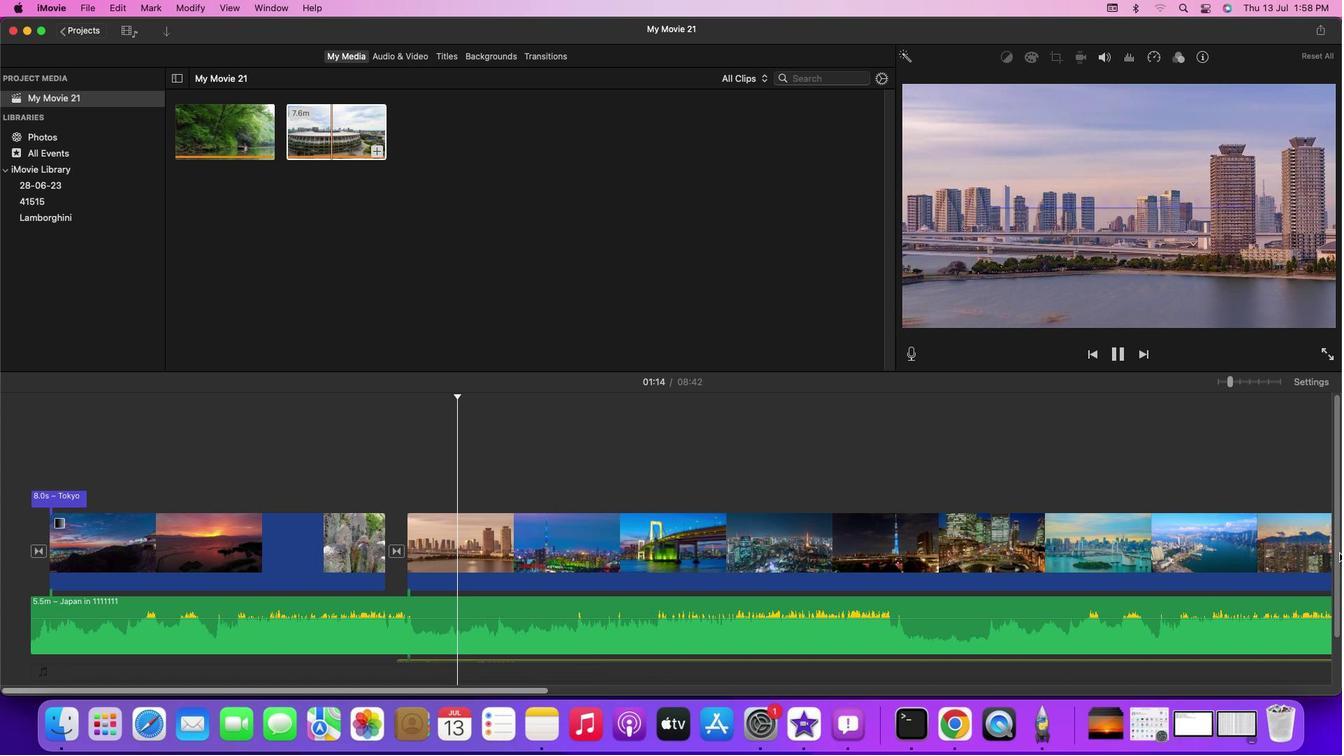 
Action: Mouse moved to (1339, 556)
Screenshot: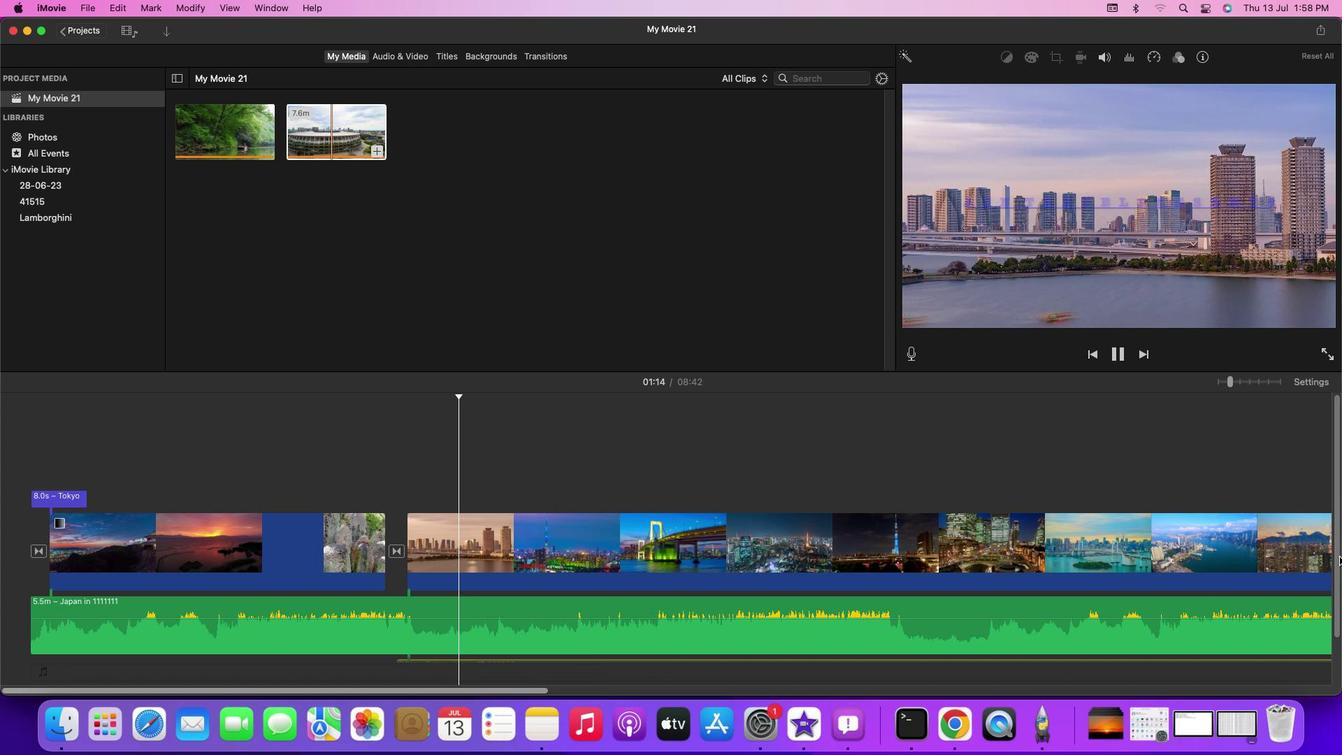 
Action: Mouse pressed left at (1339, 556)
Screenshot: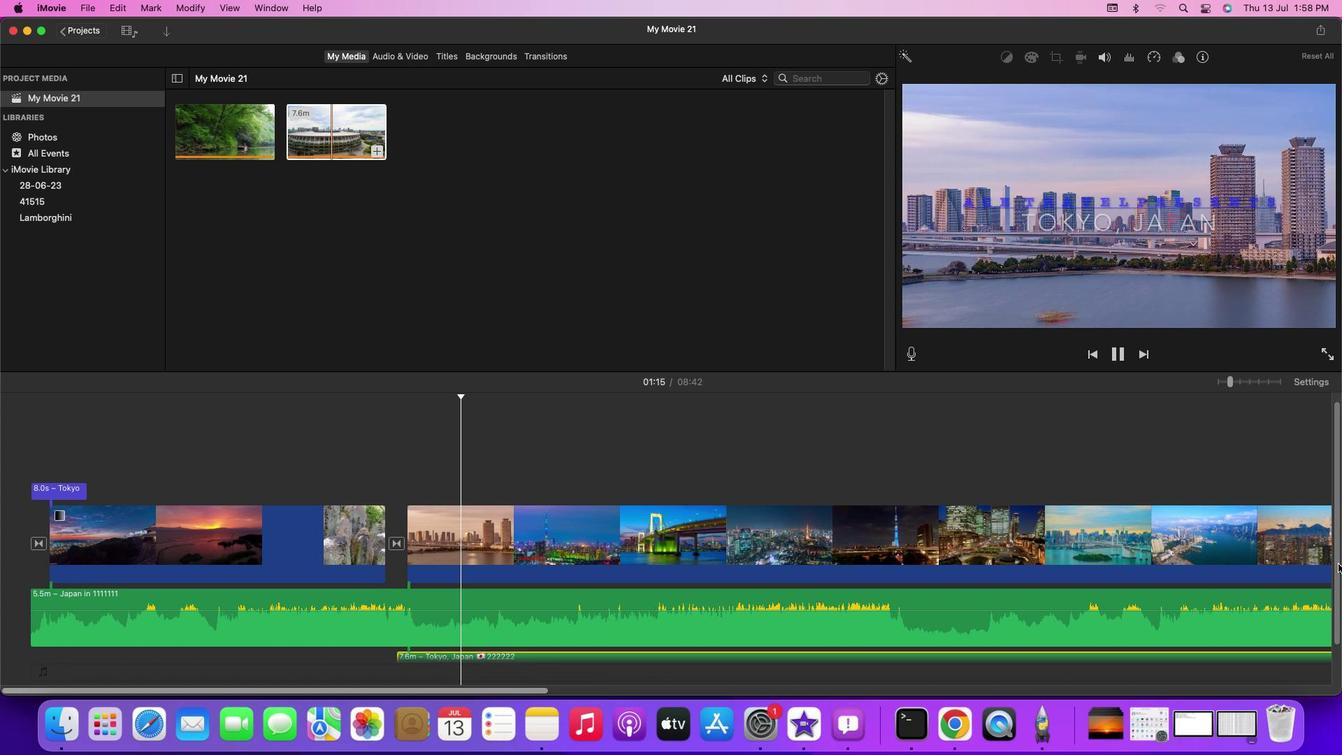 
Action: Mouse moved to (557, 660)
Screenshot: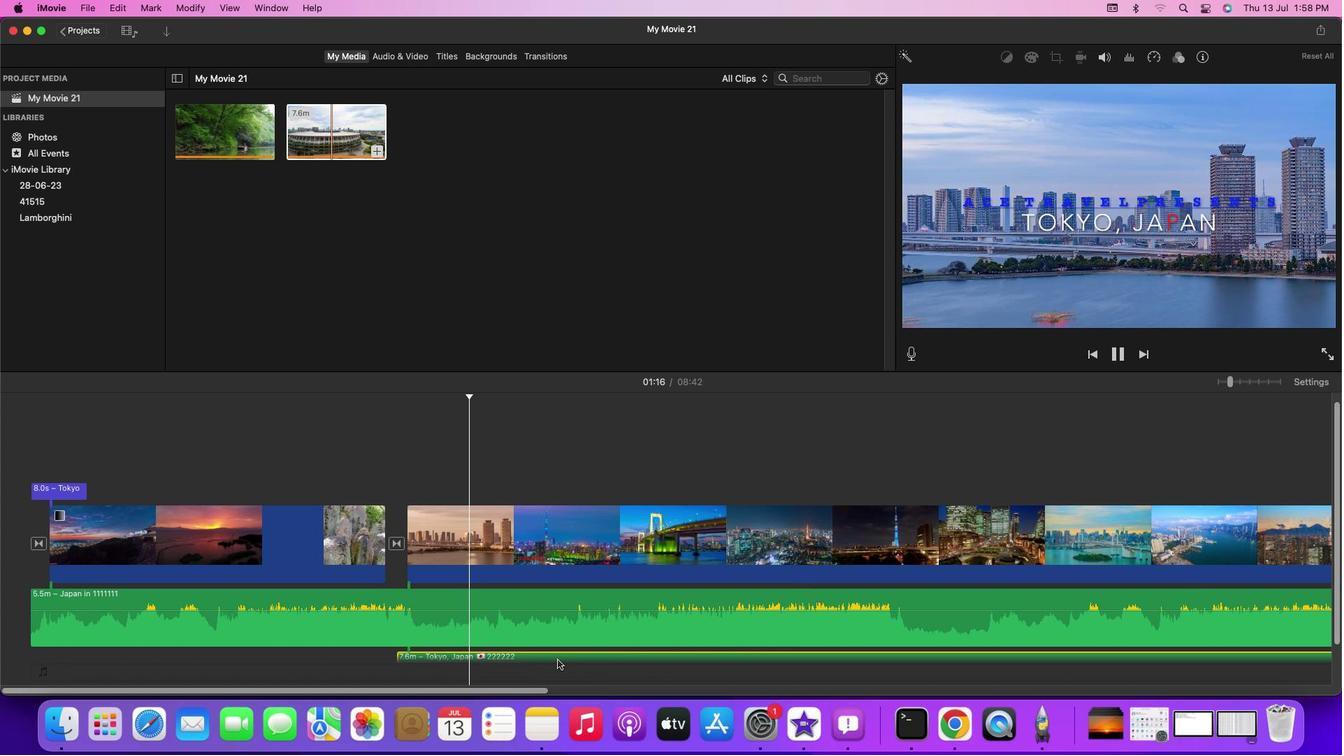 
Action: Mouse pressed right at (557, 660)
Screenshot: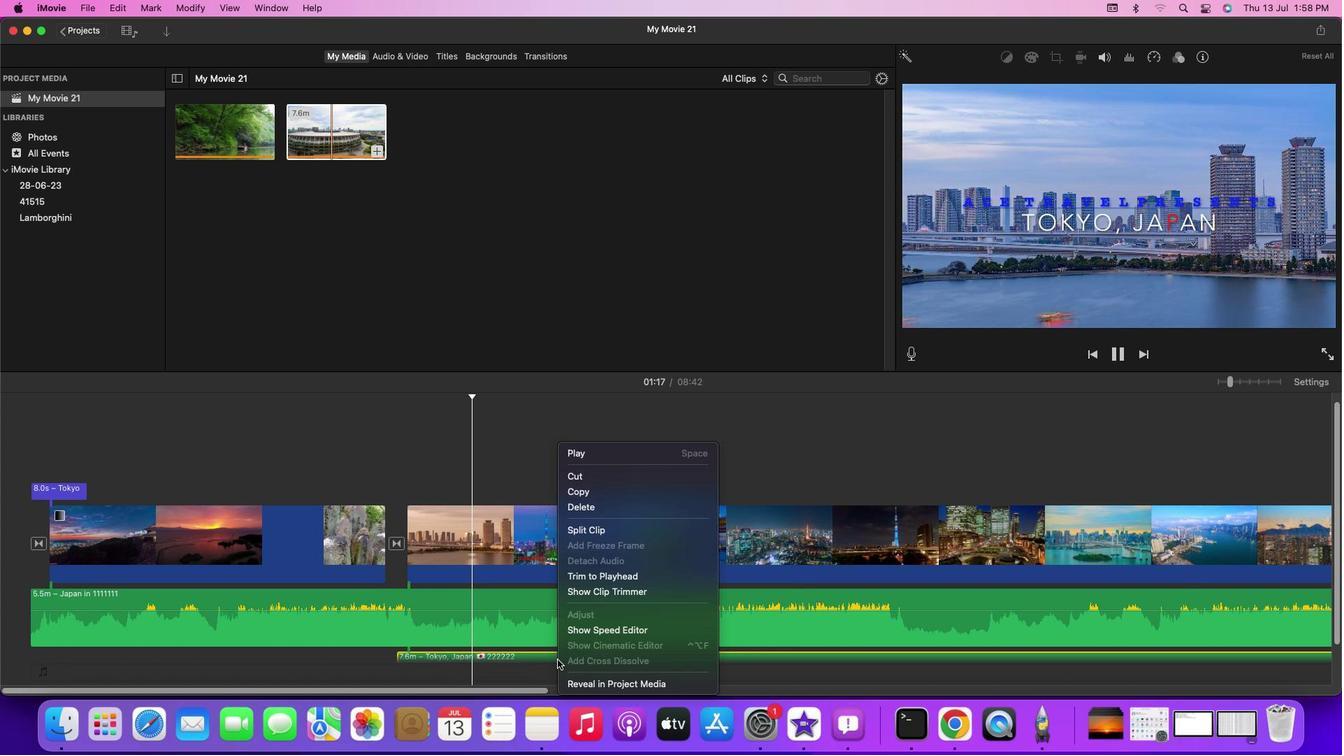 
Action: Mouse moved to (589, 511)
Screenshot: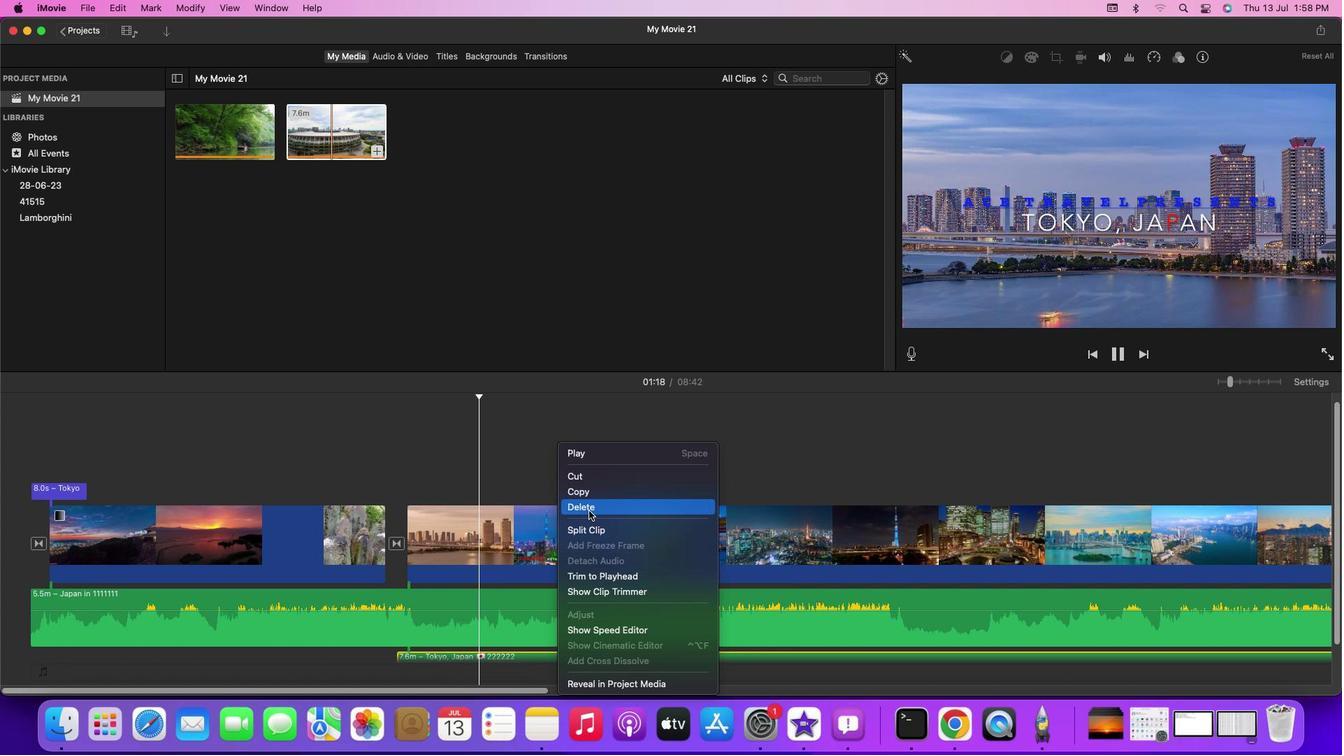 
Action: Mouse pressed left at (589, 511)
Screenshot: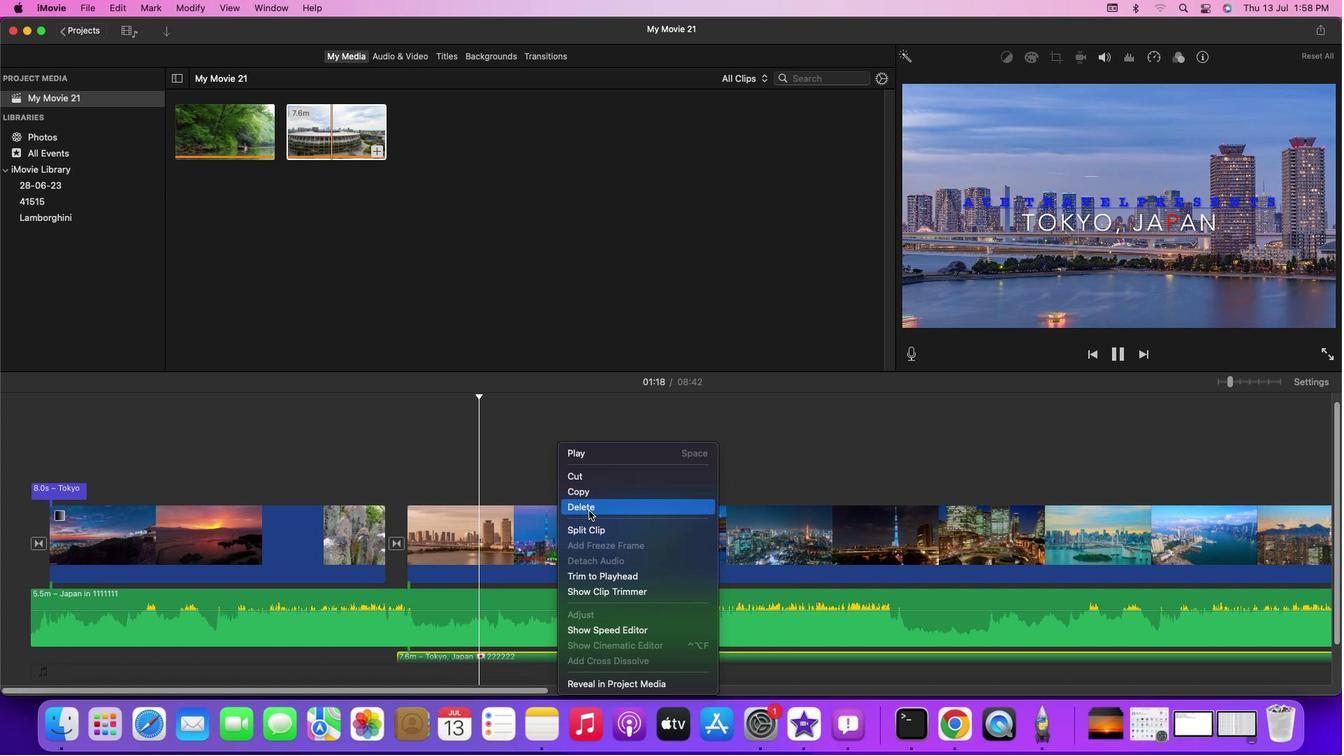 
Action: Mouse moved to (1337, 545)
Screenshot: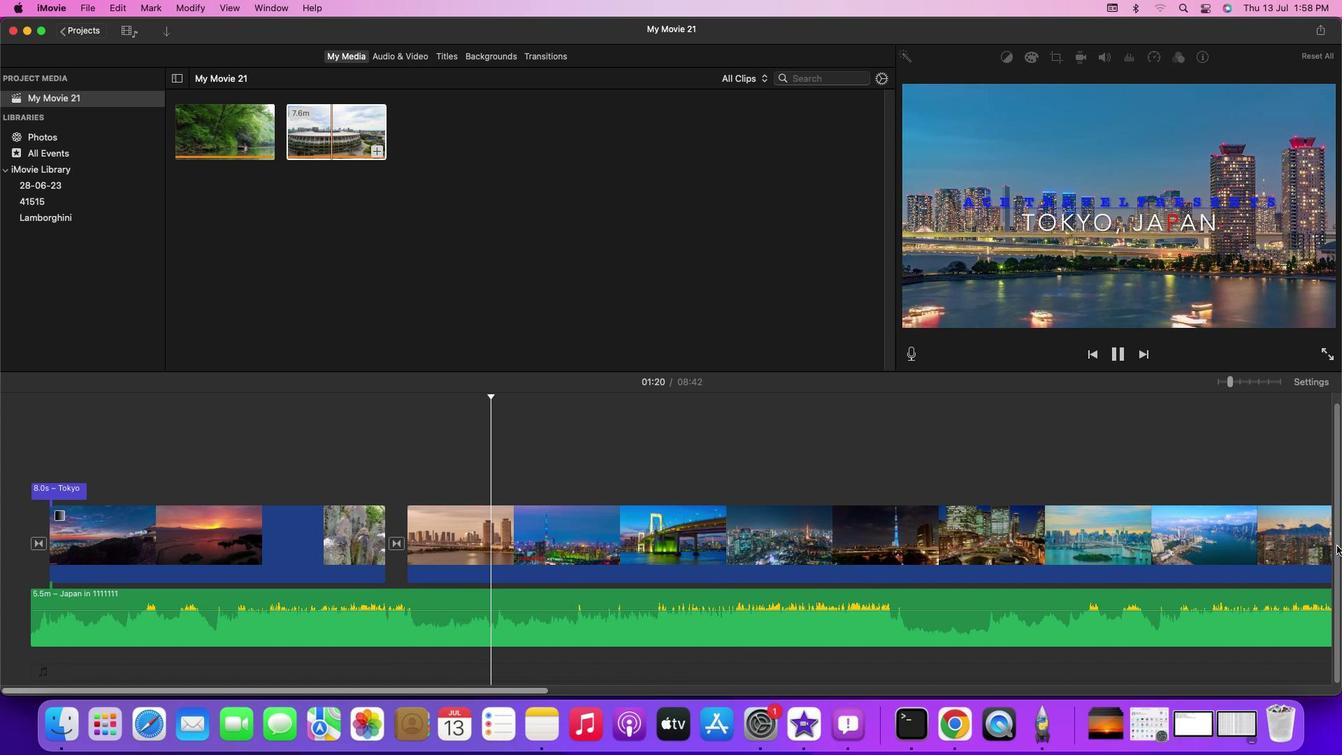 
Action: Mouse pressed left at (1337, 545)
Screenshot: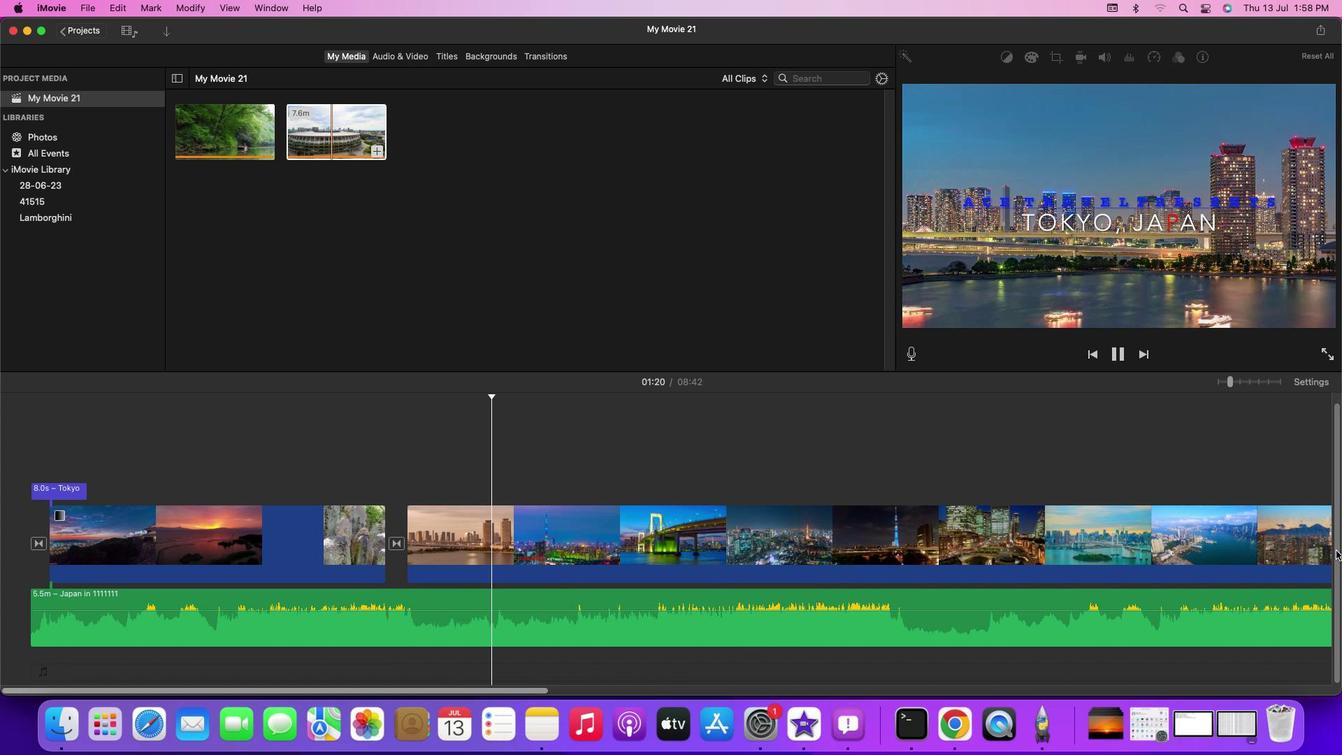 
Action: Mouse moved to (408, 558)
Screenshot: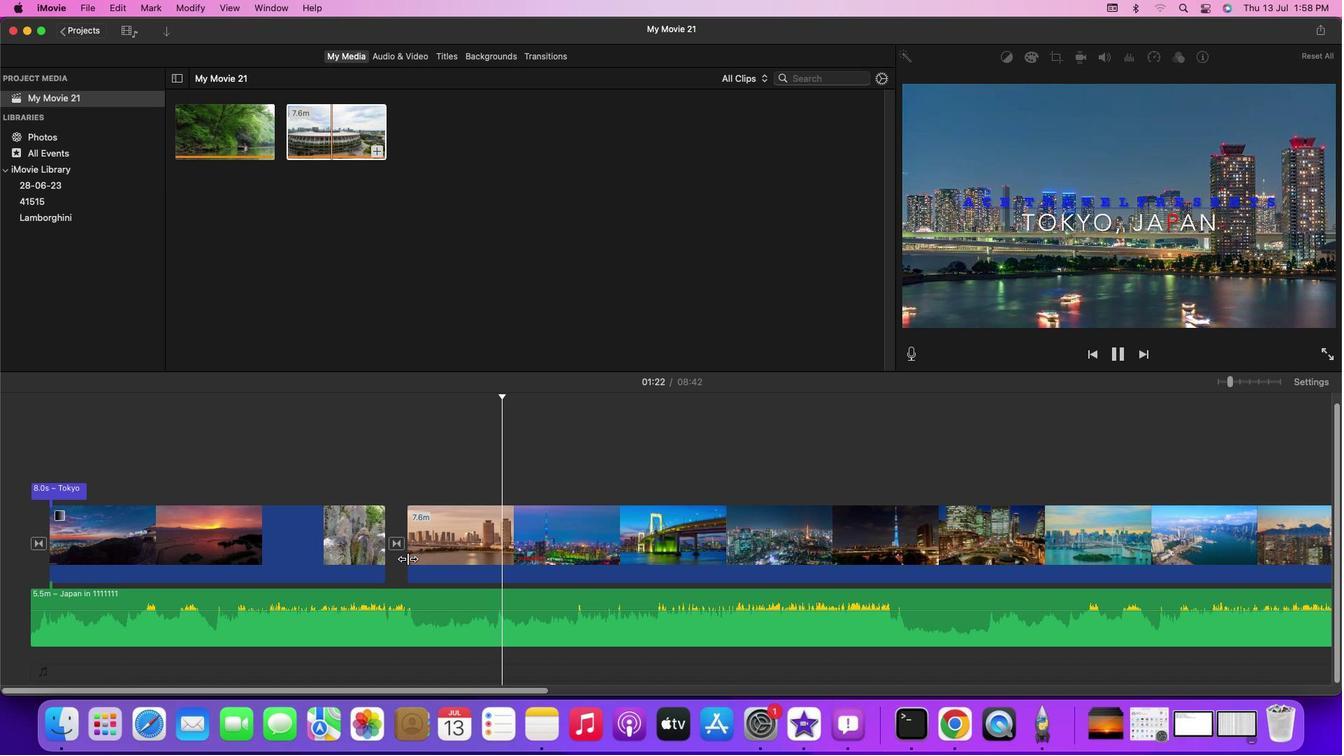 
Action: Mouse pressed left at (408, 558)
Screenshot: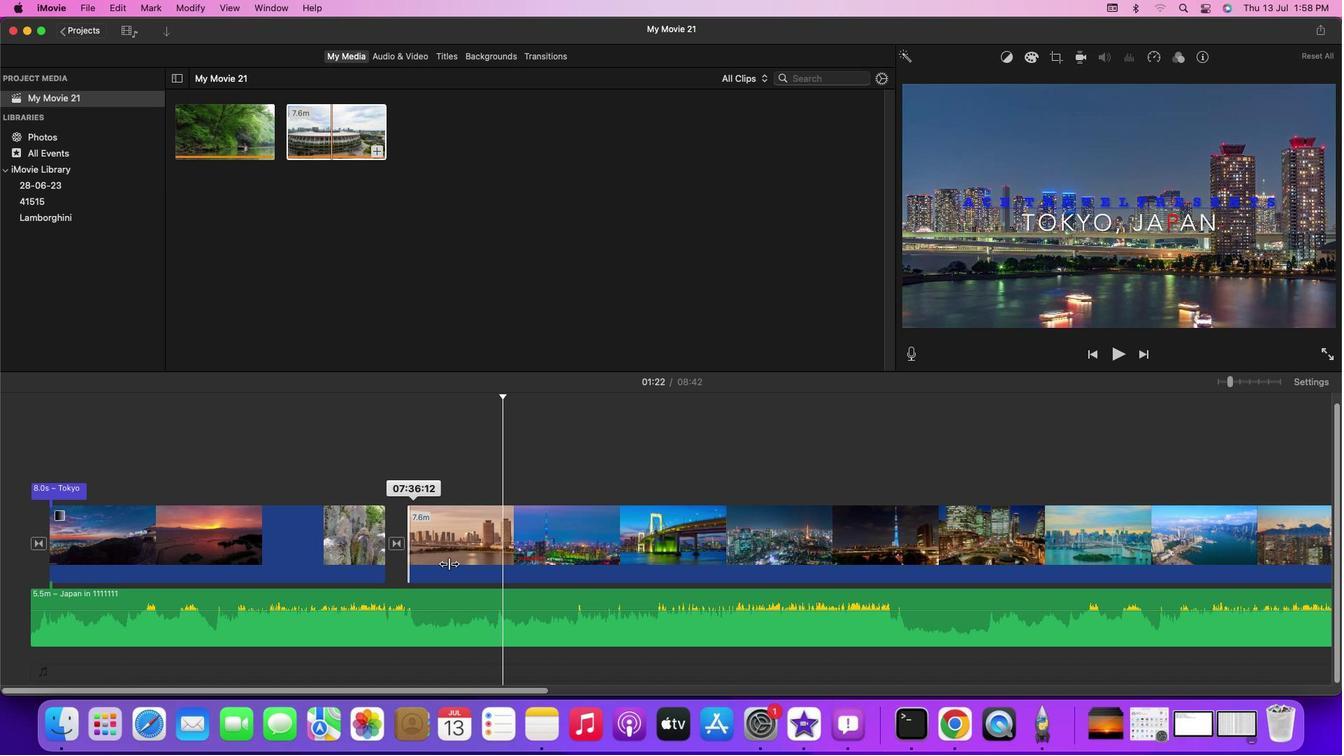 
Action: Mouse moved to (550, 467)
Screenshot: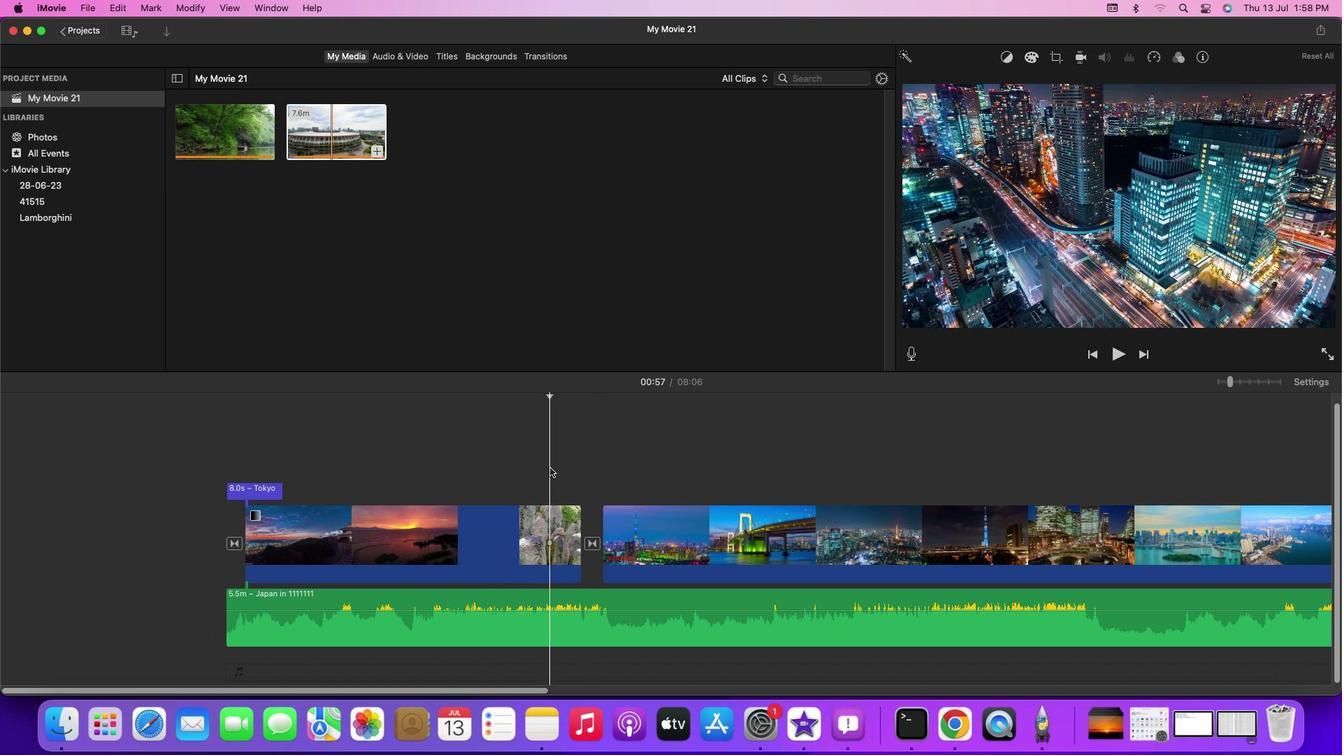 
Action: Mouse pressed left at (550, 467)
Screenshot: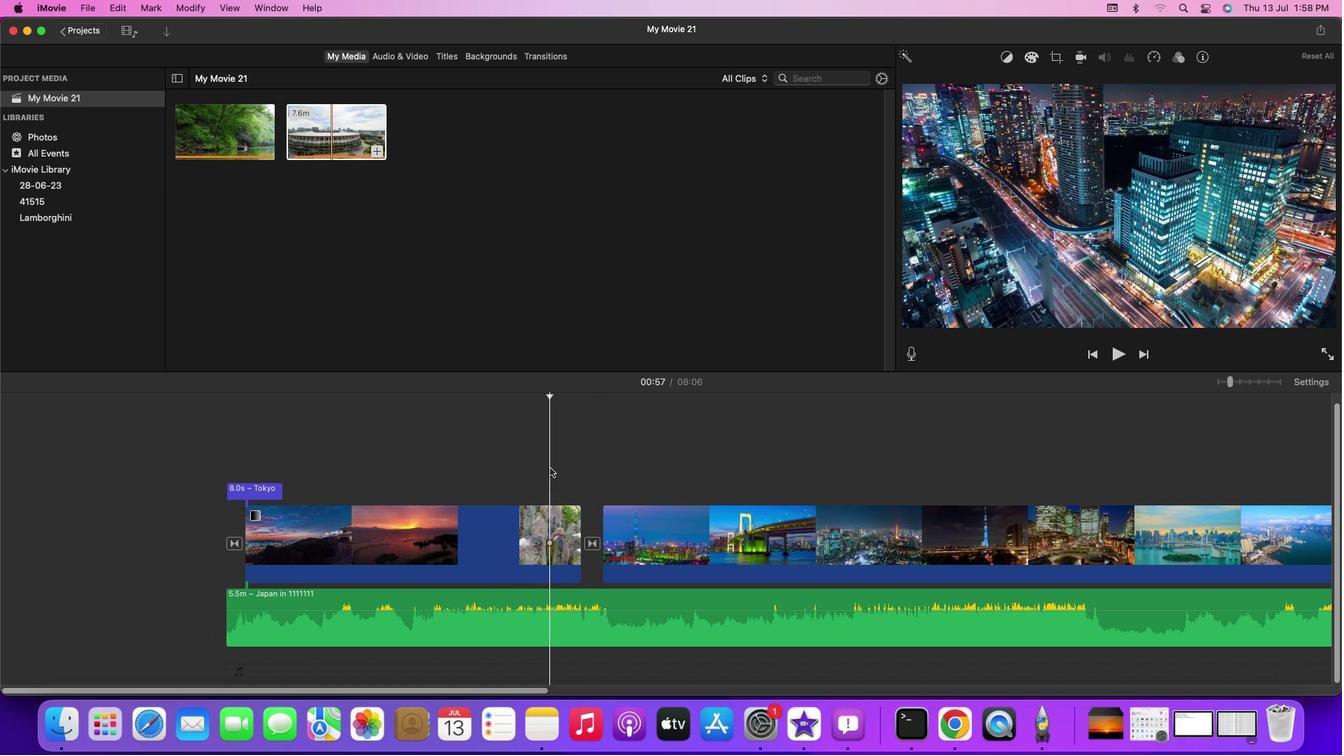 
Action: Mouse moved to (550, 467)
Screenshot: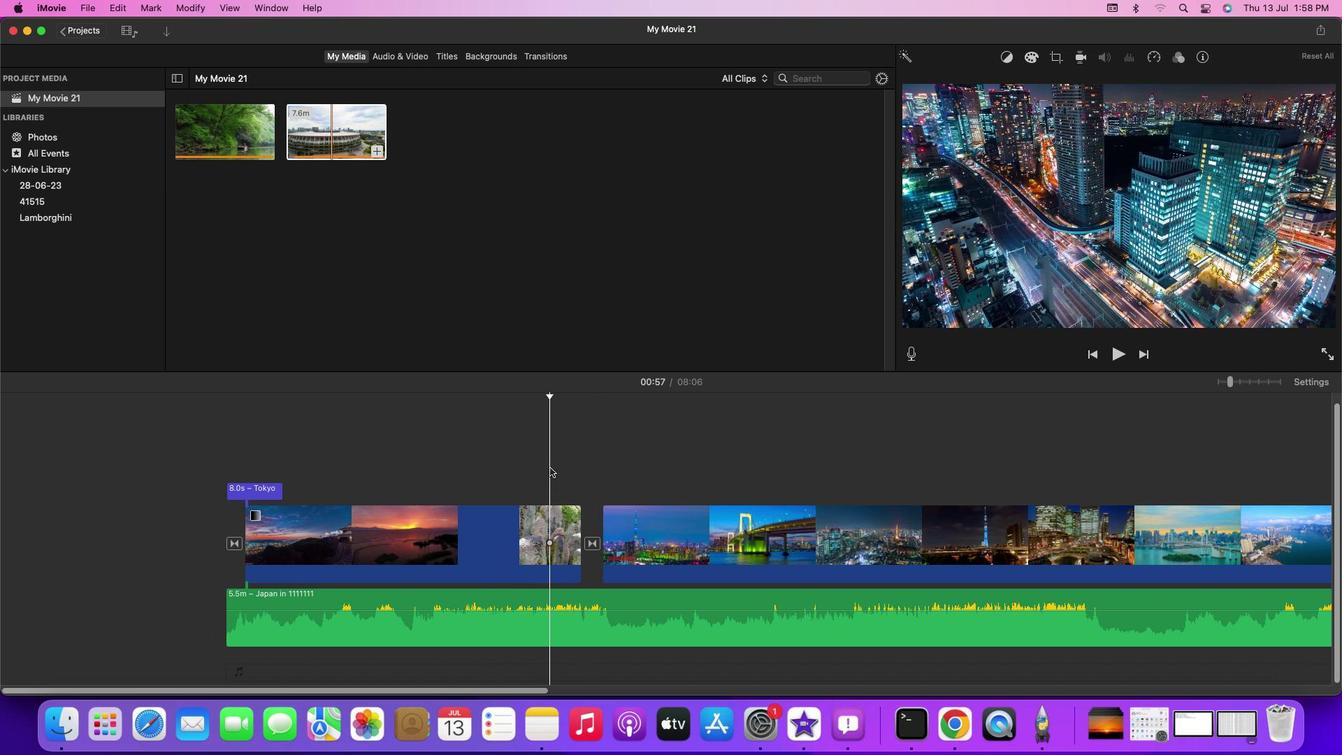 
Action: Key pressed Key.space
Screenshot: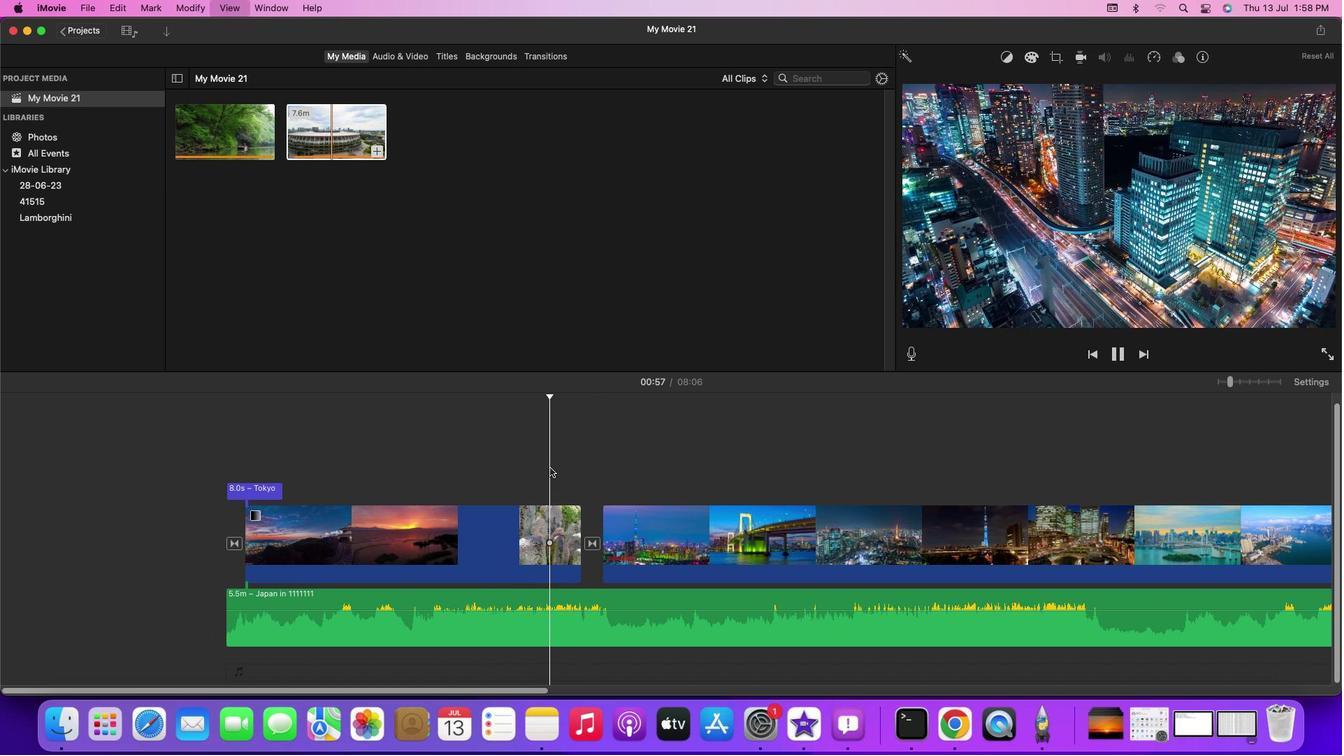 
Action: Mouse moved to (1306, 388)
Screenshot: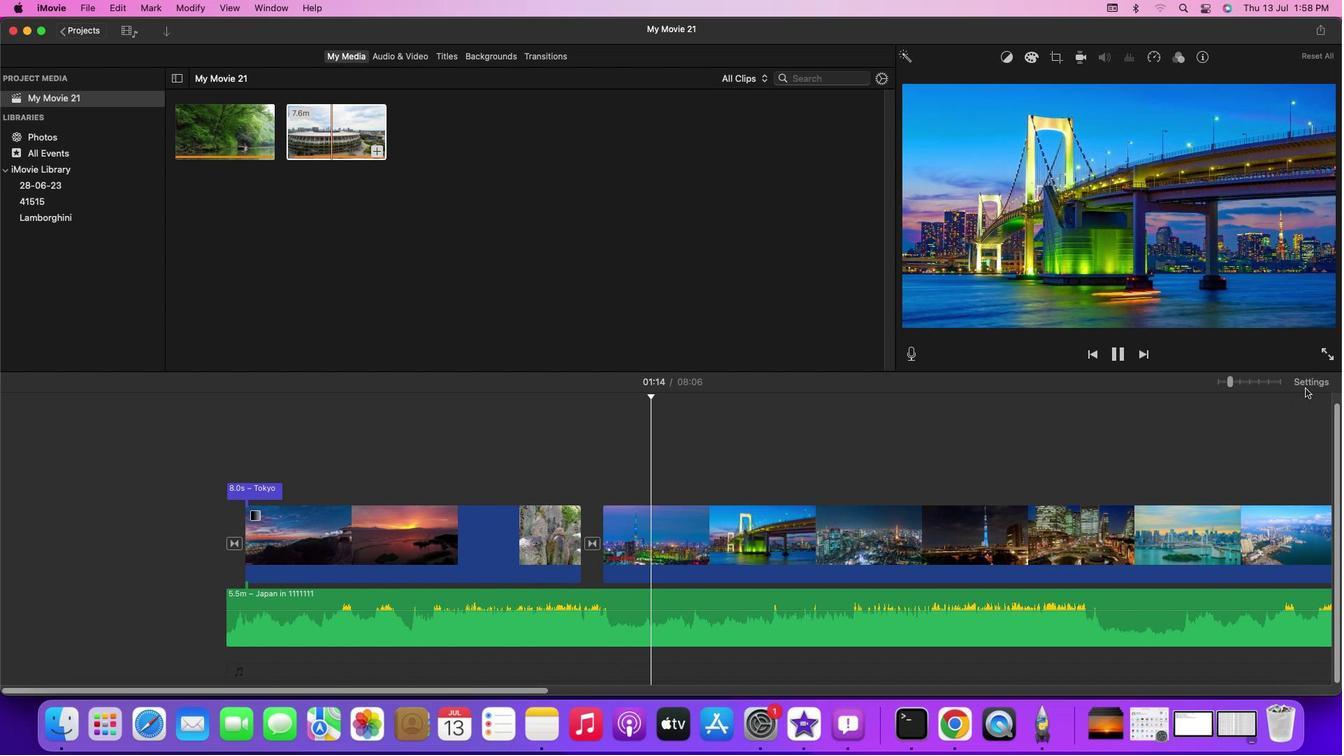 
Action: Mouse pressed left at (1306, 388)
Screenshot: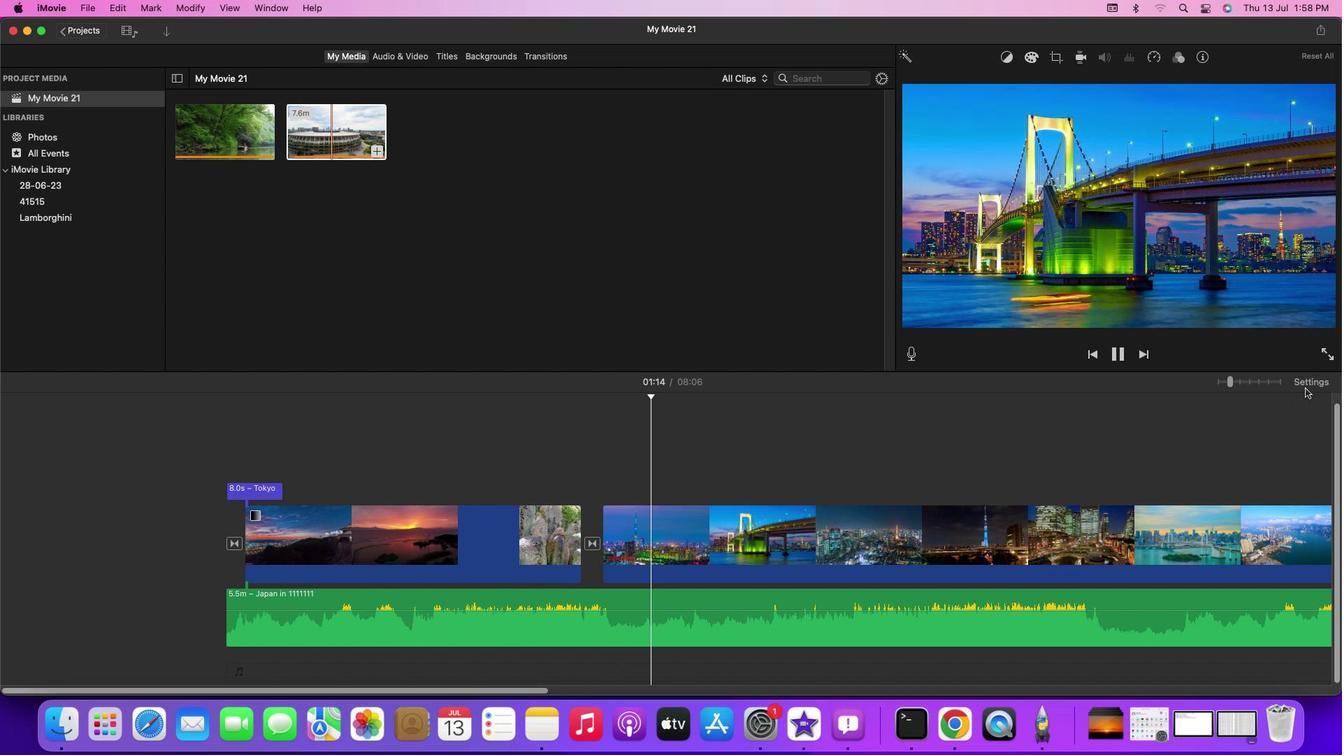 
Action: Mouse moved to (1308, 385)
Screenshot: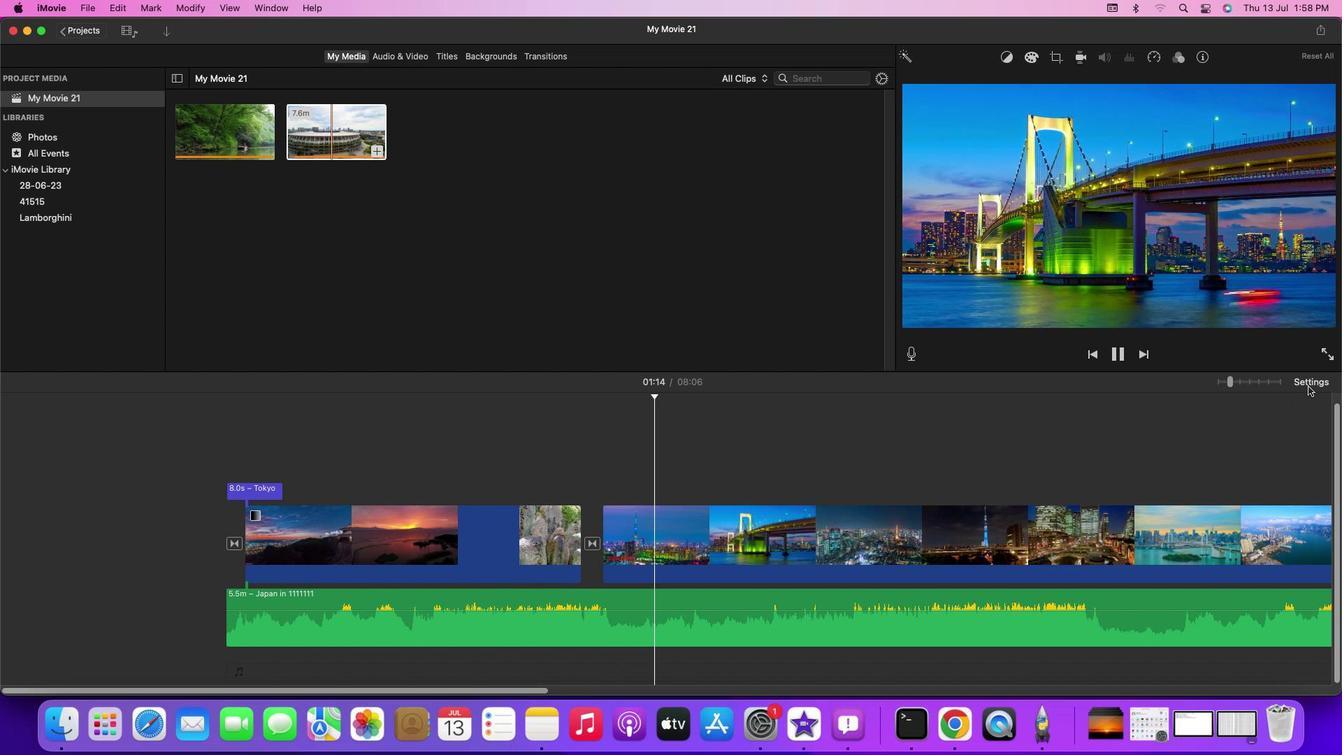 
Action: Mouse pressed left at (1308, 385)
Screenshot: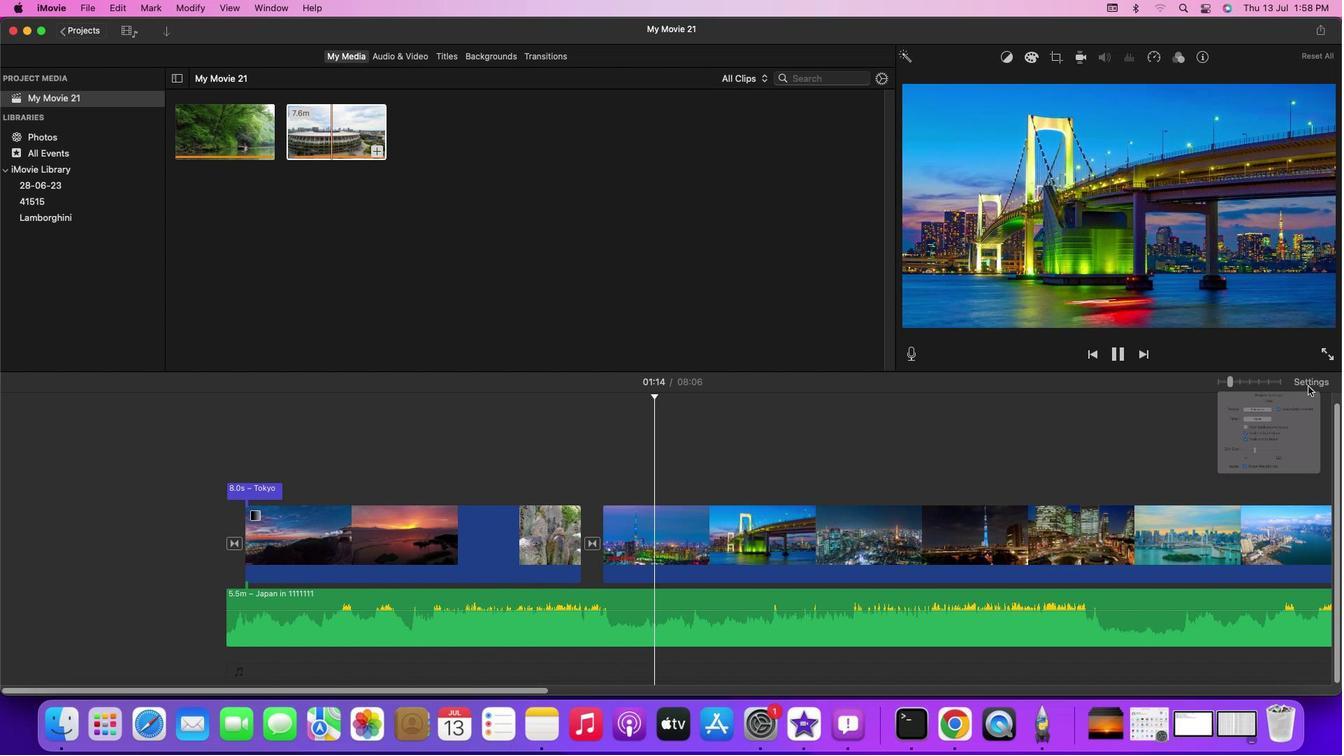 
Action: Mouse pressed left at (1308, 385)
Screenshot: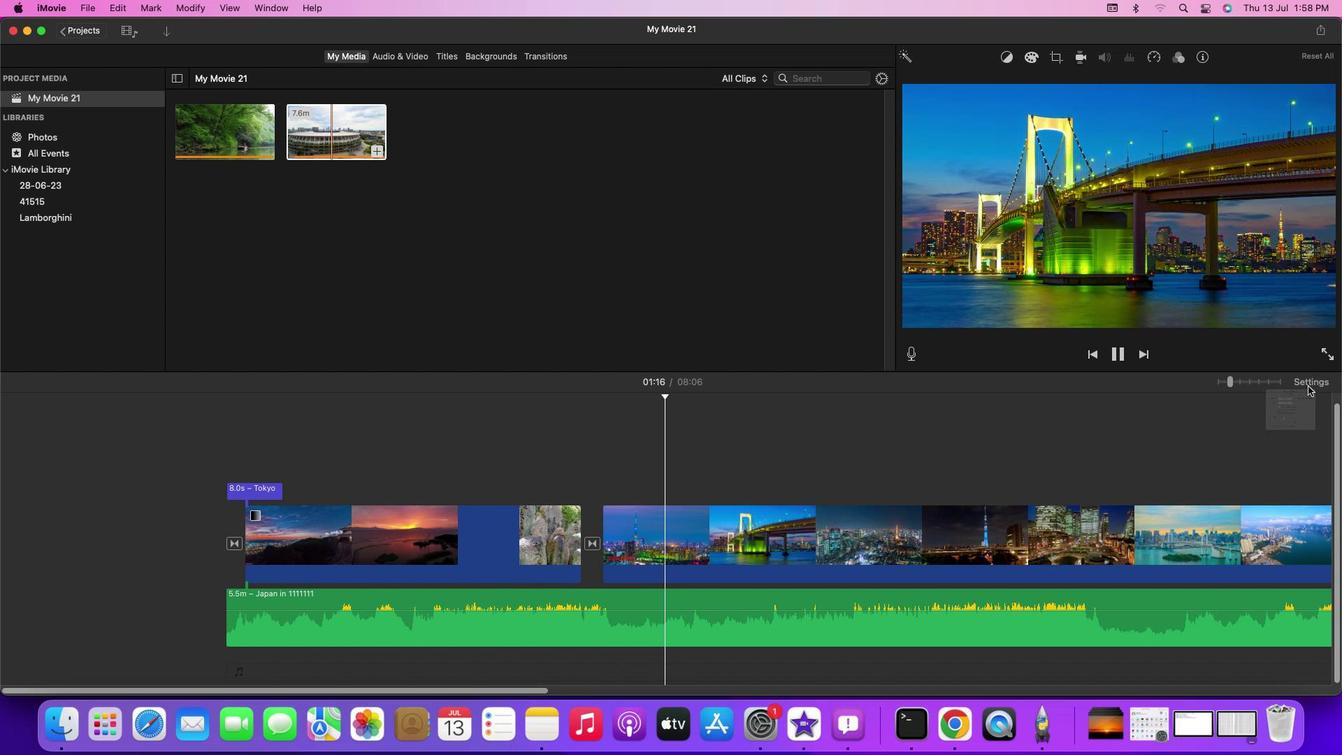 
Action: Mouse moved to (596, 432)
Screenshot: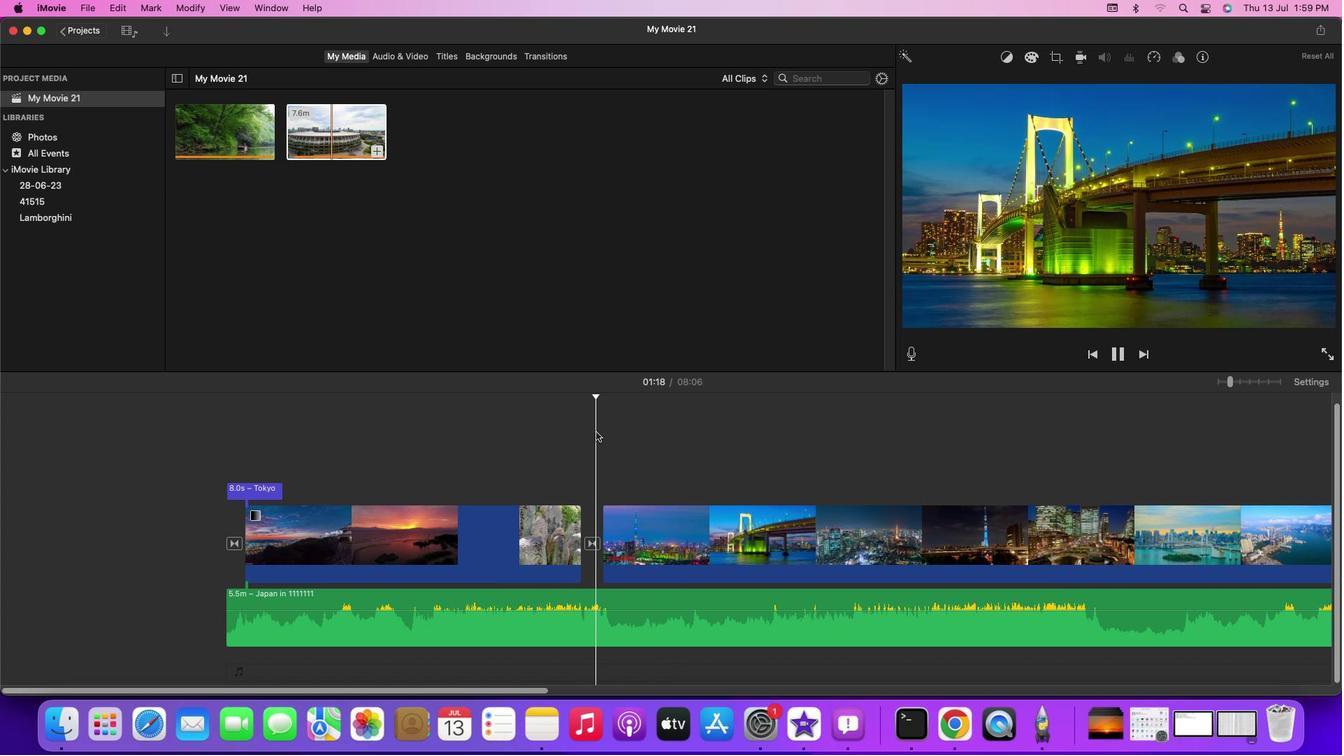 
Action: Mouse pressed left at (596, 432)
Screenshot: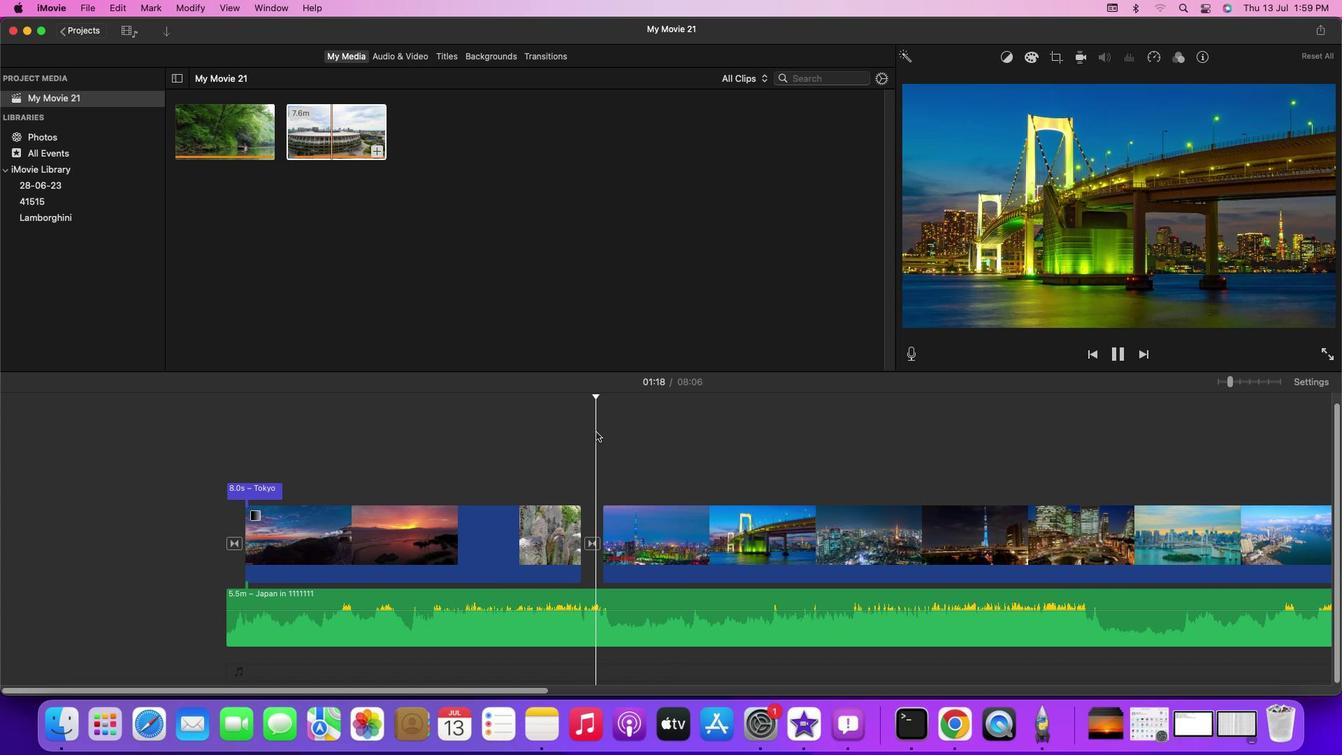 
Action: Key pressed Key.spaceKey.space
Screenshot: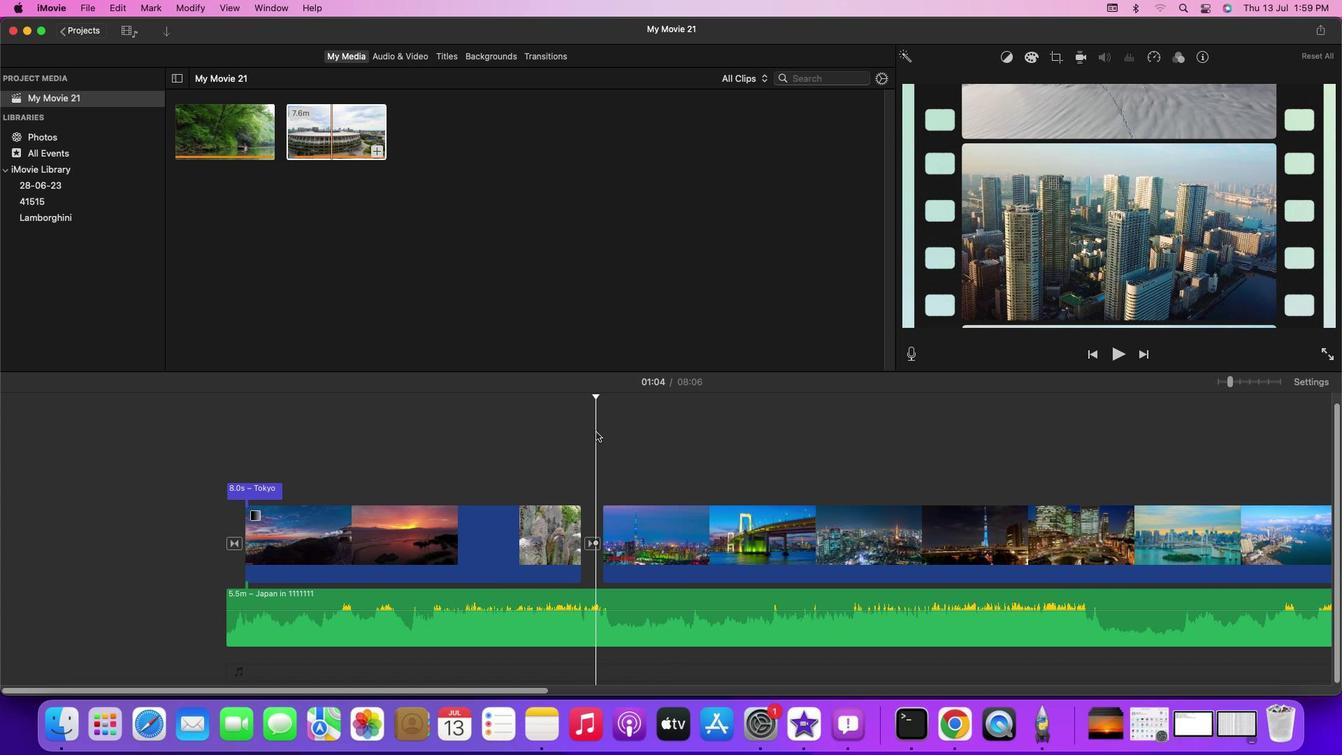 
Action: Mouse moved to (586, 431)
Screenshot: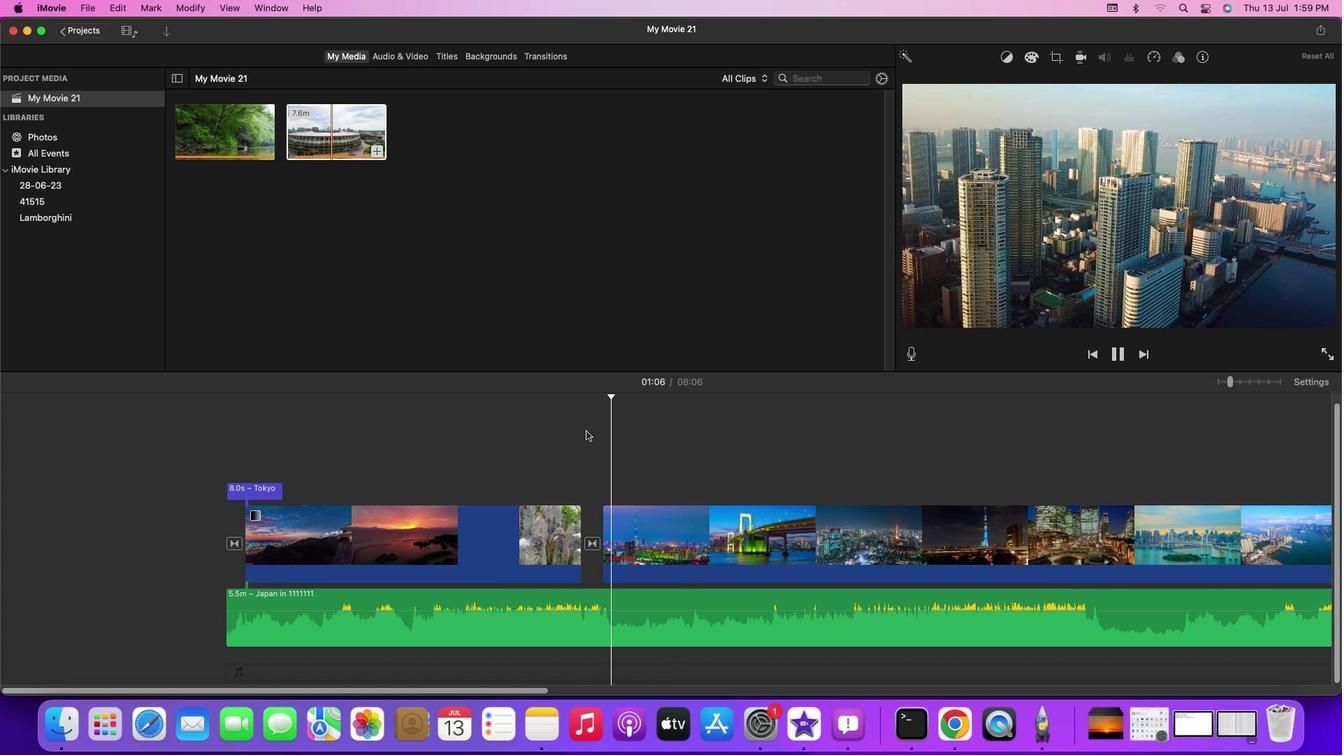 
Action: Mouse pressed left at (586, 431)
Screenshot: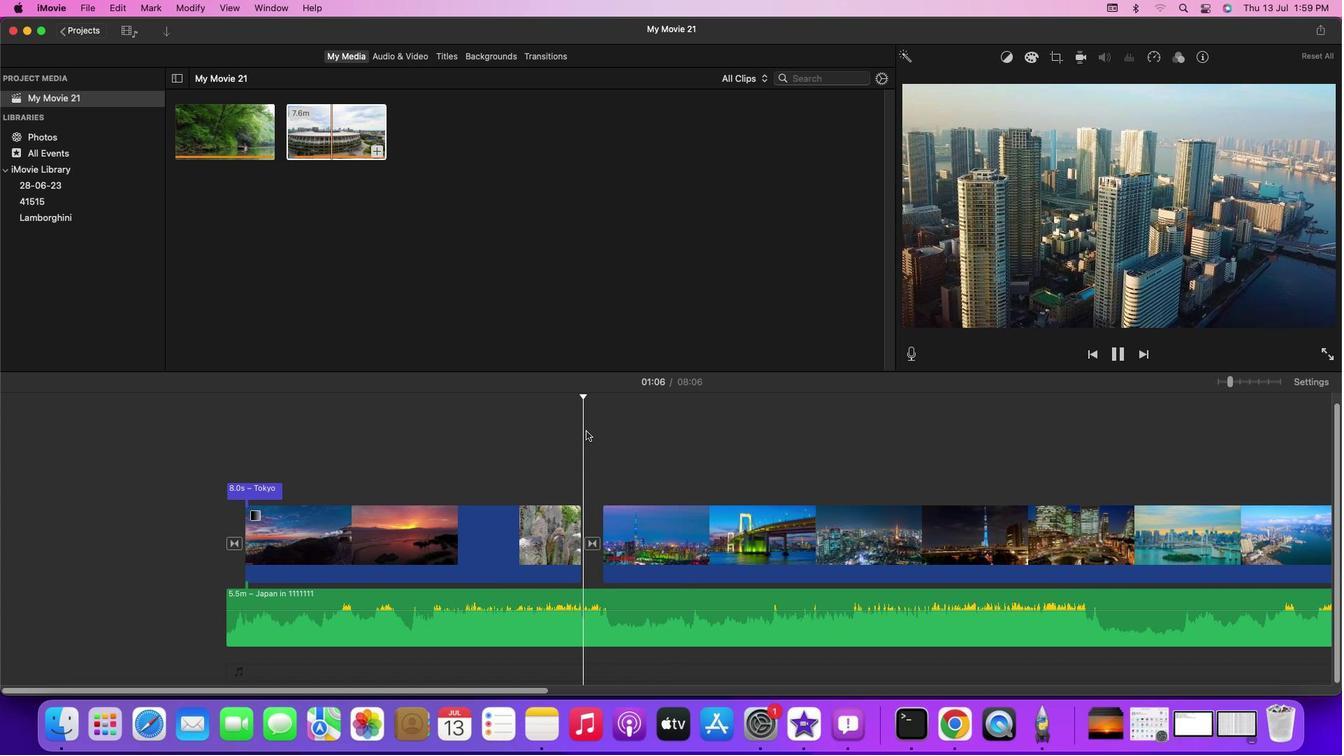 
Action: Key pressed Key.spaceKey.space
Screenshot: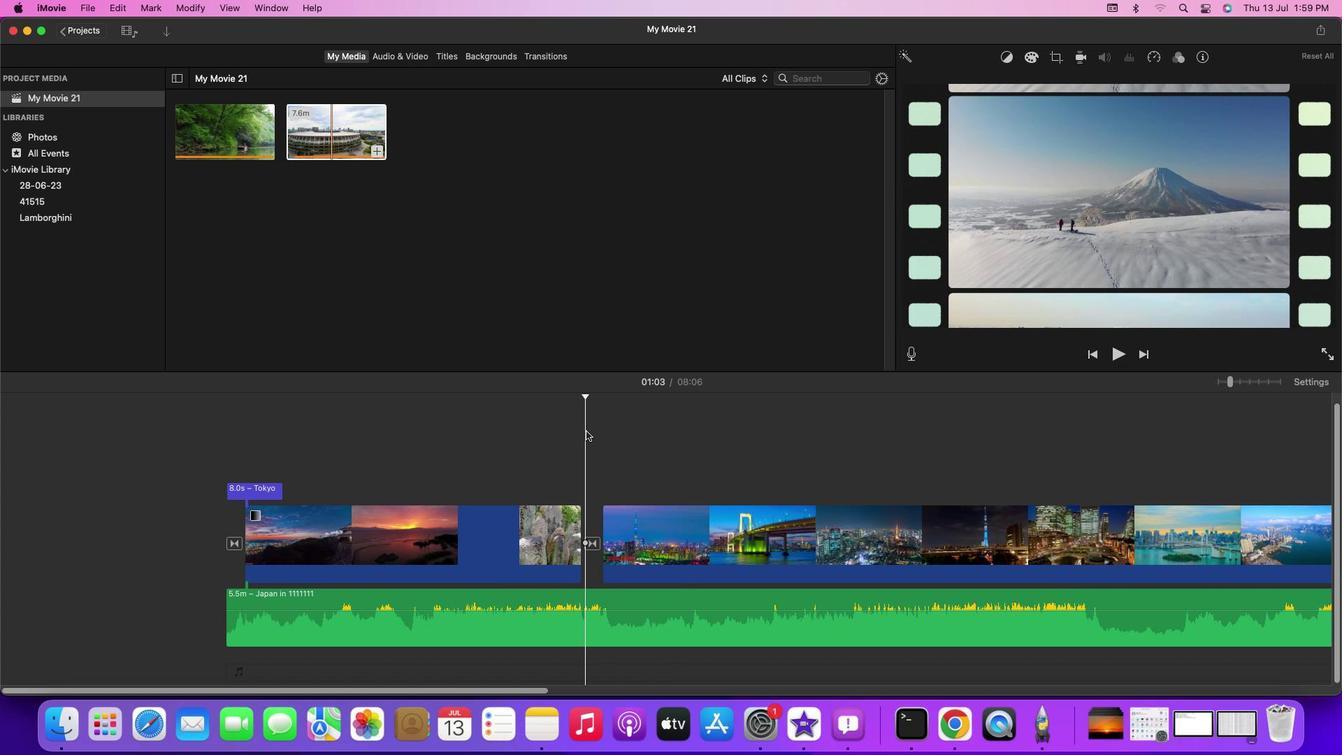 
Action: Mouse moved to (830, 445)
Screenshot: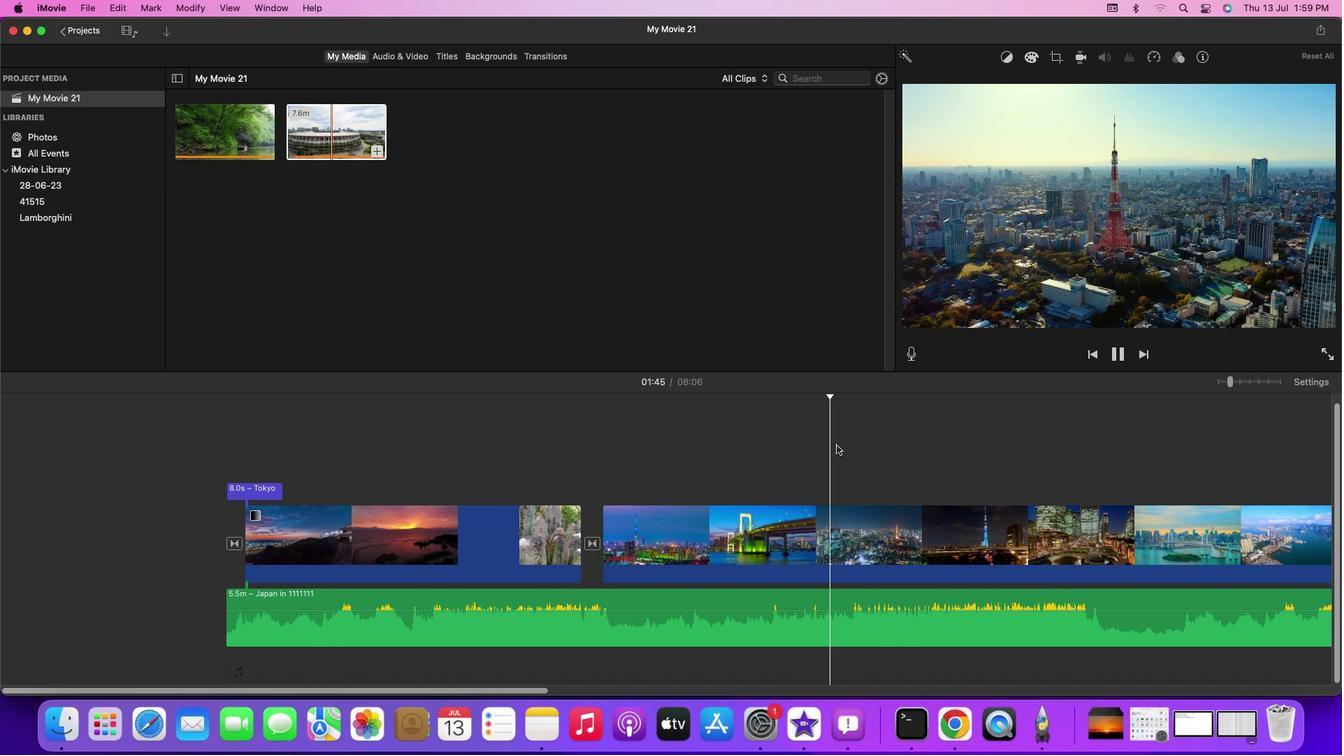 
Action: Mouse pressed left at (830, 445)
Screenshot: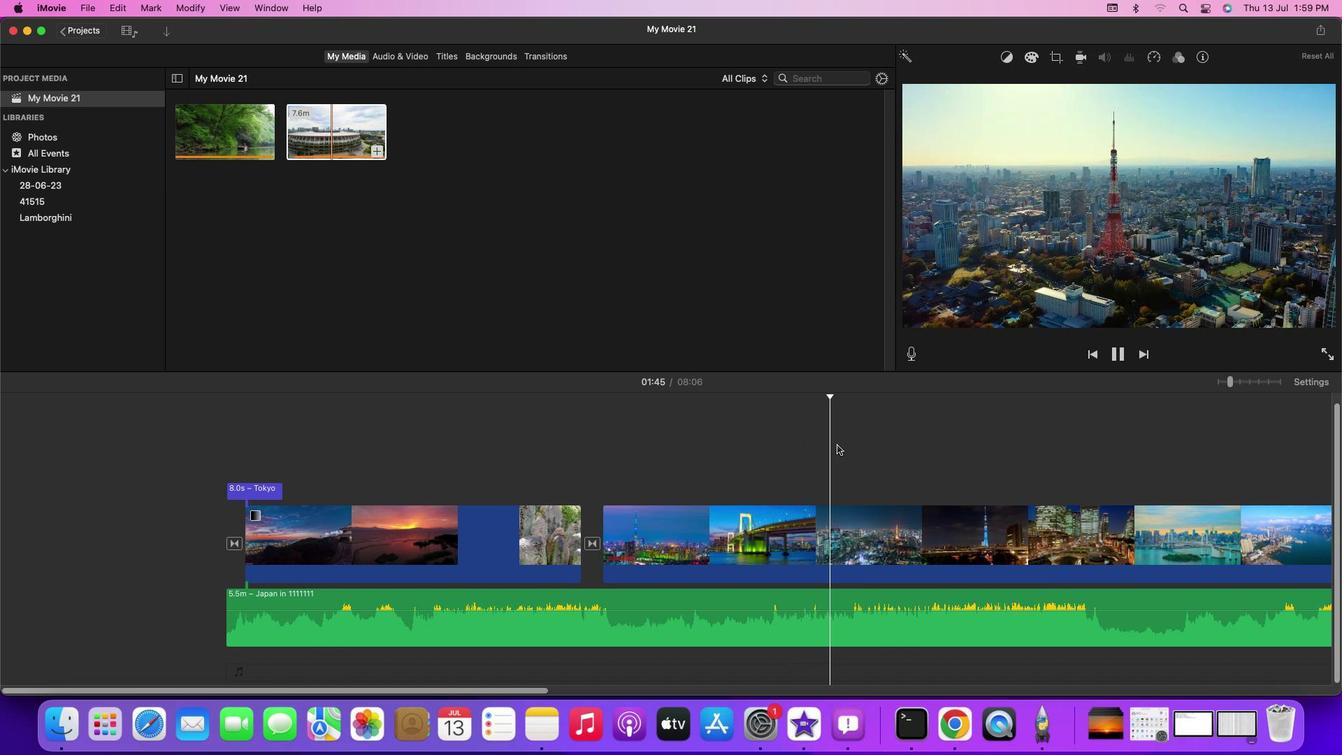 
Action: Mouse moved to (850, 444)
Screenshot: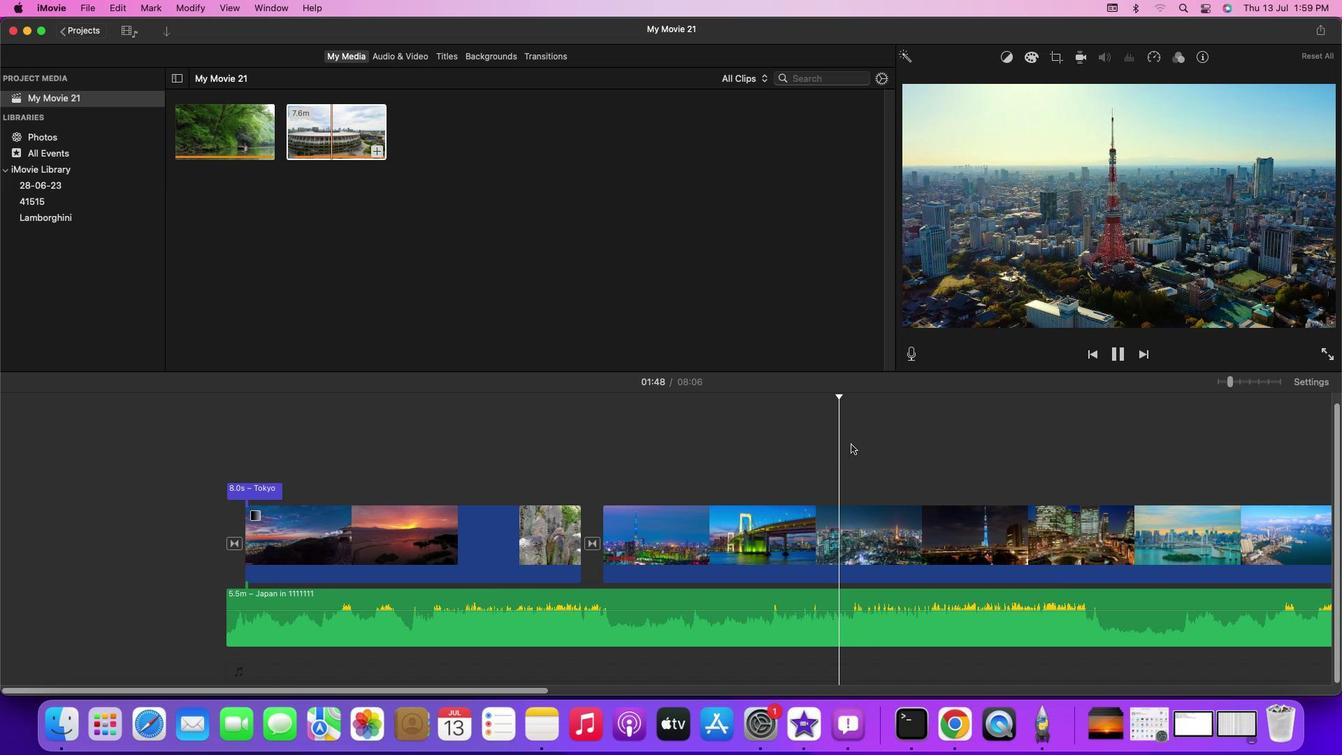
Action: Mouse pressed left at (850, 444)
Screenshot: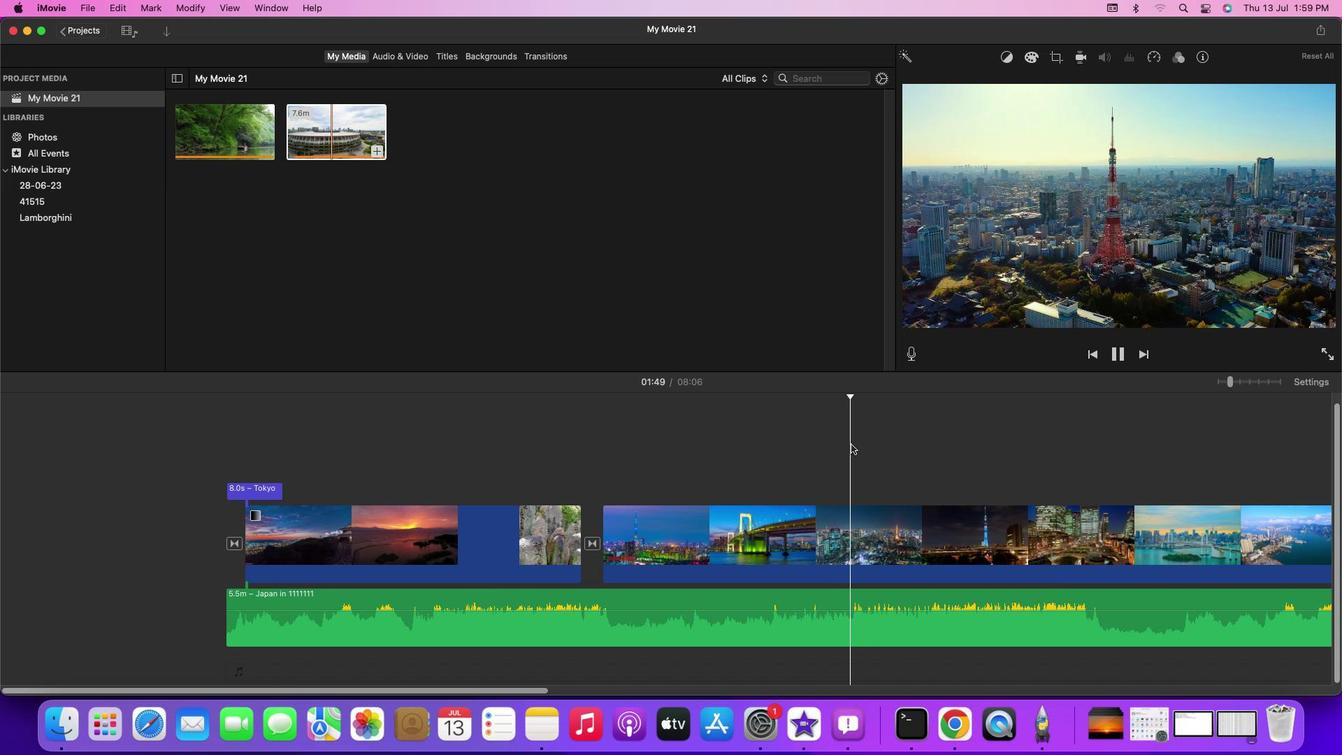 
Action: Mouse moved to (523, 690)
Screenshot: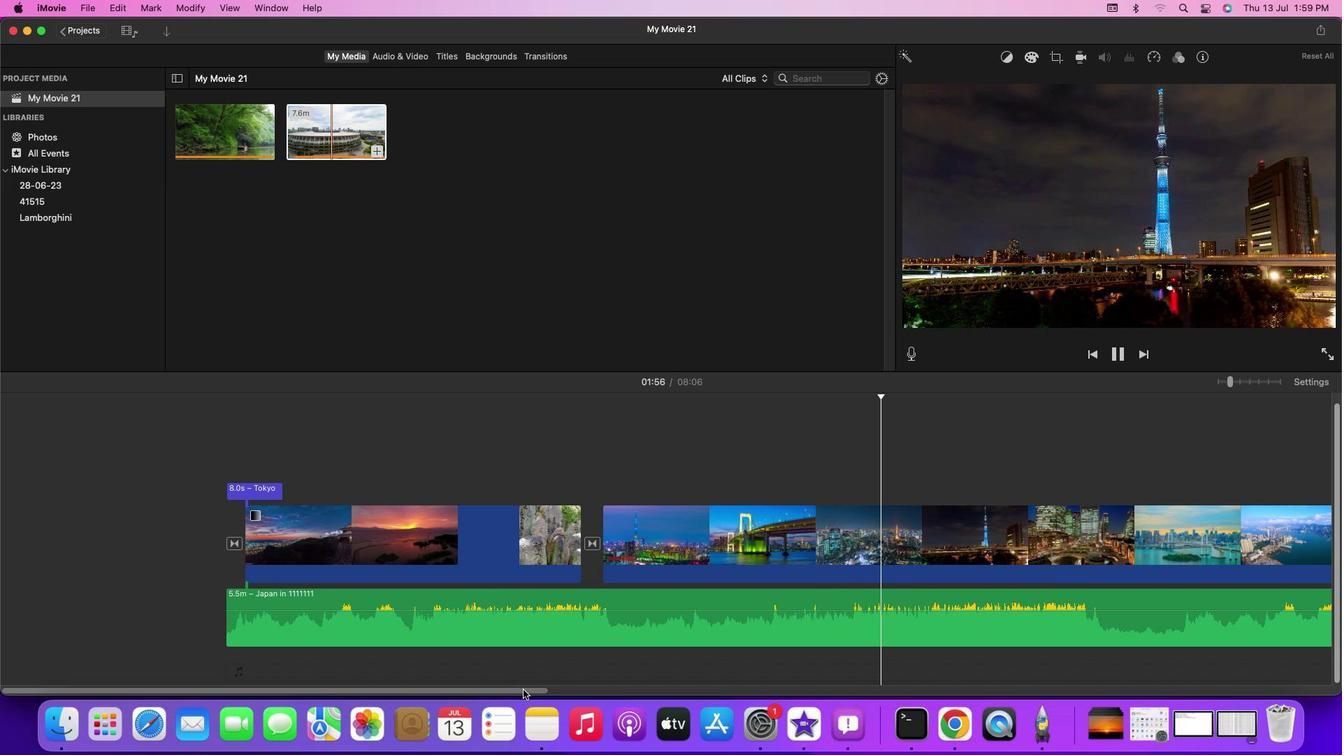
Action: Mouse pressed left at (523, 690)
Screenshot: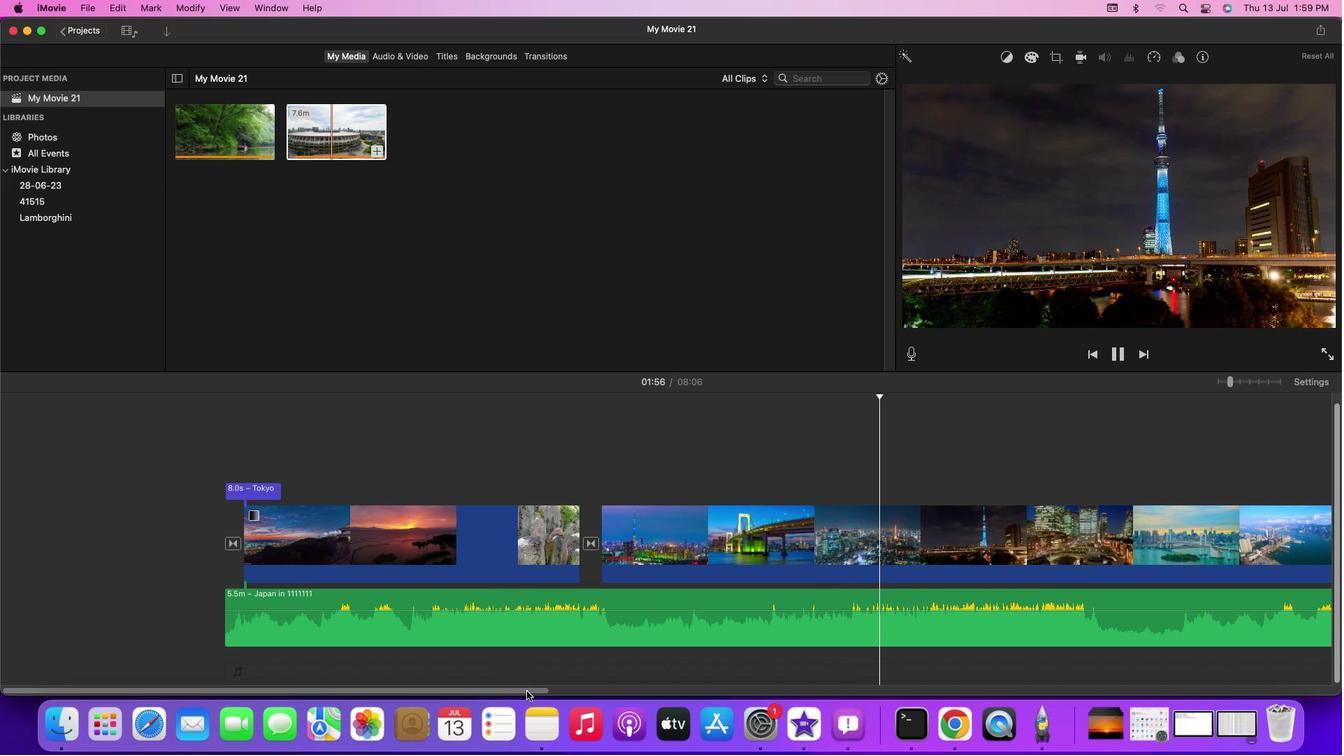
Action: Mouse moved to (532, 439)
Screenshot: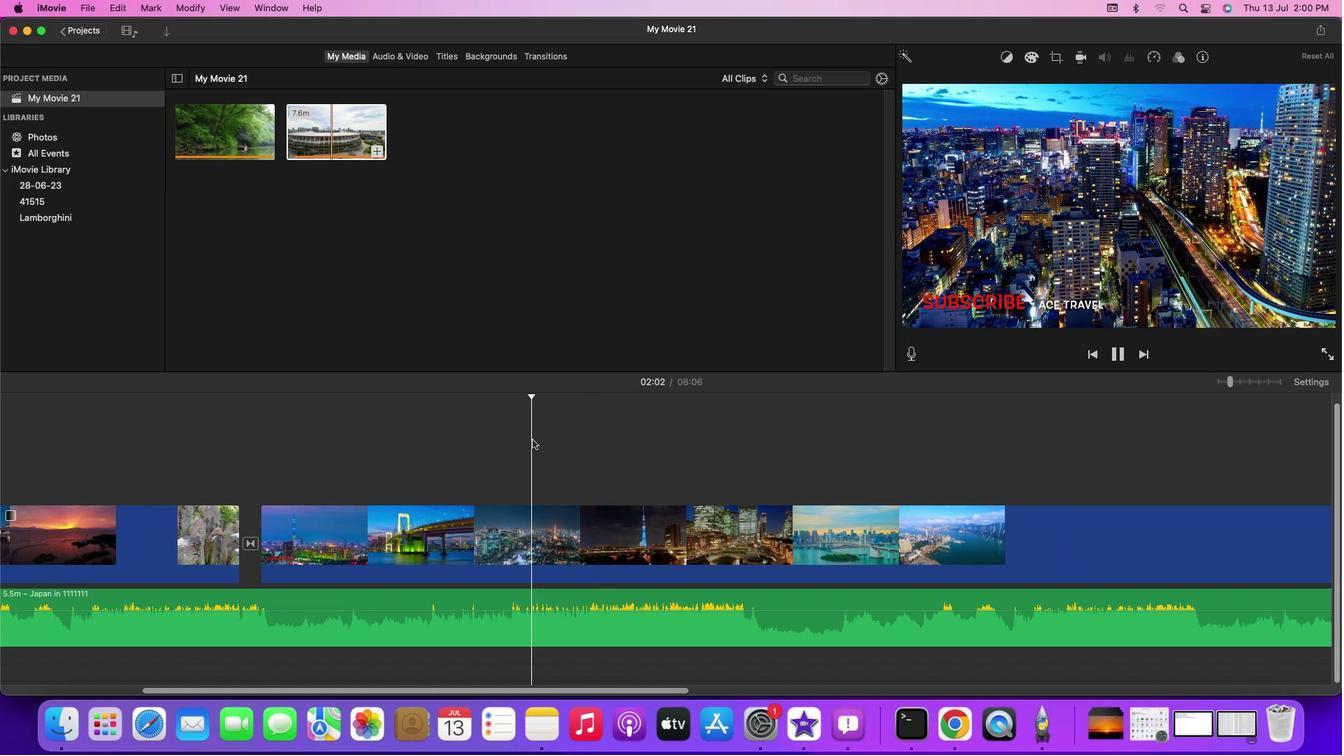 
Action: Mouse pressed left at (532, 439)
Screenshot: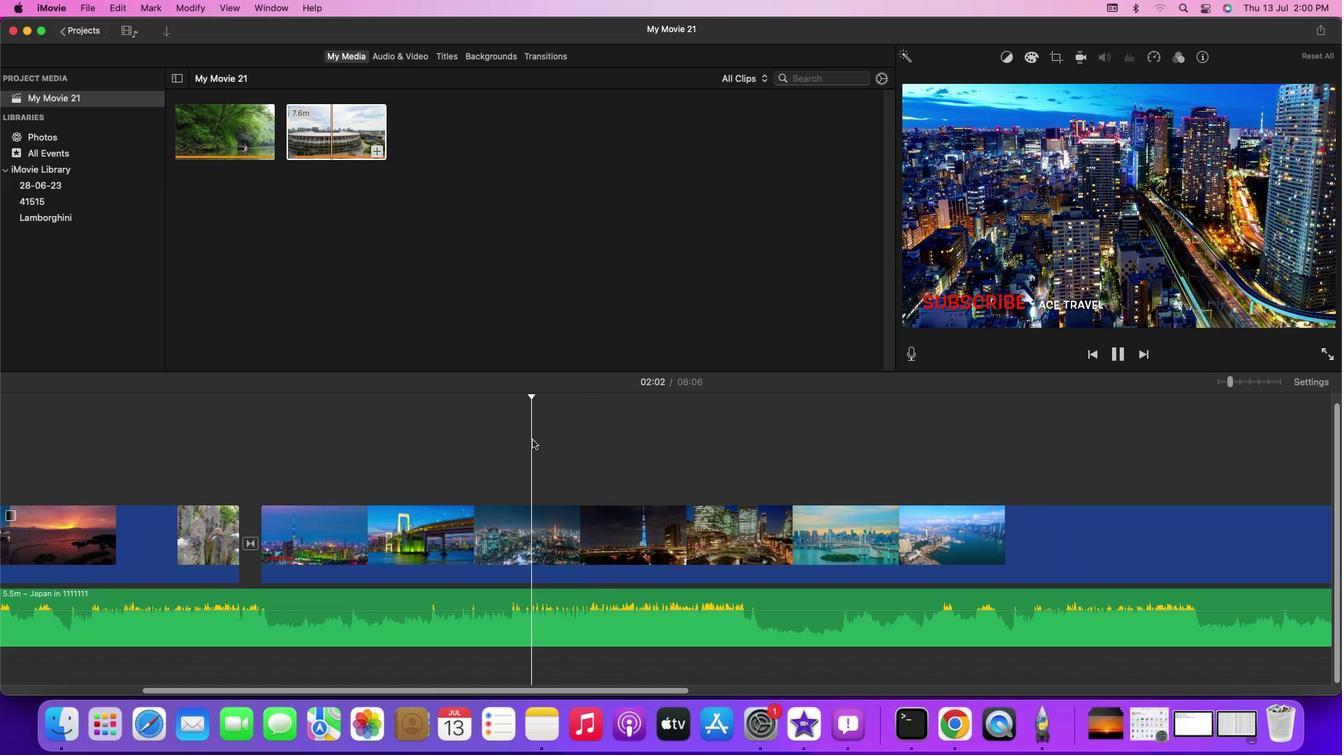 
Action: Mouse moved to (545, 444)
Screenshot: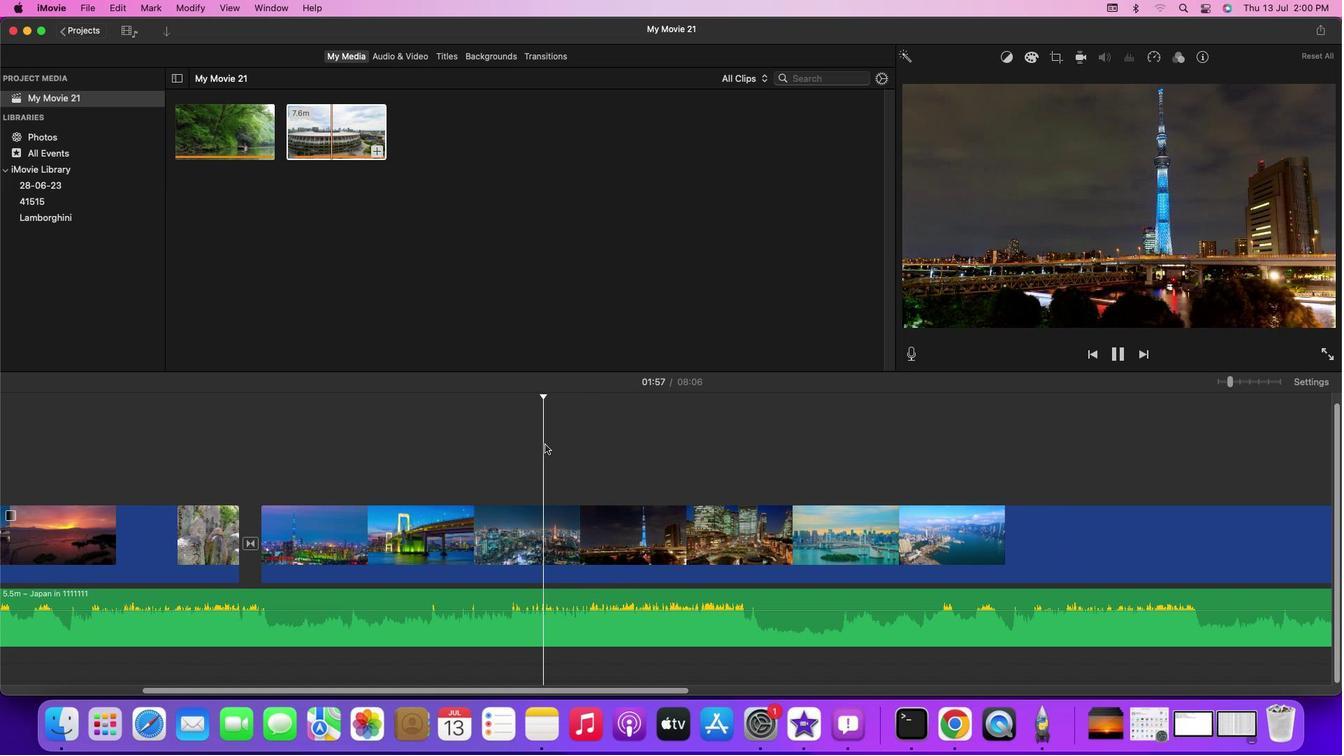 
Action: Key pressed Key.spaceKey.leftKey.leftKey.leftKey.leftKey.leftKey.leftKey.leftKey.leftKey.leftKey.leftKey.leftKey.leftKey.leftKey.leftKey.leftKey.leftKey.left
Screenshot: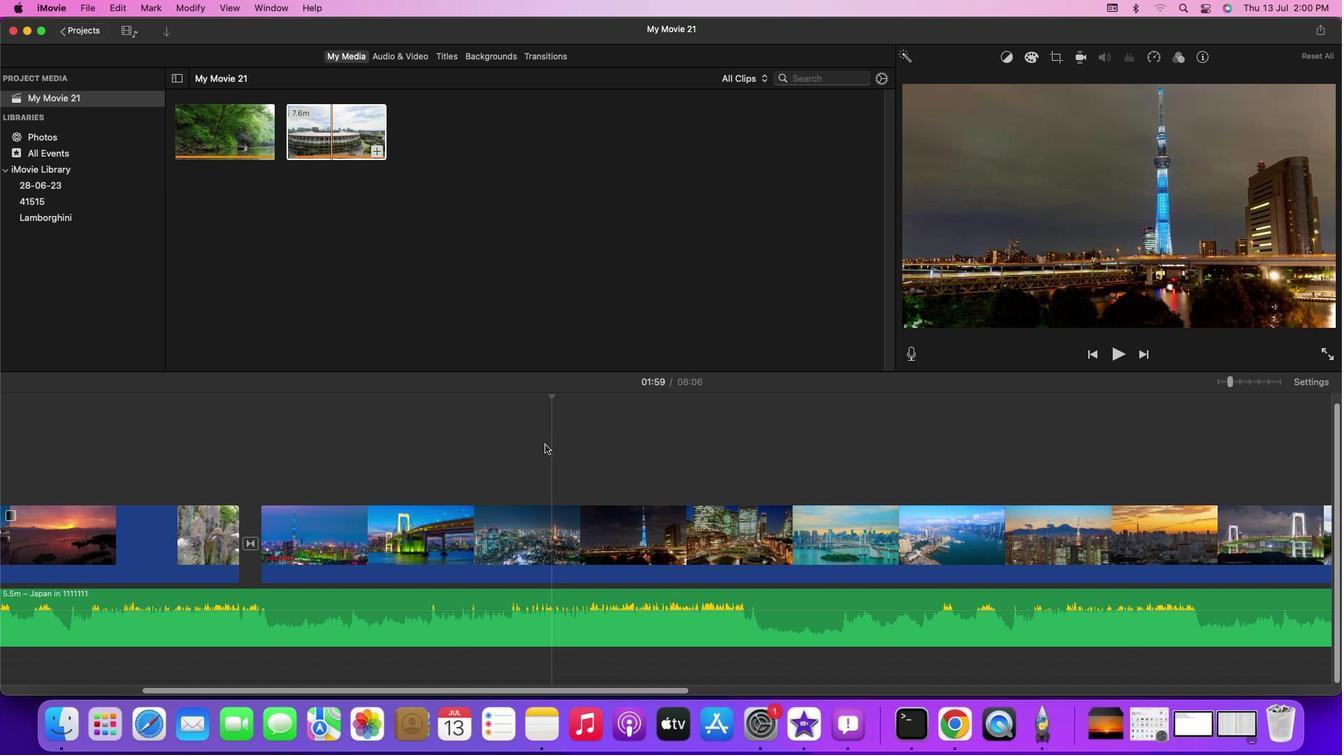 
Action: Mouse moved to (551, 530)
Screenshot: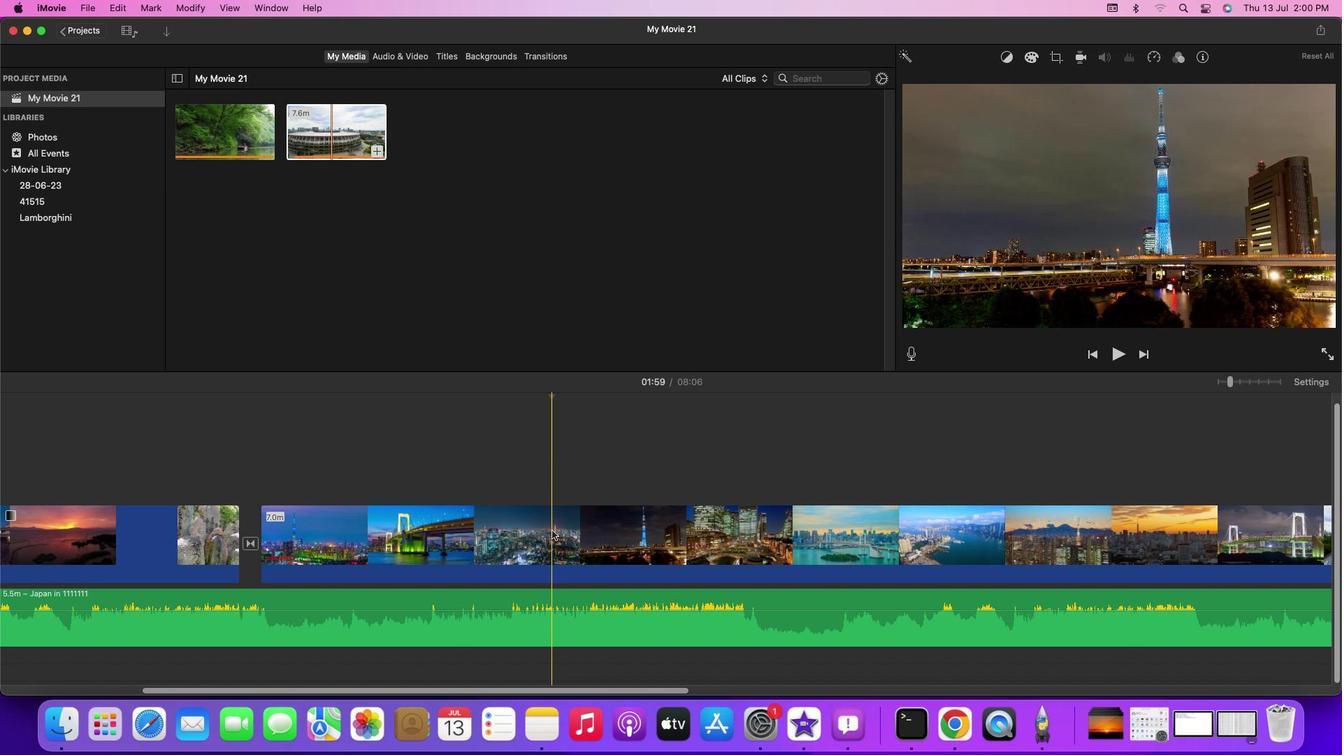 
Action: Mouse pressed left at (551, 530)
Screenshot: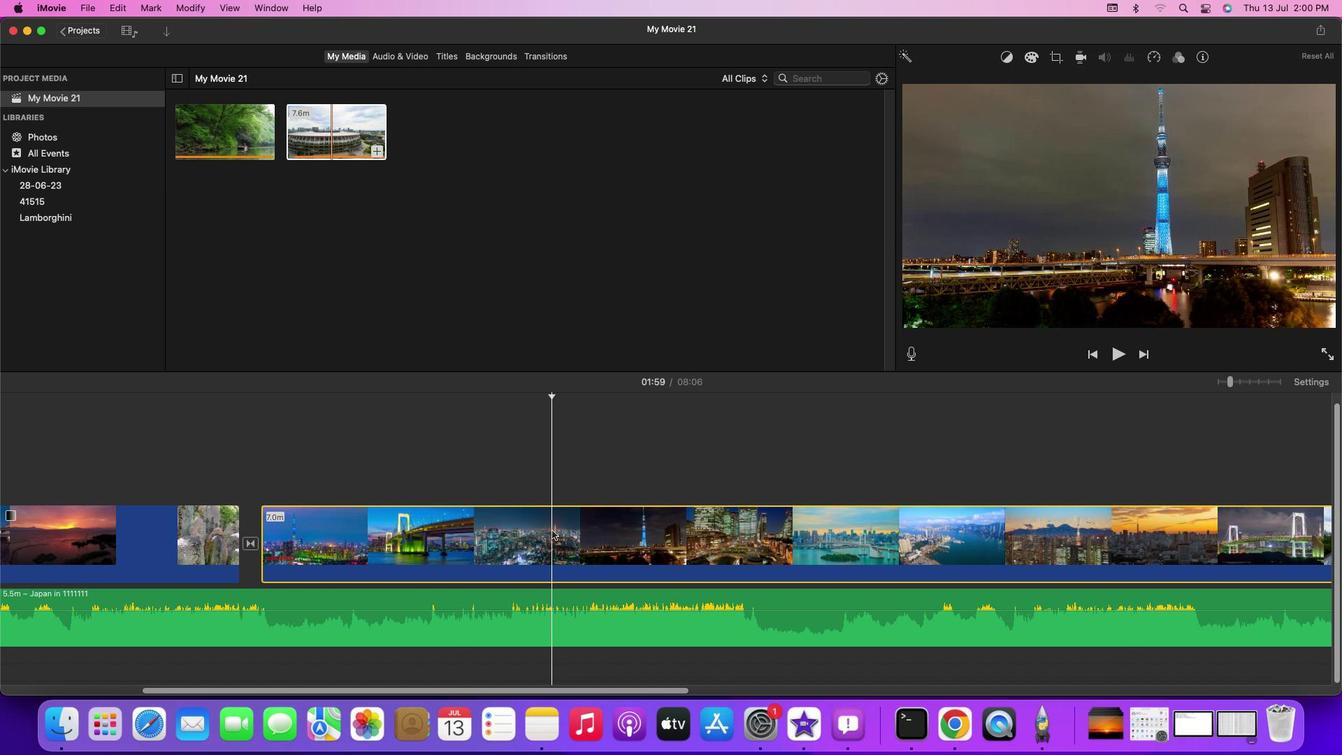 
Action: Key pressed Key.cmd'b'
Screenshot: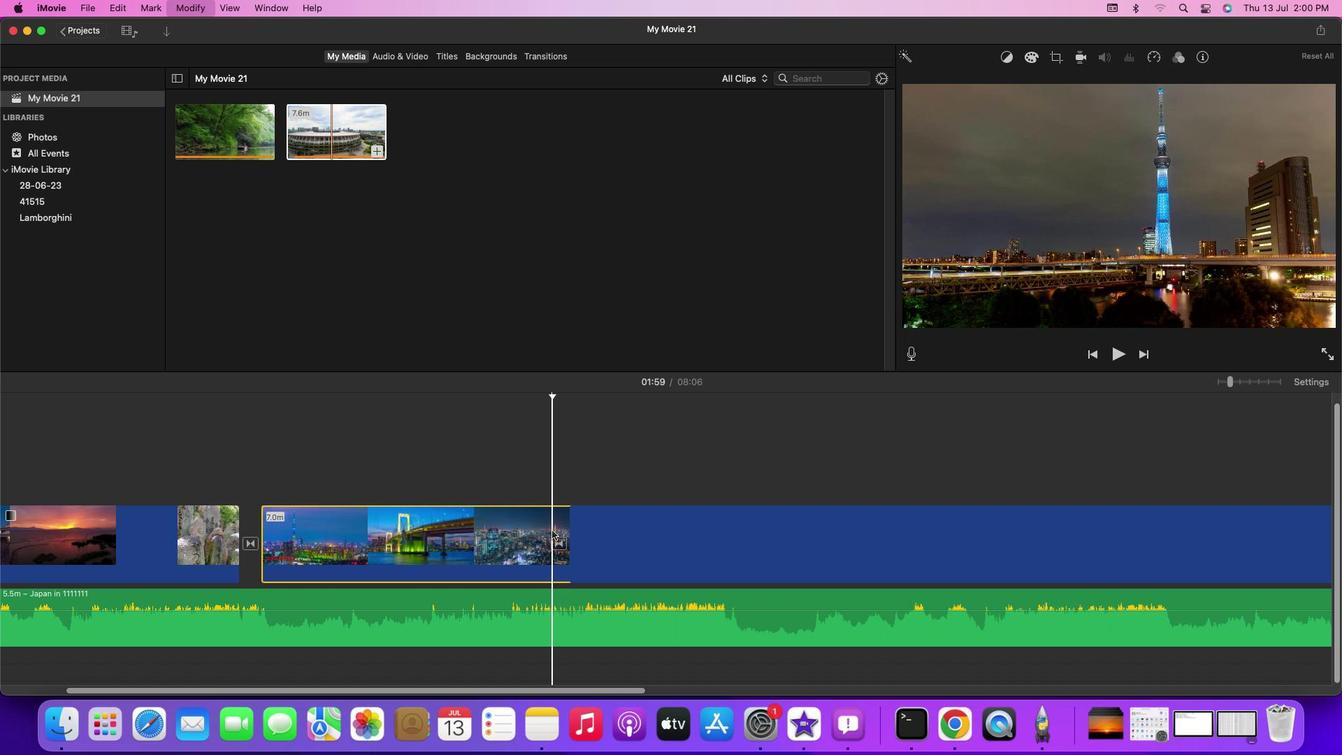 
Action: Mouse moved to (613, 535)
Screenshot: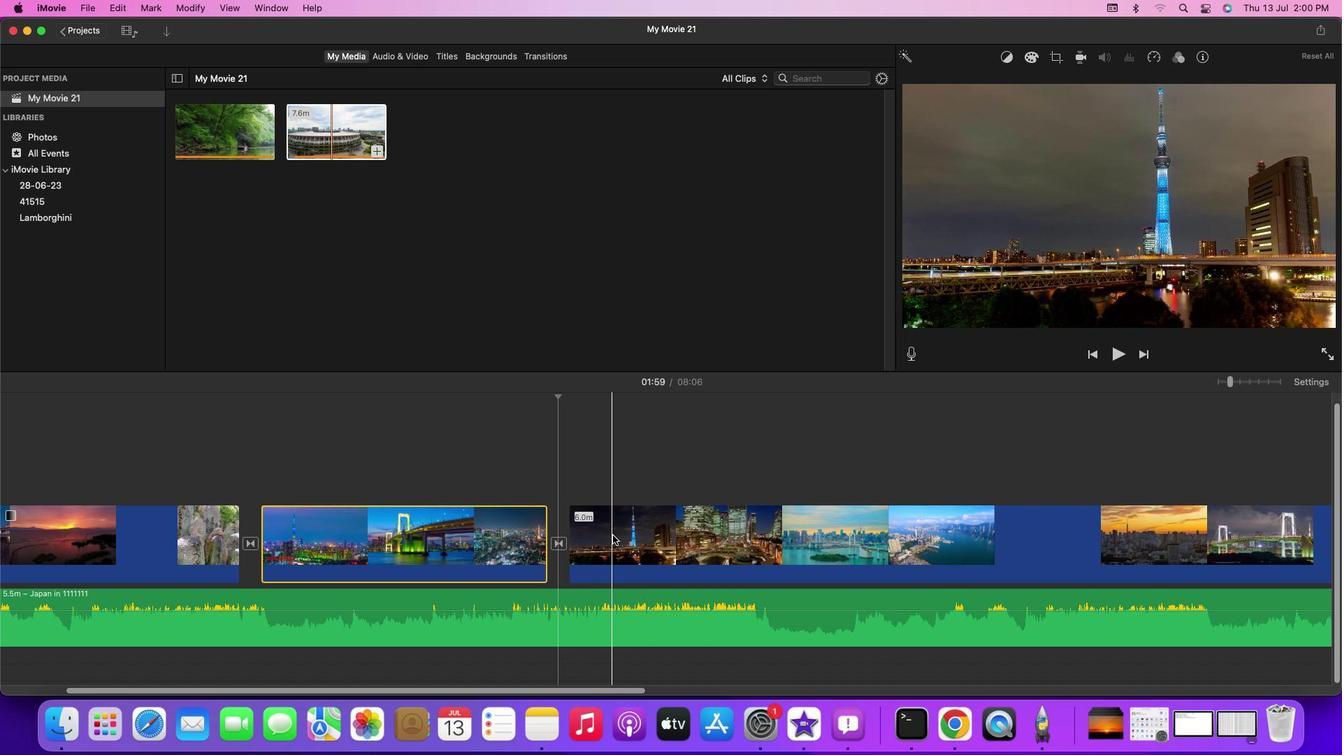 
Action: Mouse pressed right at (613, 535)
Screenshot: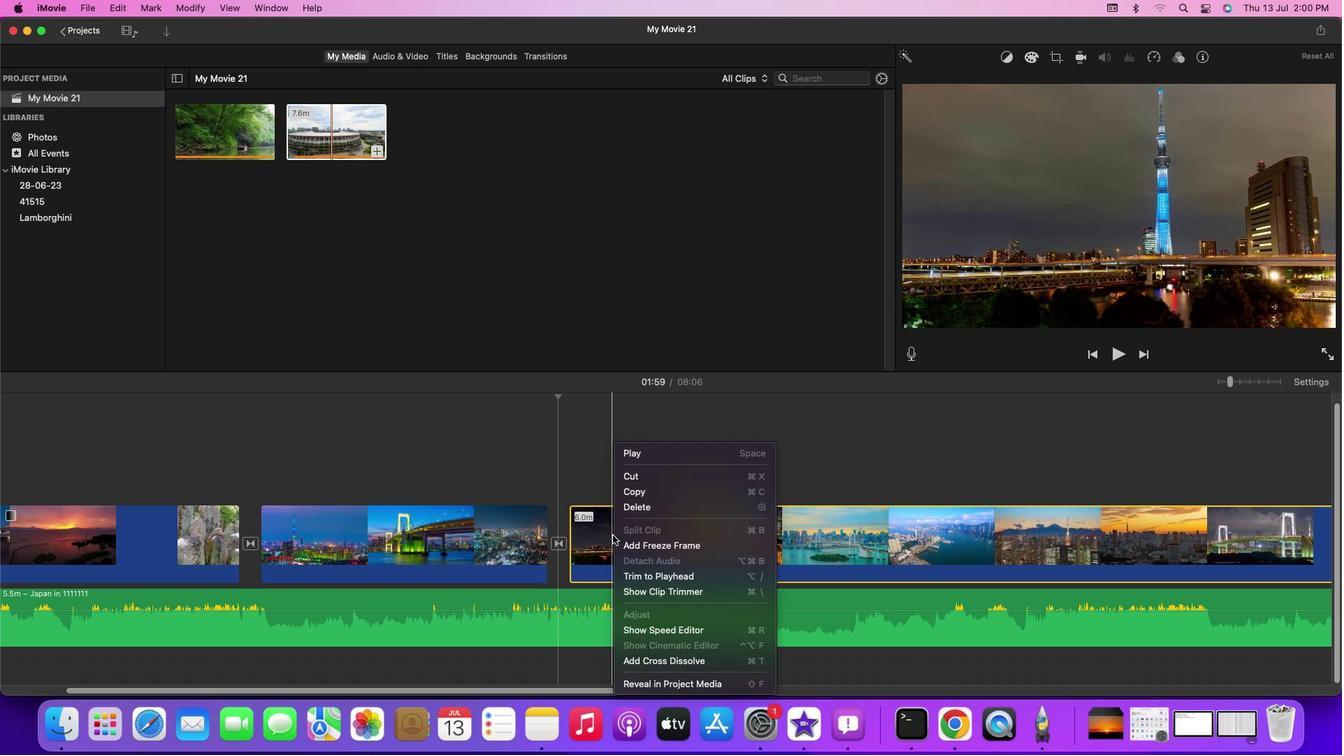 
Action: Mouse moved to (639, 512)
Screenshot: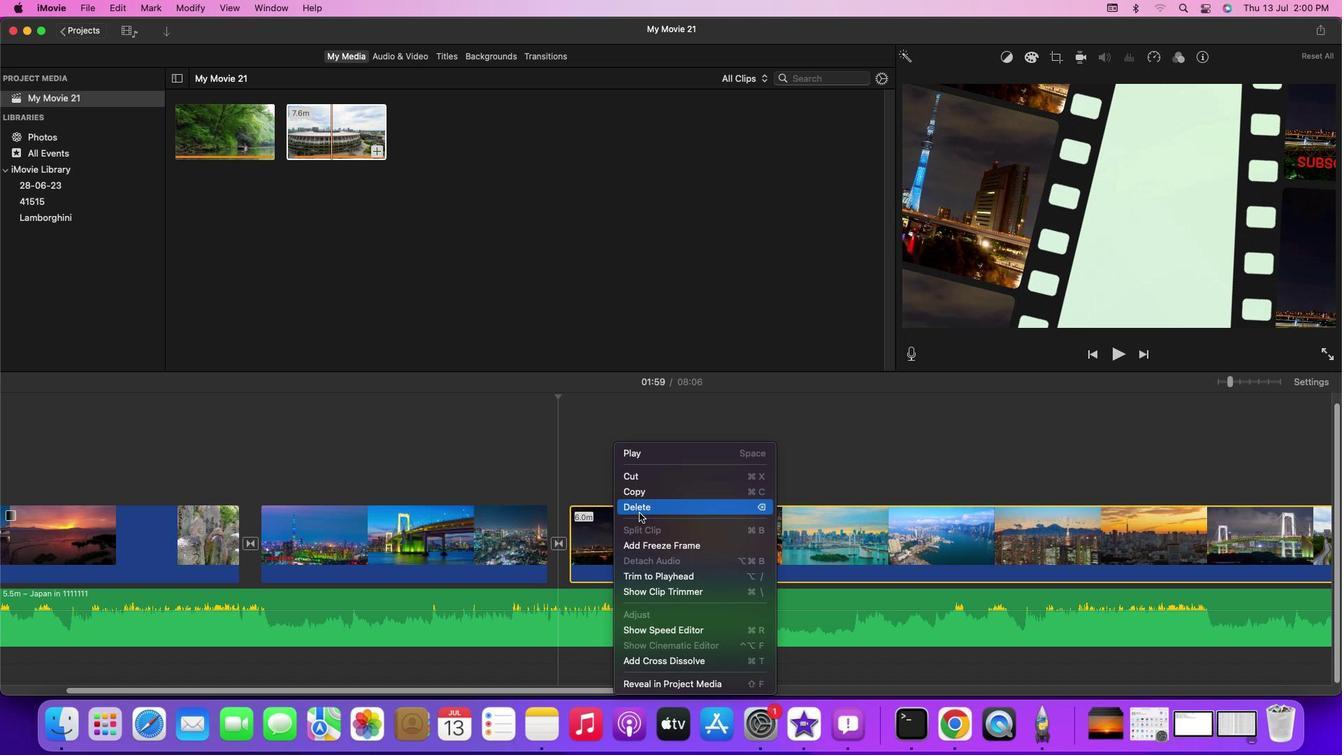 
Action: Mouse pressed left at (639, 512)
Screenshot: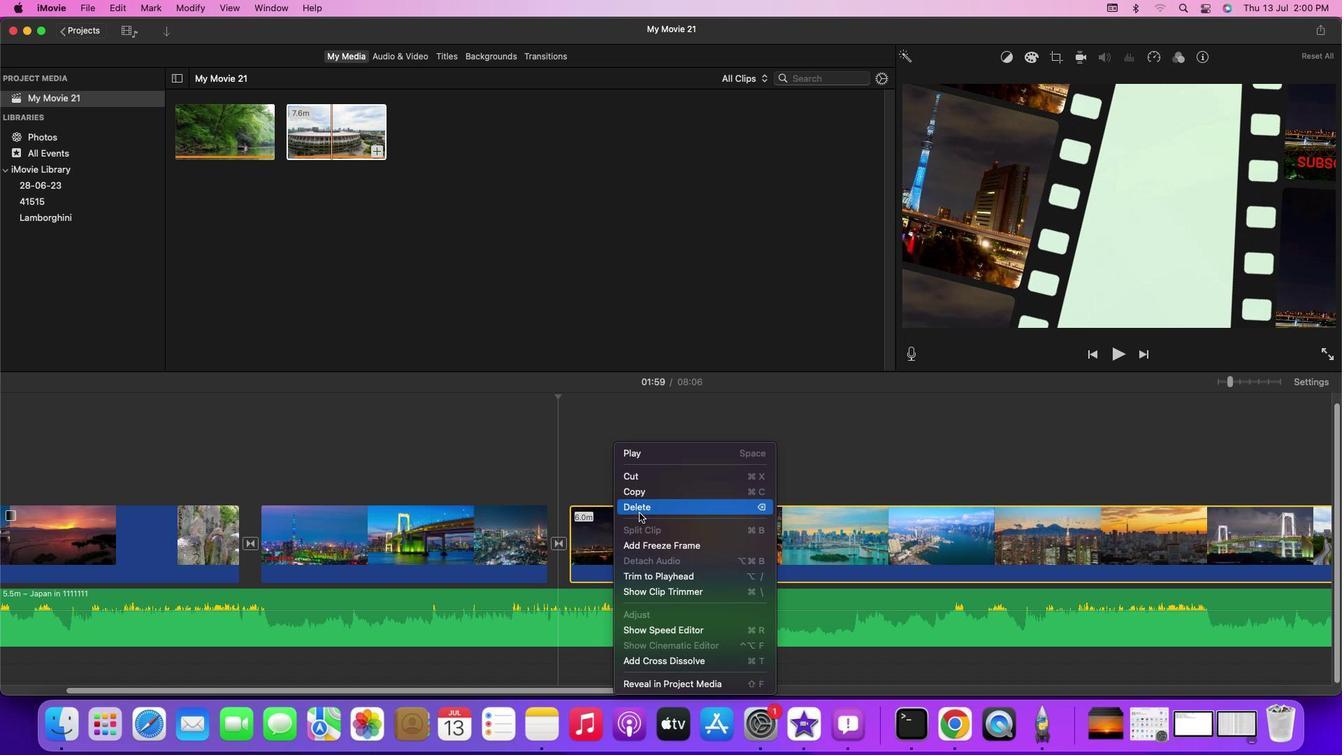 
Action: Mouse moved to (534, 402)
Screenshot: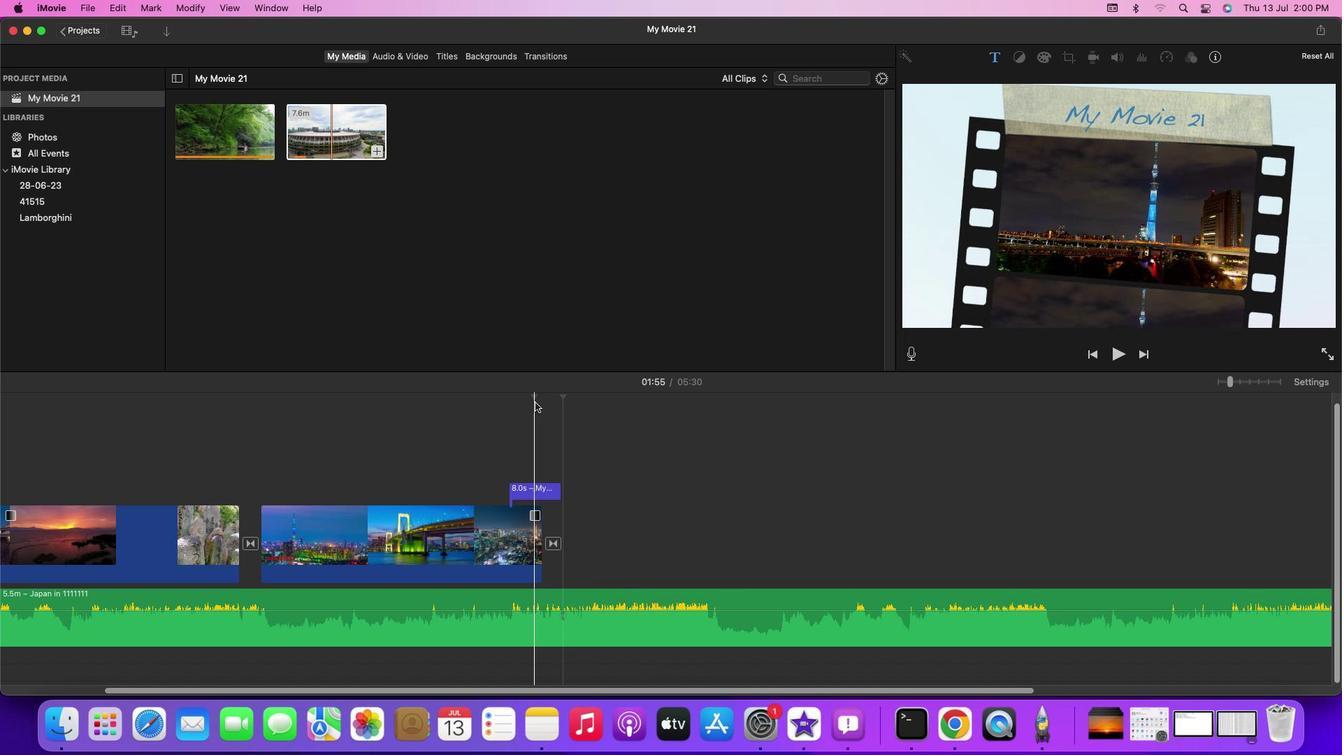 
Action: Mouse pressed left at (534, 402)
Screenshot: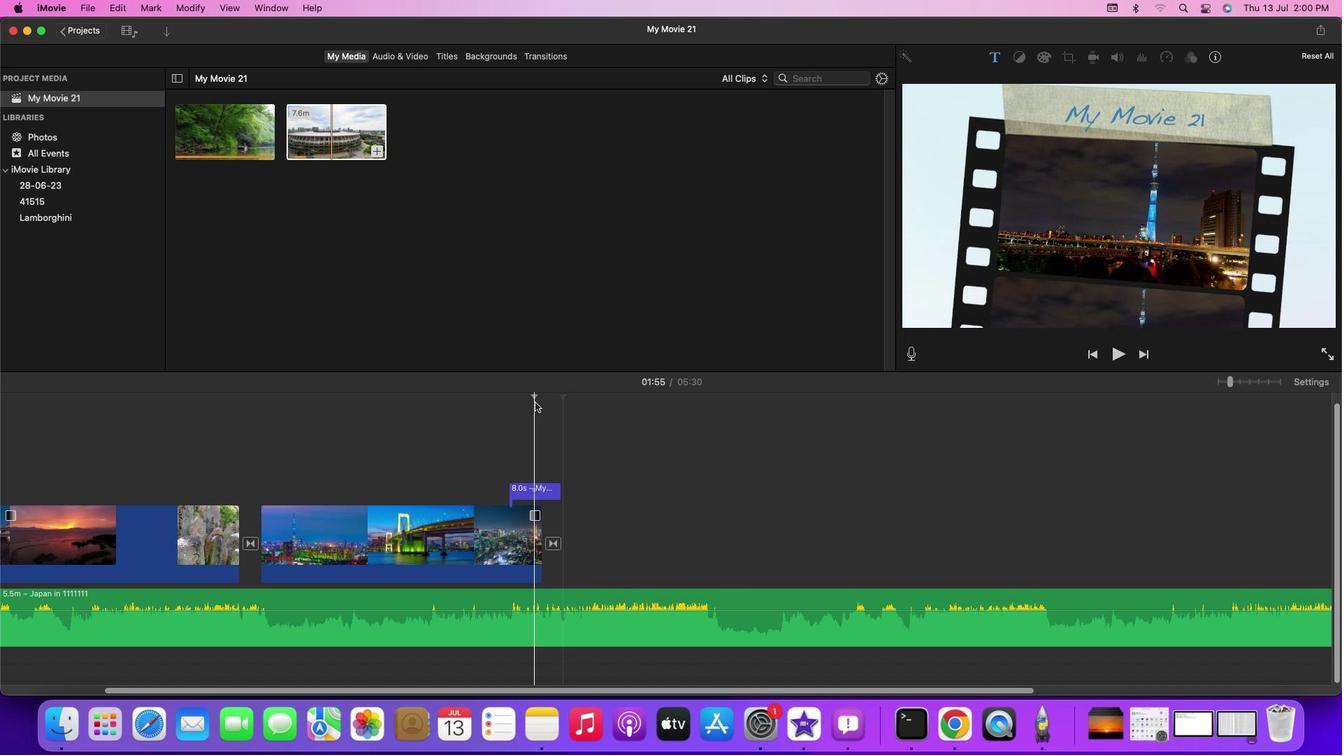 
Action: Key pressed Key.space
Screenshot: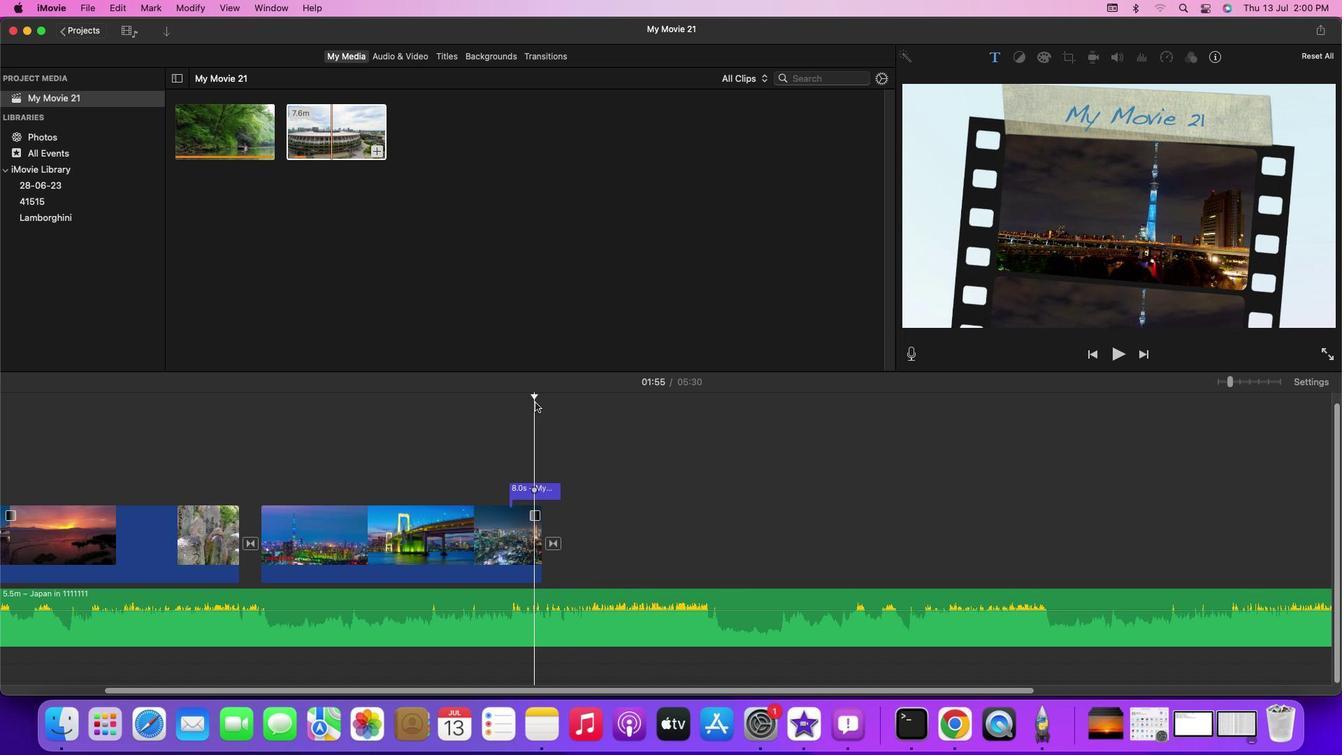
Action: Mouse moved to (504, 402)
Screenshot: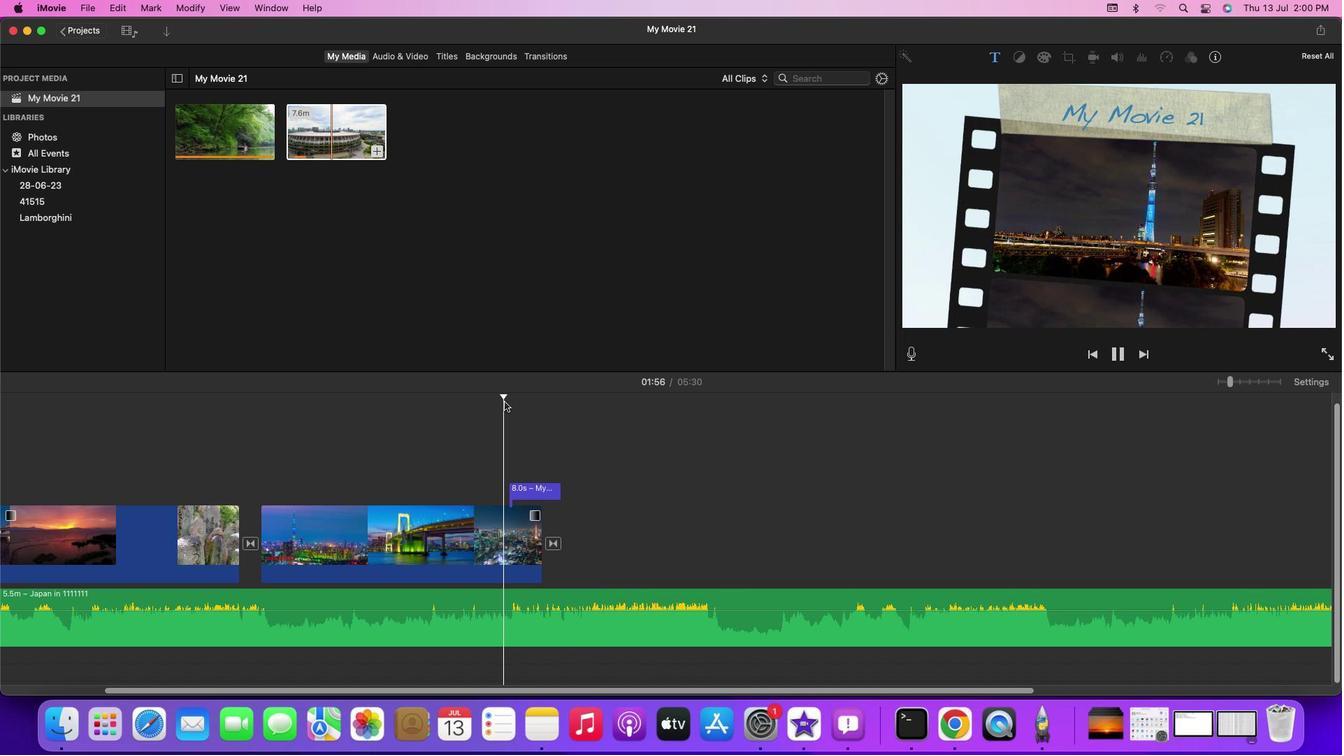 
Action: Mouse pressed left at (504, 402)
Screenshot: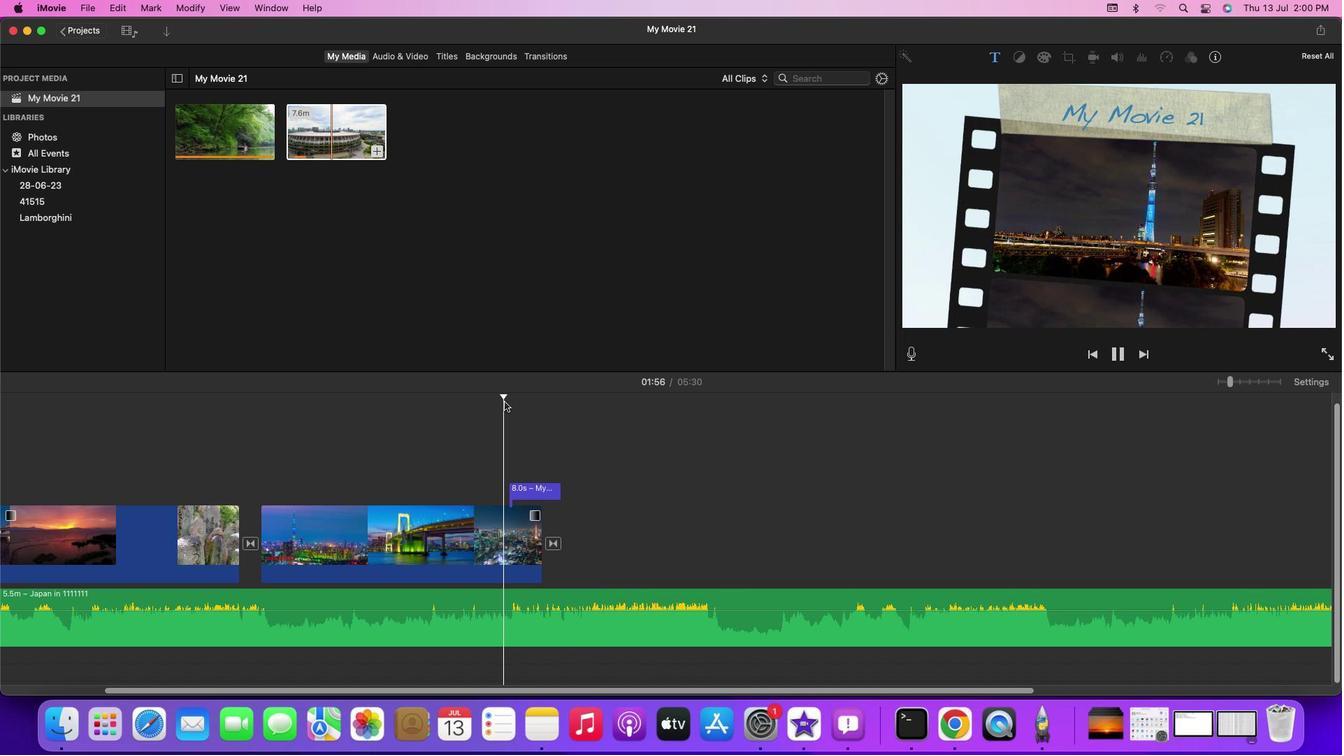 
Action: Key pressed Key.spaceKey.spaceKey.space
Screenshot: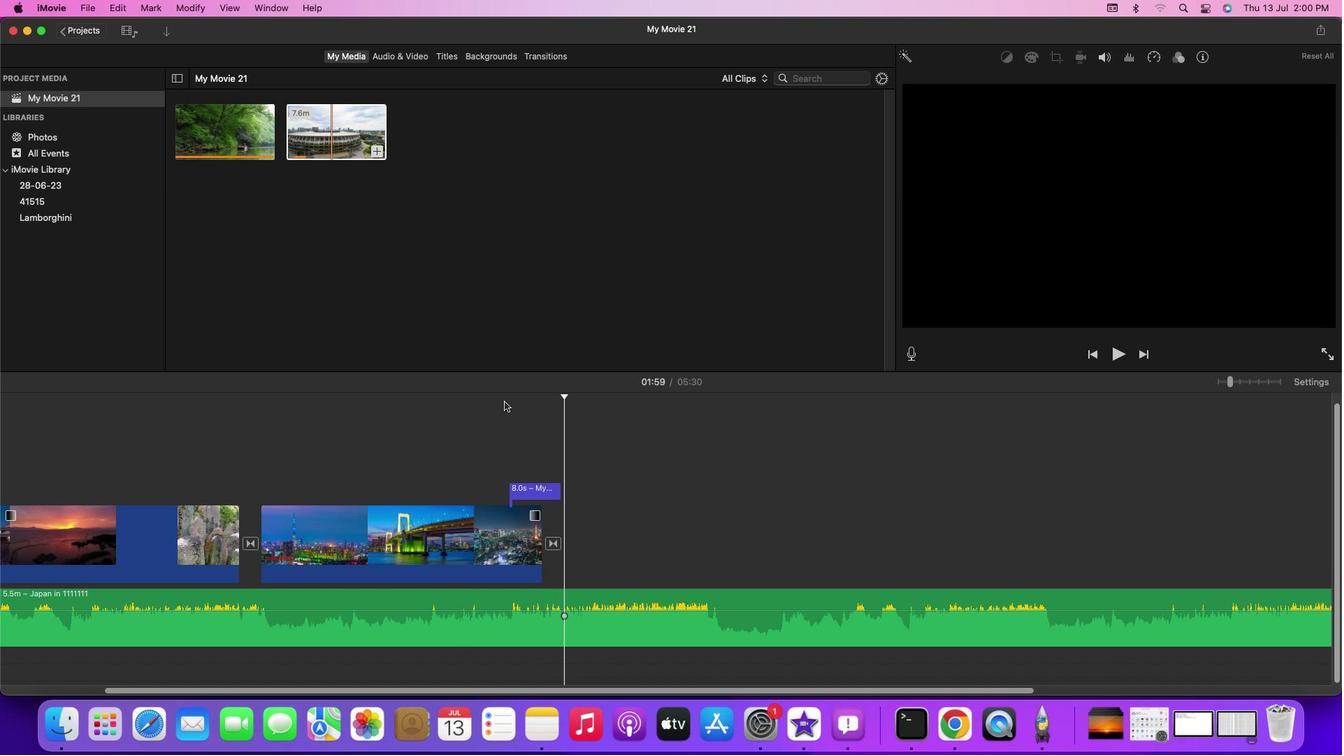 
Action: Mouse moved to (480, 690)
Screenshot: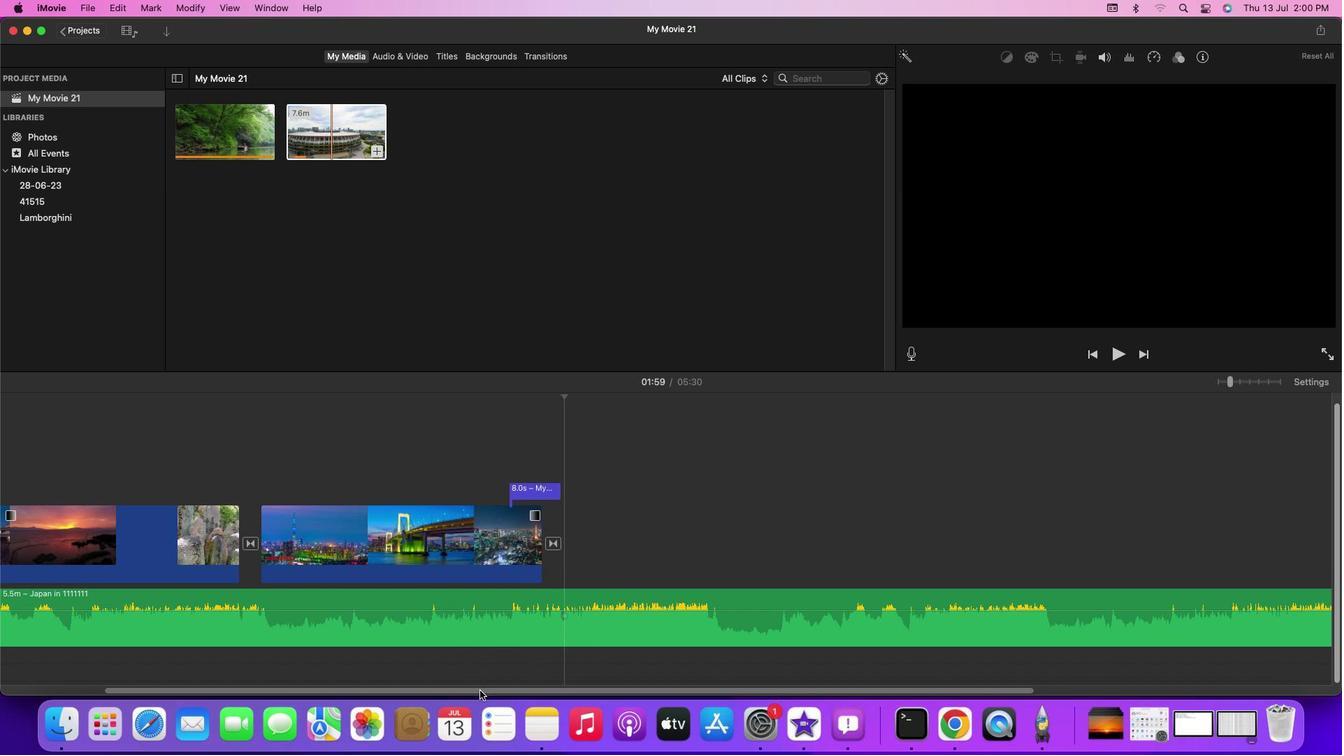 
Action: Mouse pressed left at (480, 690)
Screenshot: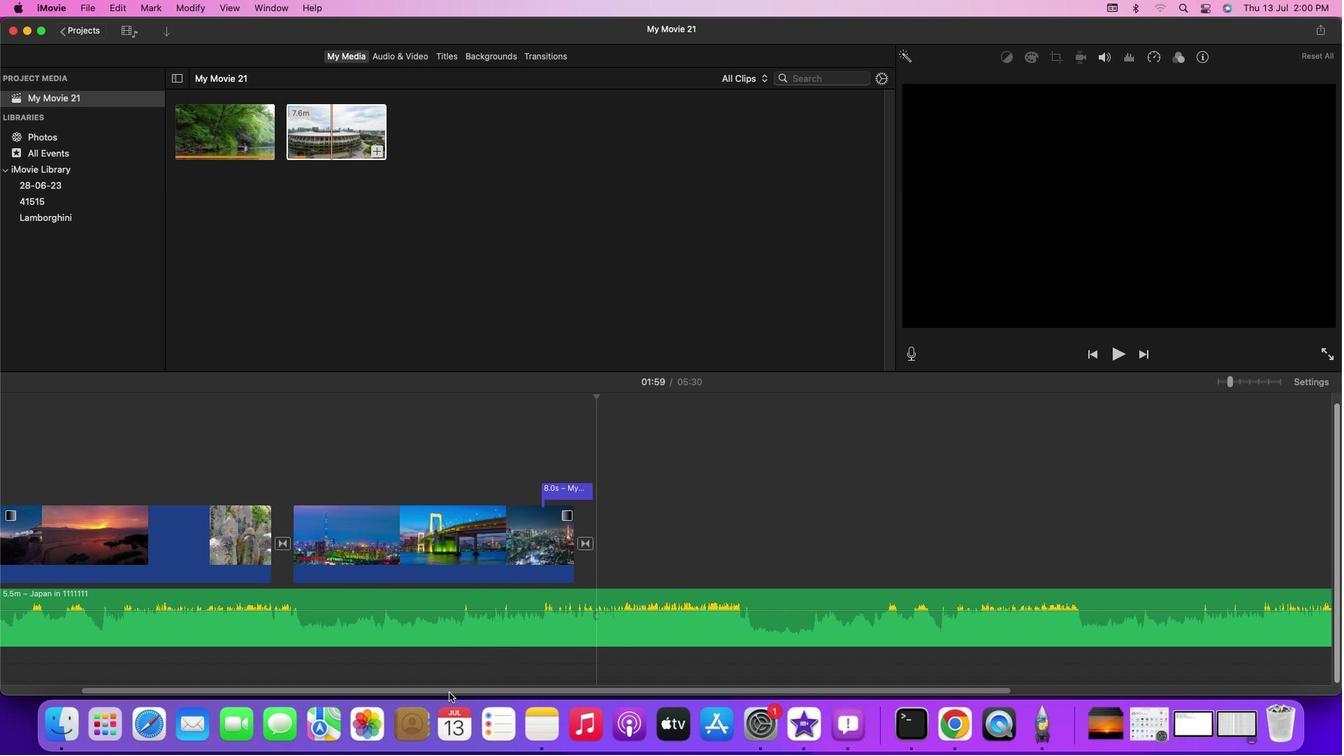 
Action: Mouse moved to (540, 491)
Screenshot: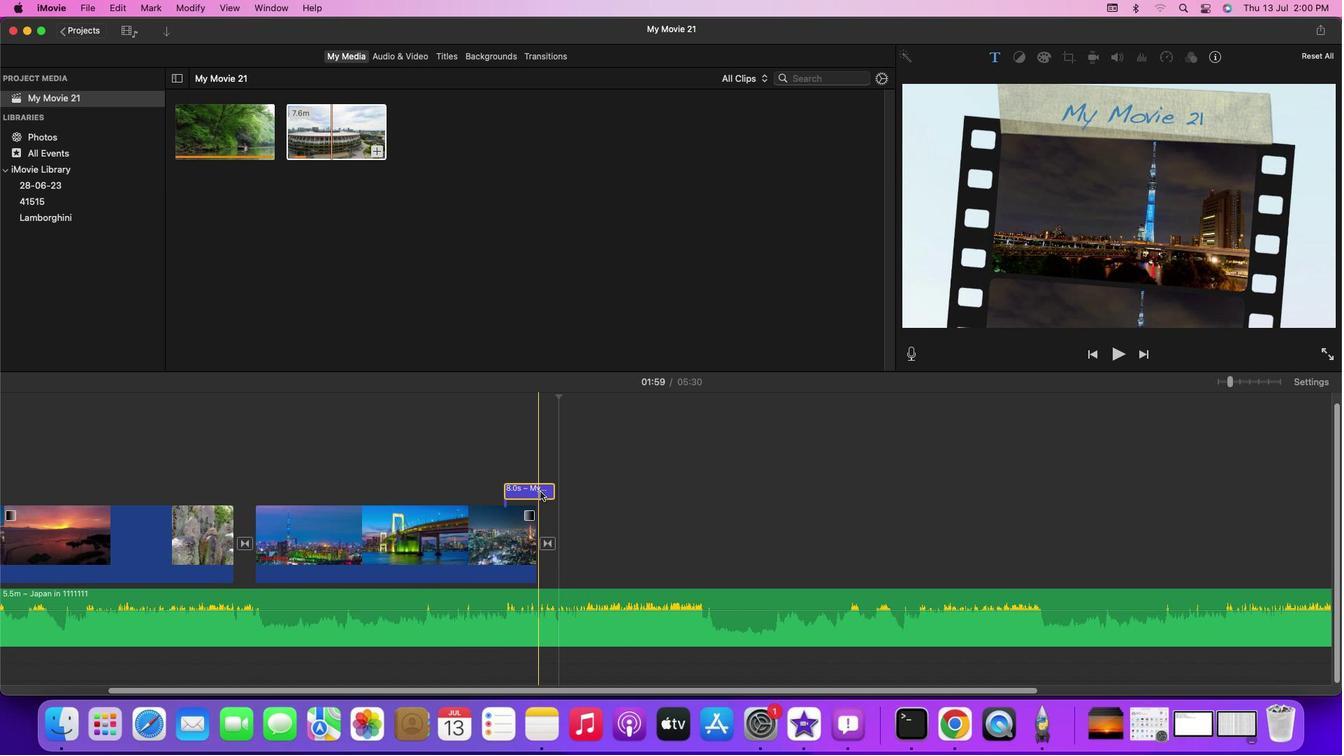 
Action: Mouse pressed left at (540, 491)
Screenshot: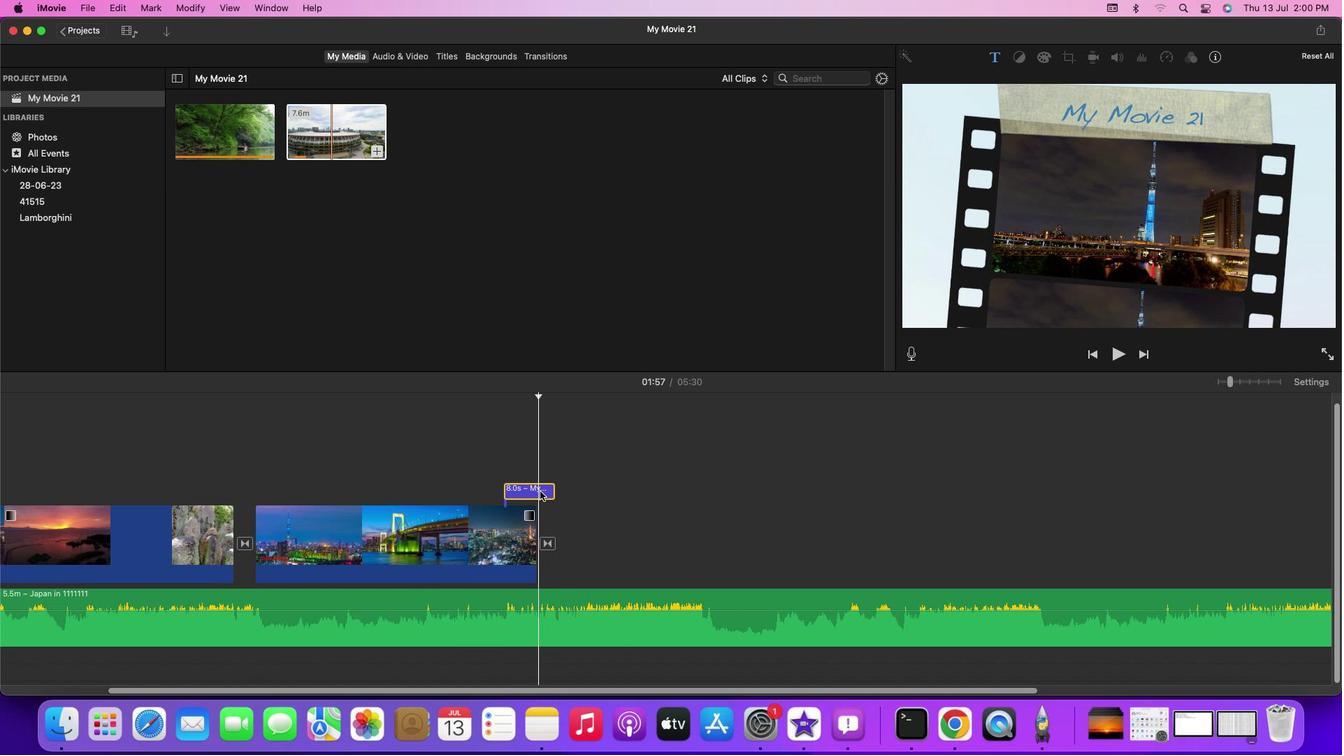 
Action: Mouse pressed left at (540, 491)
Screenshot: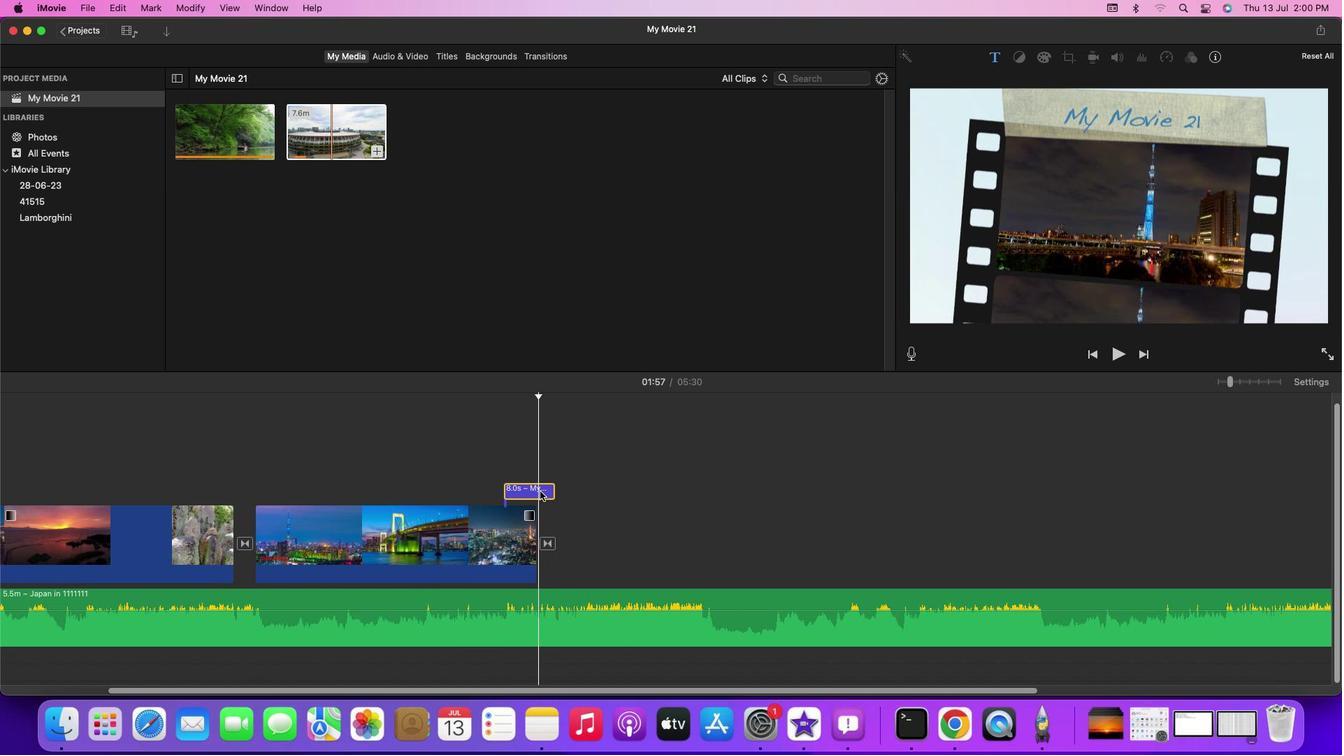 
Action: Mouse moved to (1196, 117)
Screenshot: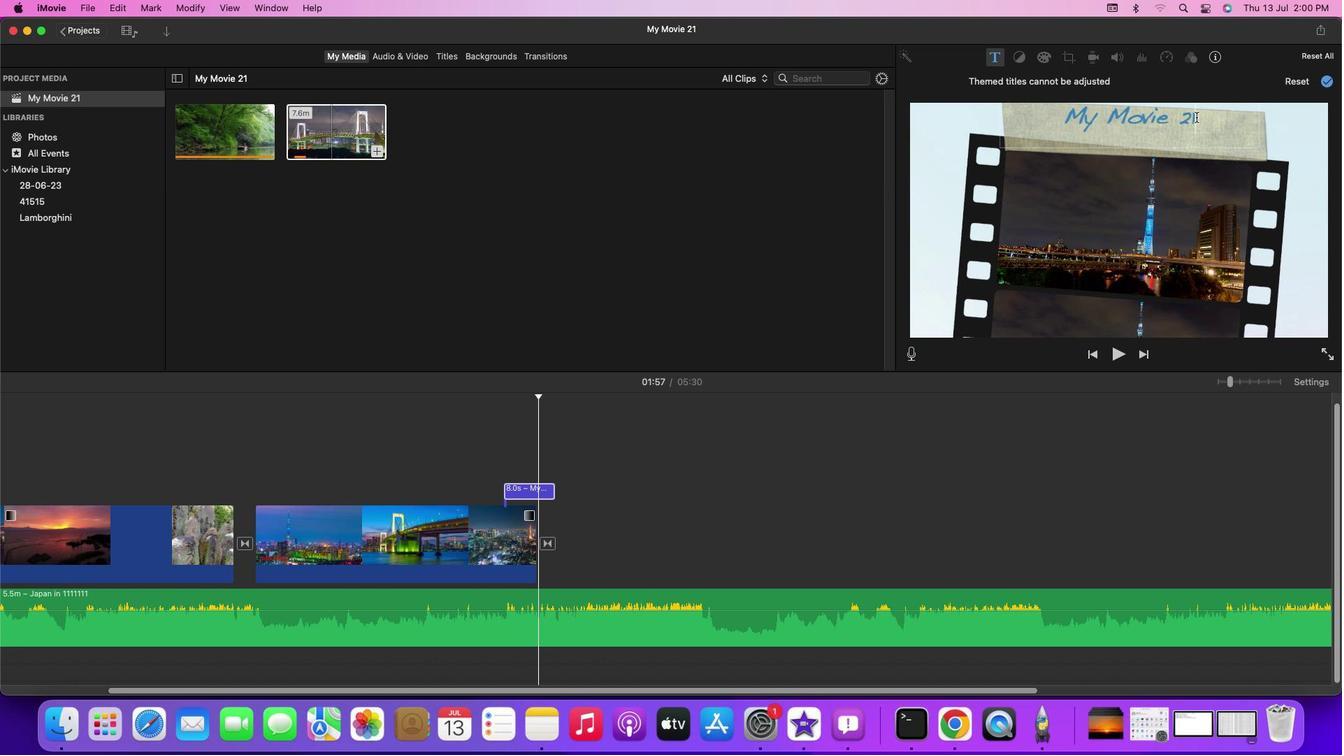 
Action: Mouse pressed left at (1196, 117)
Screenshot: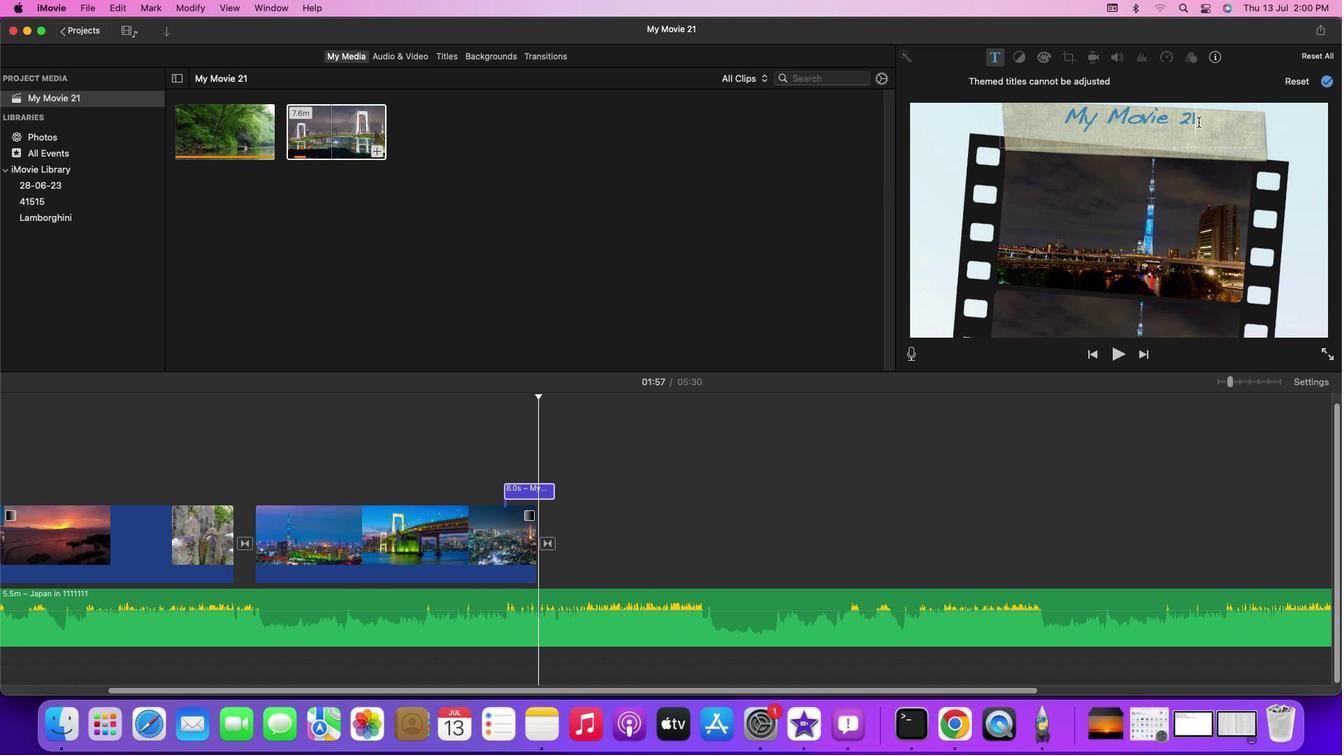 
Action: Mouse moved to (1199, 122)
Screenshot: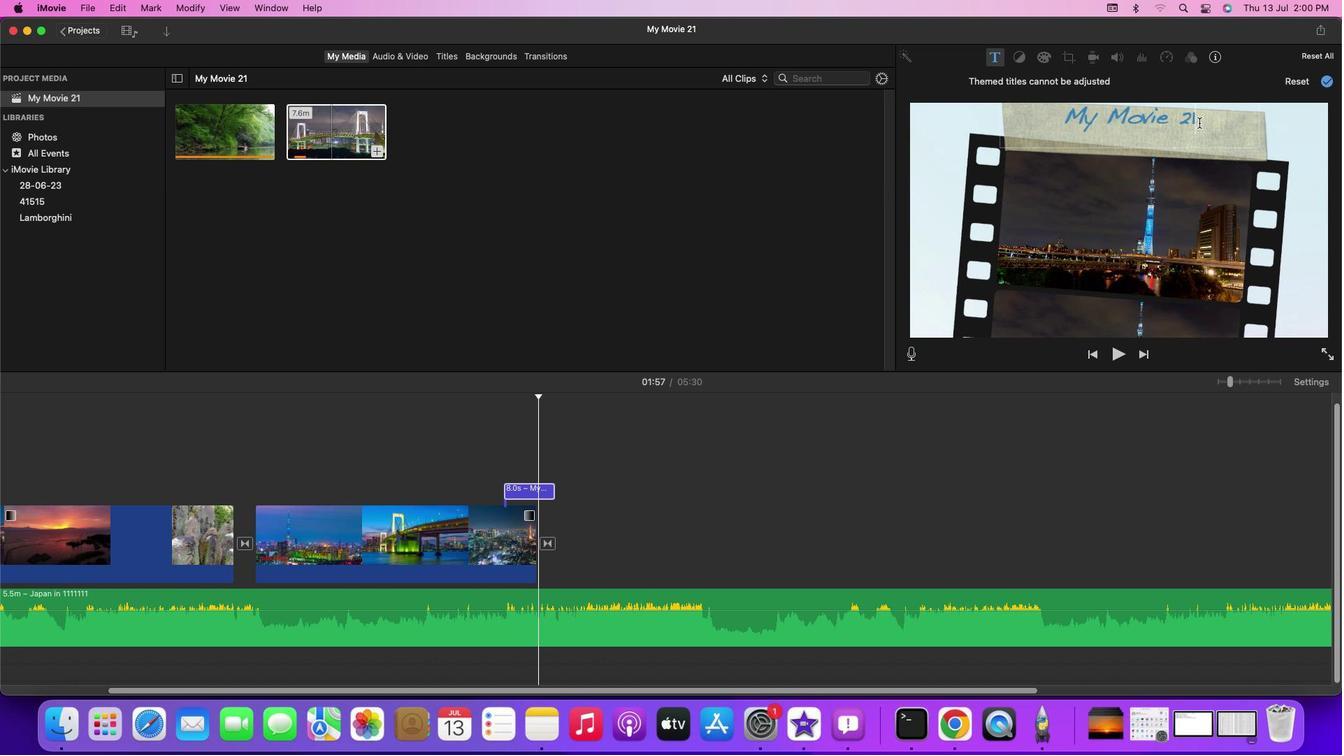 
Action: Key pressed Key.backspaceKey.backspaceKey.backspaceKey.backspaceKey.backspaceKey.backspaceKey.backspaceKey.backspaceKey.backspaceKey.backspaceKey.backspaceKey.backspaceKey.backspaceKey.backspaceKey.backspaceKey.backspaceKey.shift'T''o''k''y''o'Key.enter
Screenshot: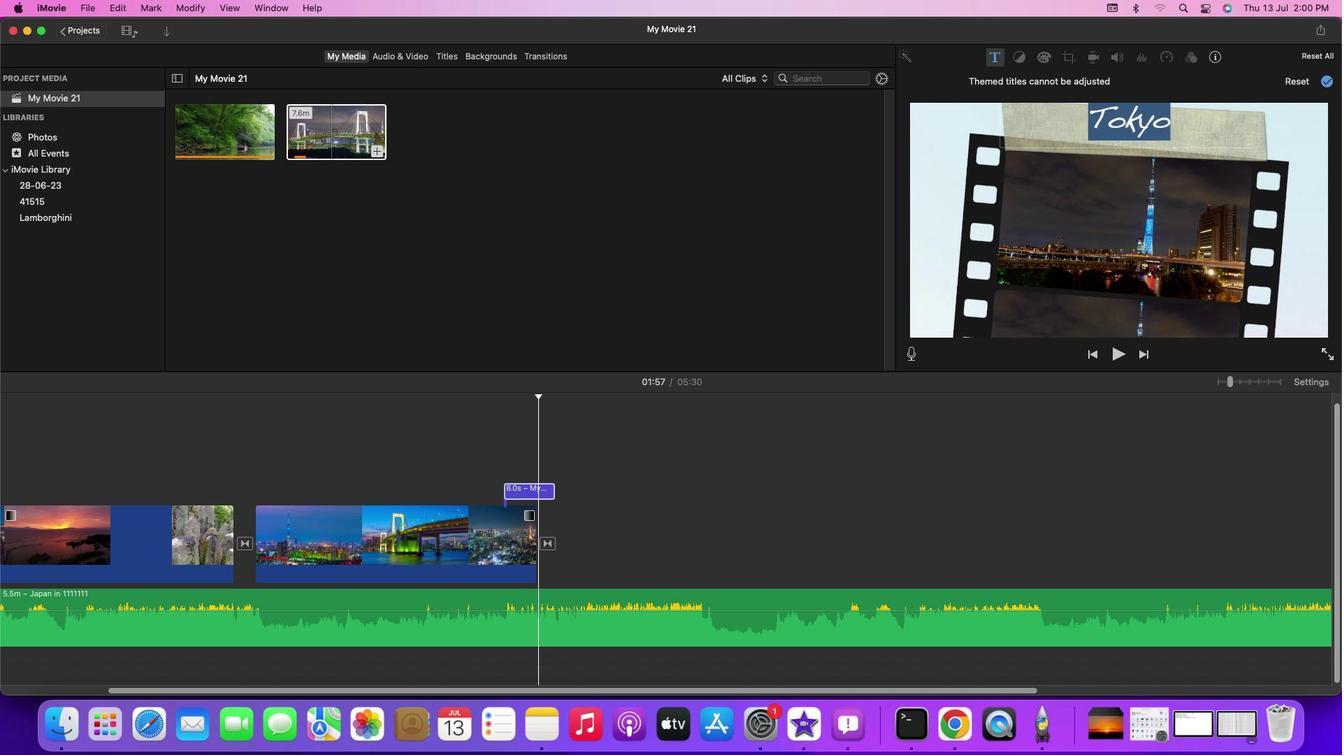 
Action: Mouse moved to (636, 444)
Screenshot: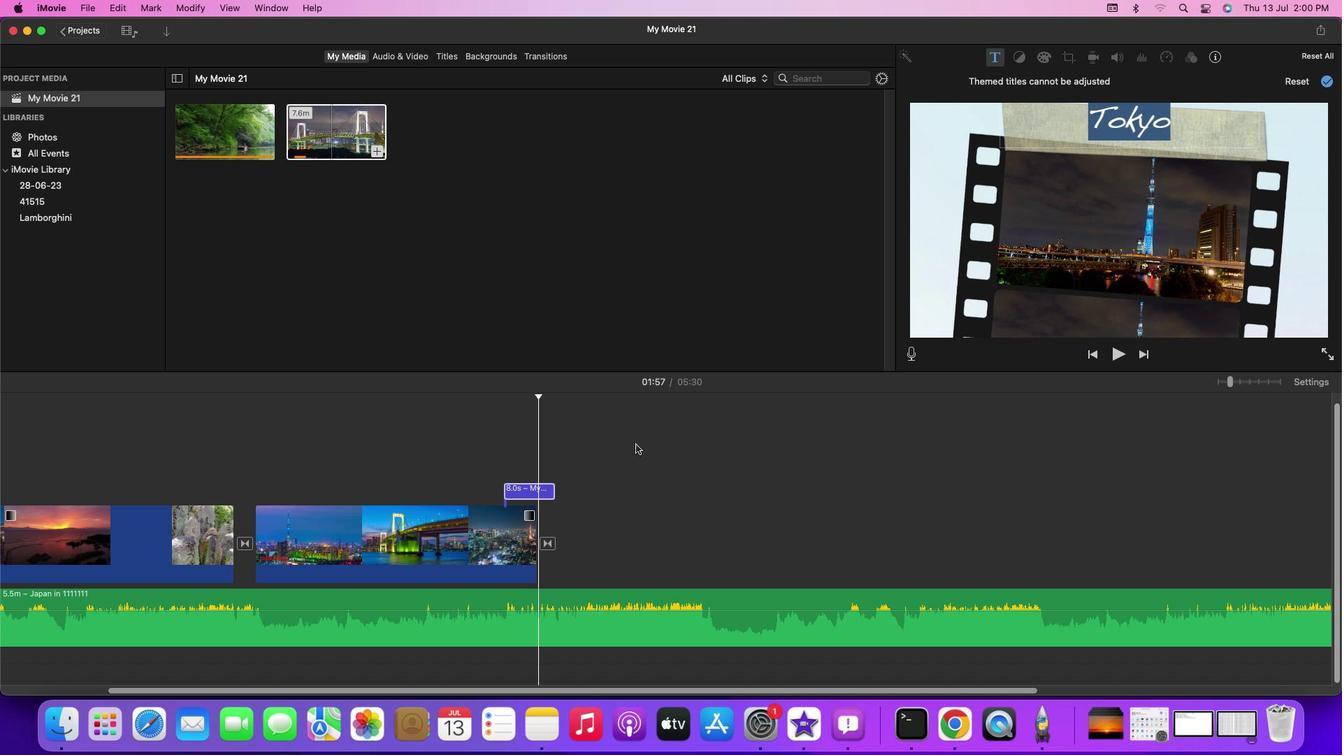 
Action: Mouse pressed left at (636, 444)
Screenshot: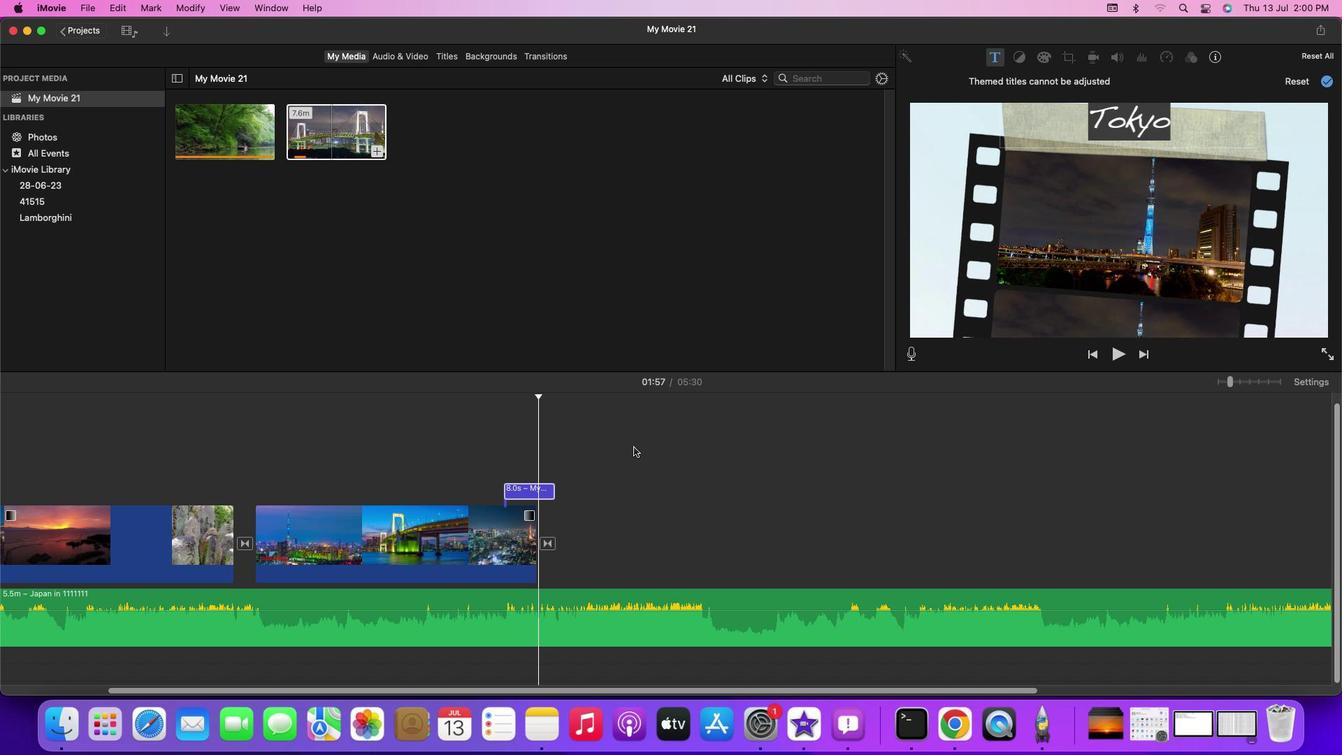 
Action: Mouse moved to (646, 450)
Screenshot: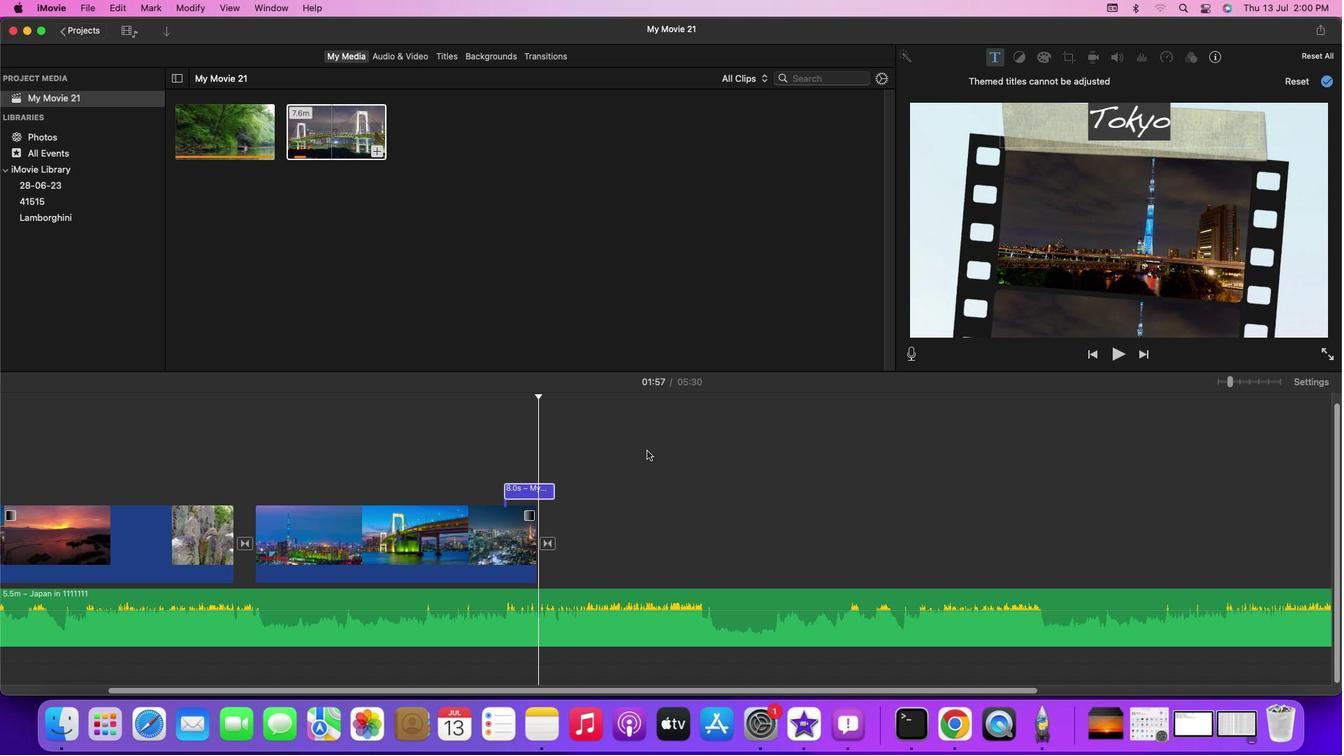 
Action: Mouse pressed left at (646, 450)
Screenshot: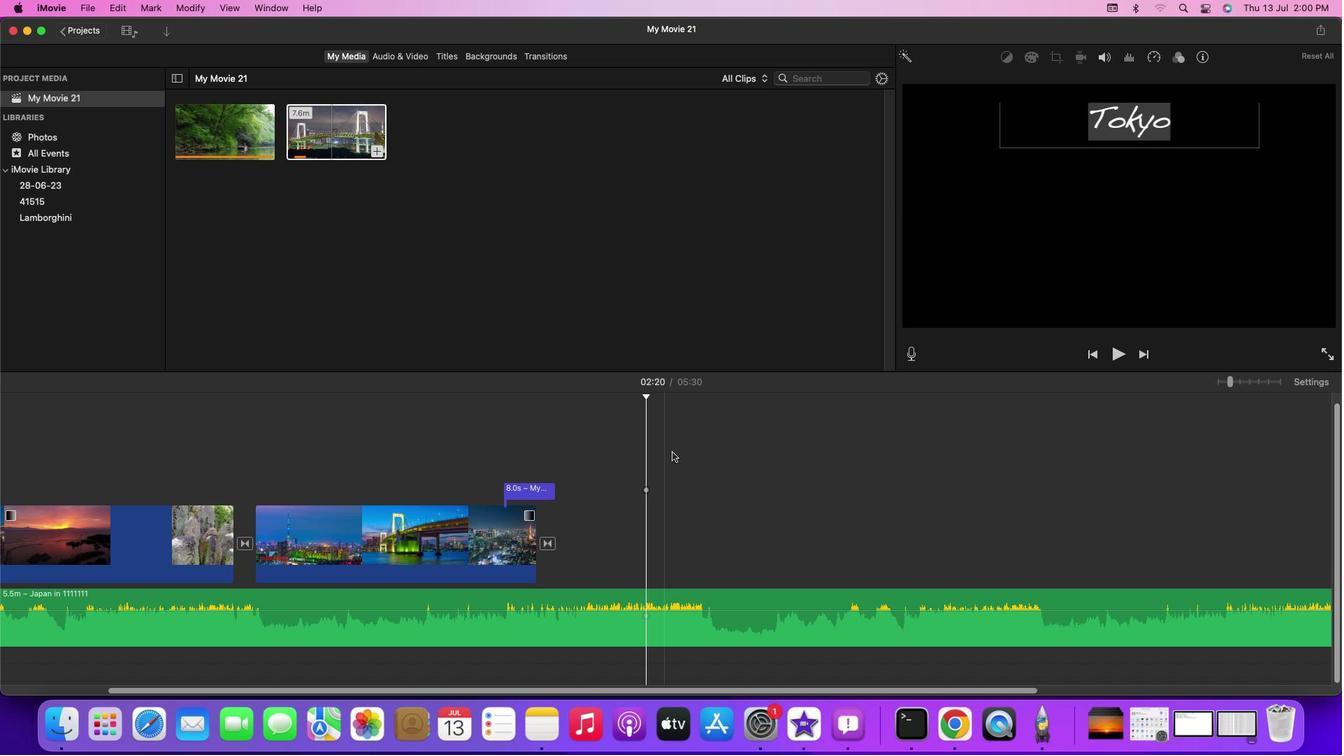 
Action: Mouse moved to (488, 444)
Screenshot: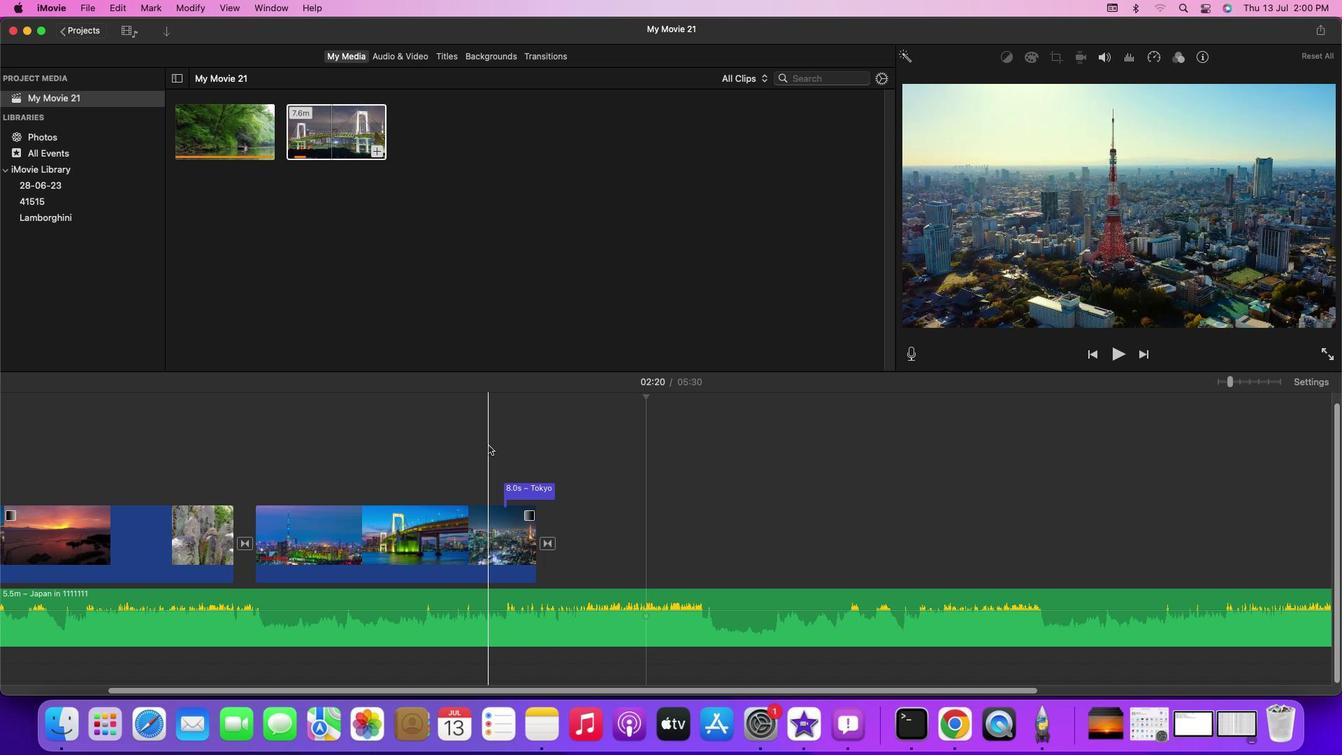 
Action: Mouse pressed left at (488, 444)
Screenshot: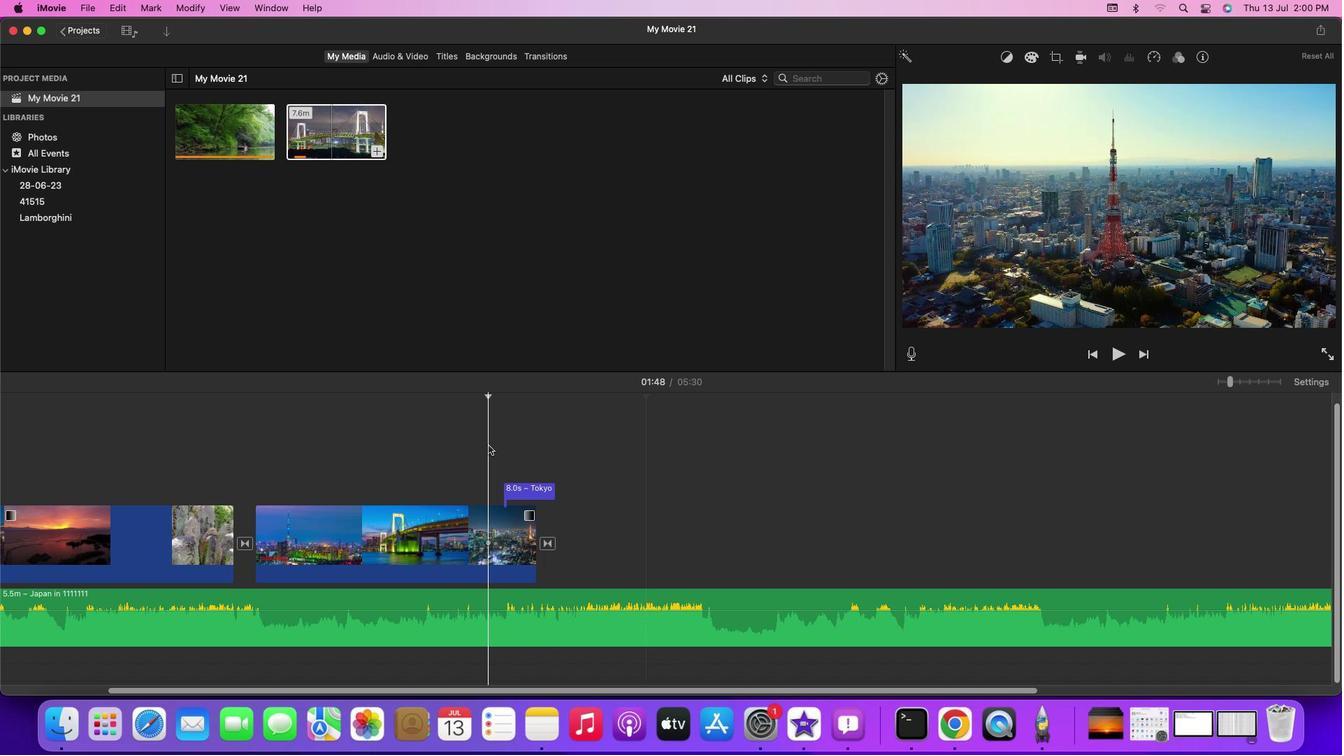 
Action: Mouse moved to (167, 30)
Screenshot: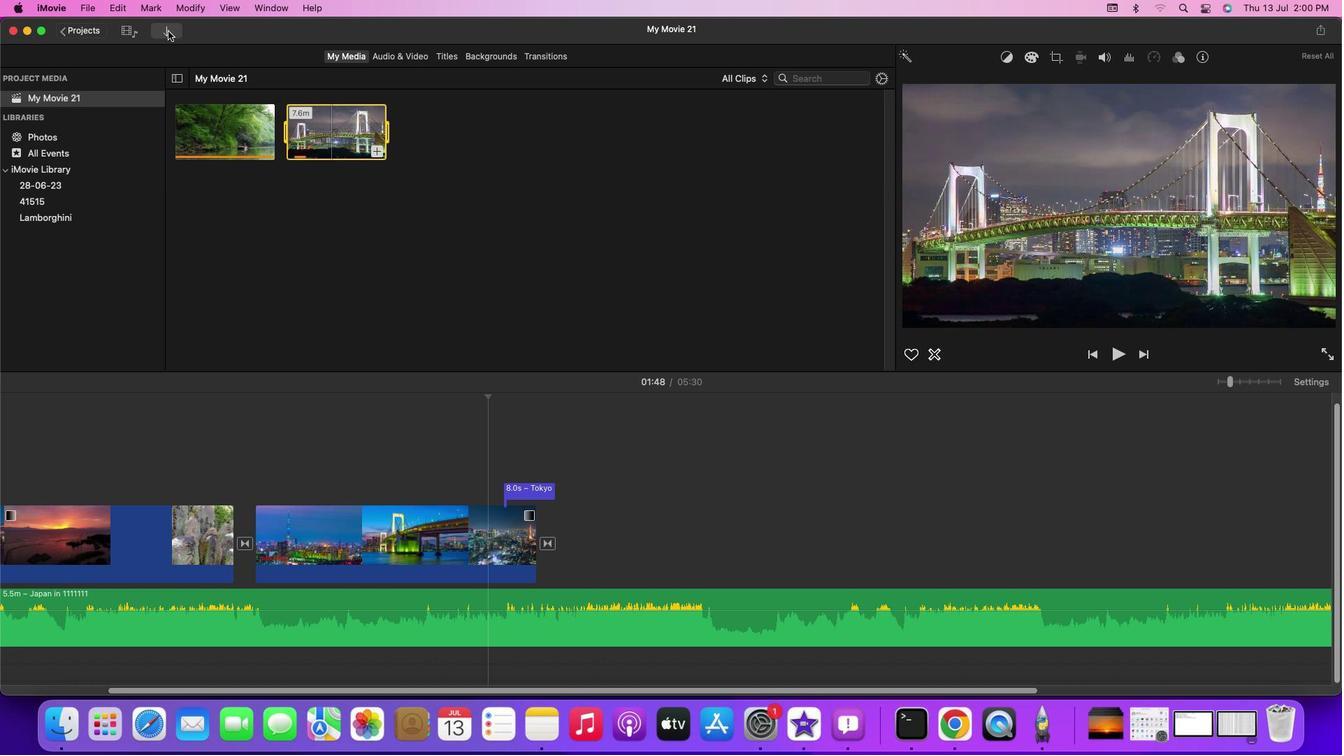 
Action: Mouse pressed left at (167, 30)
Screenshot: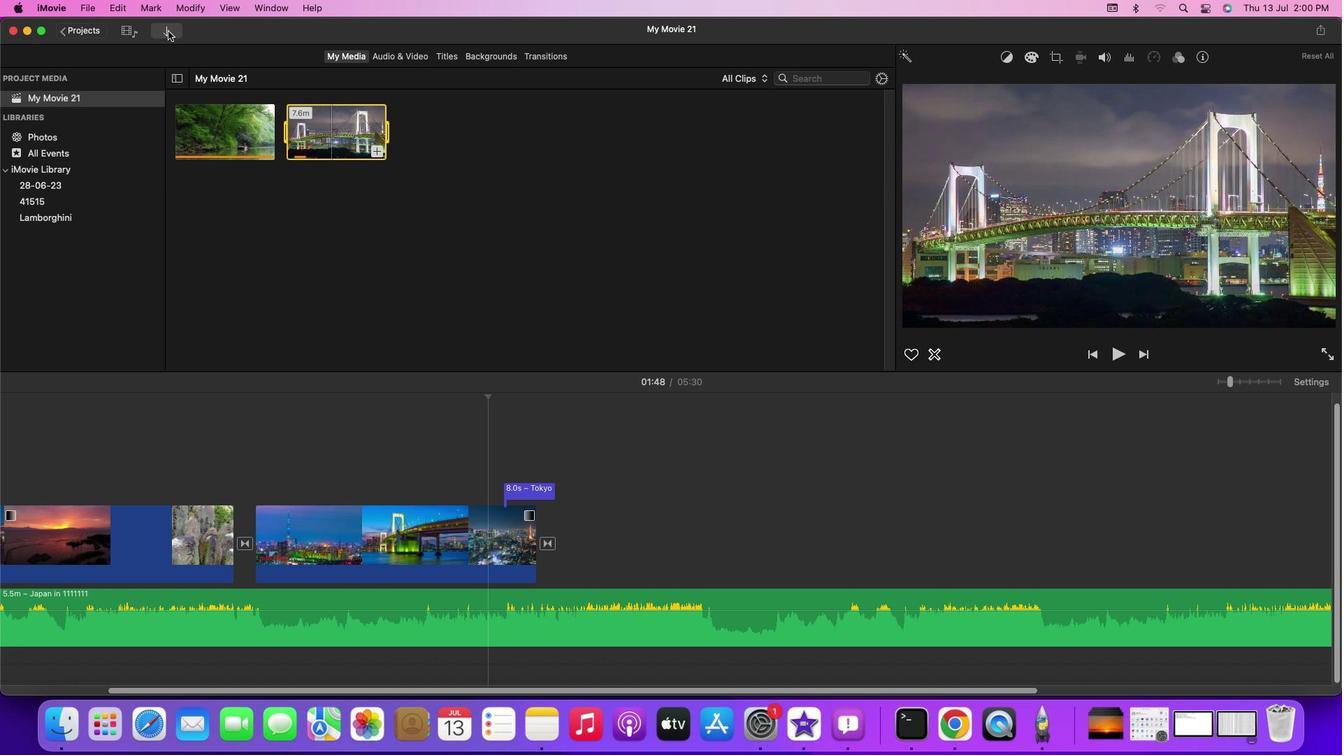 
Action: Mouse moved to (264, 414)
Screenshot: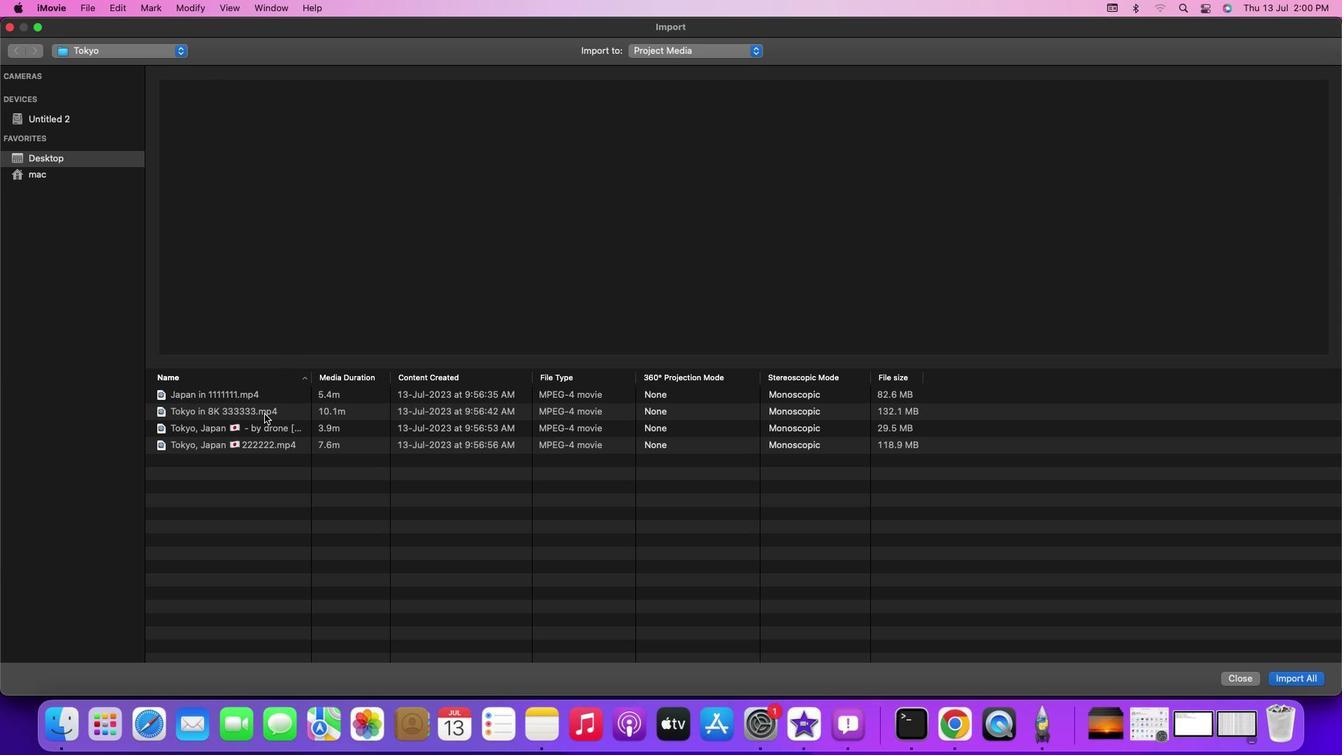 
Action: Mouse pressed left at (264, 414)
Screenshot: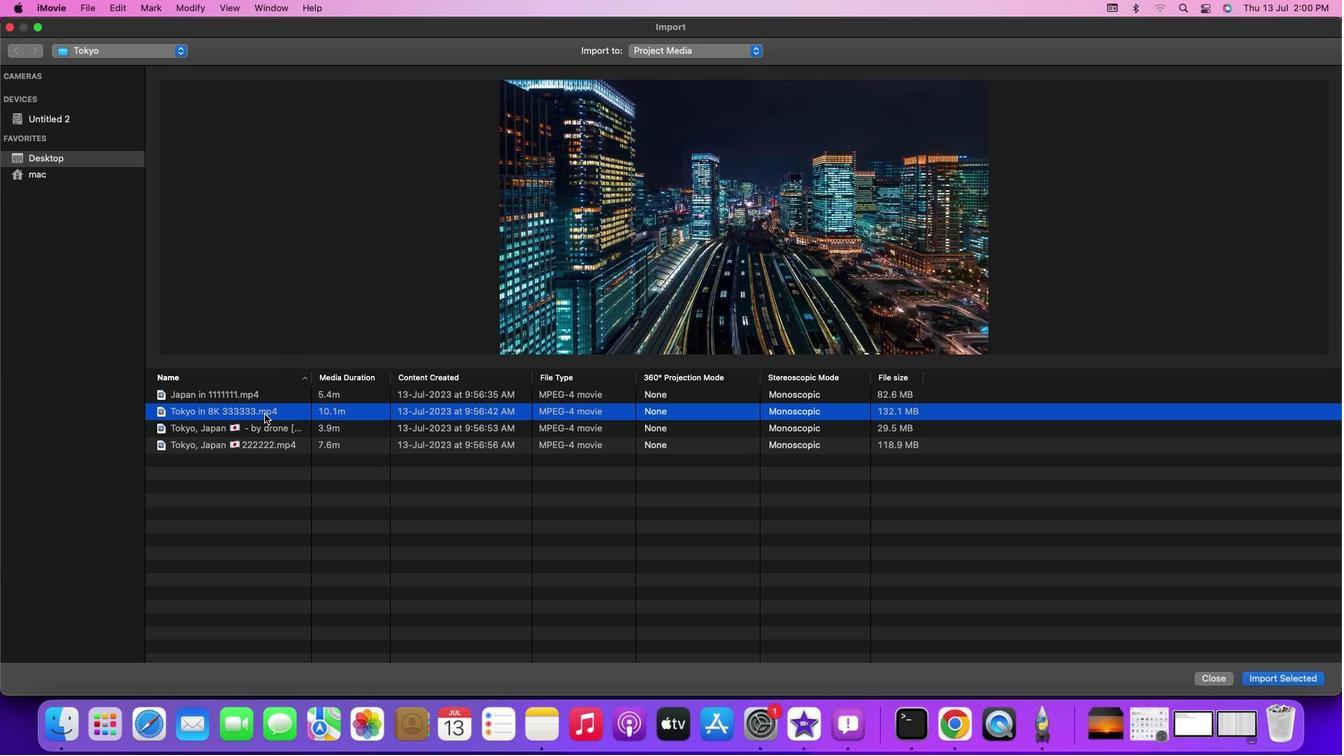 
Action: Mouse pressed left at (264, 414)
Screenshot: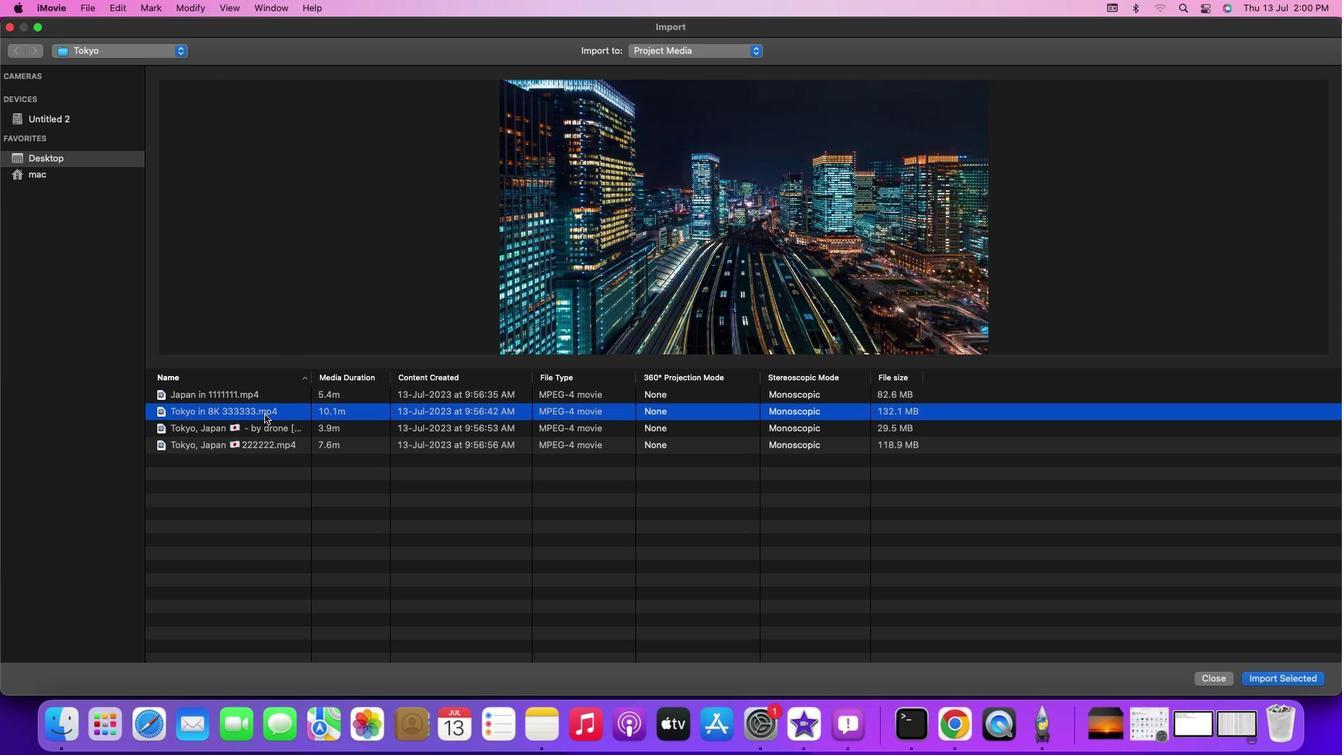 
Action: Mouse moved to (337, 137)
Screenshot: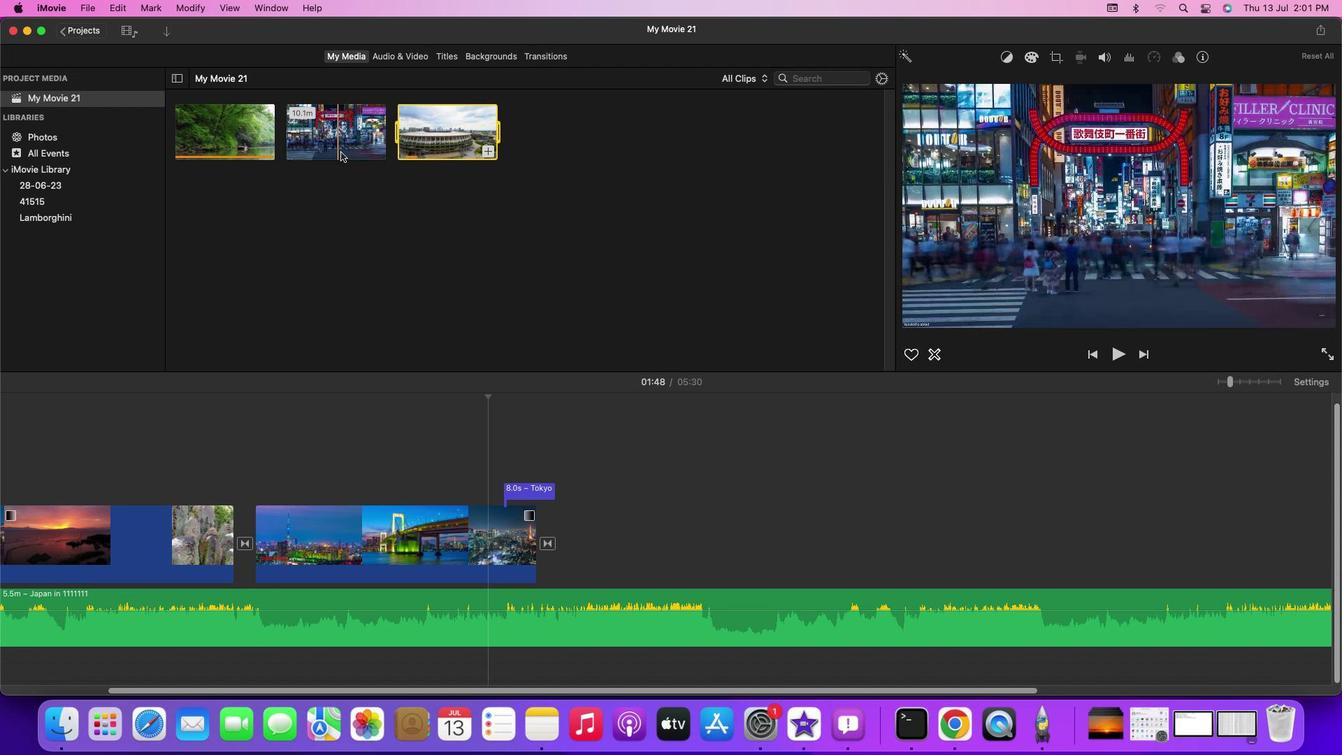 
Action: Mouse pressed left at (337, 137)
Screenshot: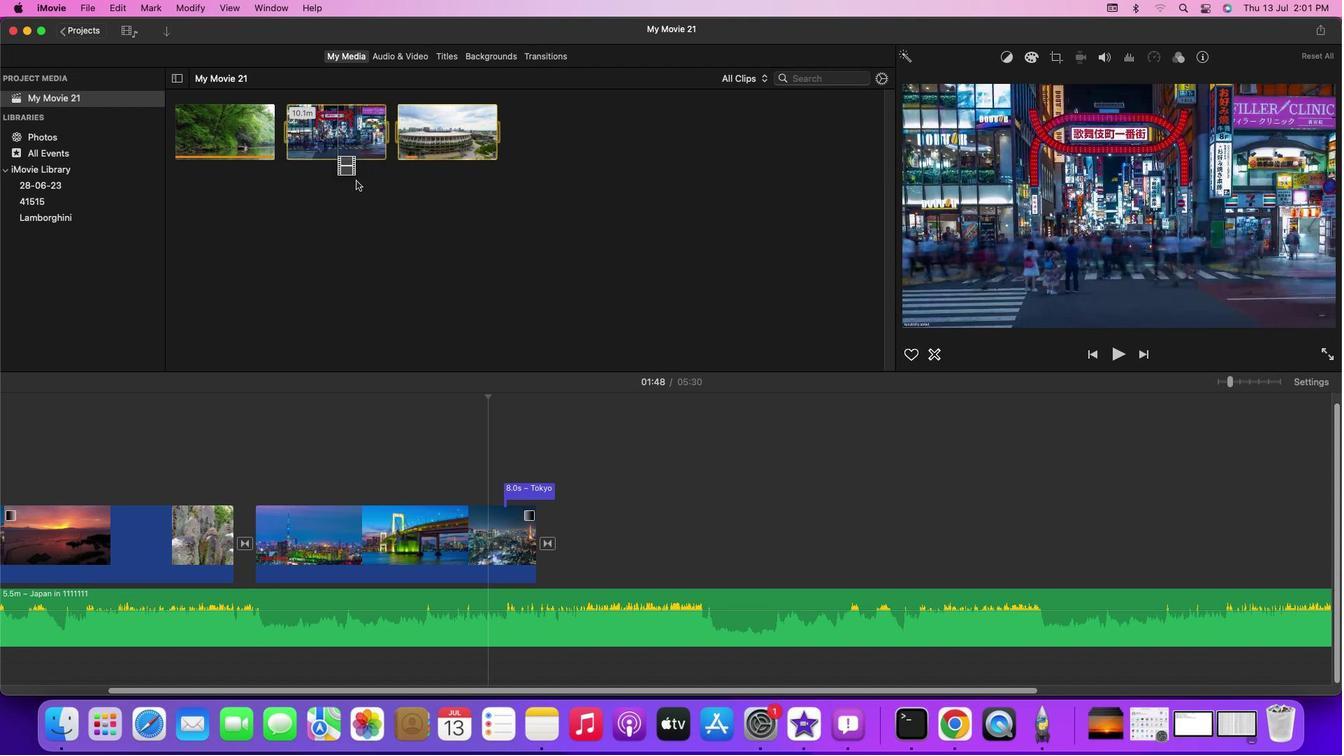 
Action: Mouse moved to (560, 559)
Screenshot: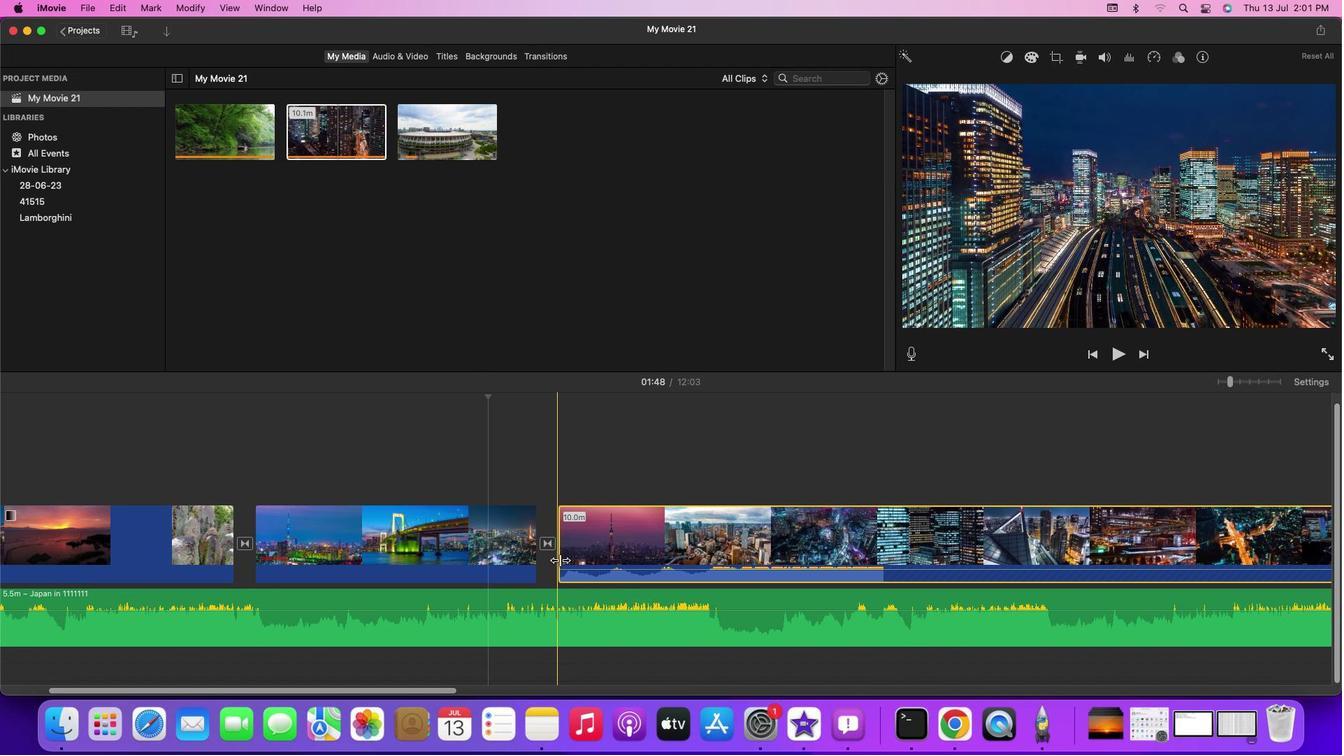 
Action: Mouse pressed left at (560, 559)
Screenshot: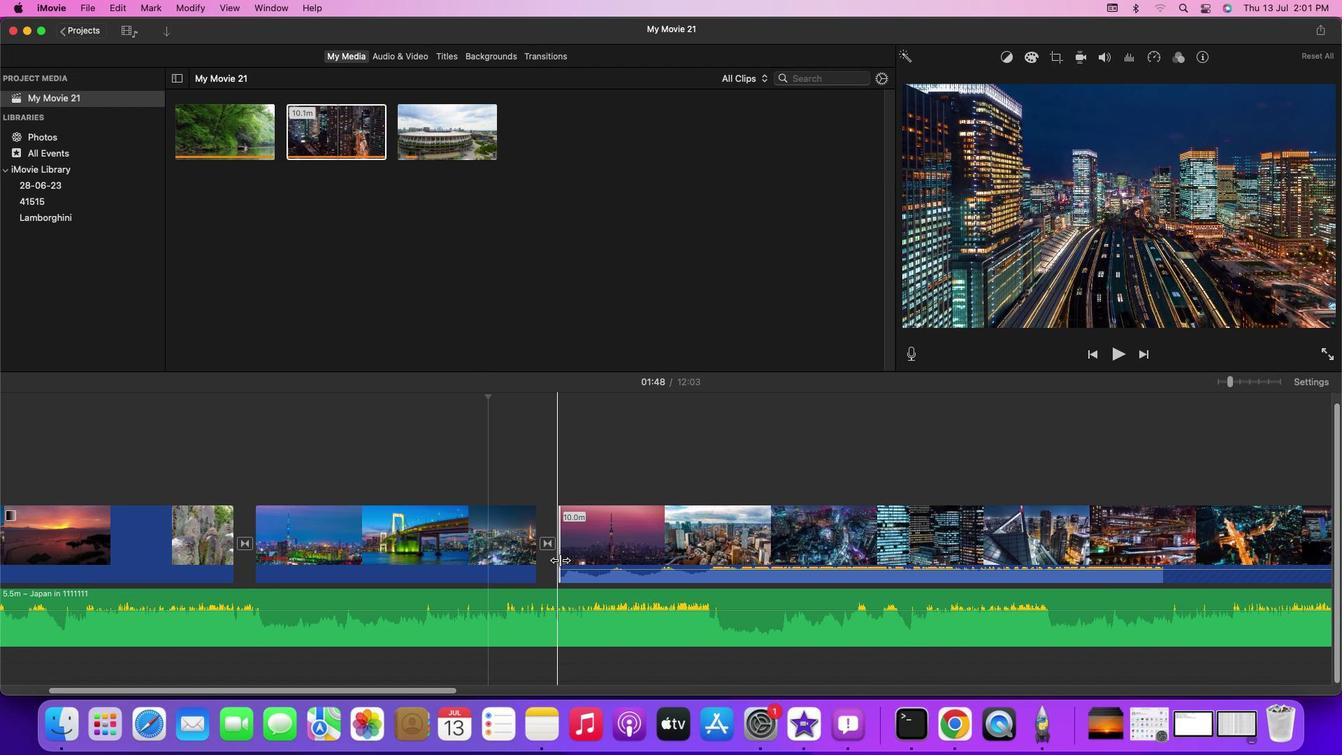 
Action: Mouse moved to (795, 453)
Screenshot: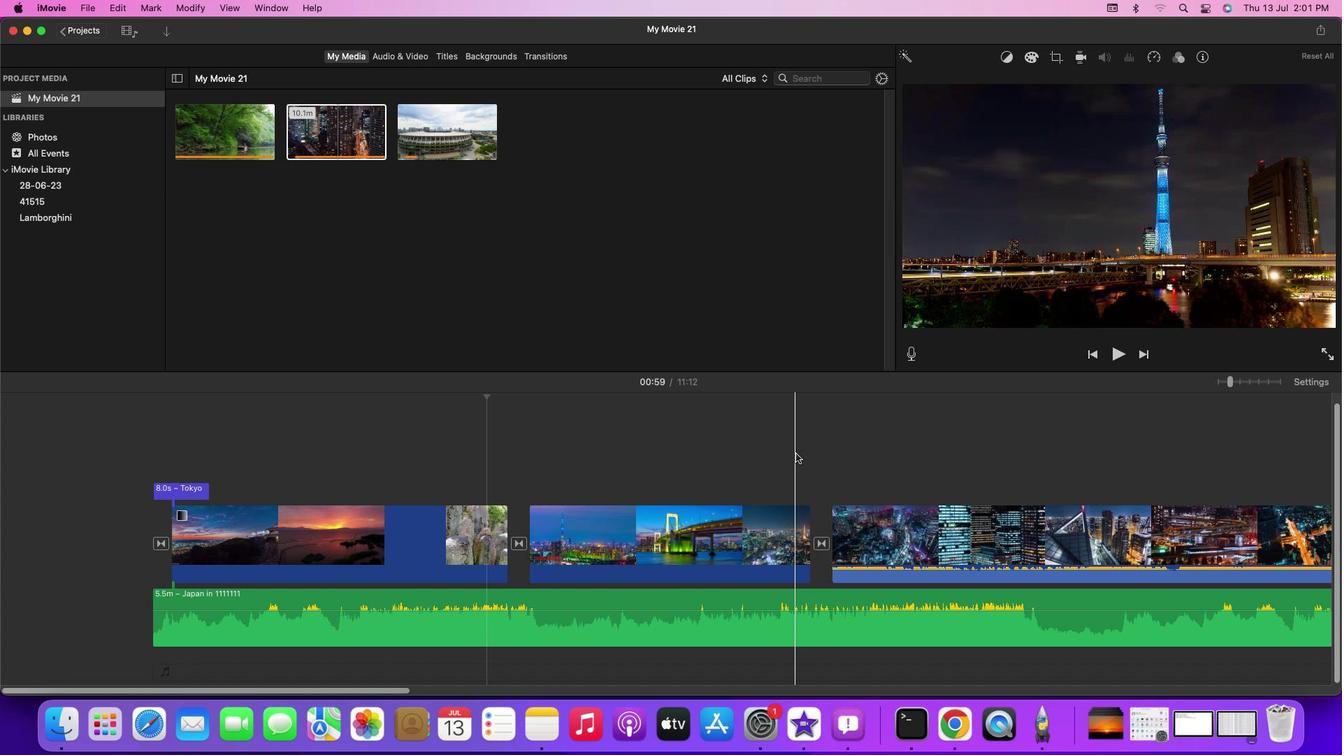 
Action: Mouse pressed left at (795, 453)
Screenshot: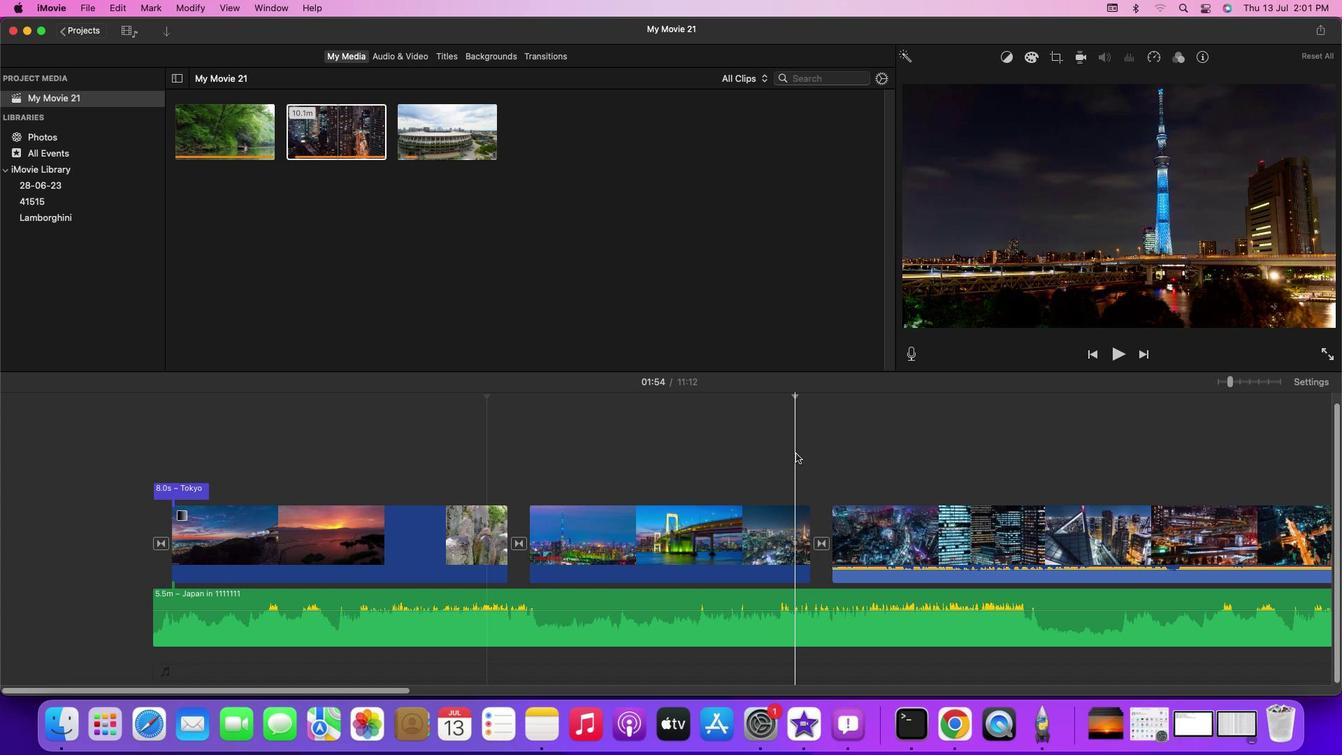
Action: Key pressed Key.spaceKey.space
Screenshot: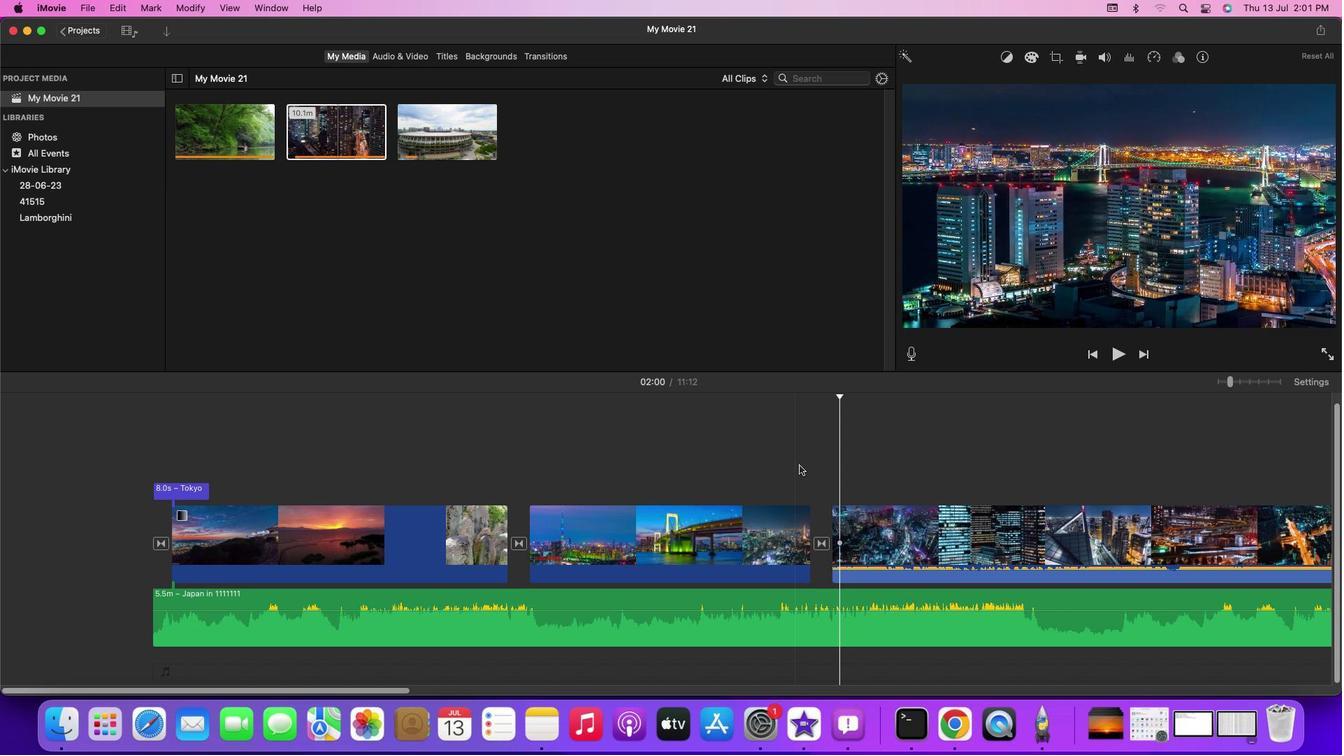 
Action: Mouse moved to (908, 541)
Screenshot: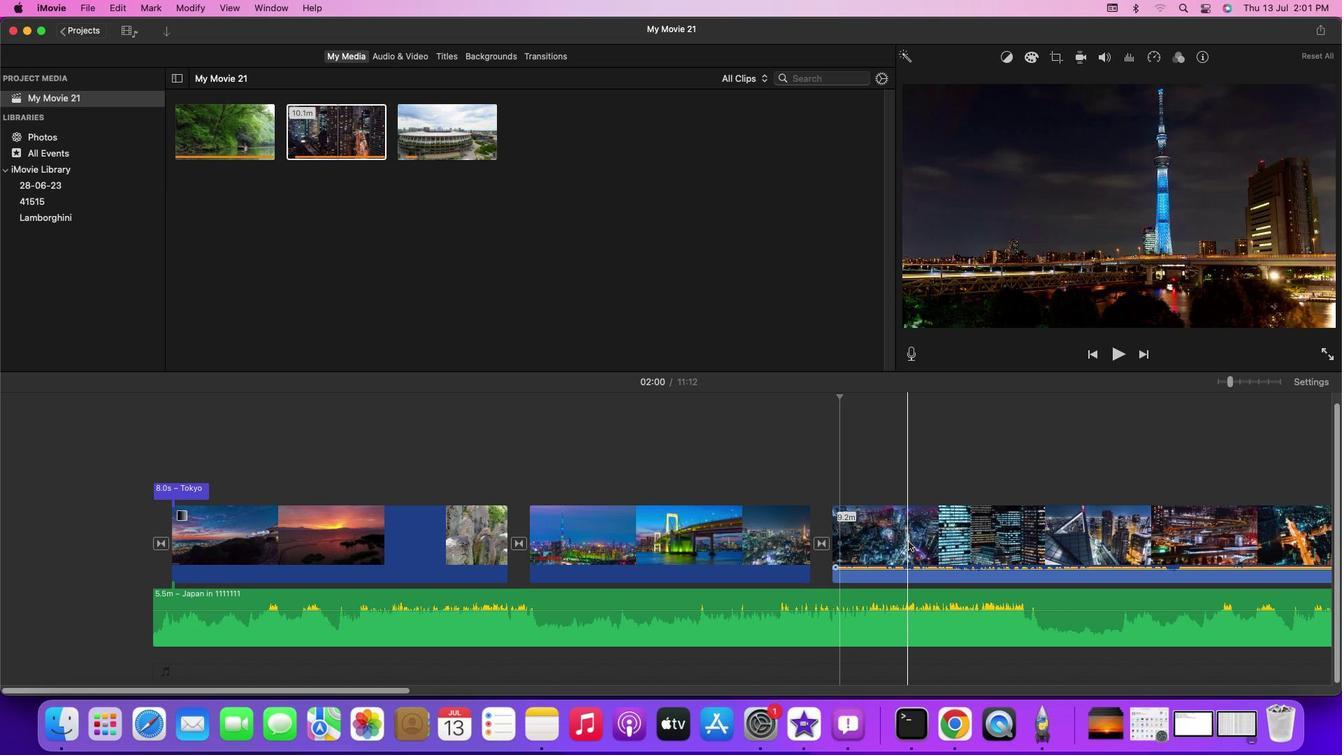 
Action: Mouse pressed right at (908, 541)
Screenshot: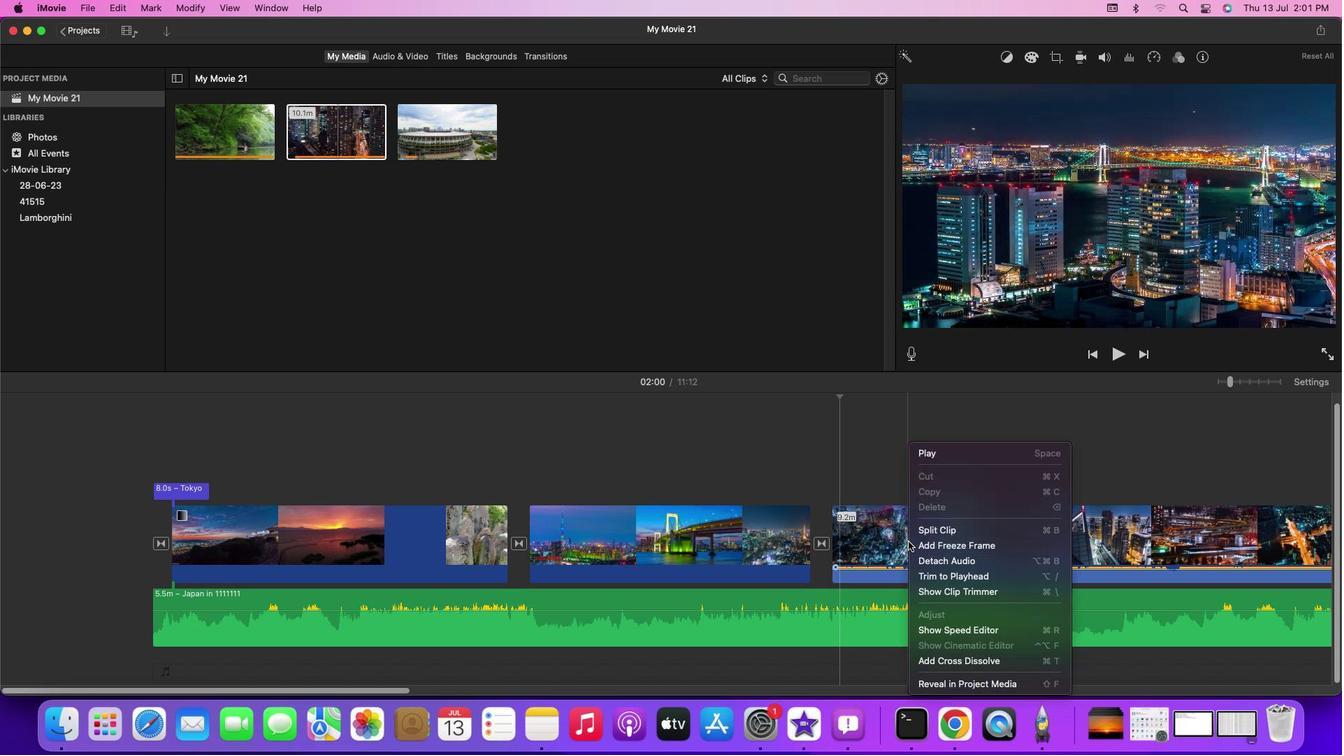 
Action: Mouse moved to (938, 564)
Screenshot: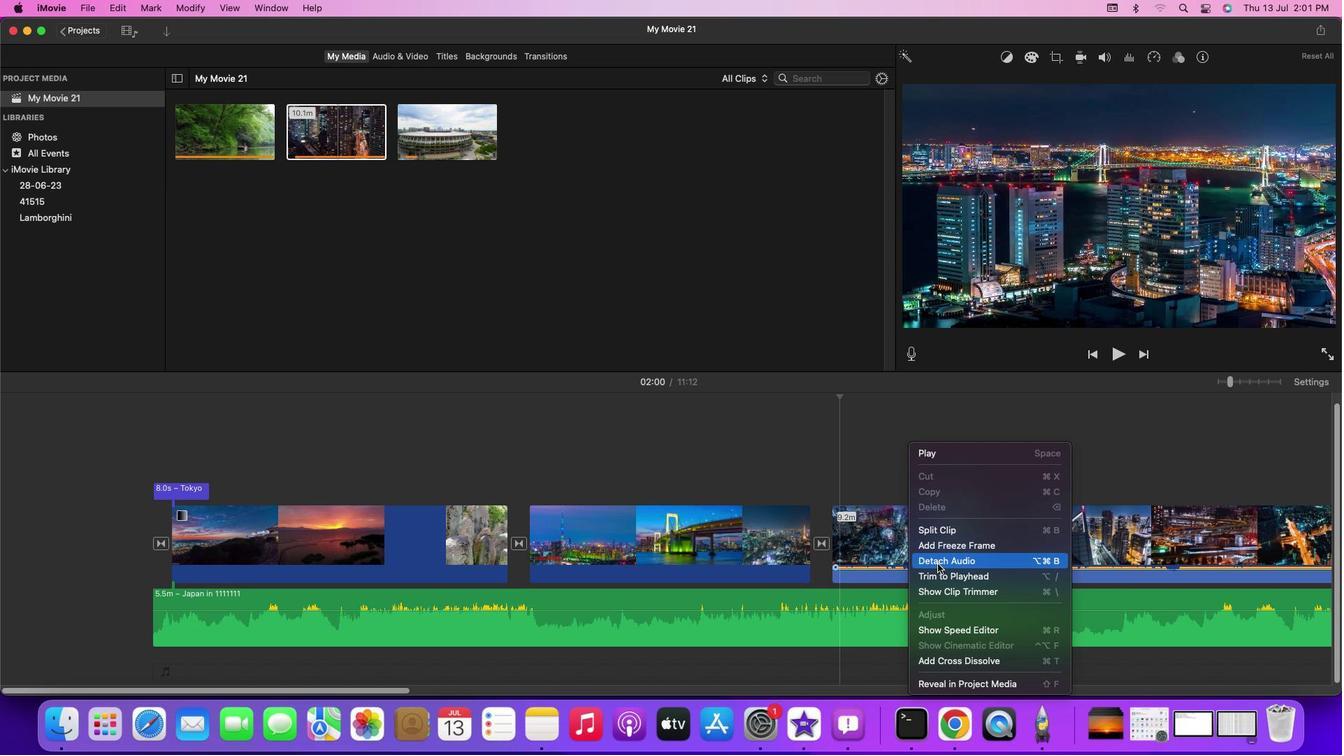 
Action: Mouse pressed left at (938, 564)
Screenshot: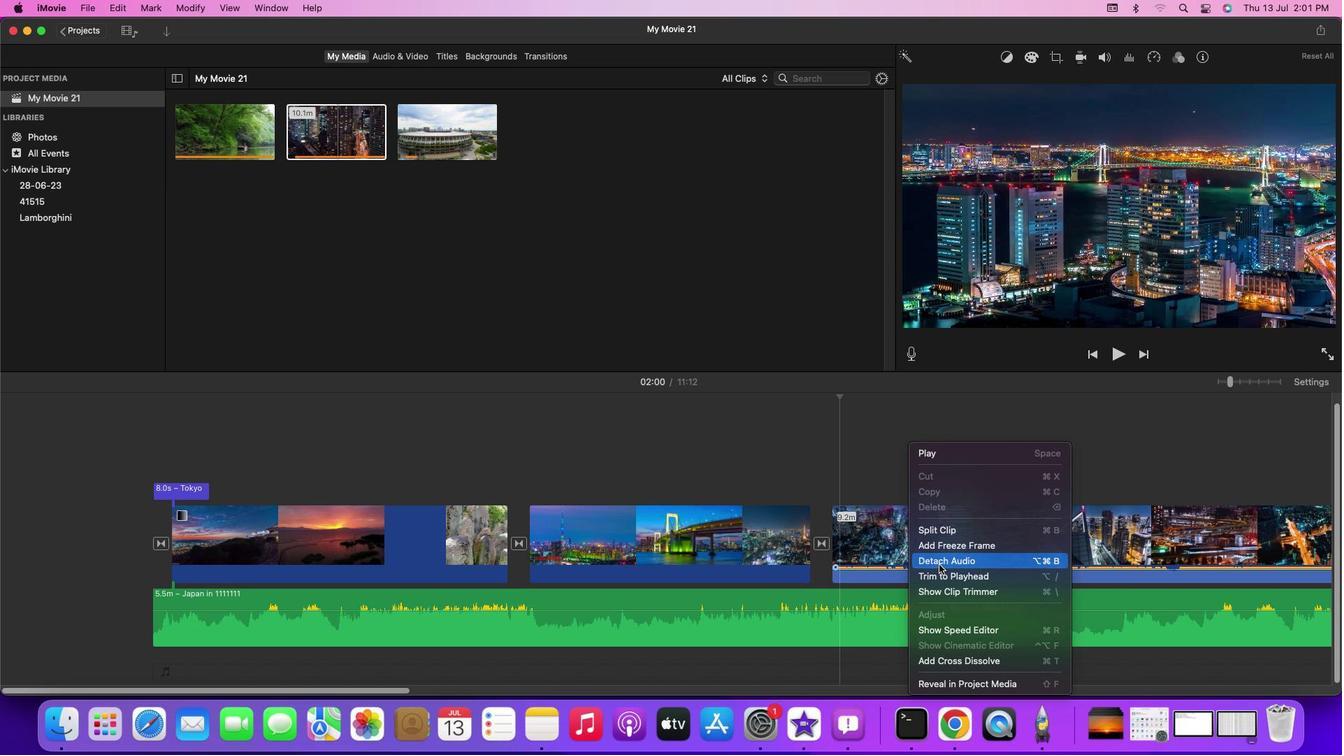 
Action: Mouse moved to (933, 656)
Screenshot: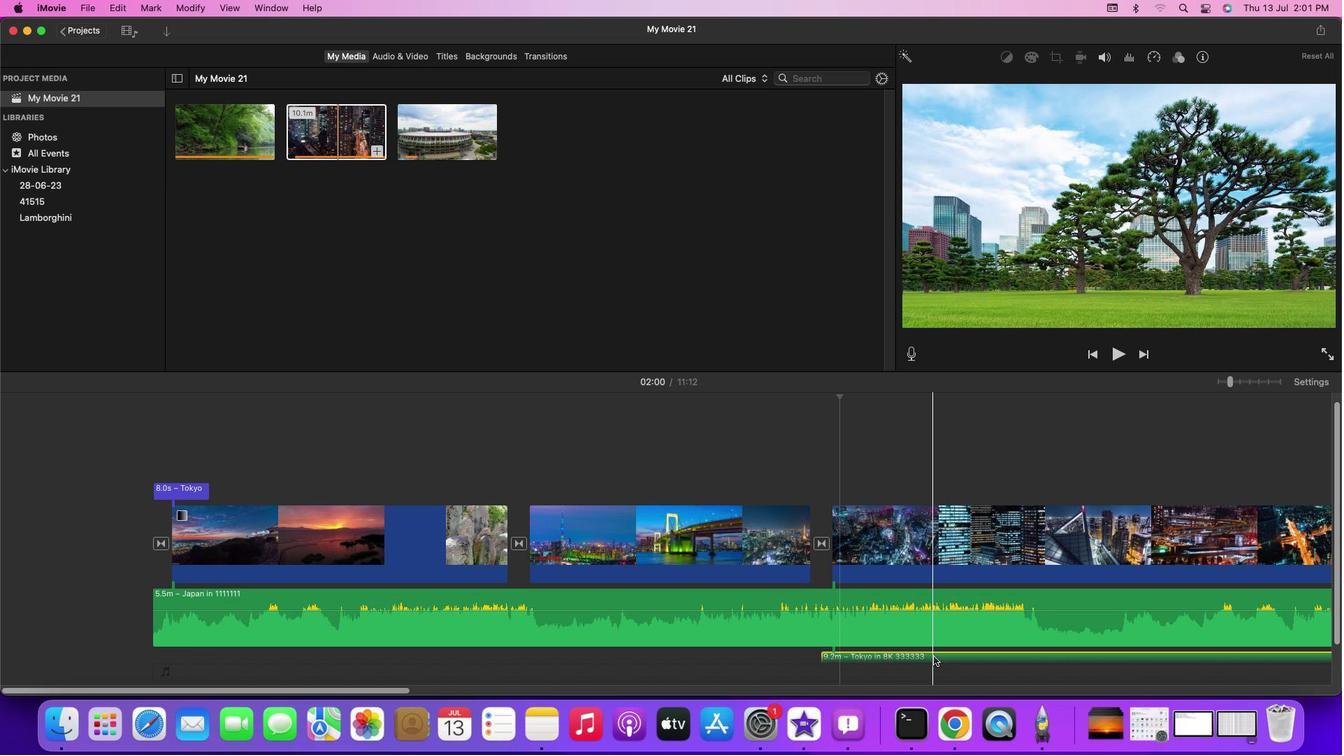 
Action: Mouse pressed right at (933, 656)
Screenshot: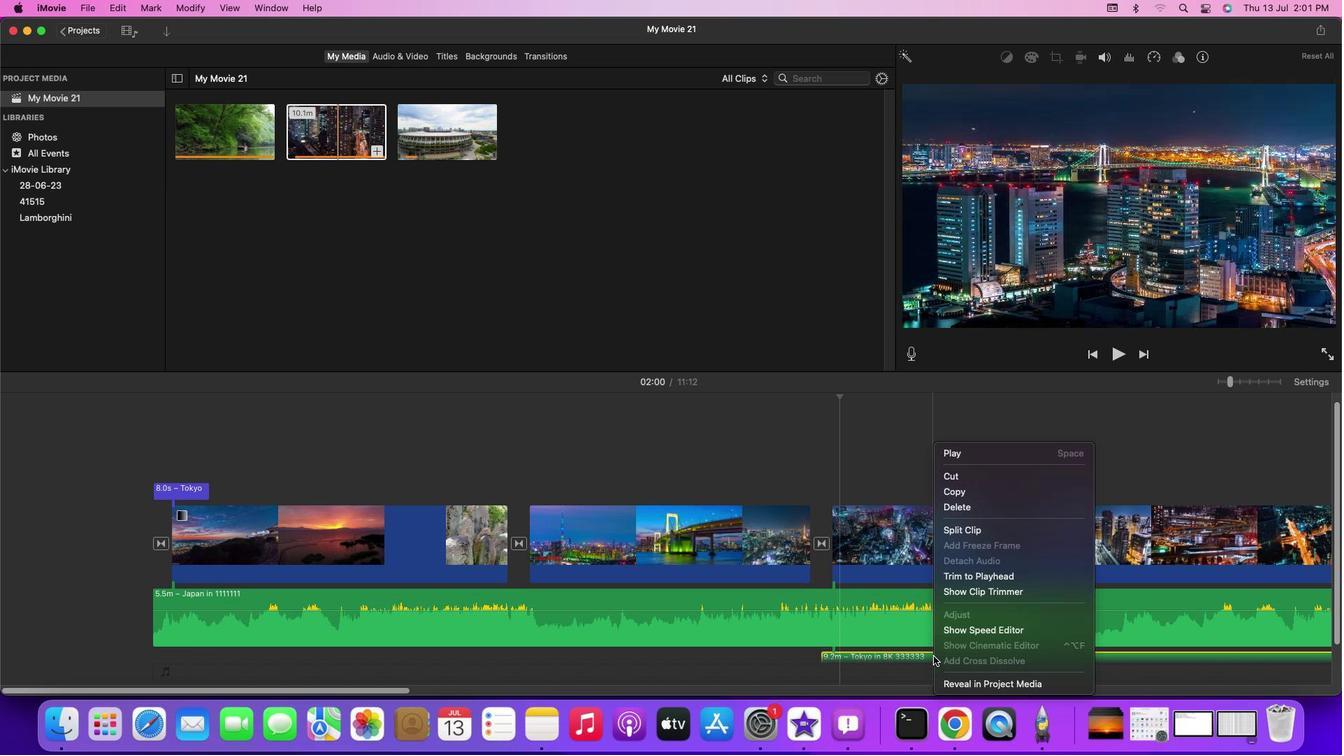 
Action: Mouse moved to (963, 512)
Screenshot: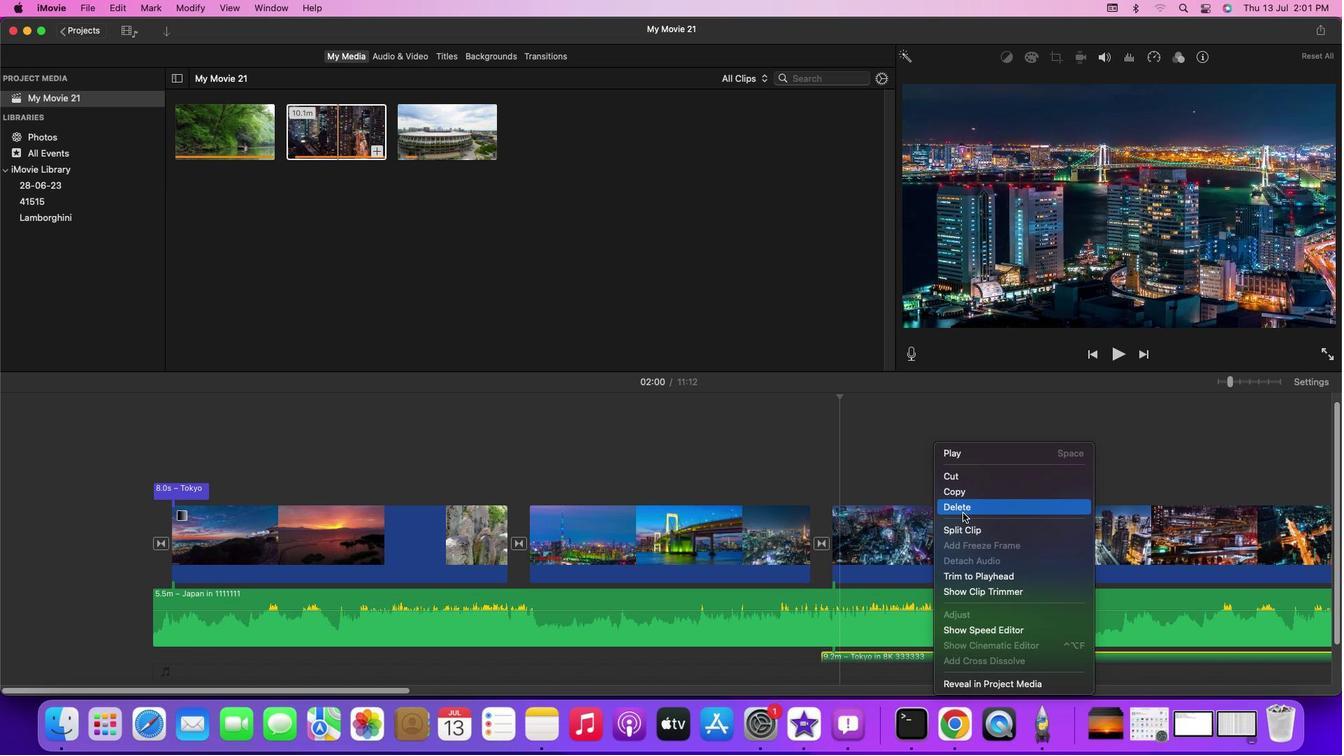
Action: Mouse pressed left at (963, 512)
Screenshot: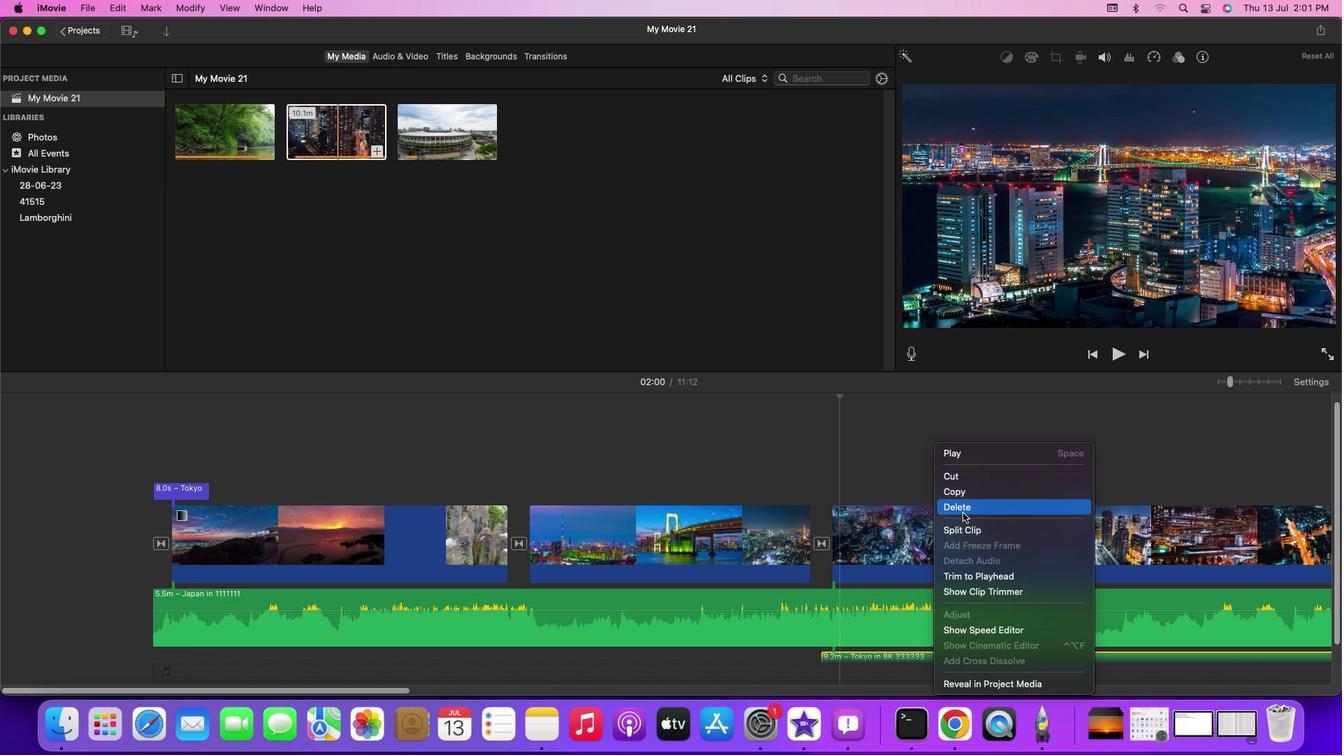 
Action: Mouse moved to (416, 692)
Screenshot: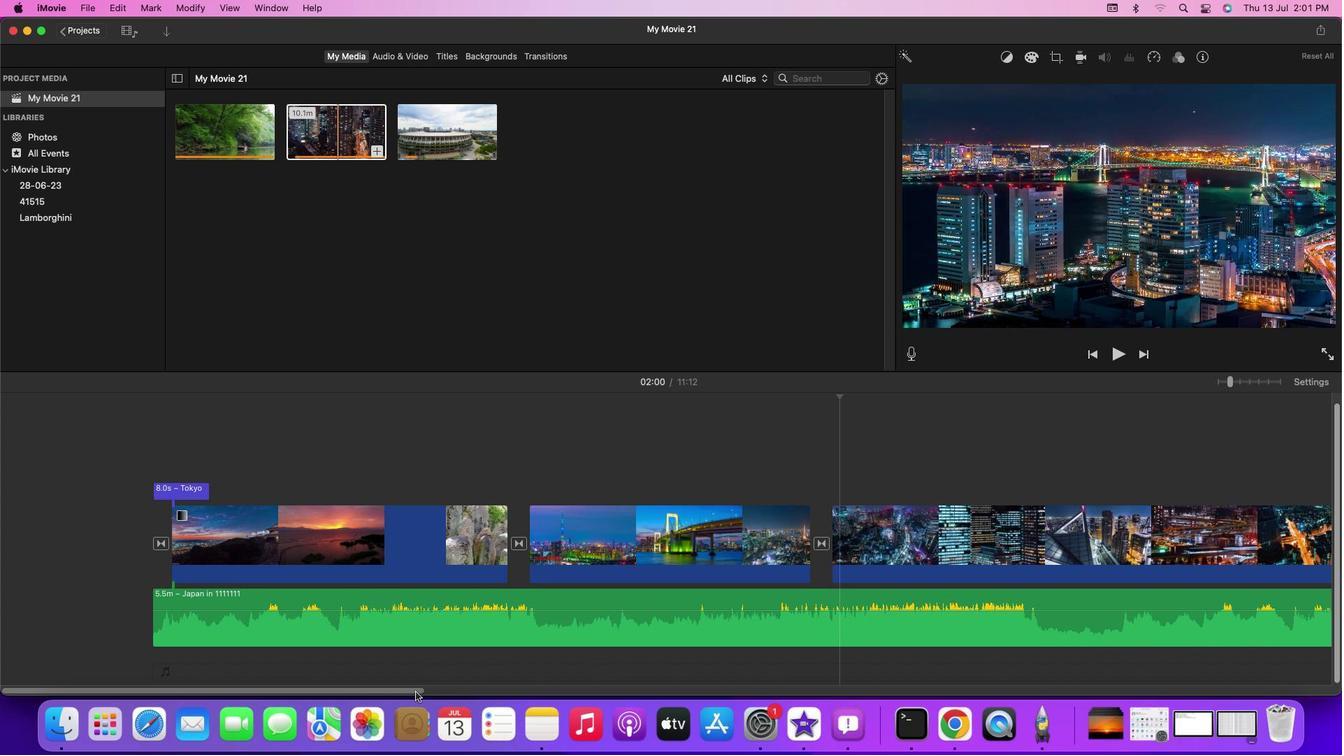 
Action: Mouse pressed left at (416, 692)
Screenshot: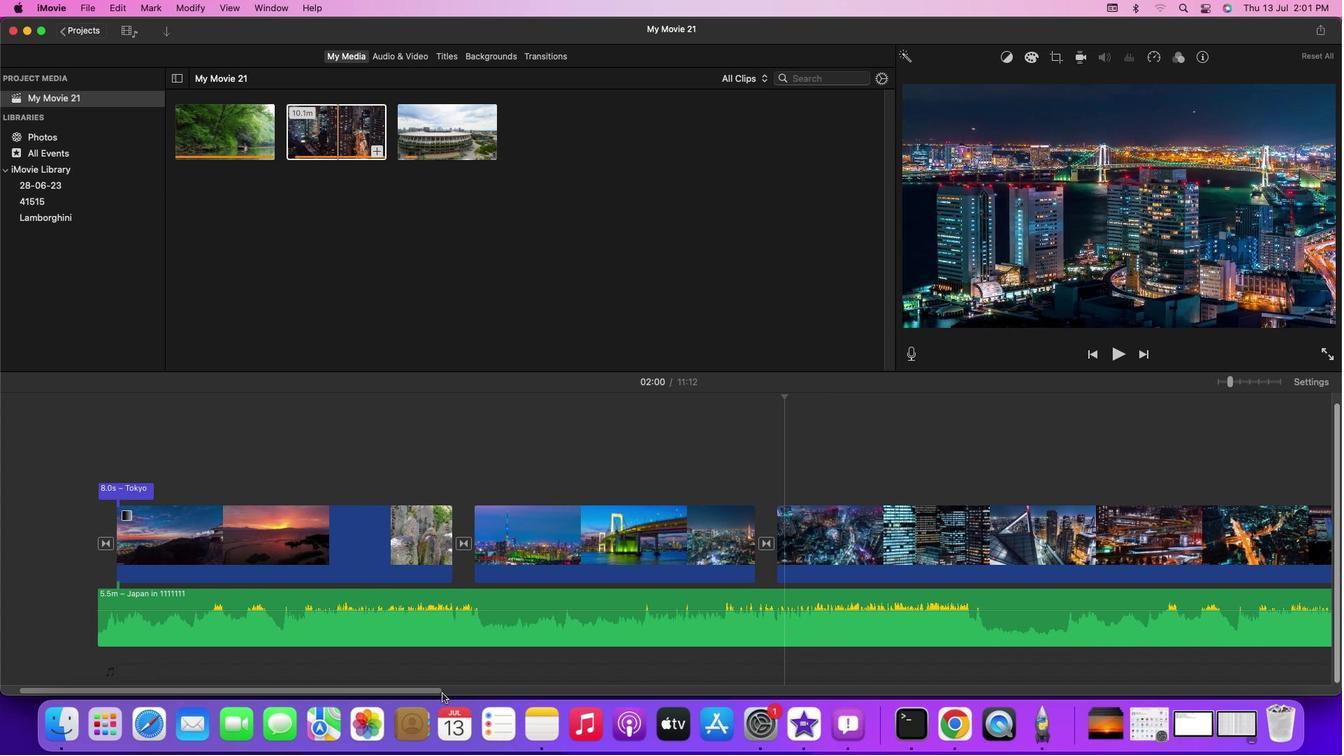 
Action: Mouse moved to (569, 439)
Screenshot: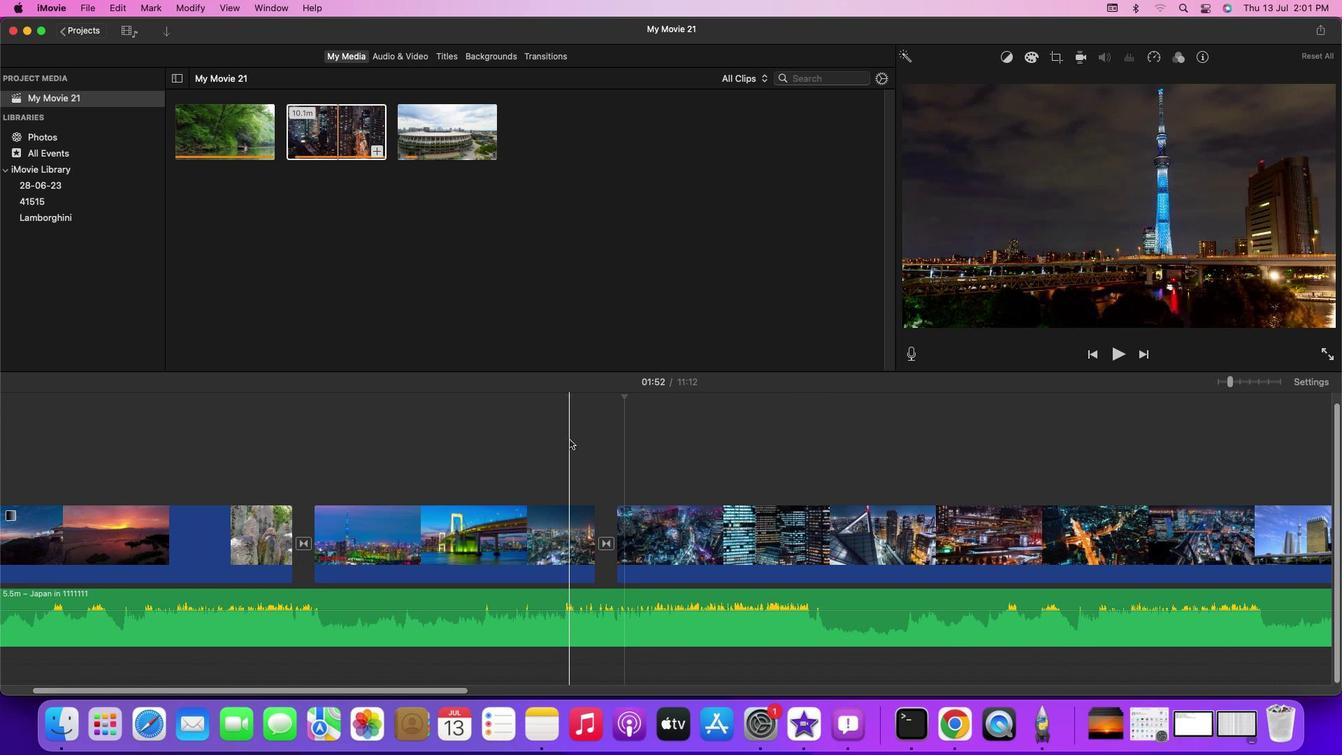 
Action: Mouse pressed left at (569, 439)
Screenshot: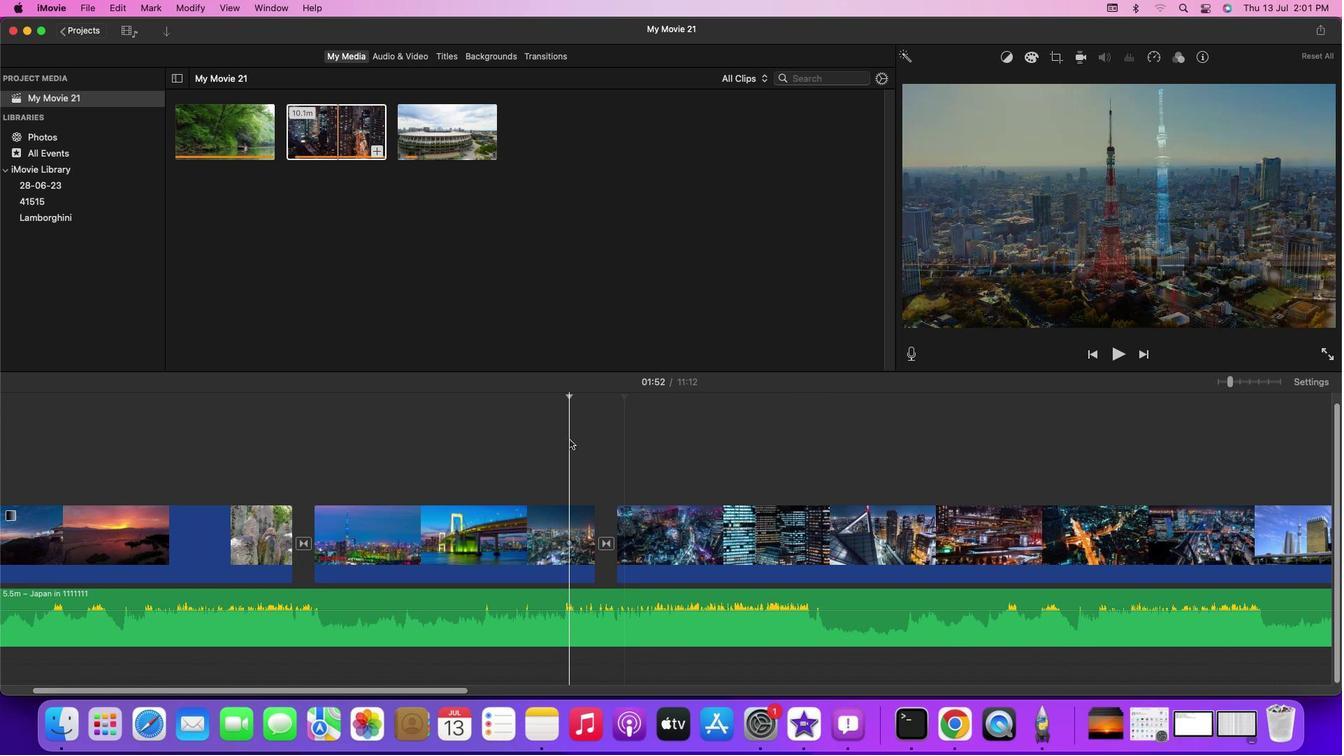 
Action: Key pressed Key.space
Screenshot: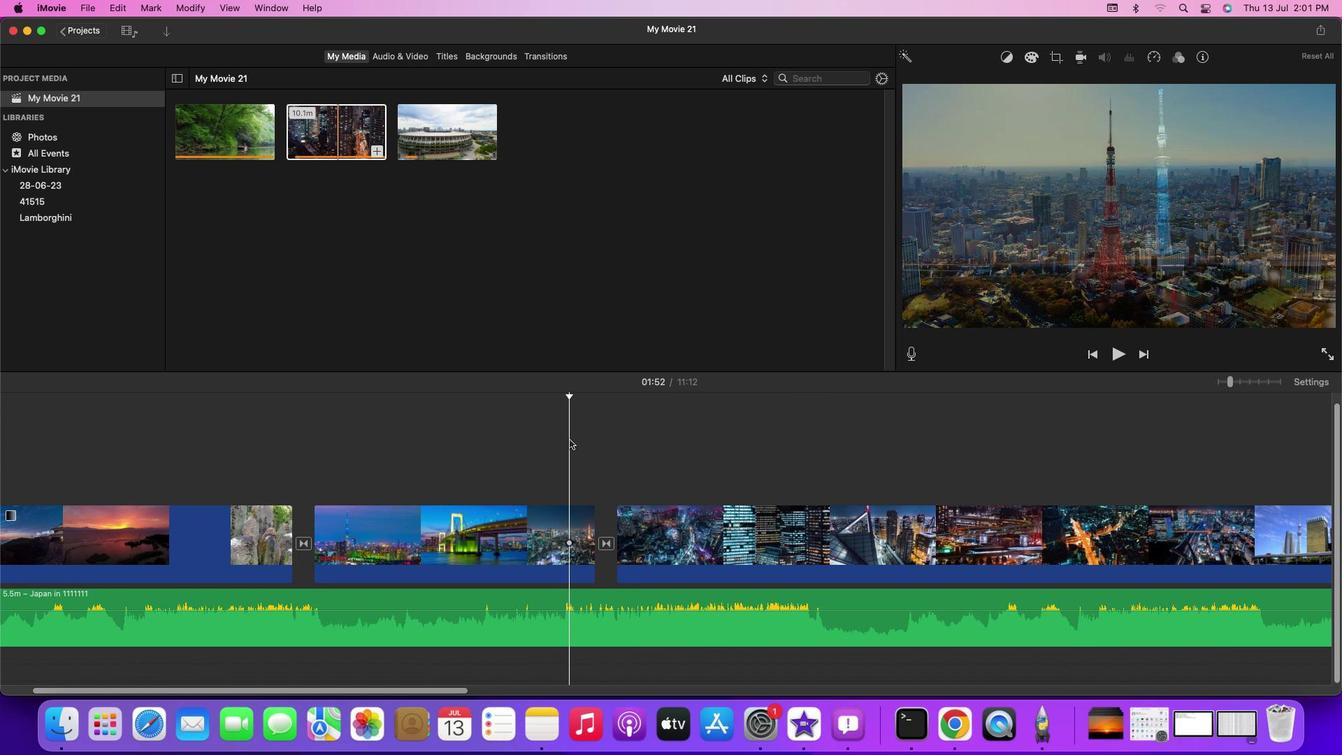 
Action: Mouse moved to (574, 444)
Screenshot: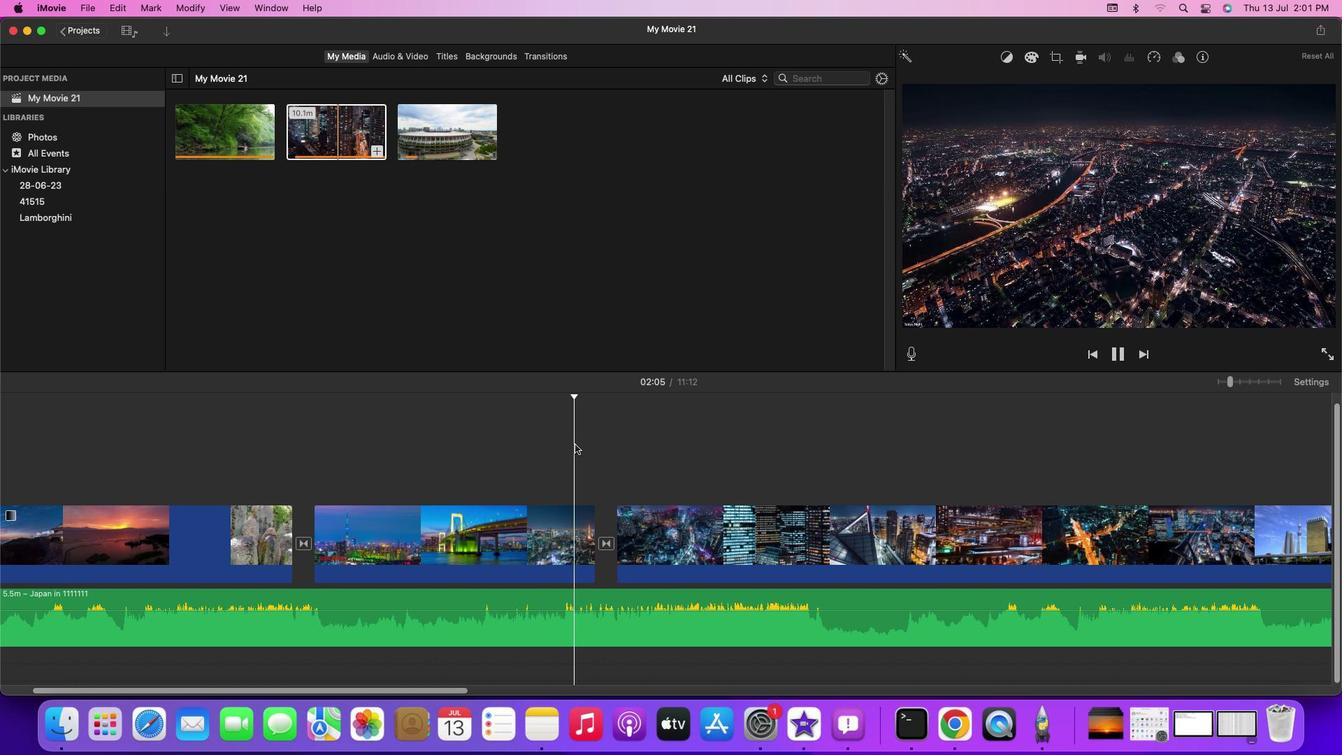 
Action: Mouse pressed left at (574, 444)
Screenshot: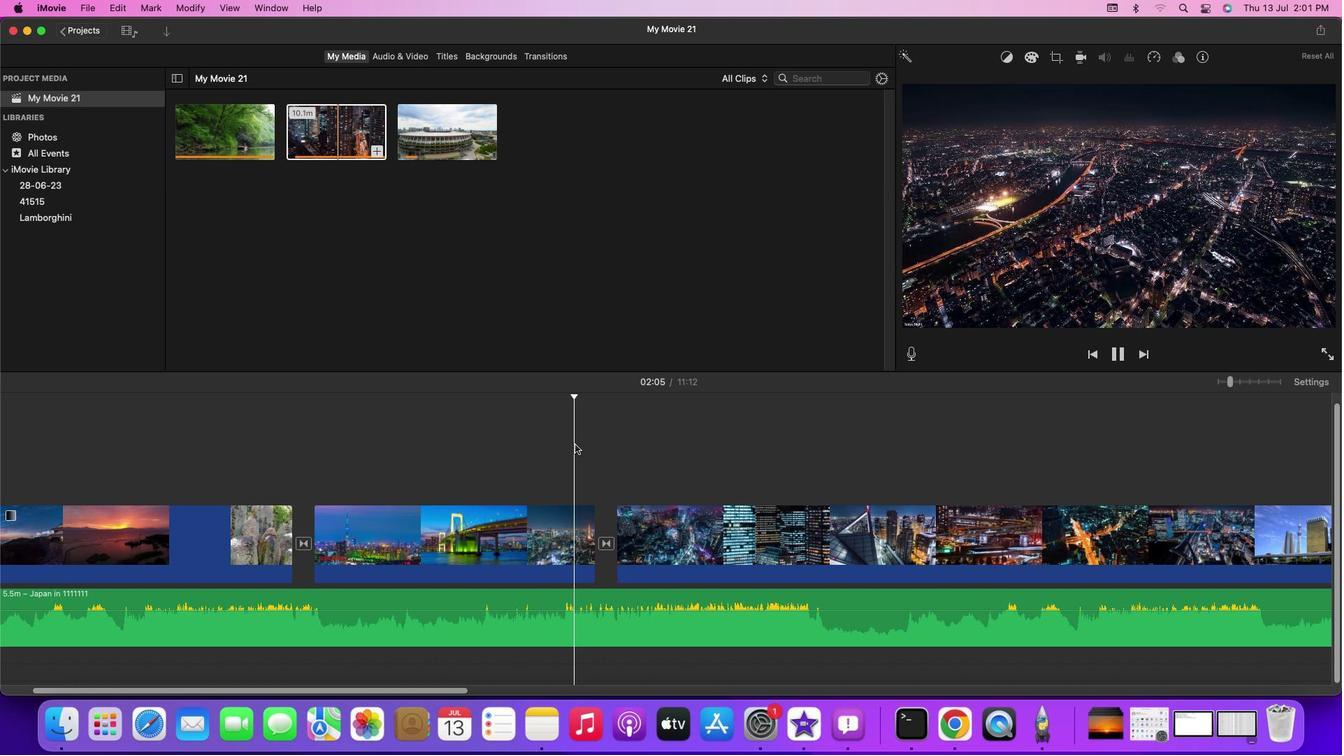 
Action: Key pressed Key.spaceKey.space
Screenshot: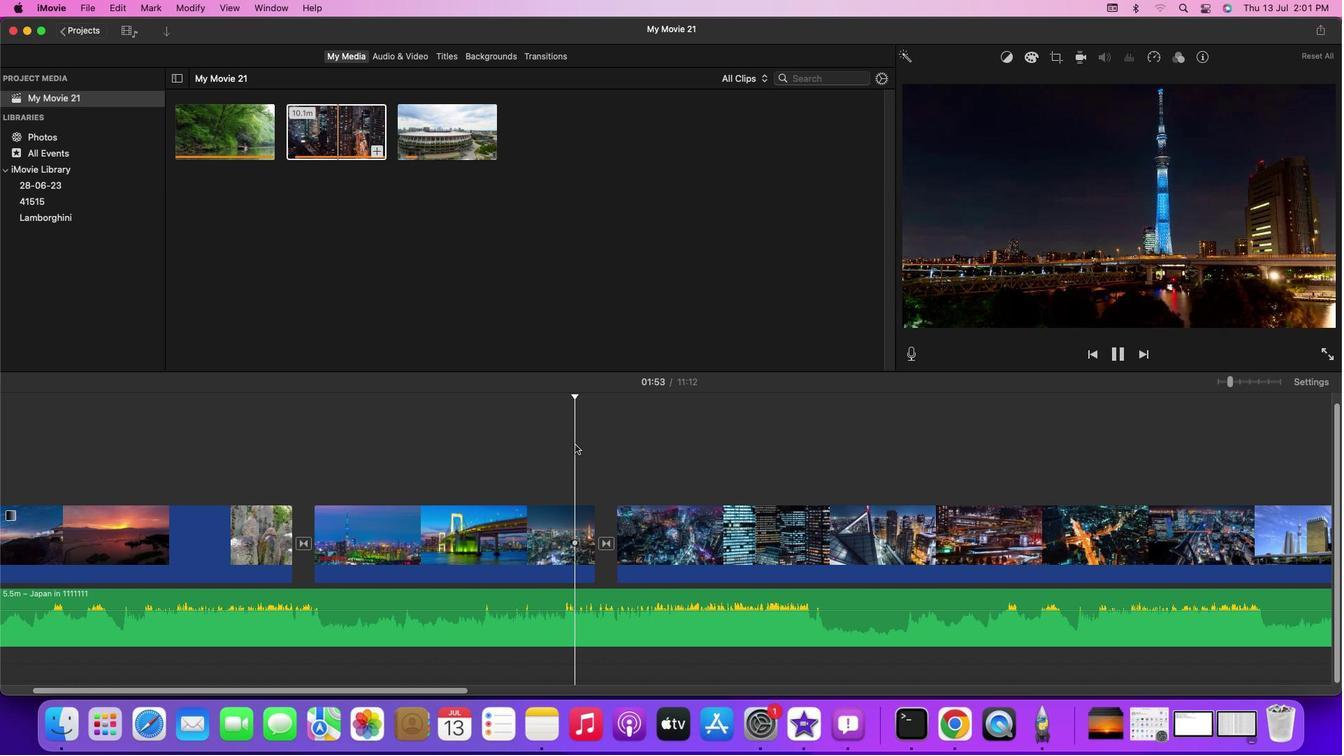 
Action: Mouse moved to (774, 448)
Screenshot: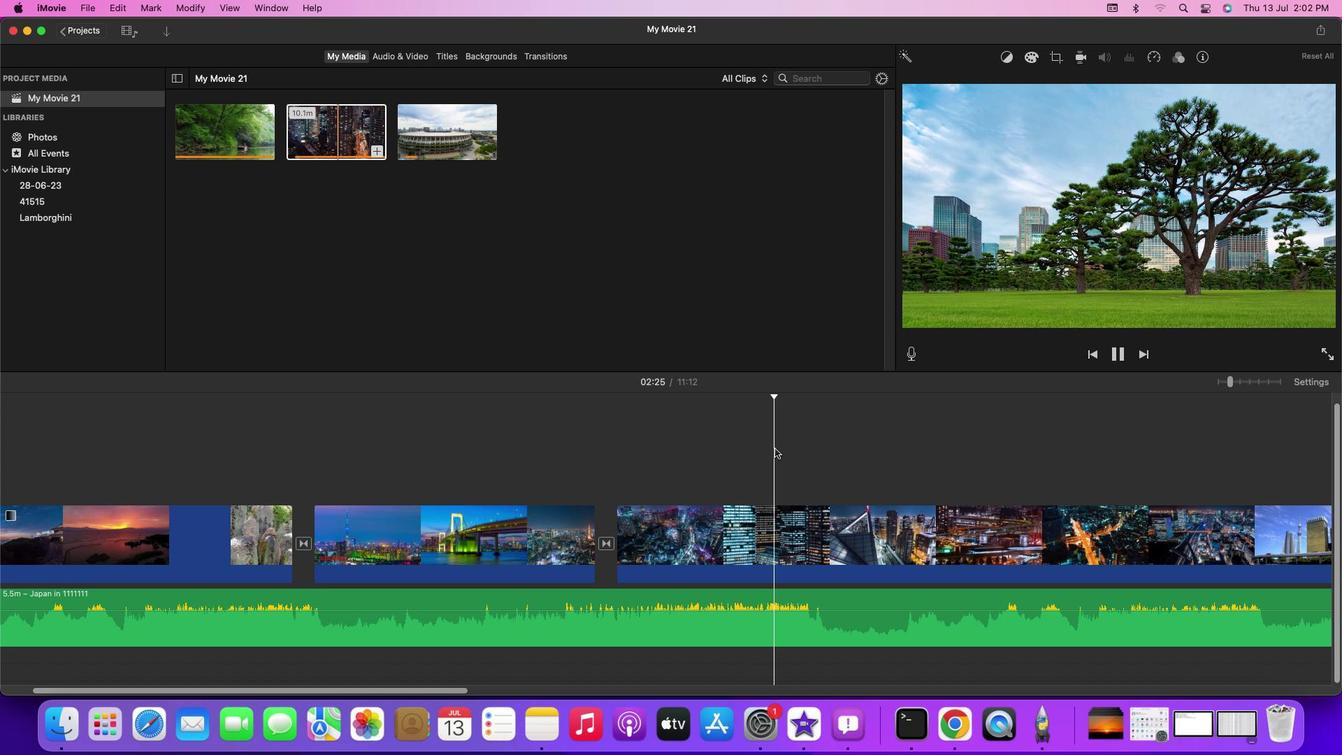 
Action: Mouse pressed left at (774, 448)
Screenshot: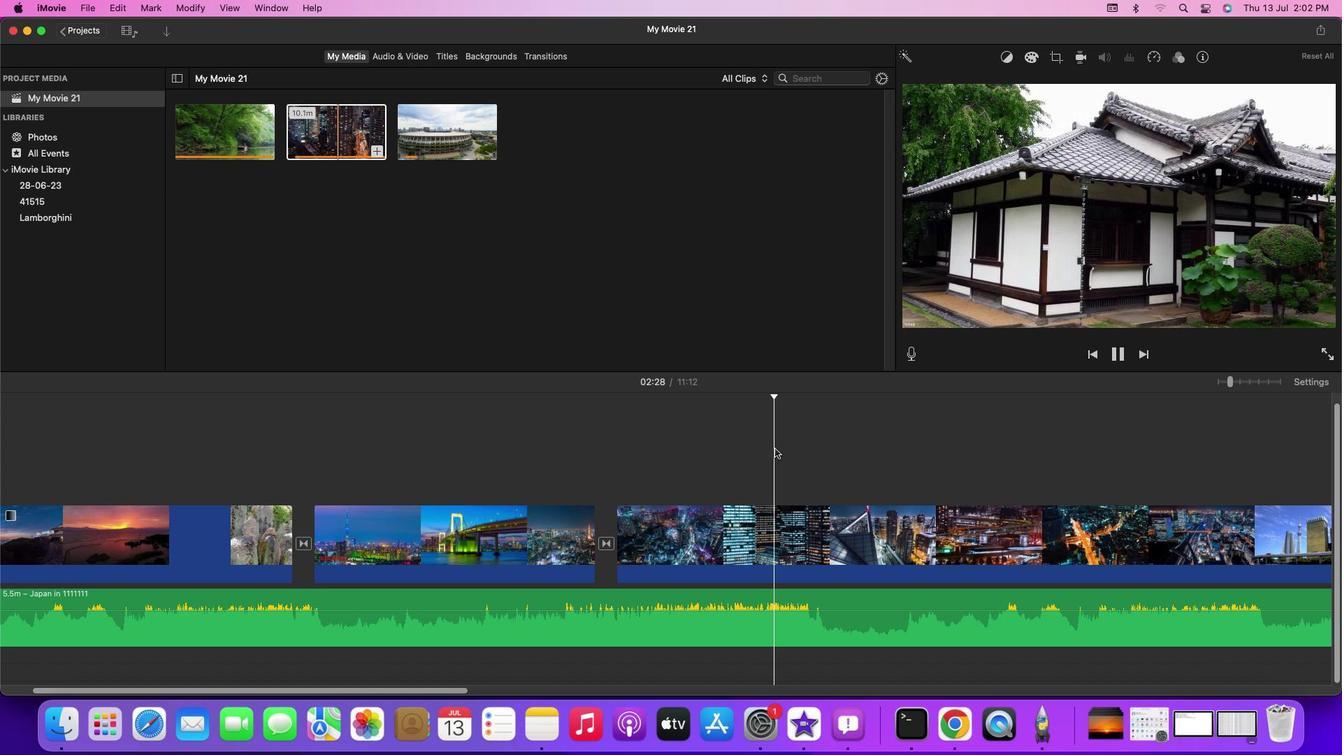 
Action: Mouse moved to (795, 449)
Screenshot: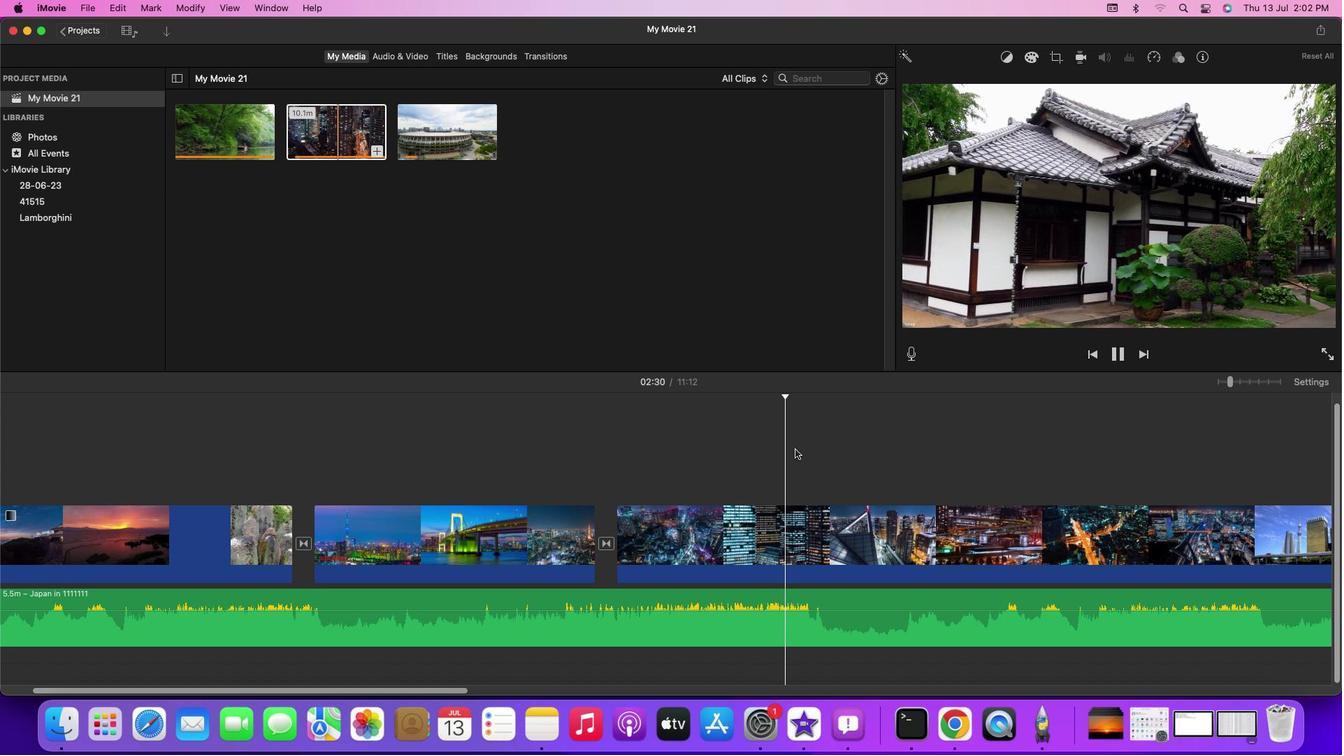 
Action: Mouse pressed left at (795, 449)
Screenshot: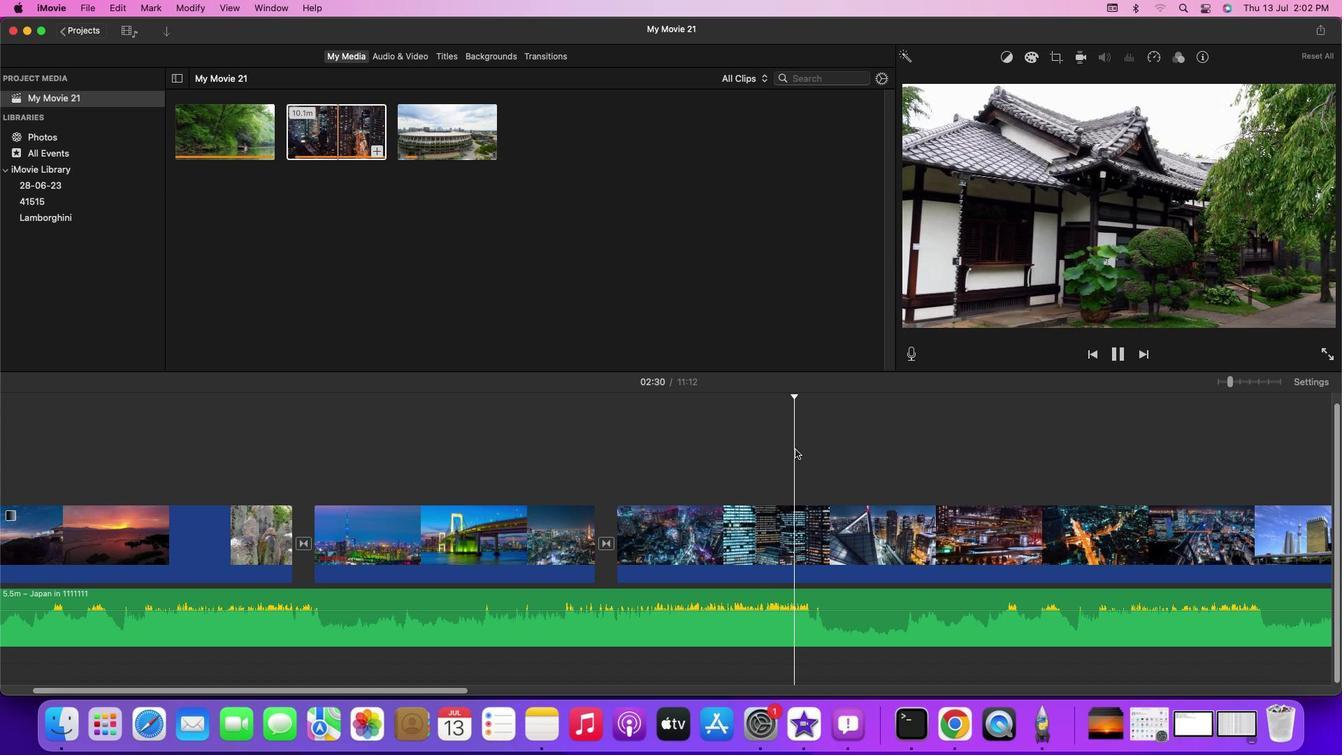 
Action: Mouse moved to (795, 447)
Screenshot: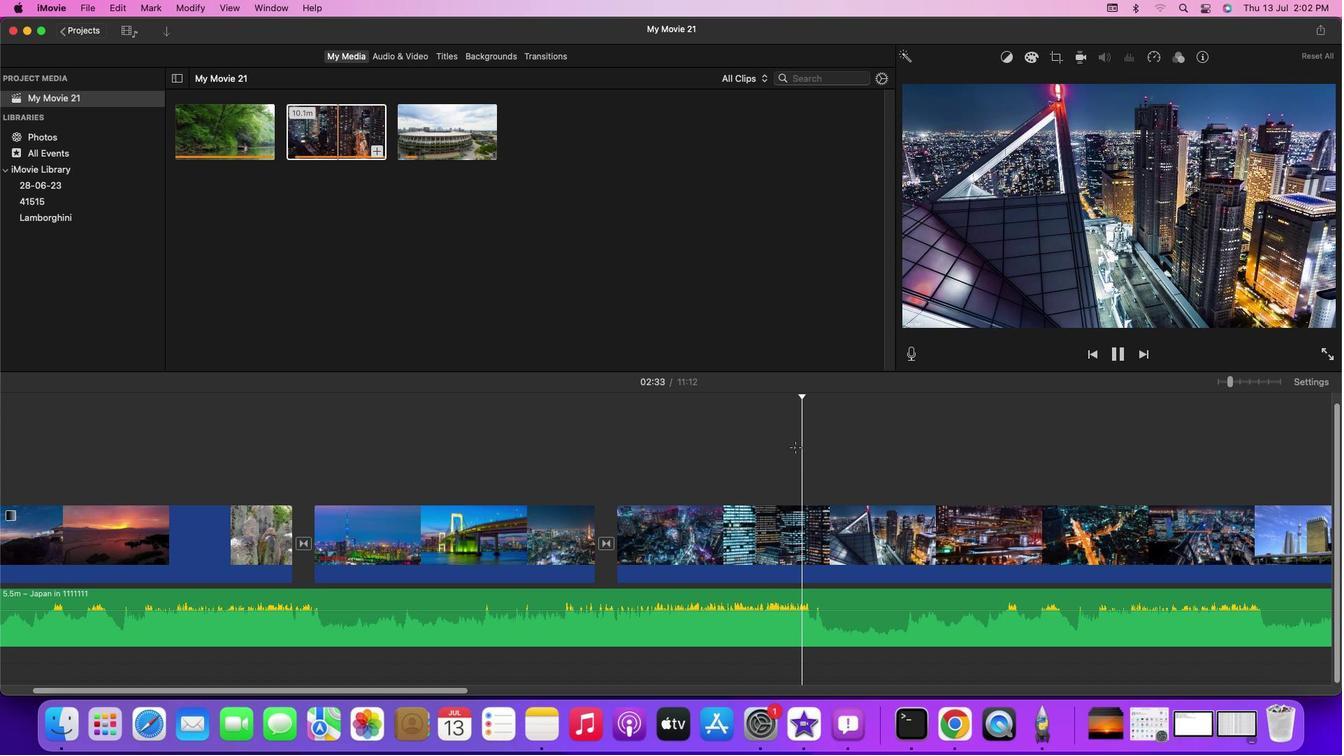 
Action: Mouse pressed left at (795, 447)
Screenshot: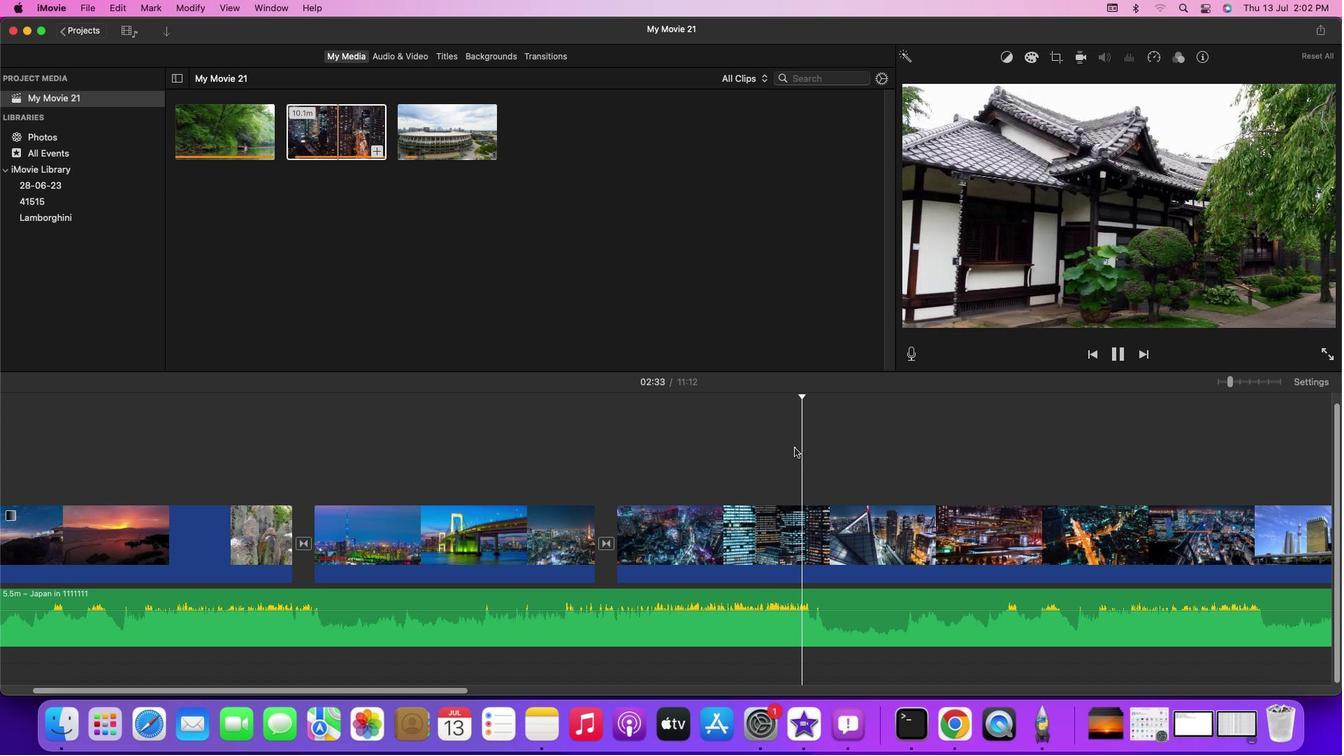 
Action: Mouse moved to (782, 447)
Screenshot: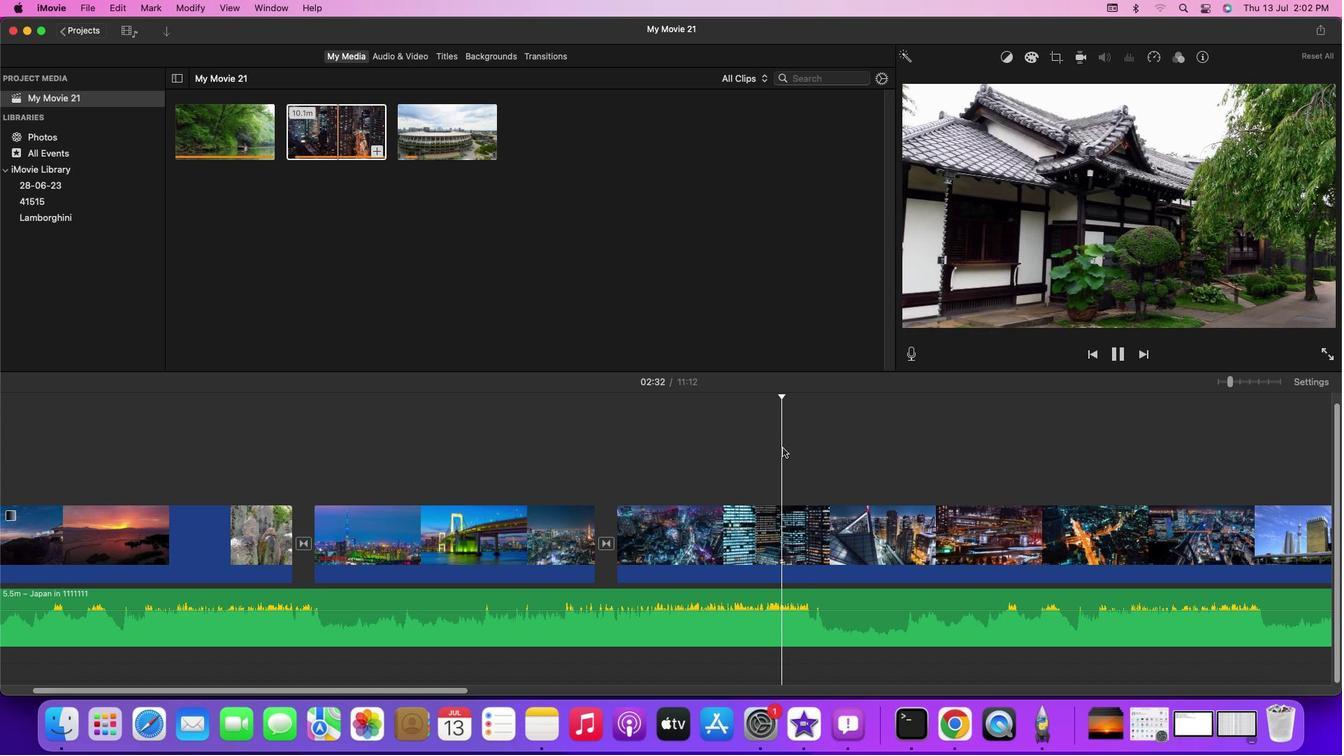 
Action: Mouse pressed left at (782, 447)
Screenshot: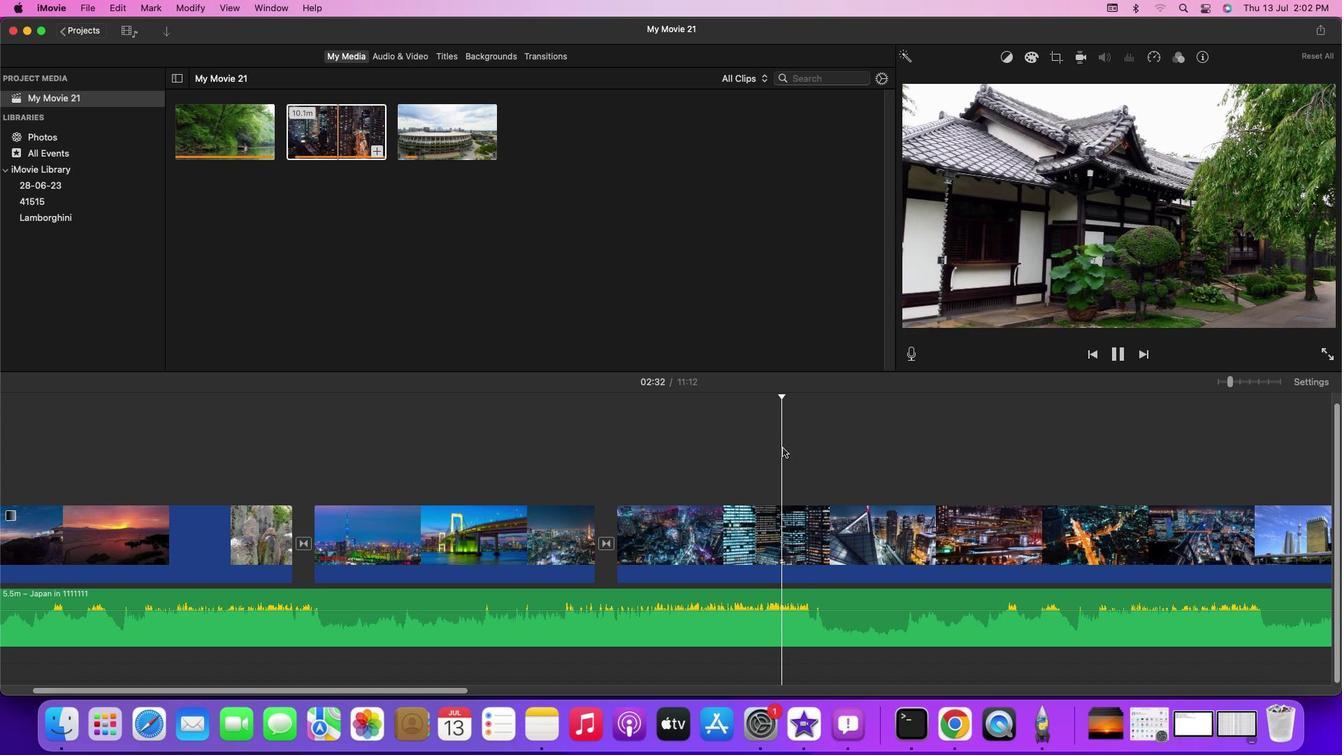 
Action: Mouse moved to (776, 449)
Screenshot: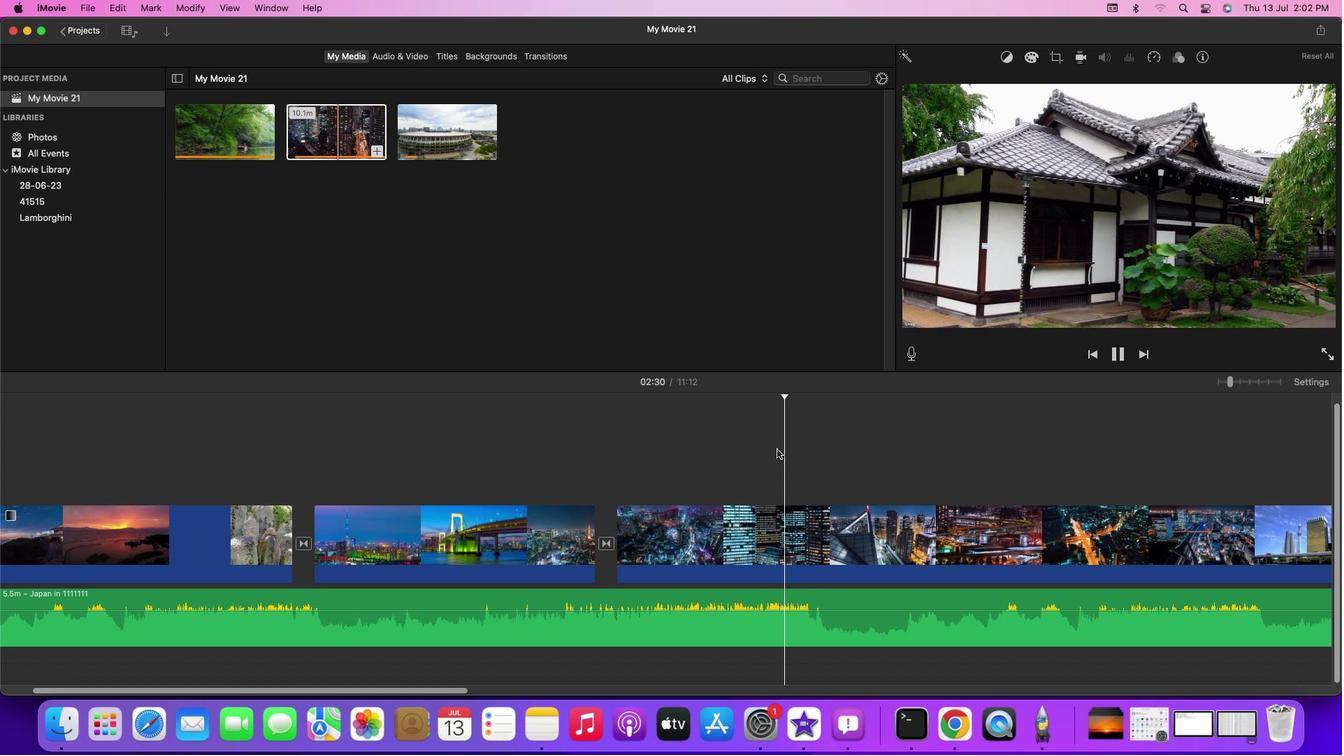 
Action: Mouse pressed left at (776, 449)
Screenshot: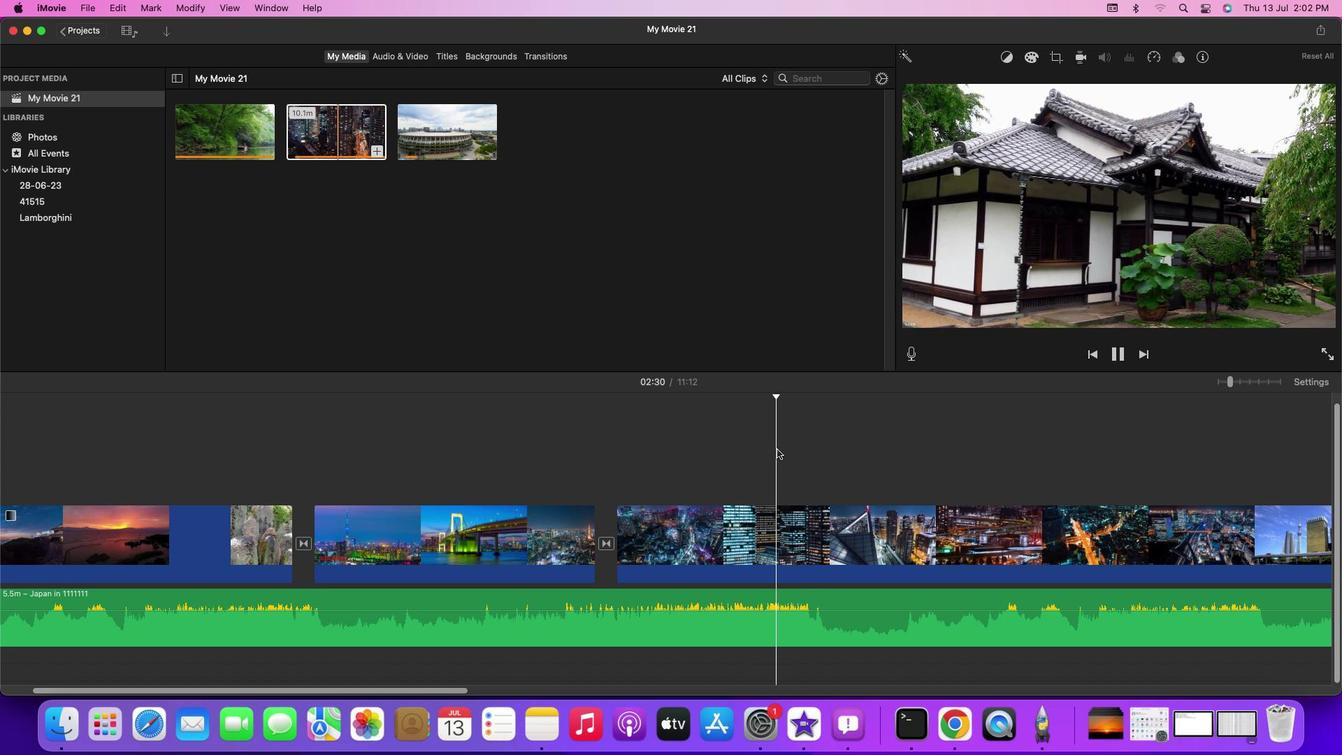 
Action: Mouse moved to (808, 450)
Screenshot: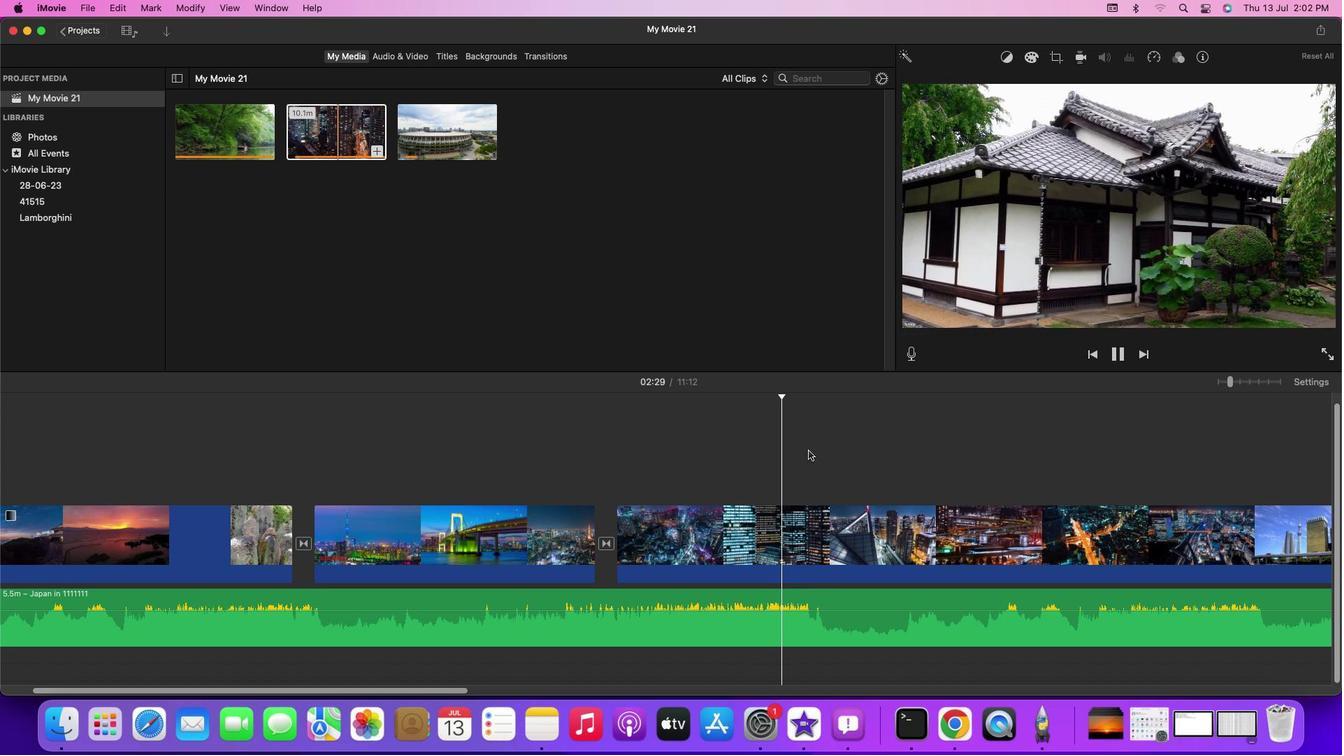 
Action: Mouse pressed left at (808, 450)
Screenshot: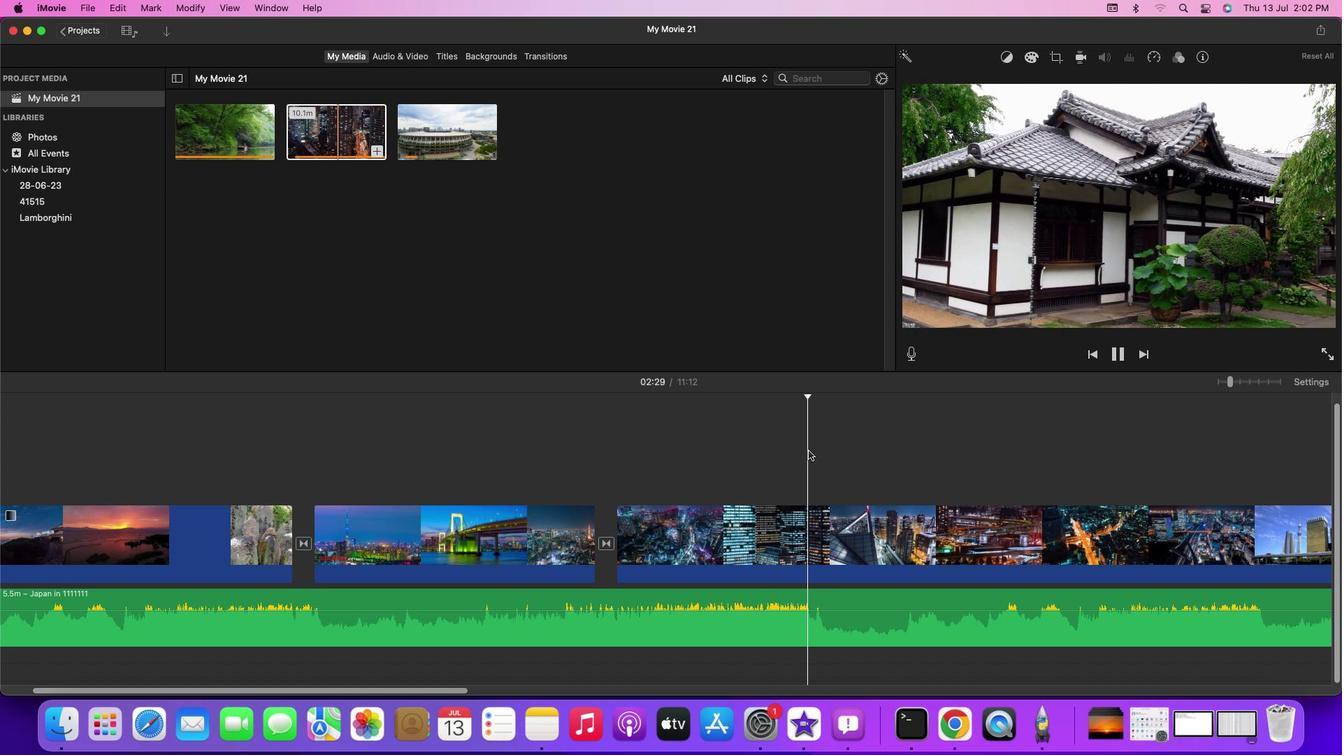 
Action: Mouse moved to (781, 448)
Screenshot: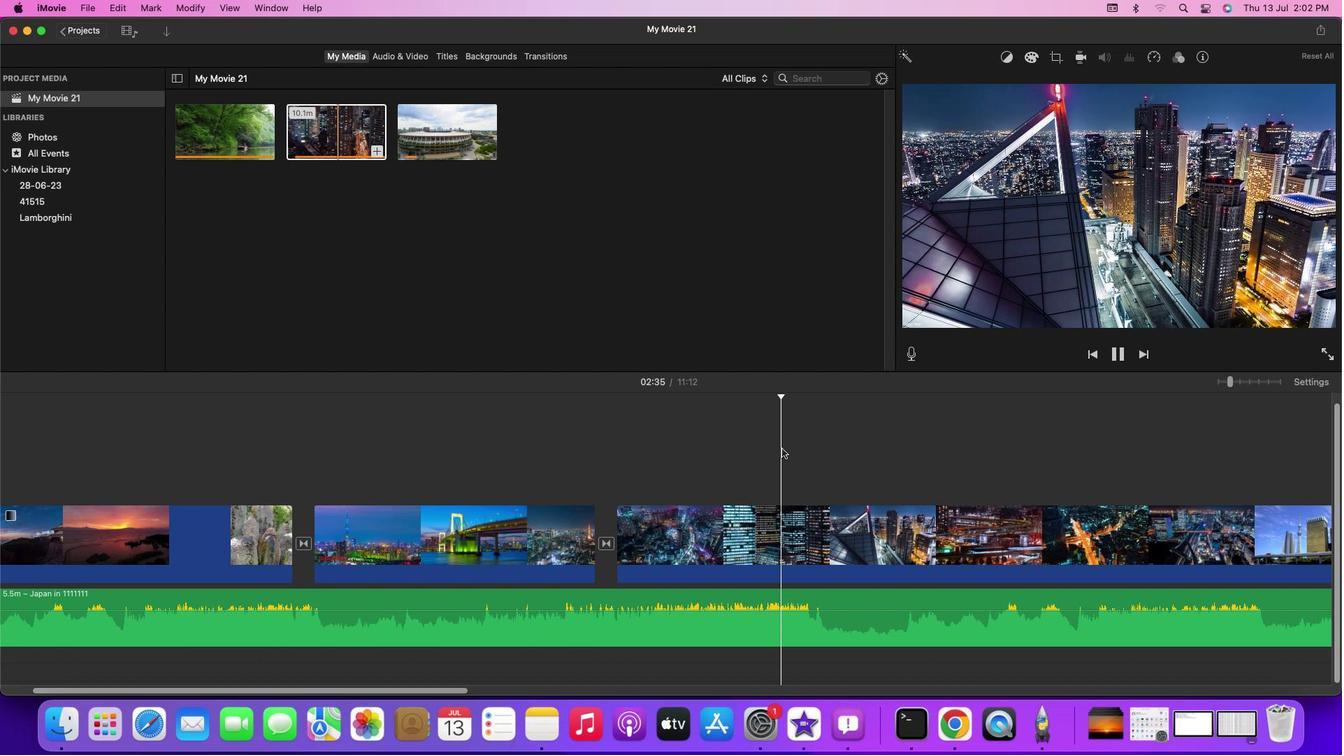 
Action: Mouse pressed left at (781, 448)
Screenshot: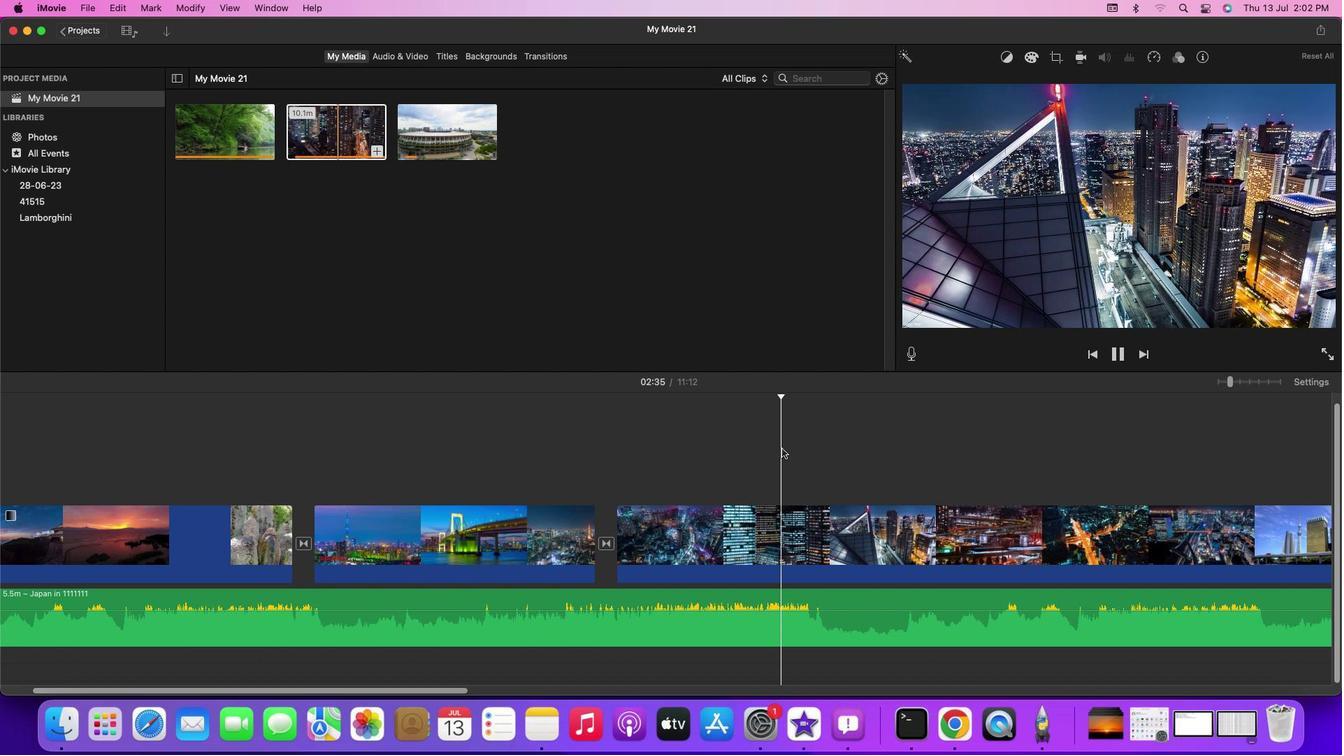 
Action: Mouse moved to (809, 451)
Screenshot: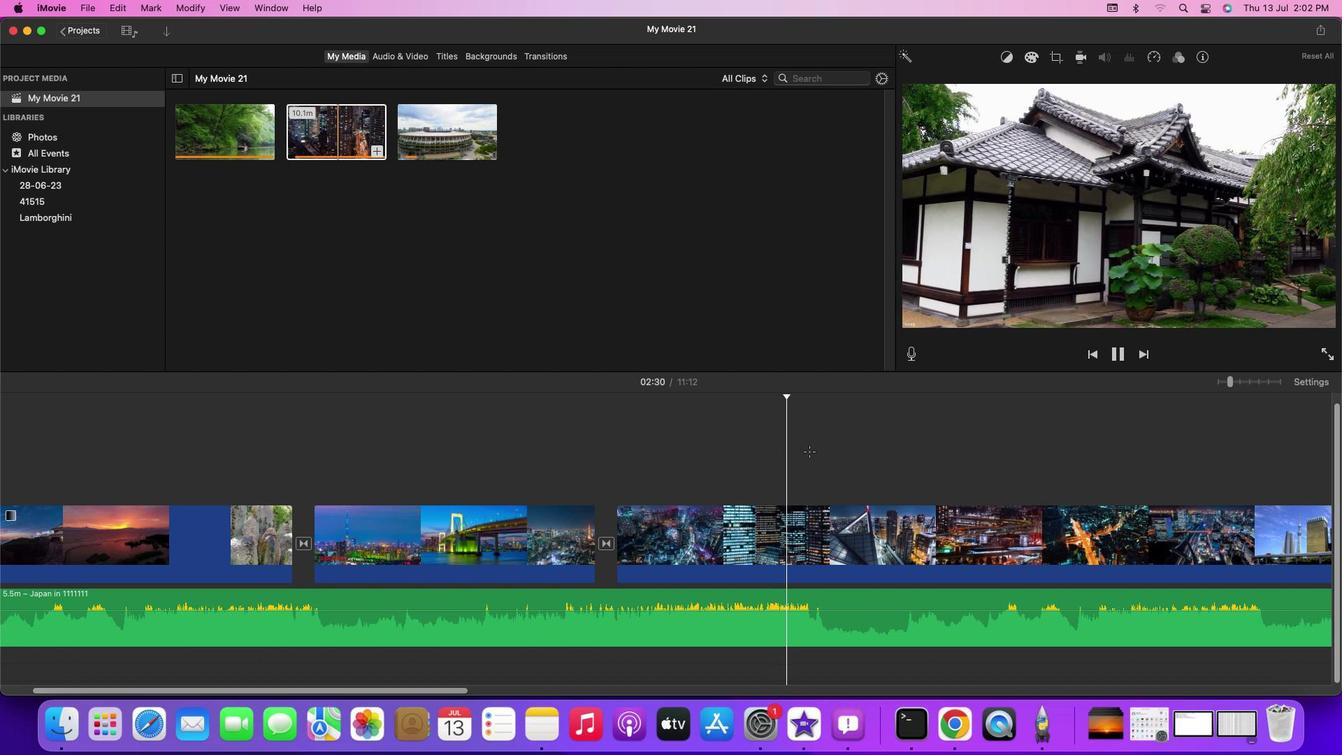 
Action: Mouse pressed left at (809, 451)
Screenshot: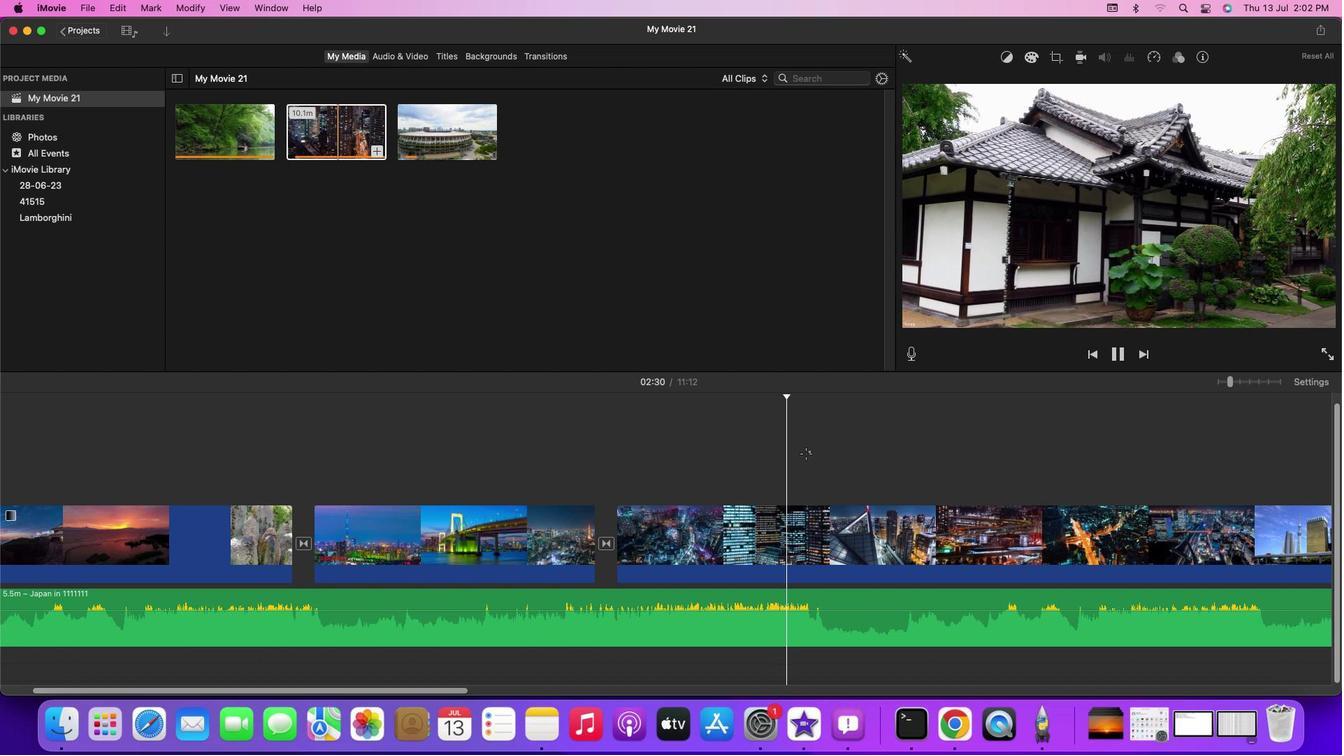 
Action: Mouse moved to (769, 448)
Screenshot: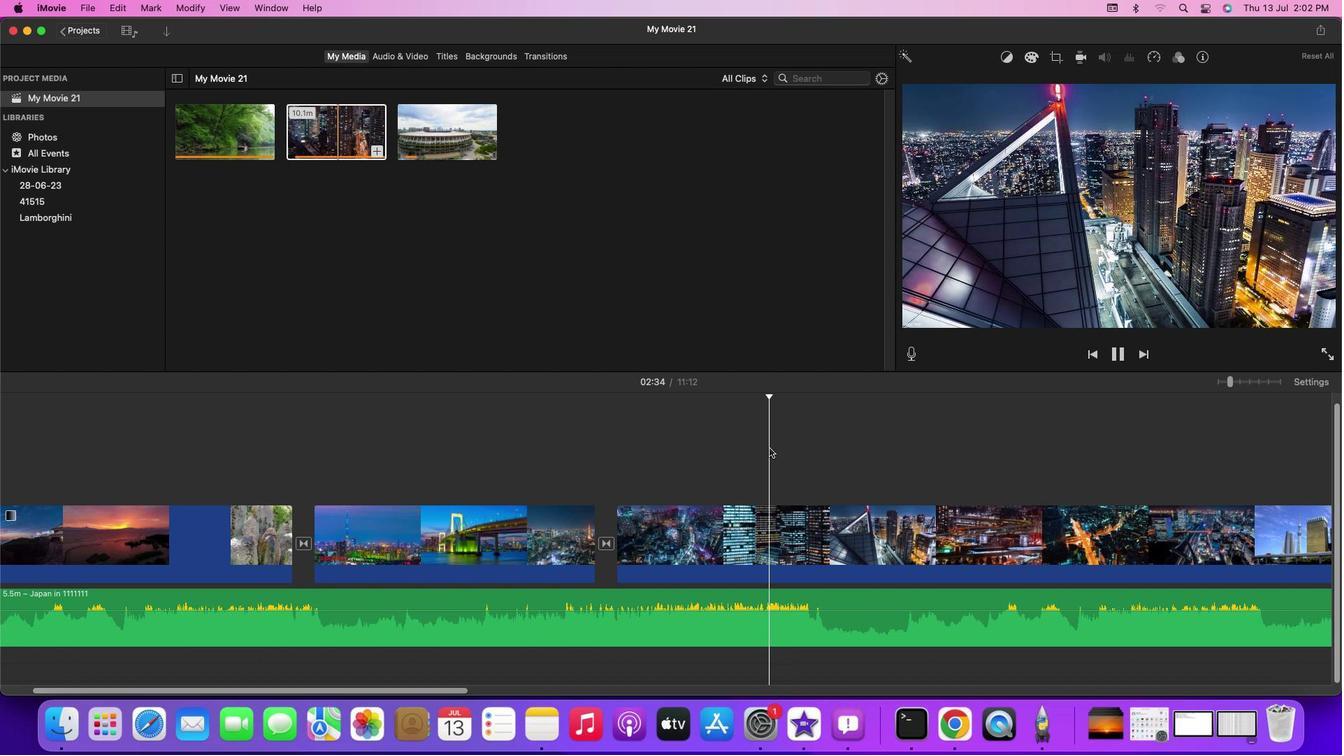 
Action: Mouse pressed left at (769, 448)
